 Task: Research Airbnb properties in RincÃÂ³n de la Victoria, Spain from 9th December, 2023 to 16th December, 2023 for 2 adults.2 bedrooms having 2 beds and 1 bathroom. Property type can be flat. Look for 4 properties as per requirement.
Action: Mouse moved to (583, 126)
Screenshot: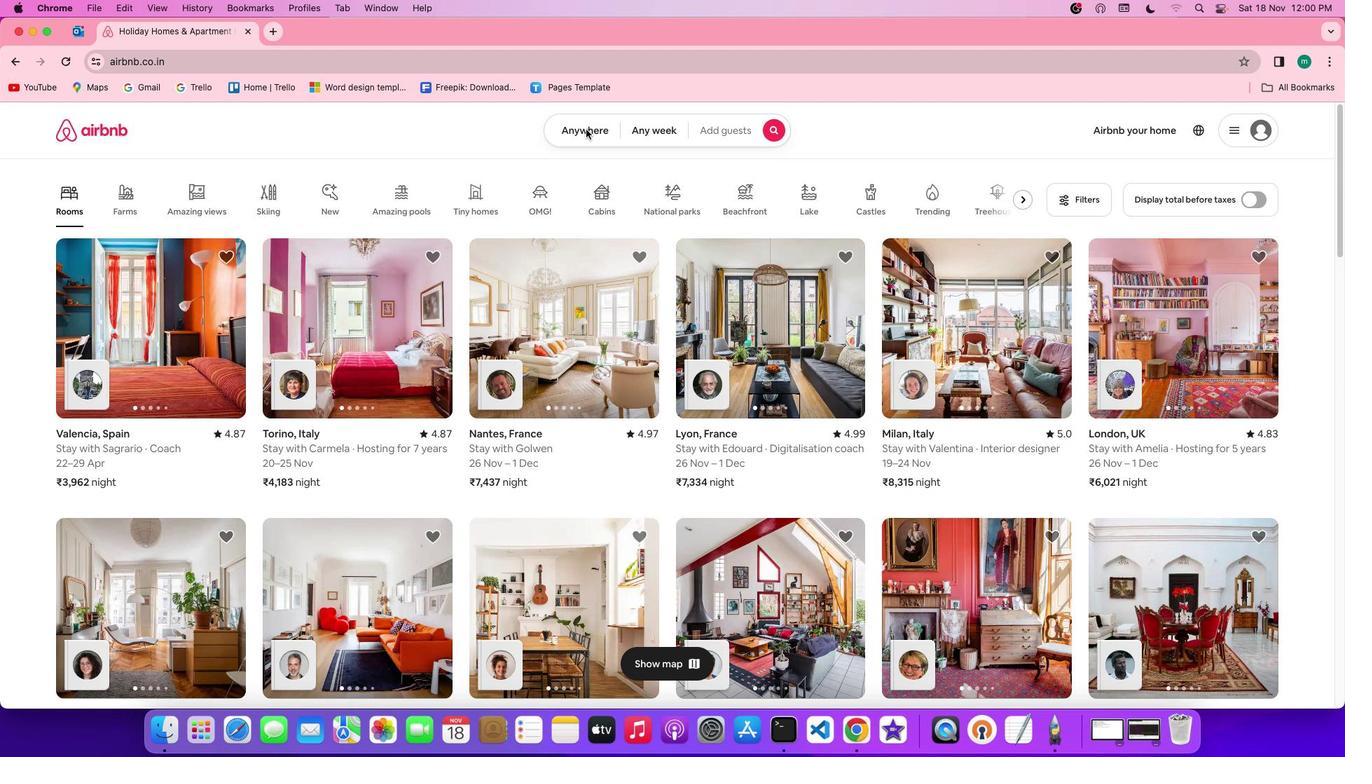 
Action: Mouse pressed left at (583, 126)
Screenshot: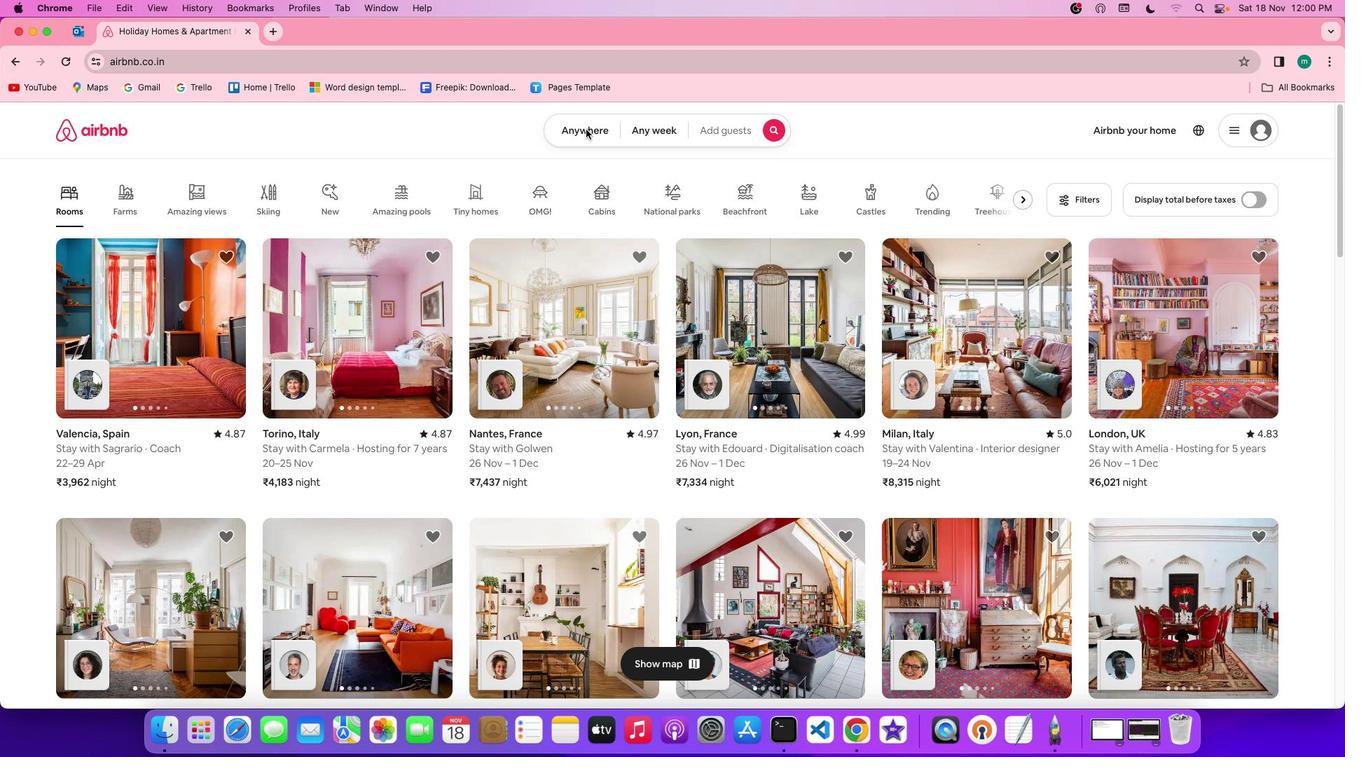 
Action: Mouse pressed left at (583, 126)
Screenshot: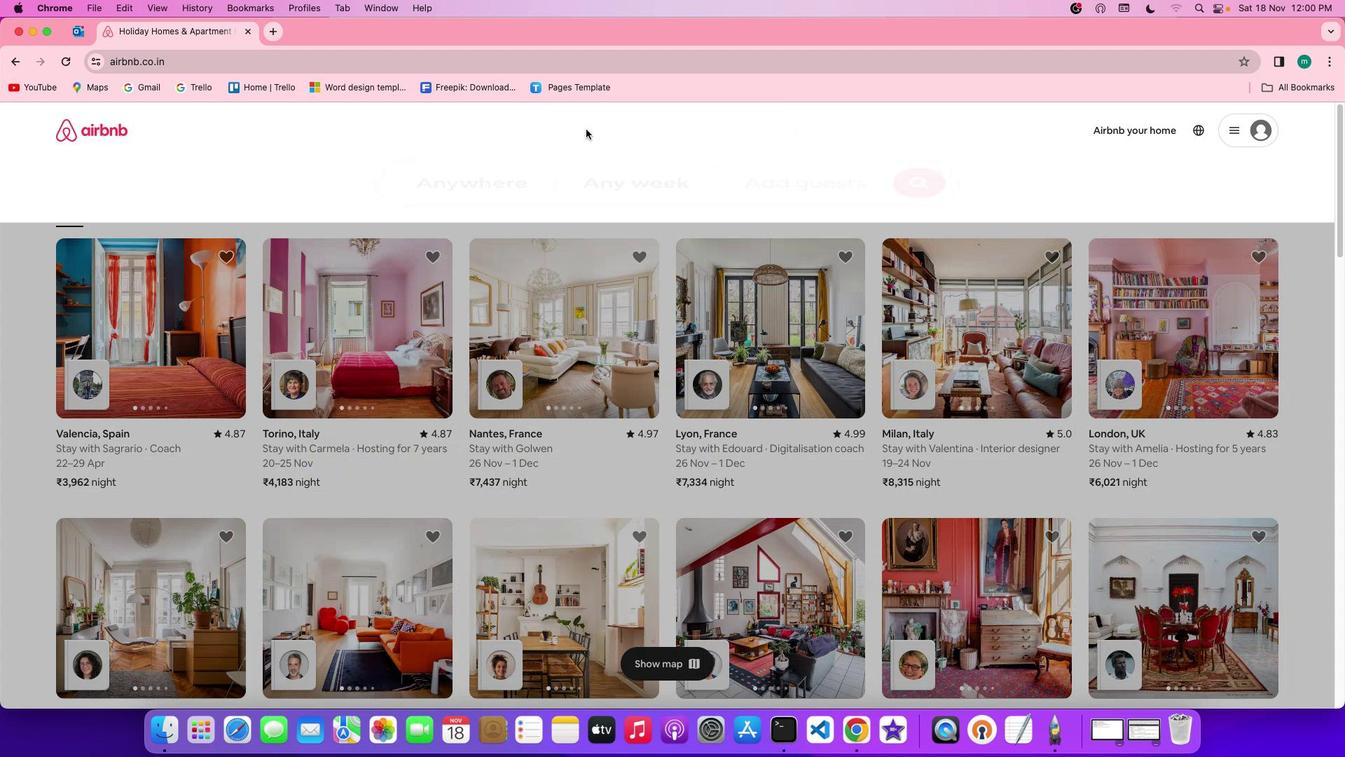 
Action: Mouse moved to (518, 181)
Screenshot: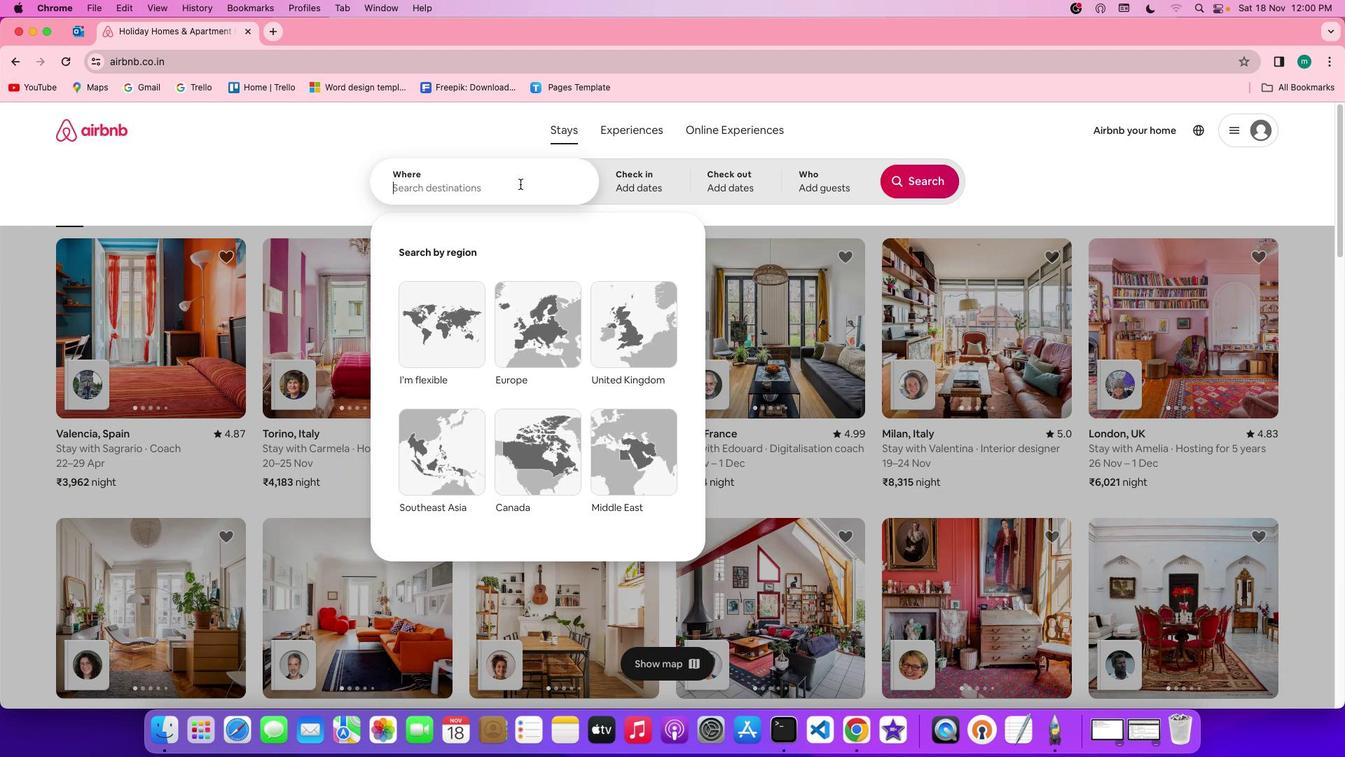 
Action: Mouse pressed left at (518, 181)
Screenshot: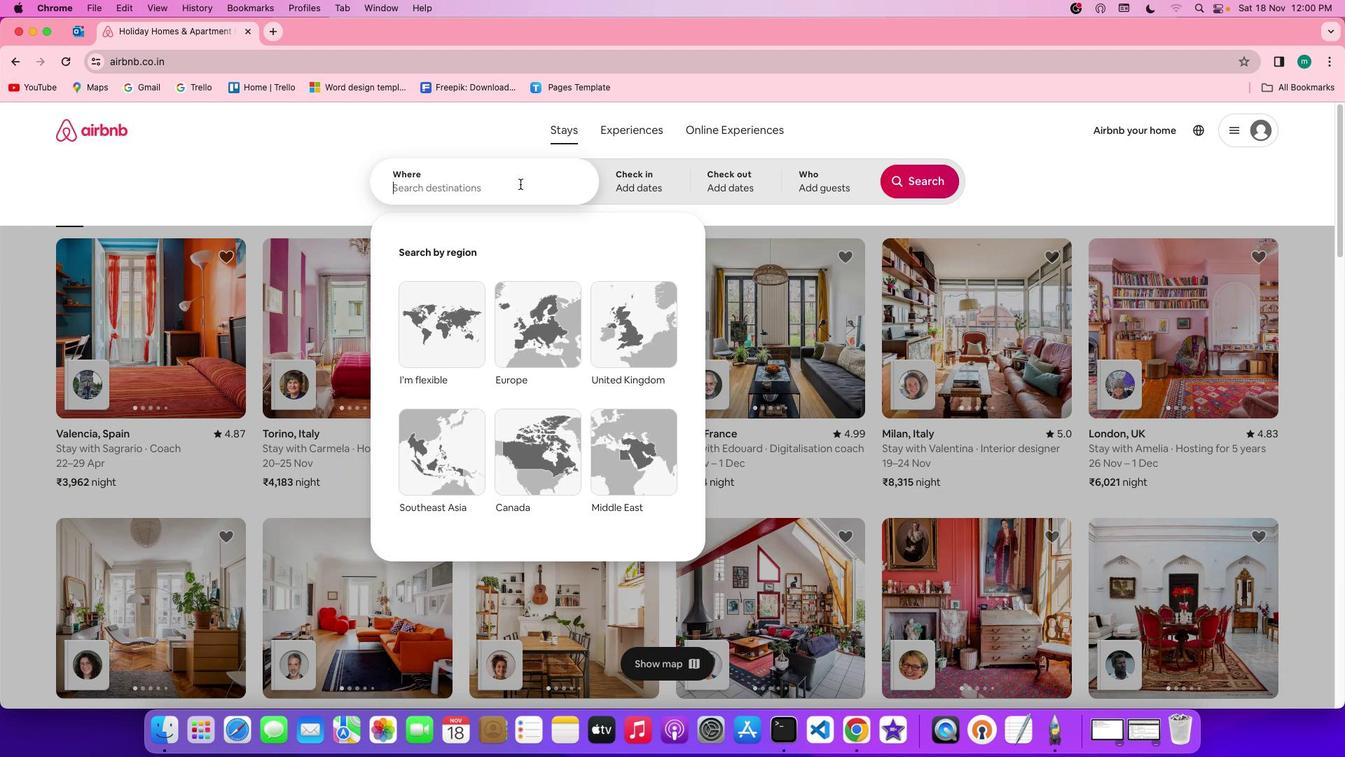 
Action: Key pressed Key.shift'R''i''n''c''a''n'Key.space'd''e'Key.space'l''a'Key.spaceKey.shift'V''i''c''t''o''r''i''a'','Key.spaceKey.shift's''p''a''i''n'
Screenshot: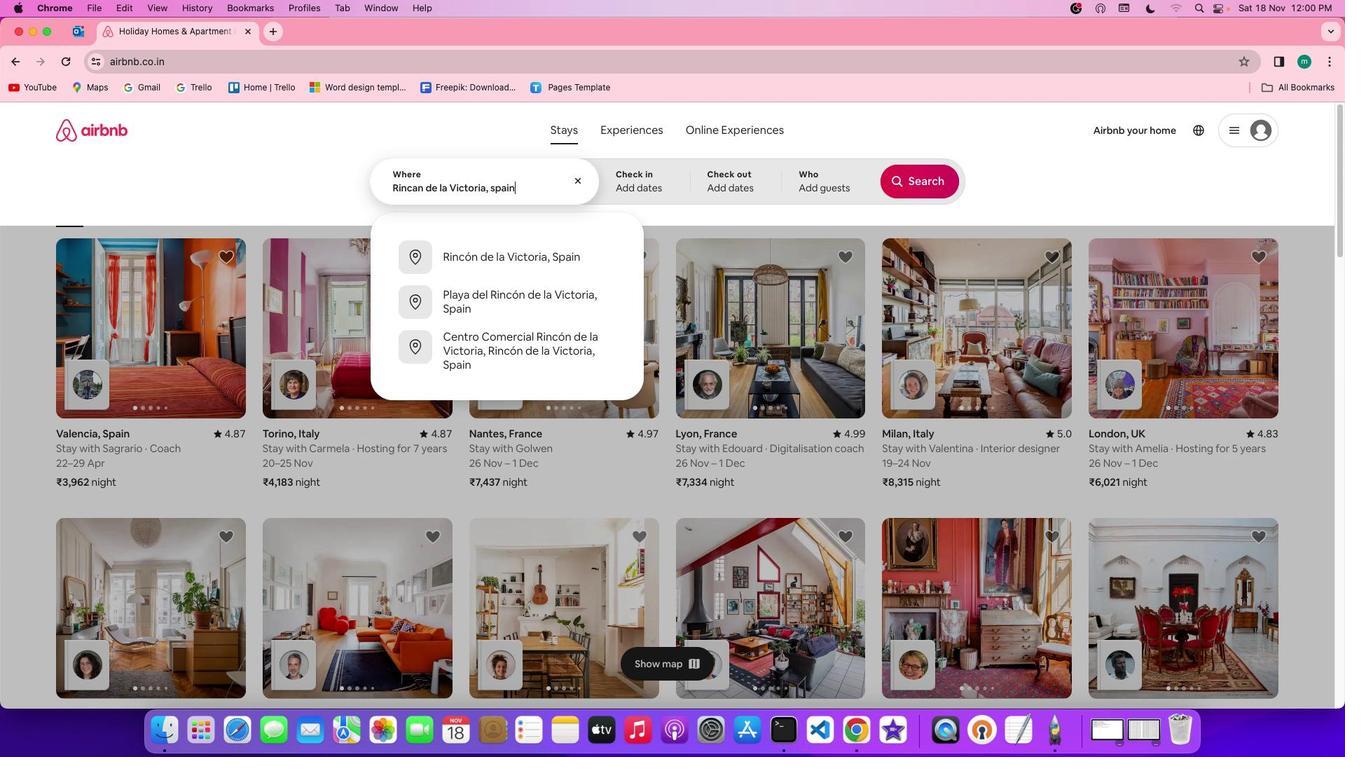 
Action: Mouse moved to (621, 171)
Screenshot: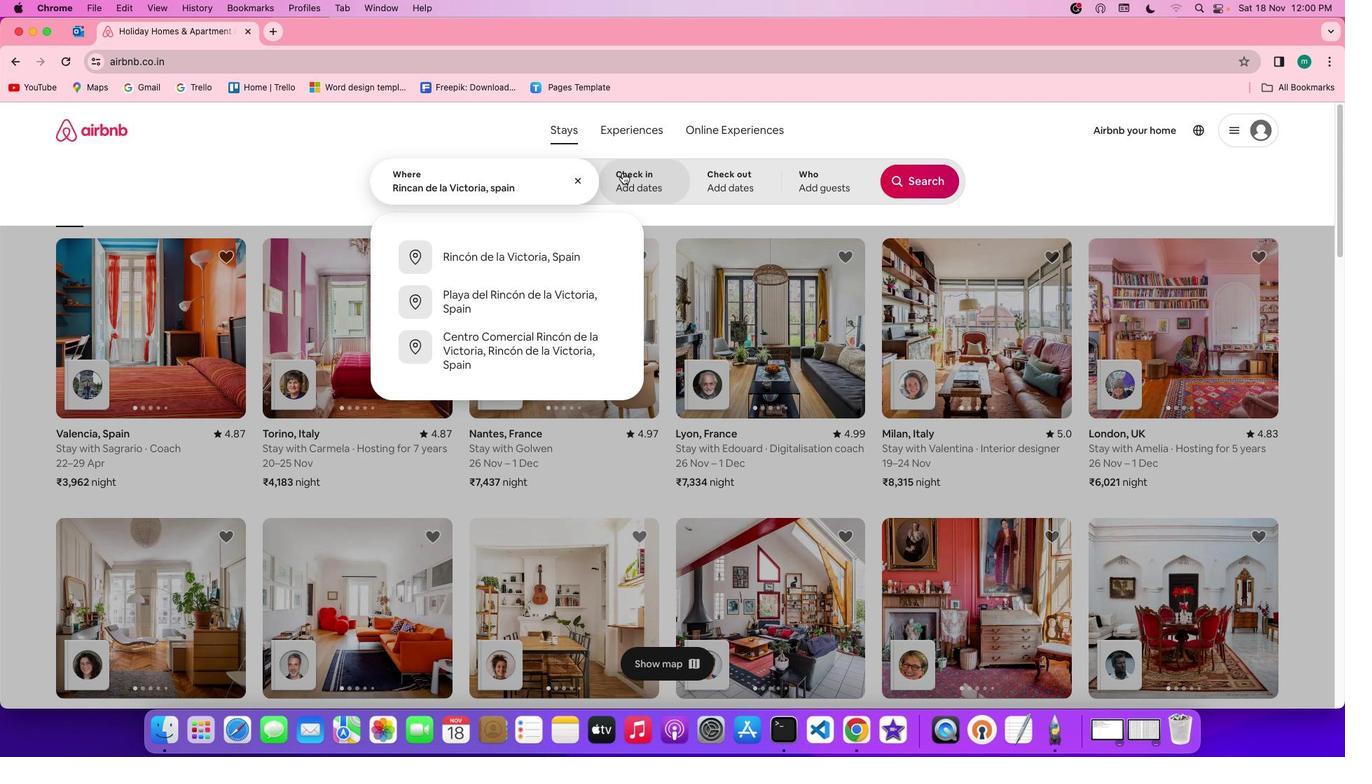 
Action: Mouse pressed left at (621, 171)
Screenshot: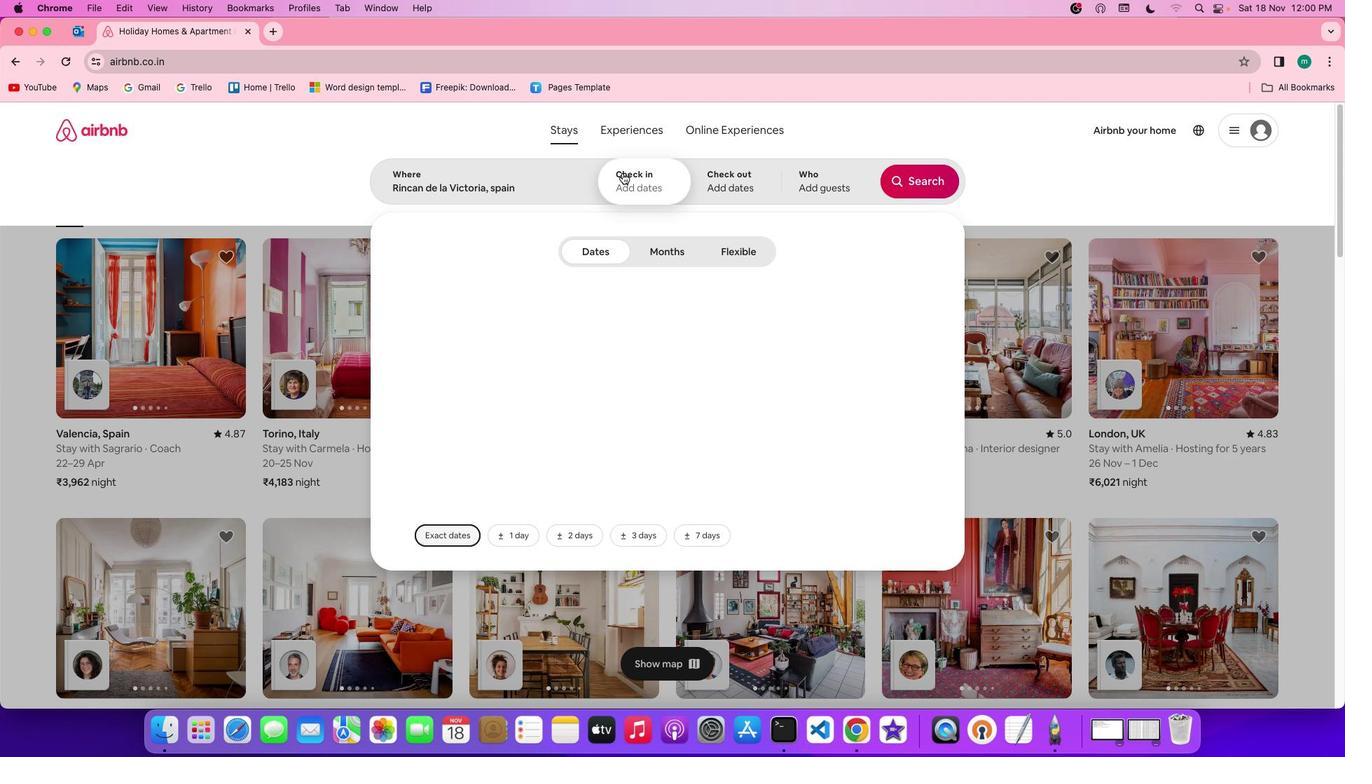 
Action: Mouse moved to (895, 385)
Screenshot: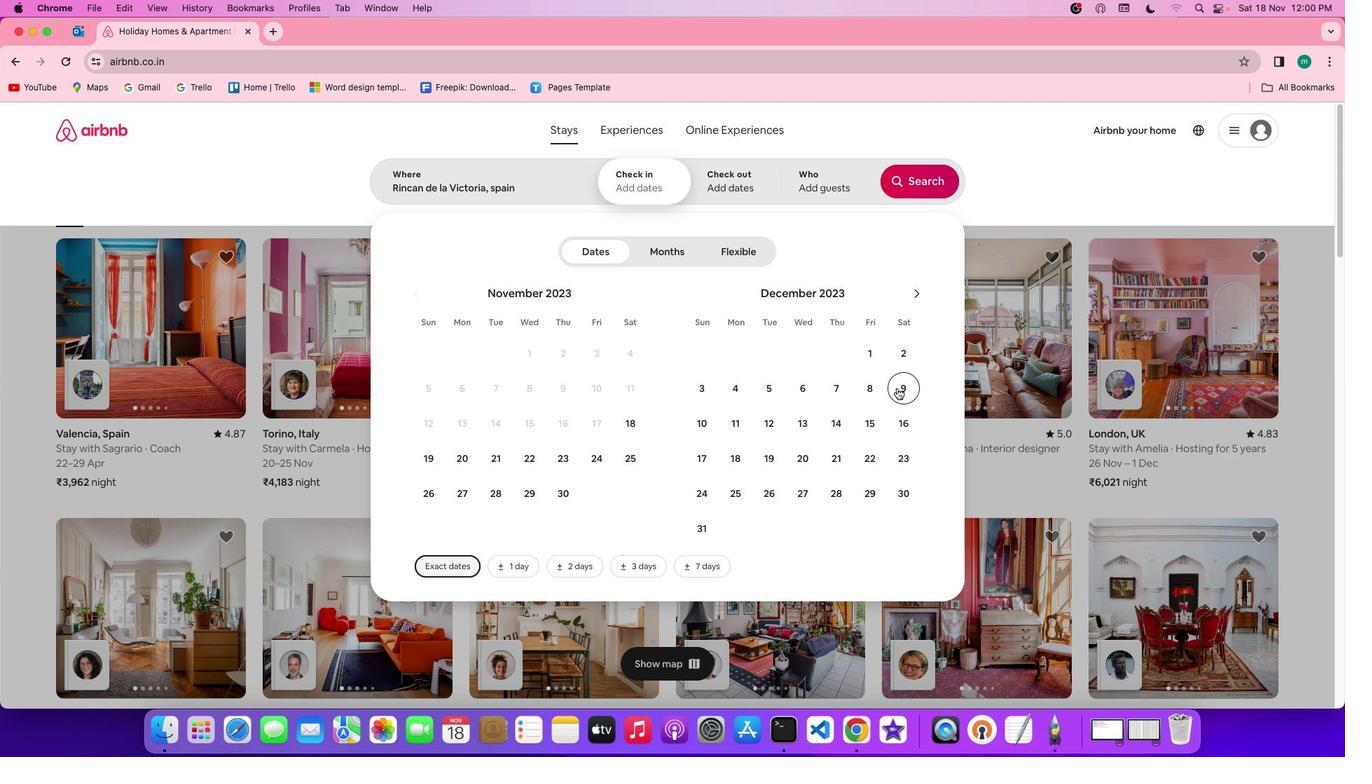 
Action: Mouse pressed left at (895, 385)
Screenshot: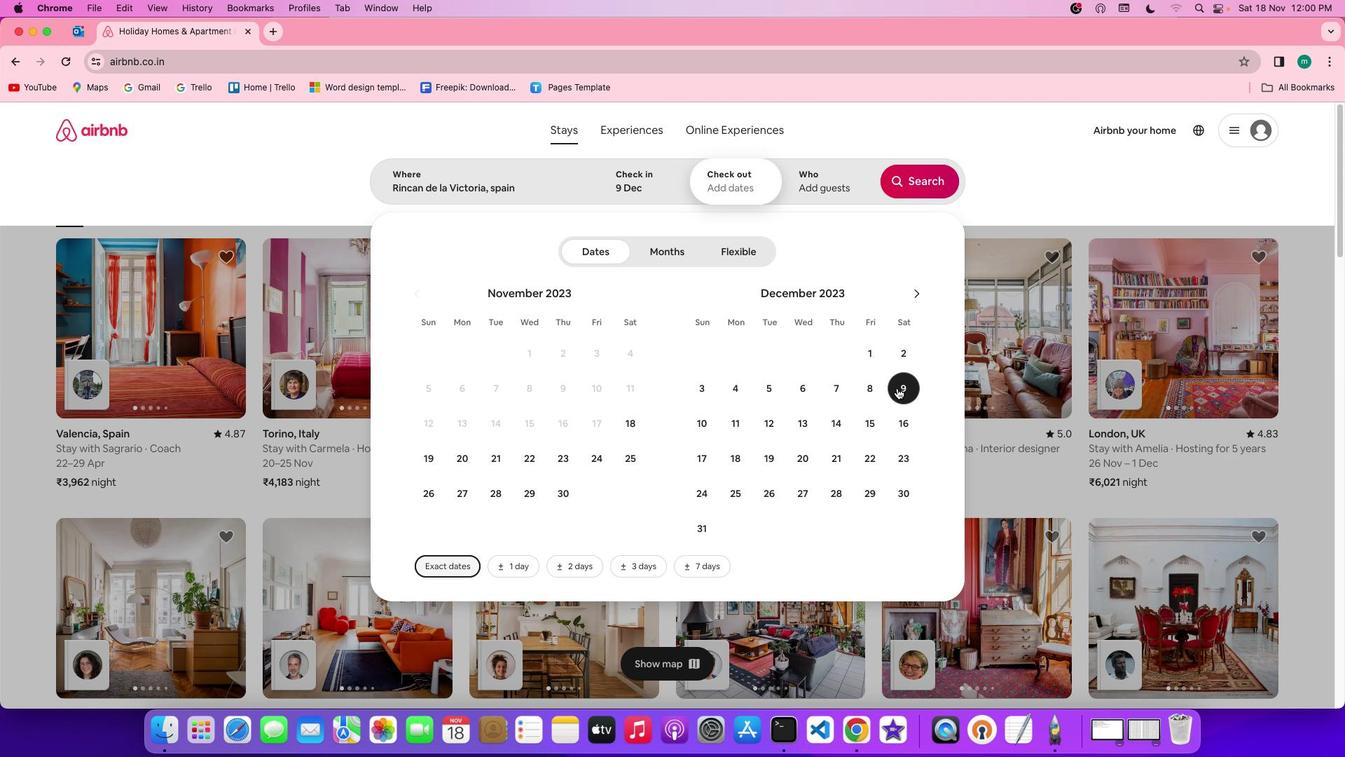 
Action: Mouse moved to (906, 429)
Screenshot: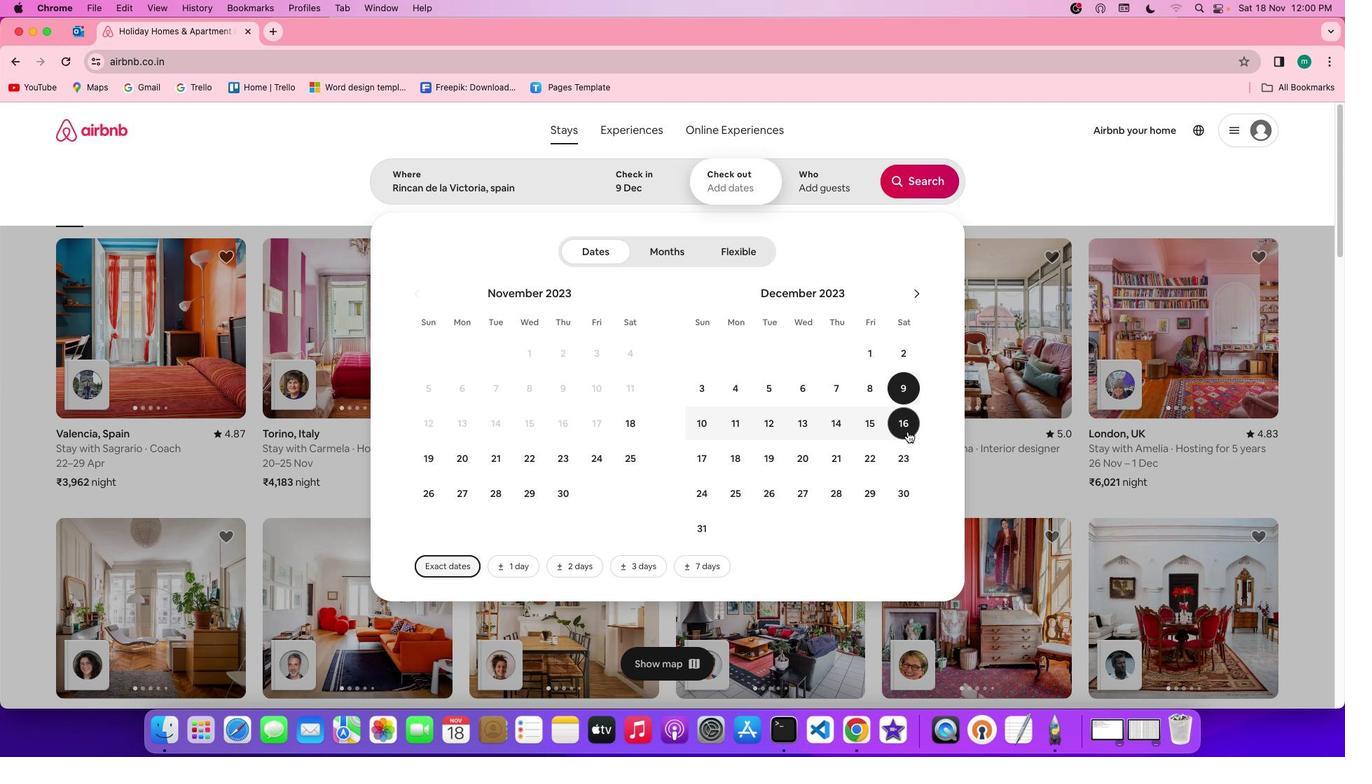 
Action: Mouse pressed left at (906, 429)
Screenshot: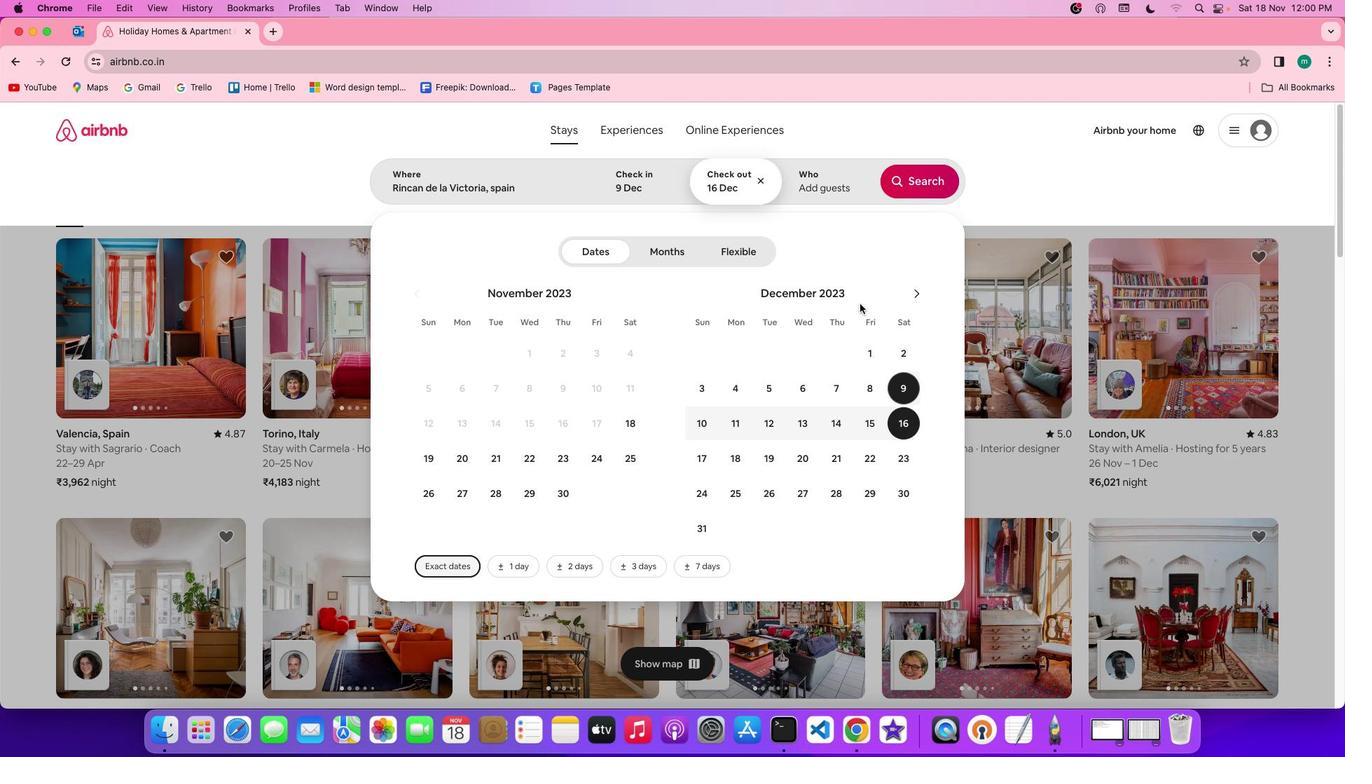 
Action: Mouse moved to (817, 171)
Screenshot: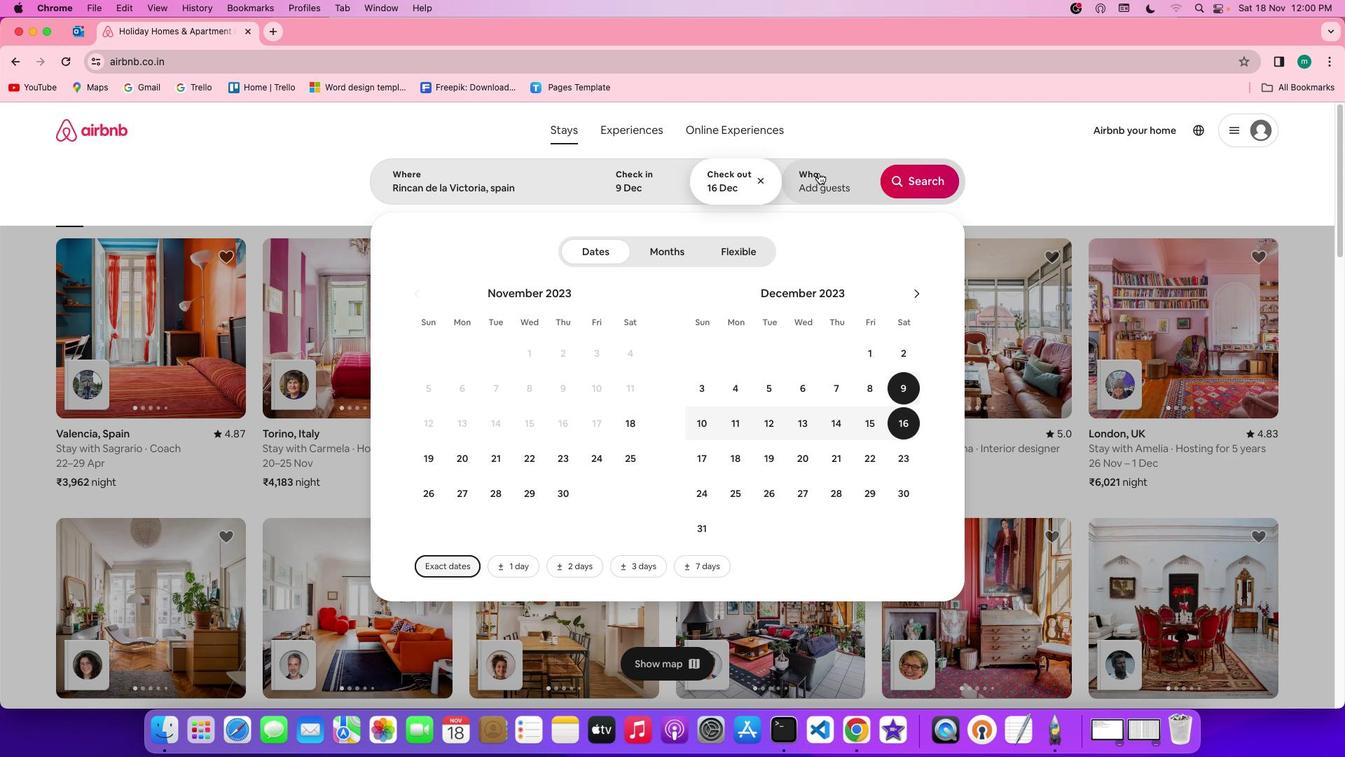 
Action: Mouse pressed left at (817, 171)
Screenshot: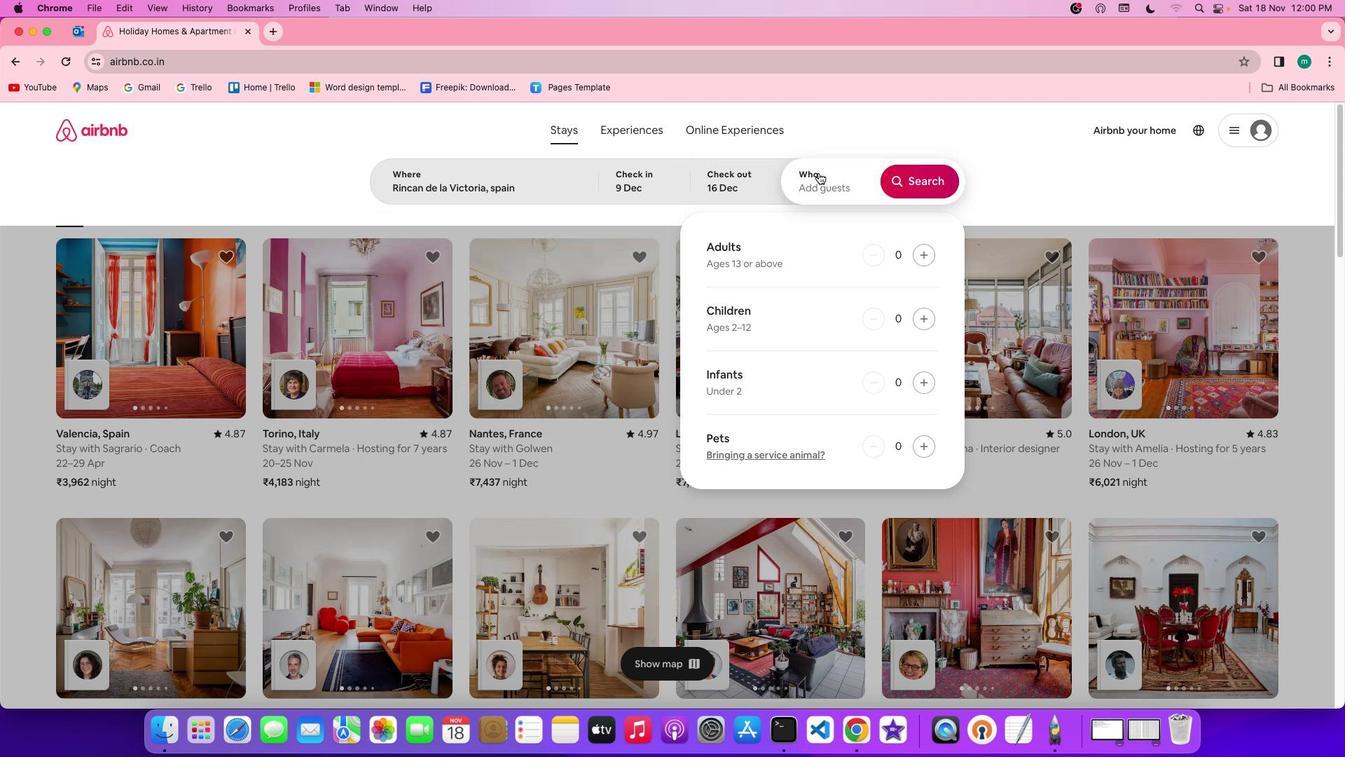 
Action: Mouse moved to (930, 255)
Screenshot: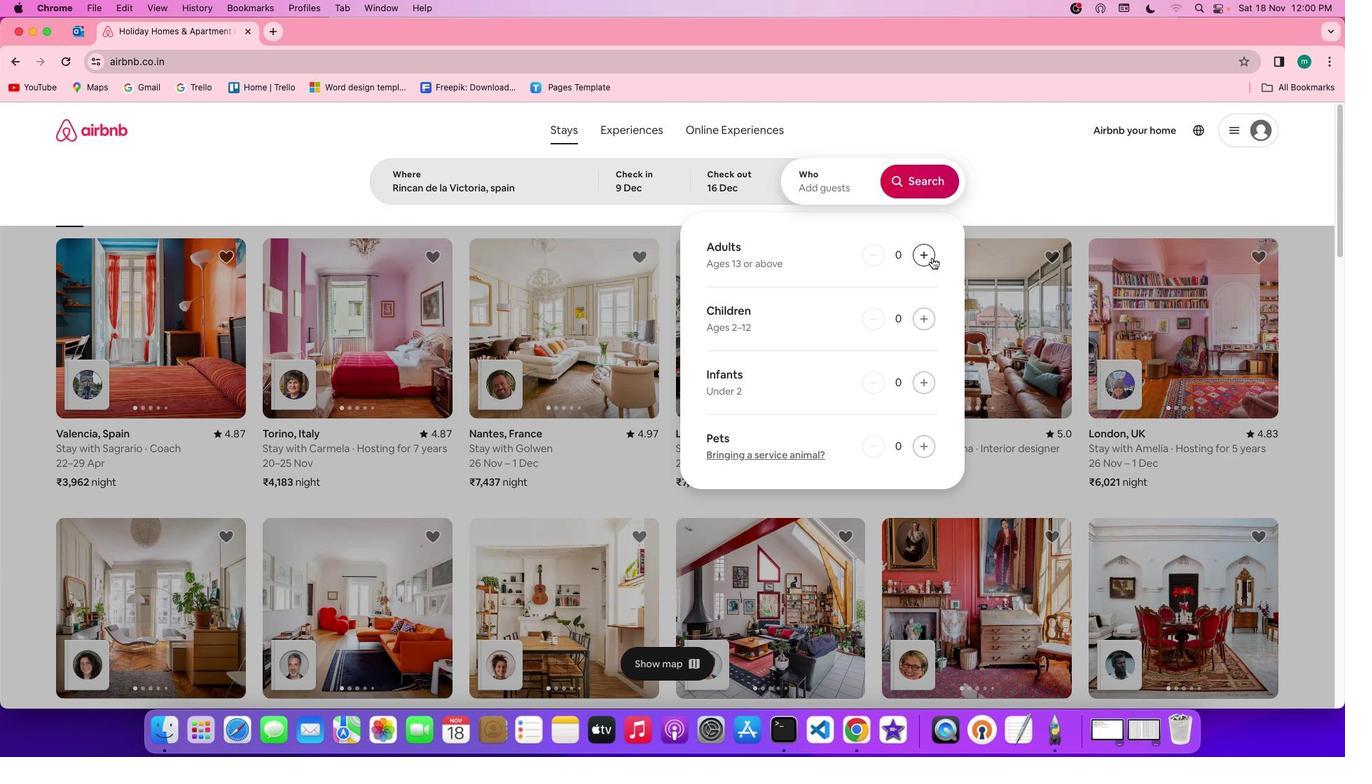 
Action: Mouse pressed left at (930, 255)
Screenshot: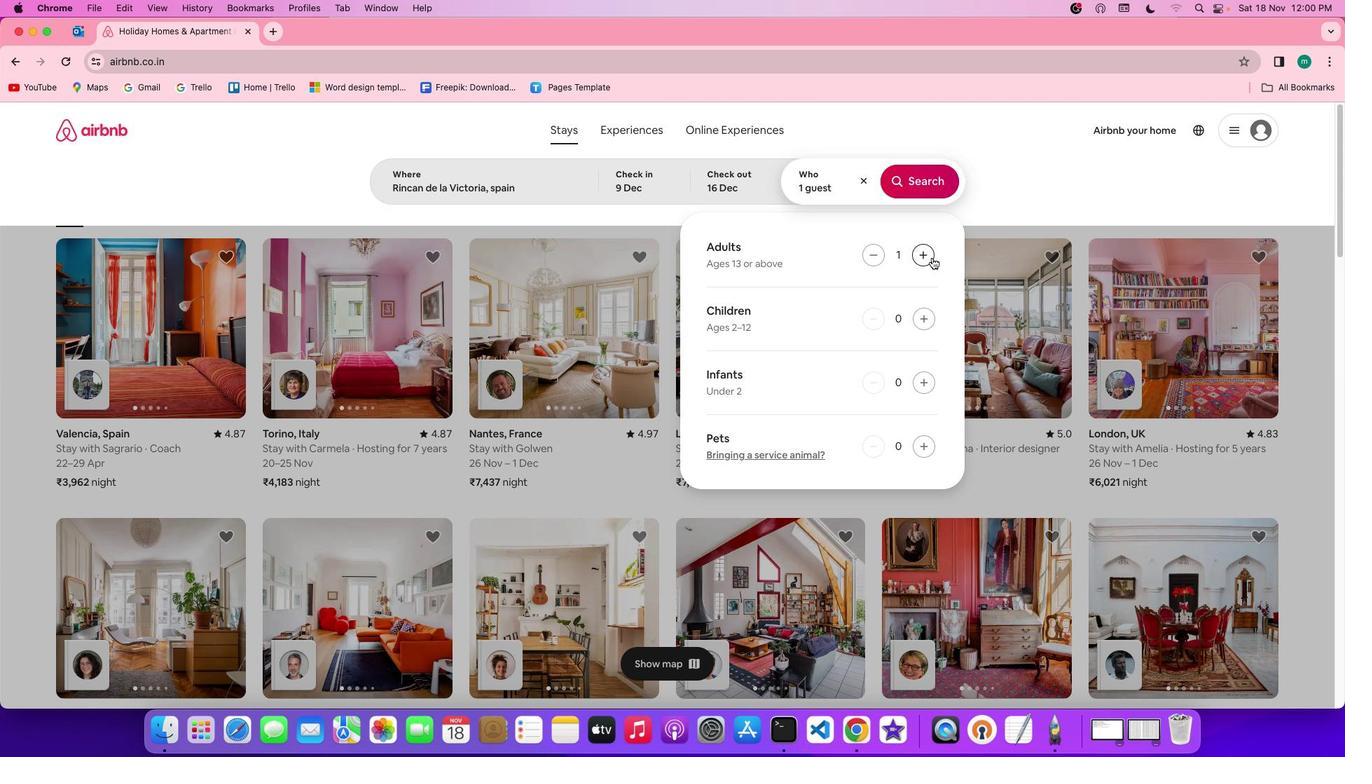 
Action: Mouse pressed left at (930, 255)
Screenshot: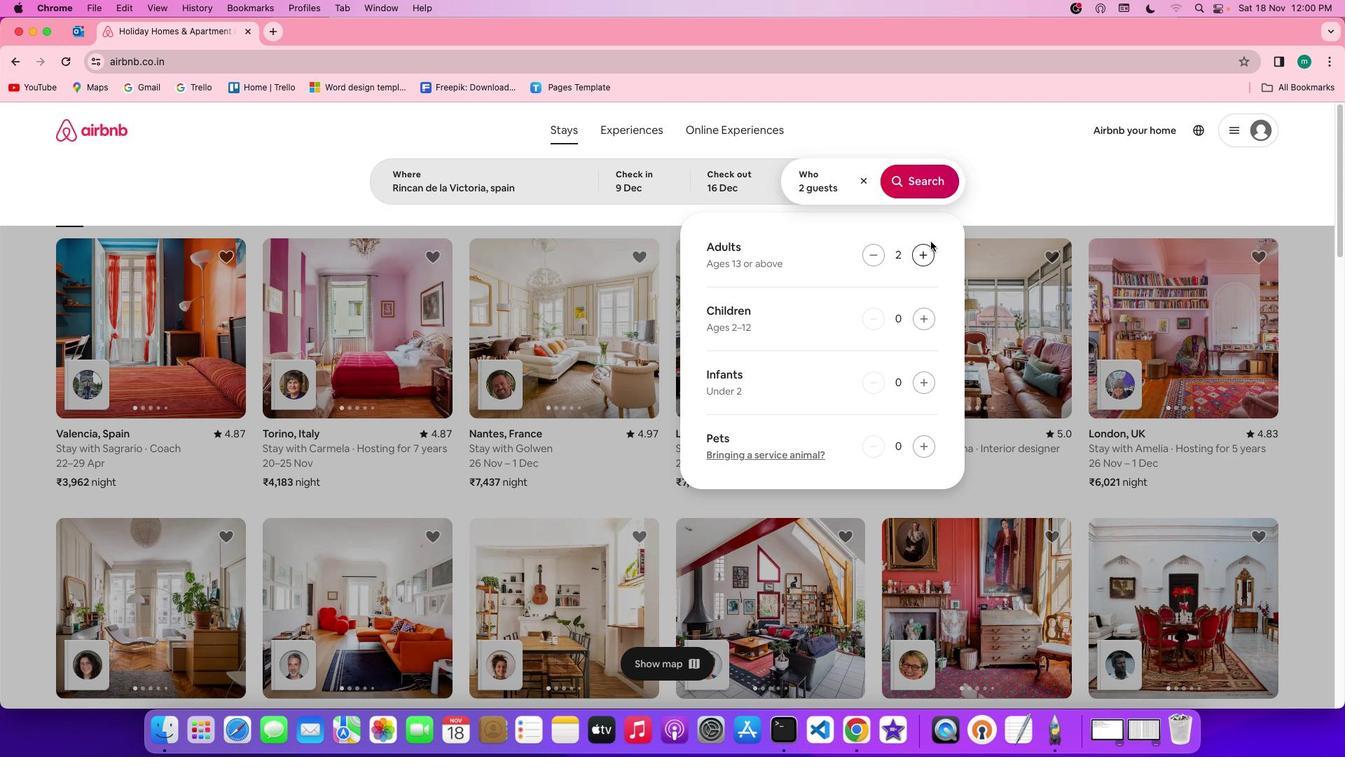 
Action: Mouse moved to (913, 178)
Screenshot: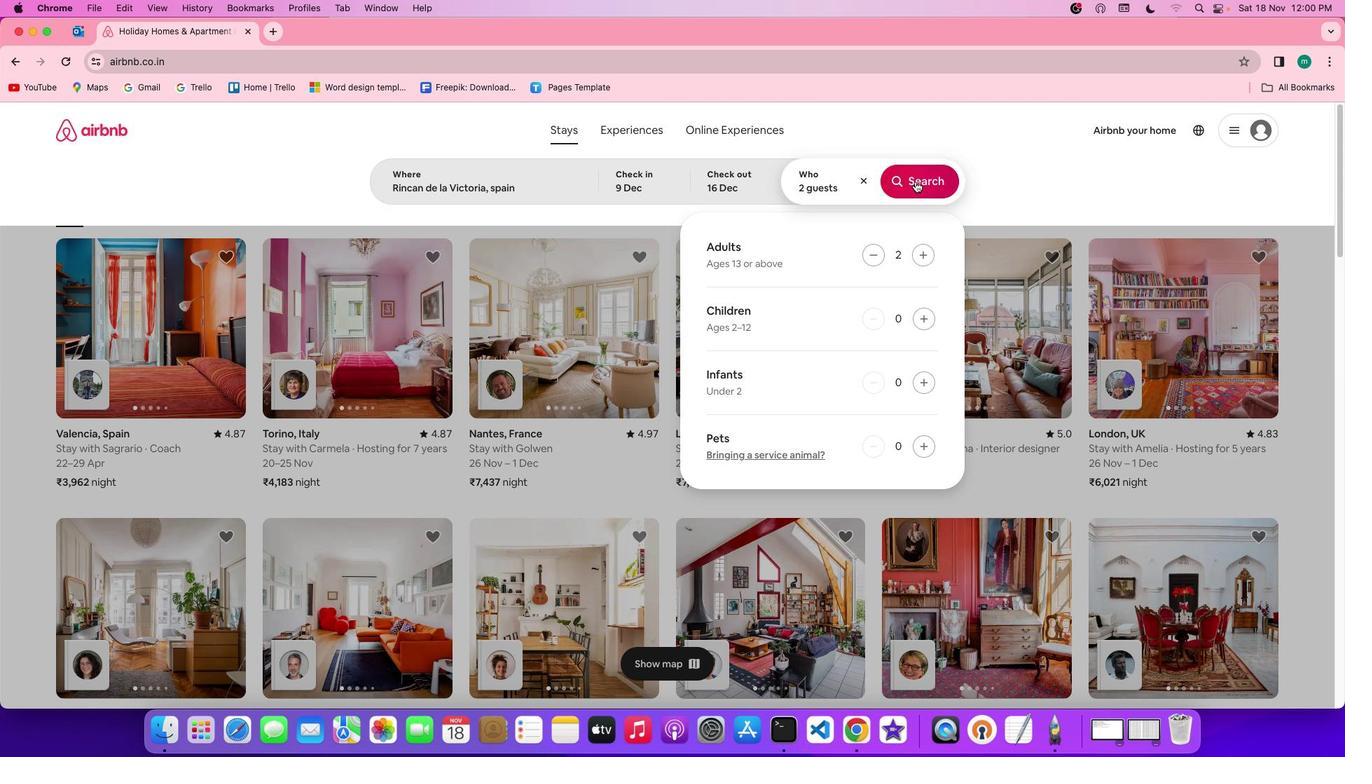 
Action: Mouse pressed left at (913, 178)
Screenshot: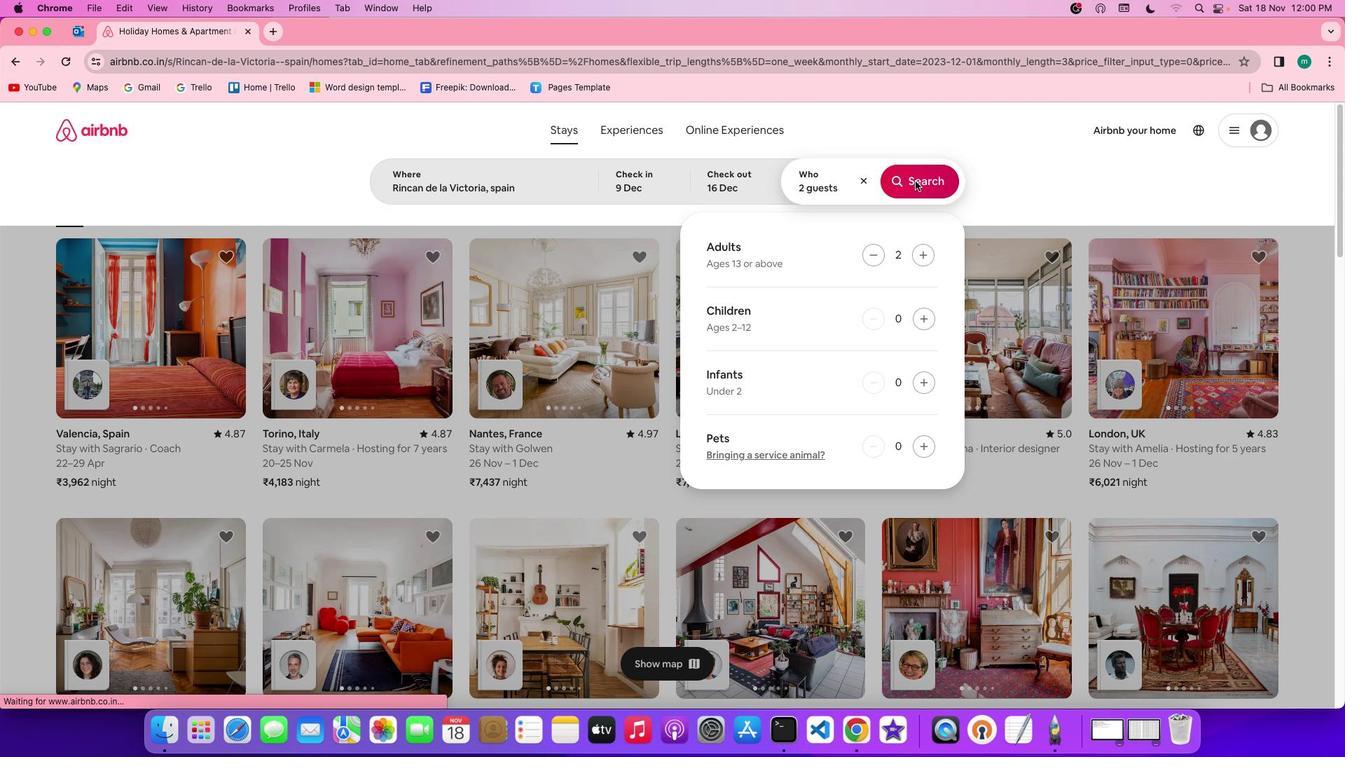 
Action: Mouse moved to (1126, 188)
Screenshot: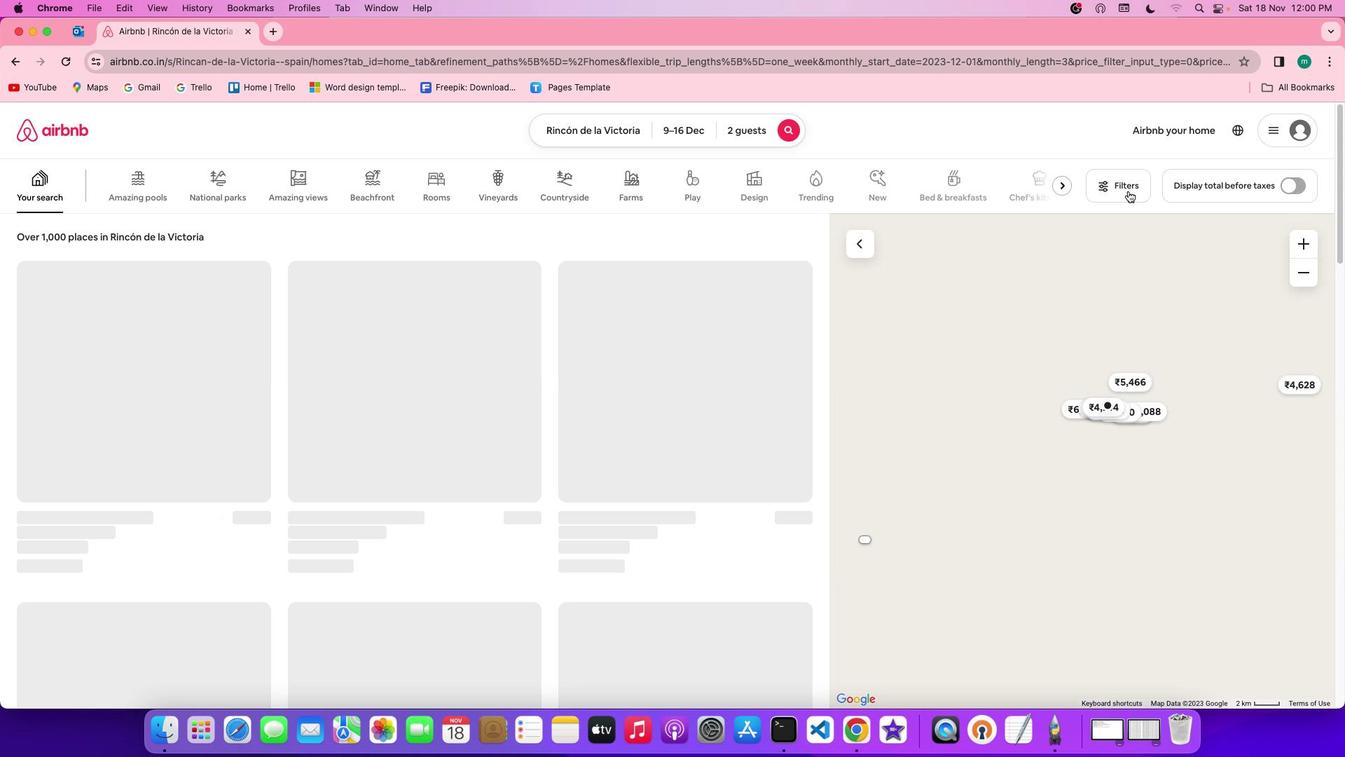 
Action: Mouse pressed left at (1126, 188)
Screenshot: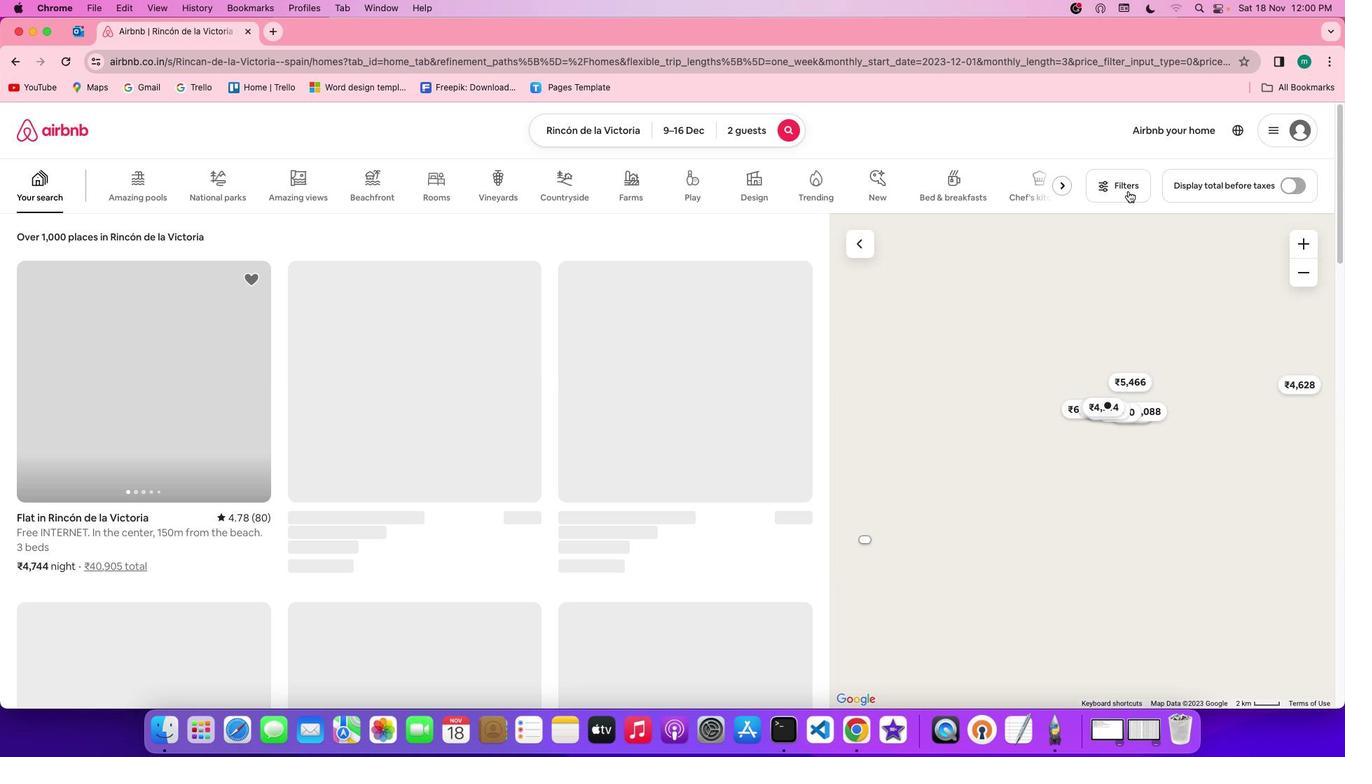 
Action: Mouse moved to (698, 391)
Screenshot: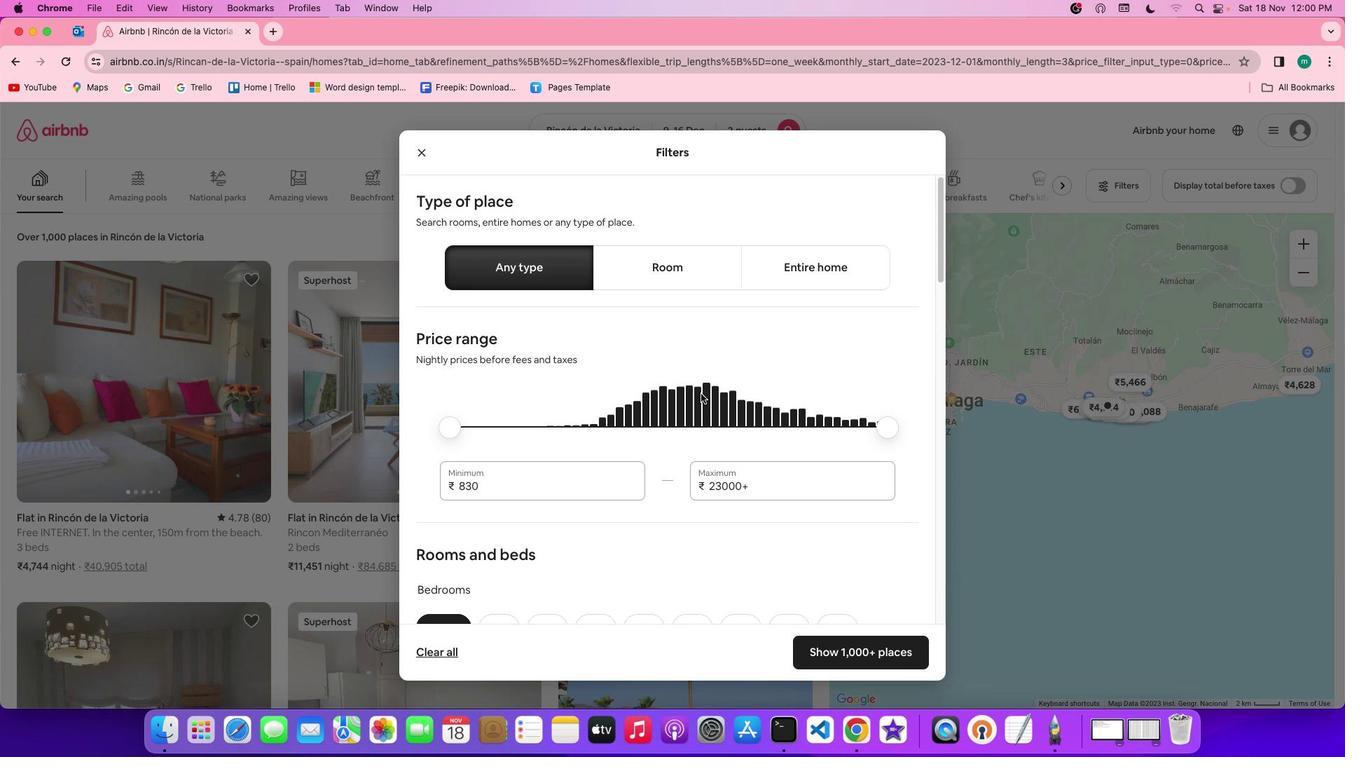 
Action: Mouse scrolled (698, 391) with delta (-1, -2)
Screenshot: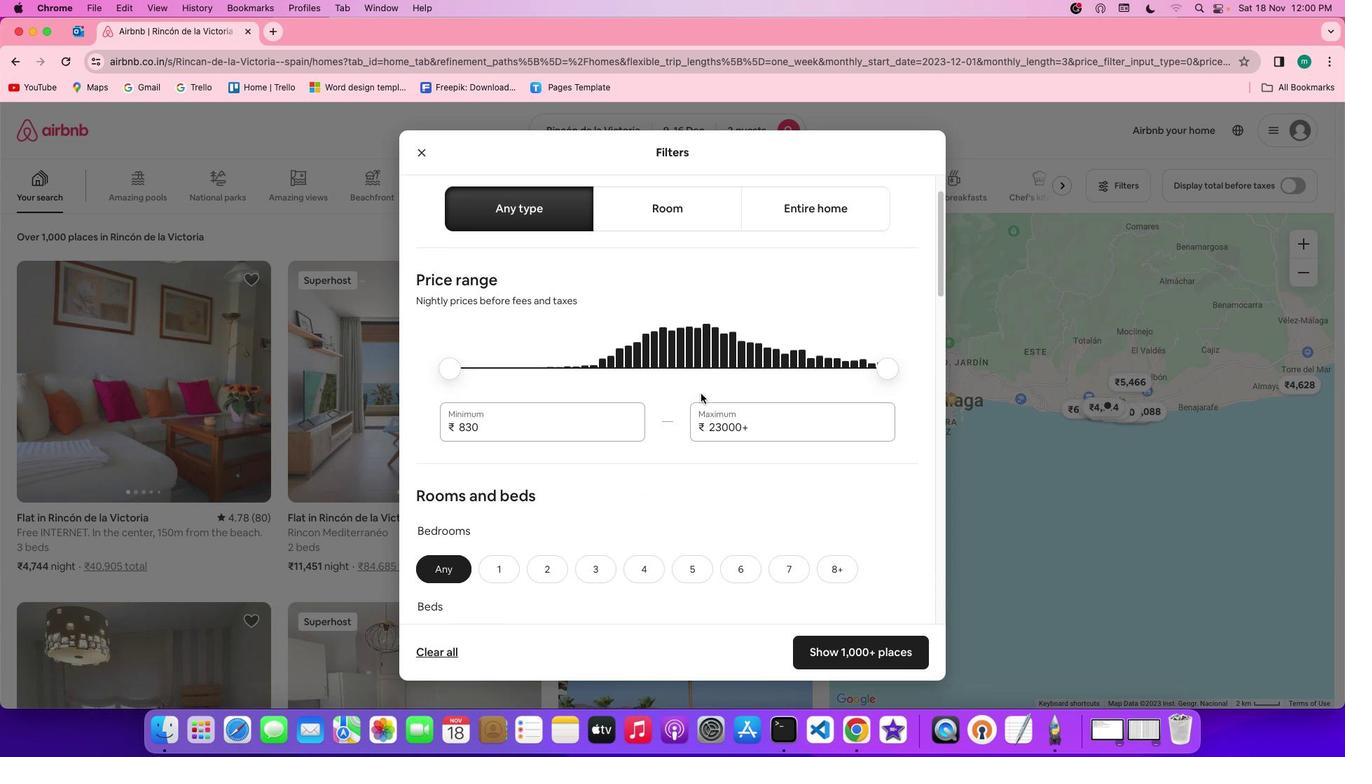 
Action: Mouse scrolled (698, 391) with delta (-1, -2)
Screenshot: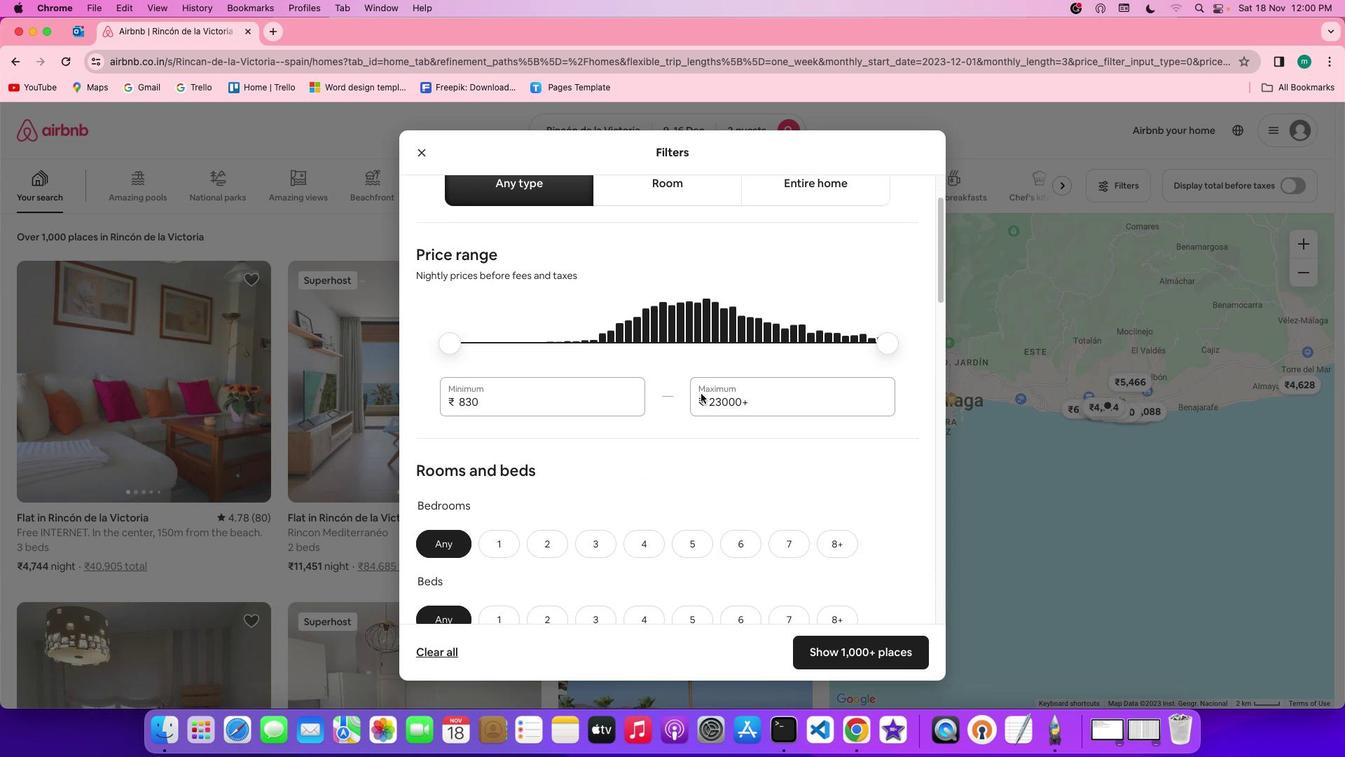 
Action: Mouse scrolled (698, 391) with delta (-1, -2)
Screenshot: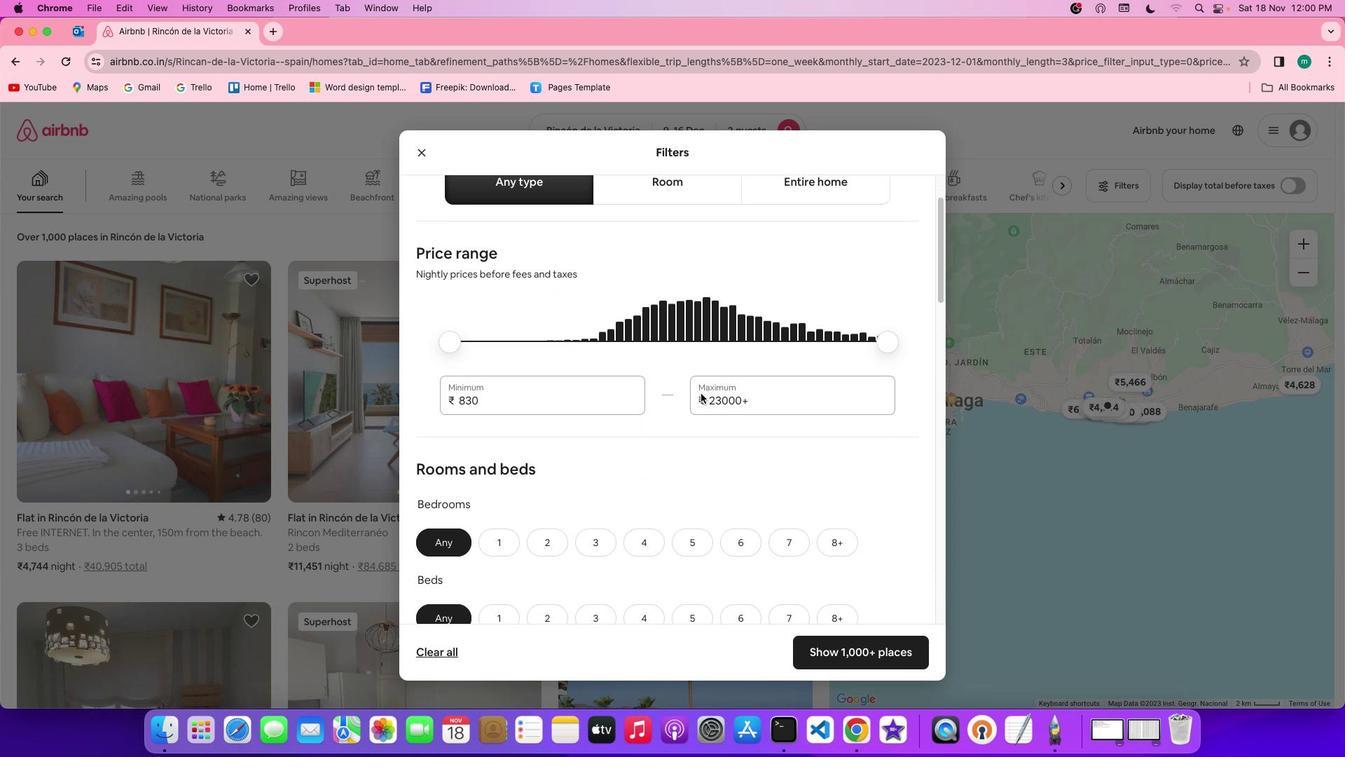 
Action: Mouse moved to (698, 390)
Screenshot: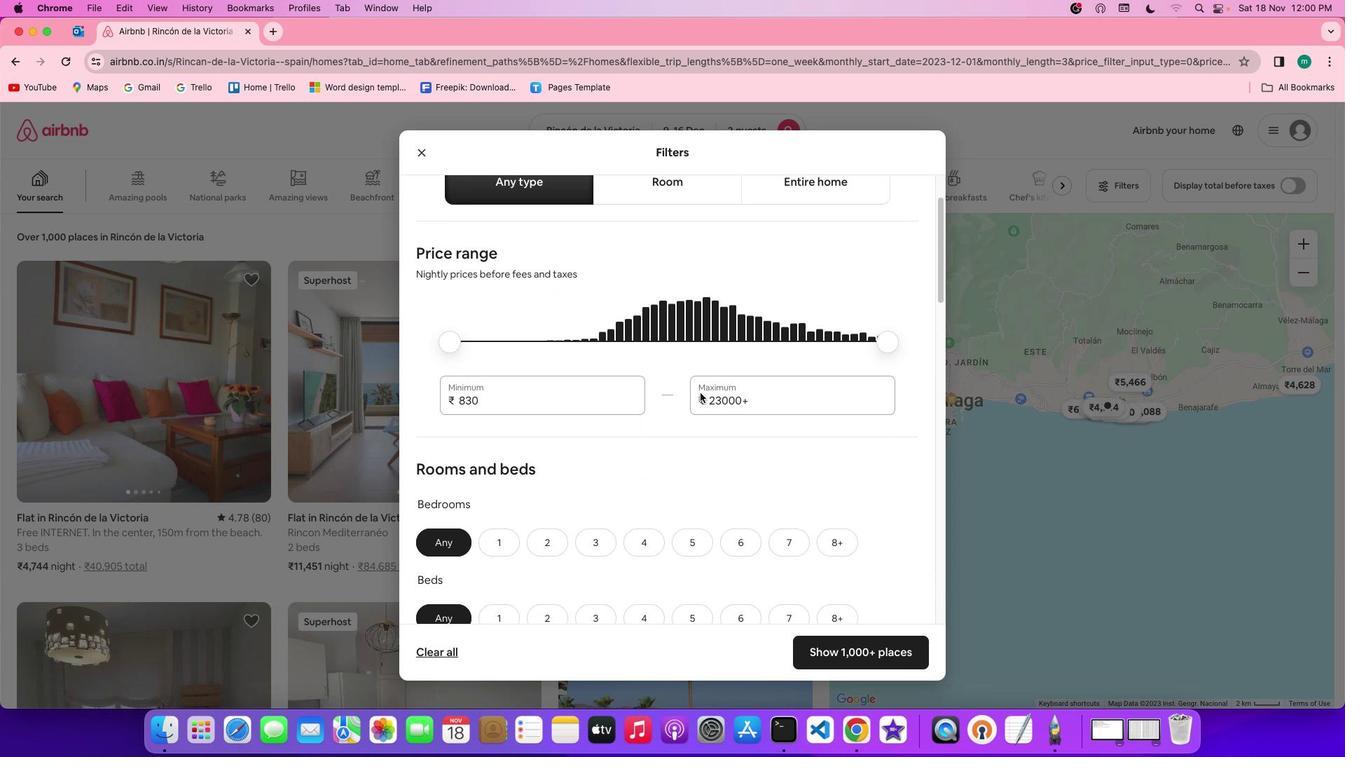 
Action: Mouse scrolled (698, 390) with delta (-1, -2)
Screenshot: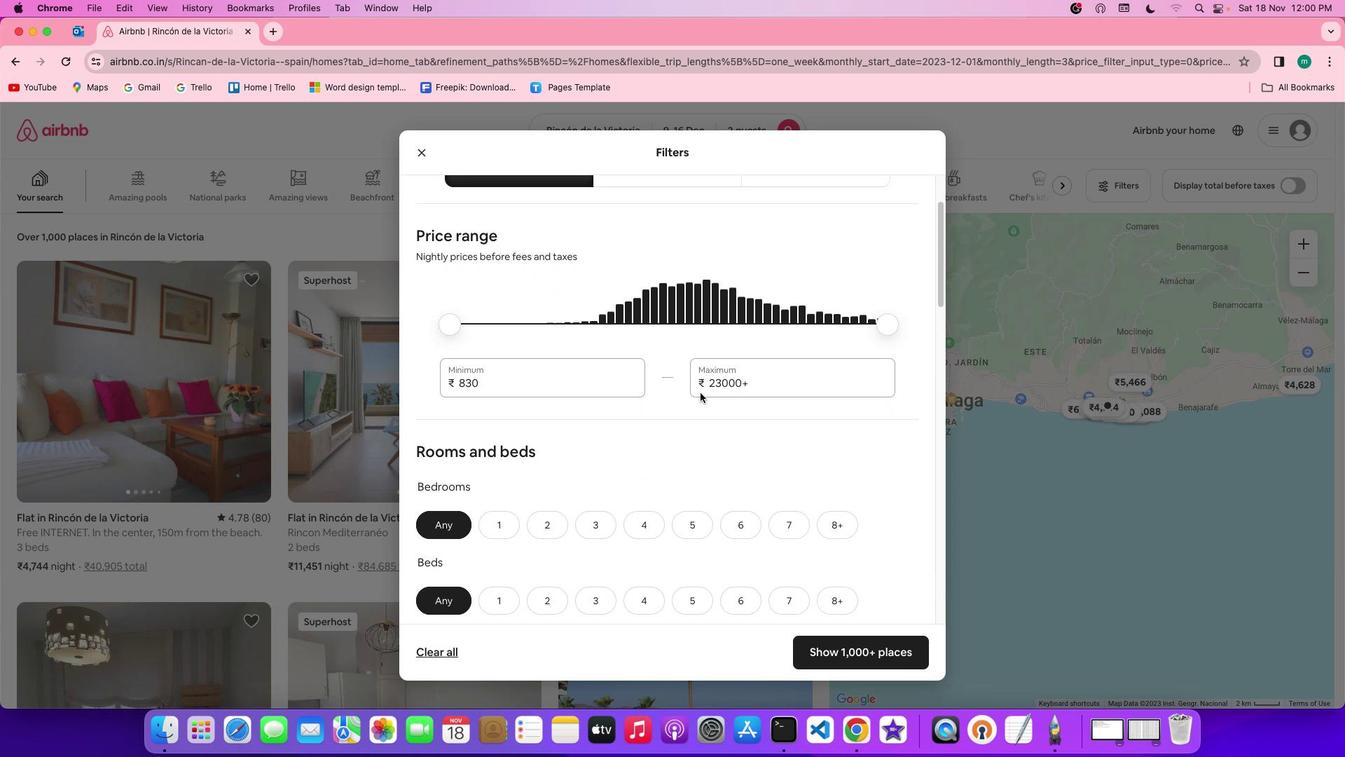 
Action: Mouse scrolled (698, 390) with delta (-1, -2)
Screenshot: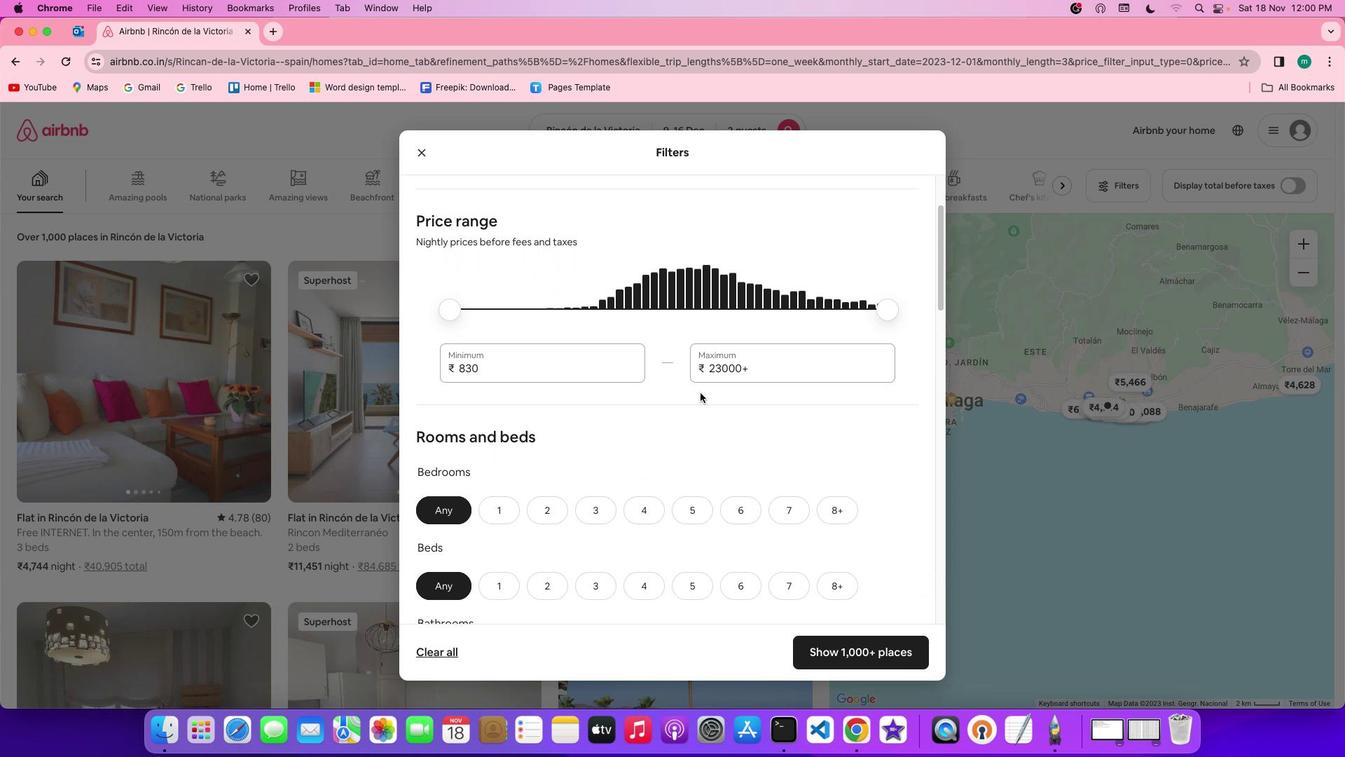 
Action: Mouse scrolled (698, 390) with delta (-1, -2)
Screenshot: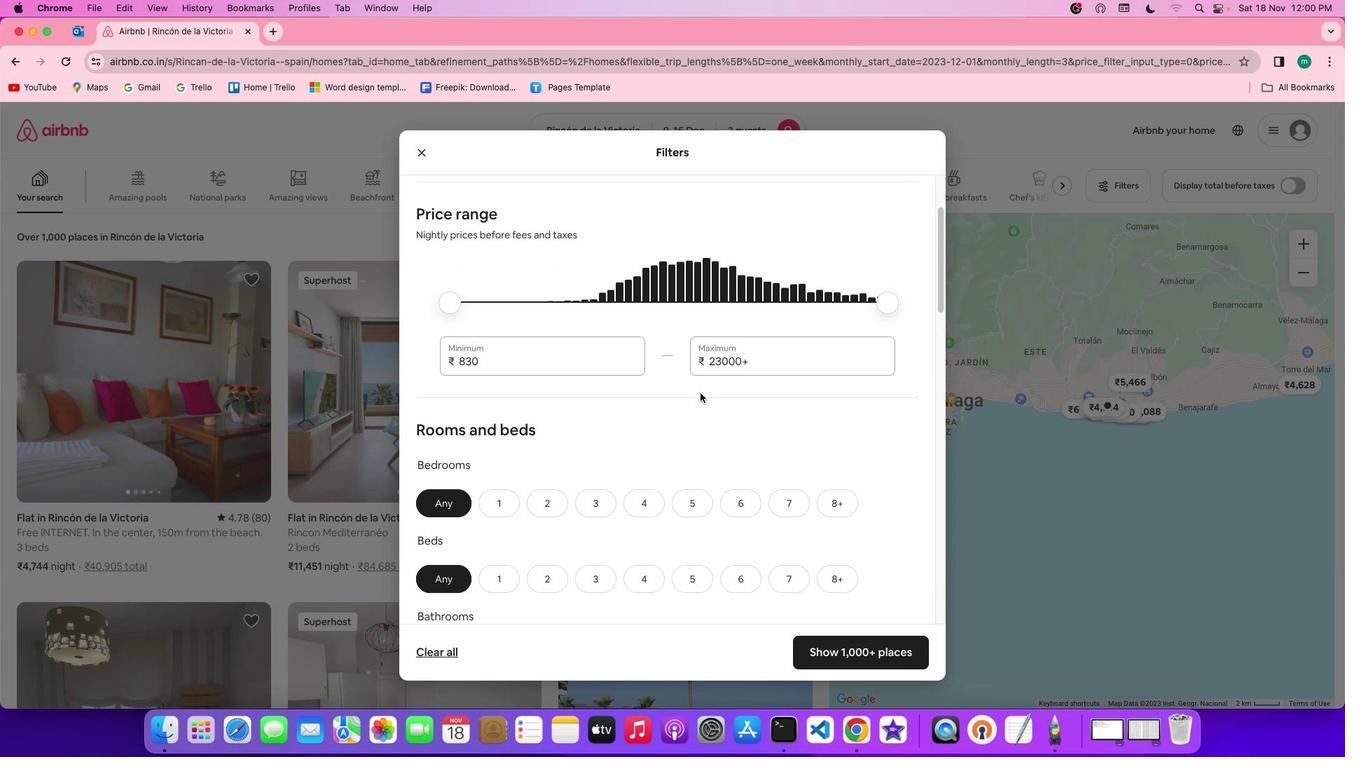 
Action: Mouse scrolled (698, 390) with delta (-1, -2)
Screenshot: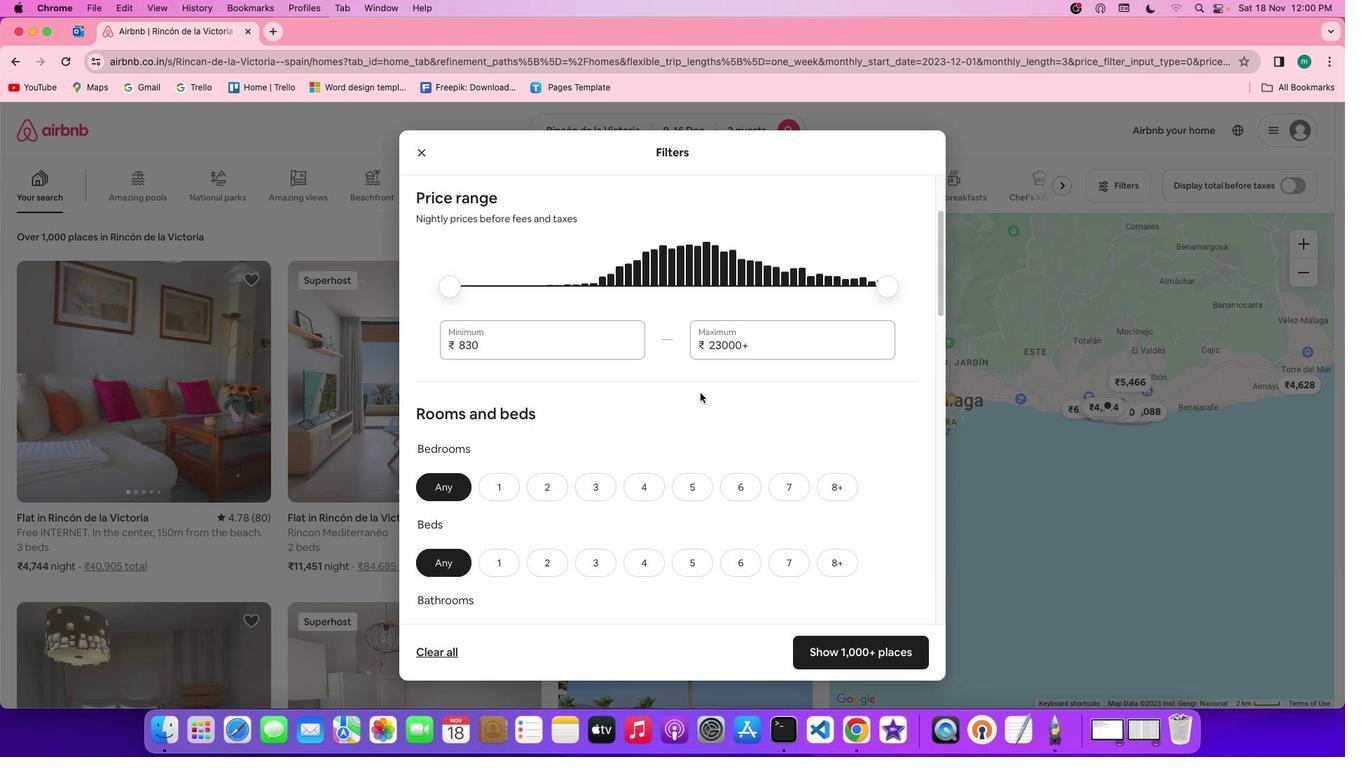 
Action: Mouse scrolled (698, 390) with delta (-1, -2)
Screenshot: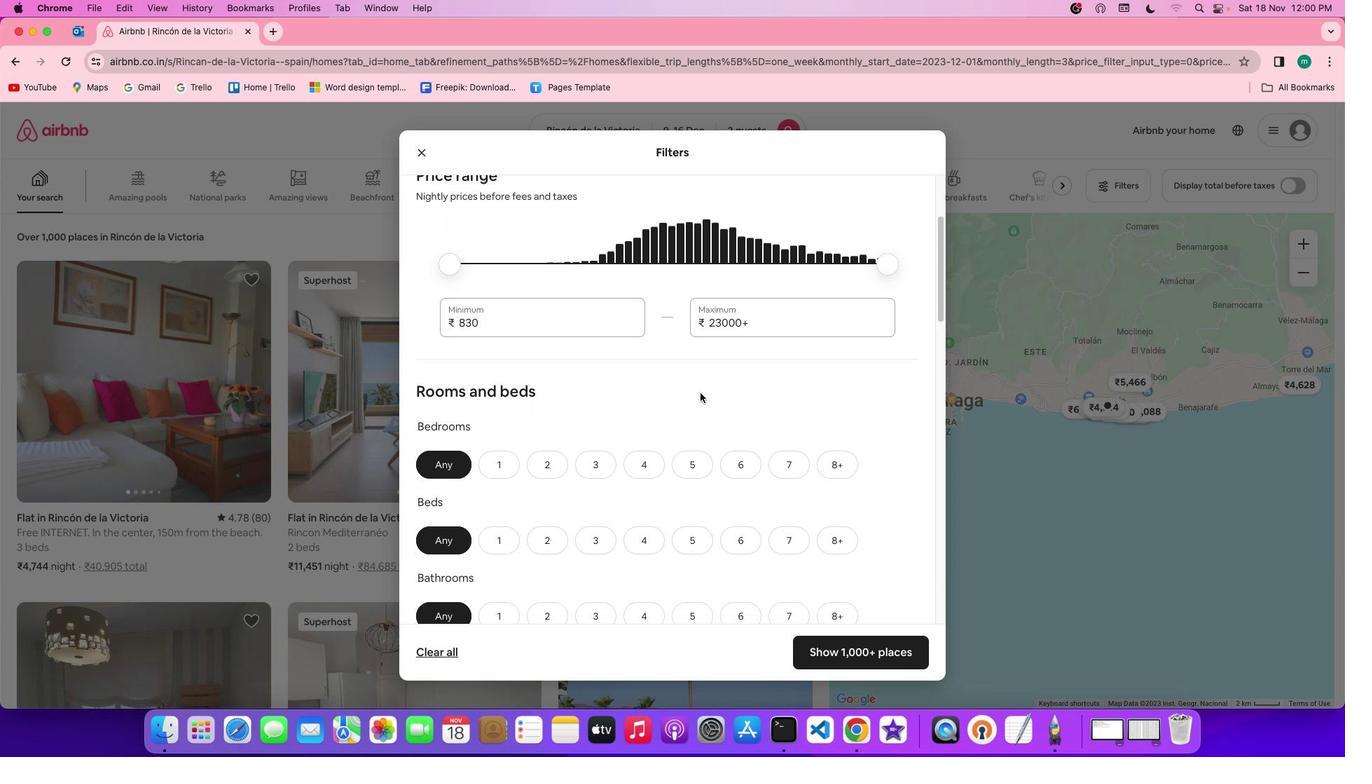 
Action: Mouse scrolled (698, 390) with delta (-1, -2)
Screenshot: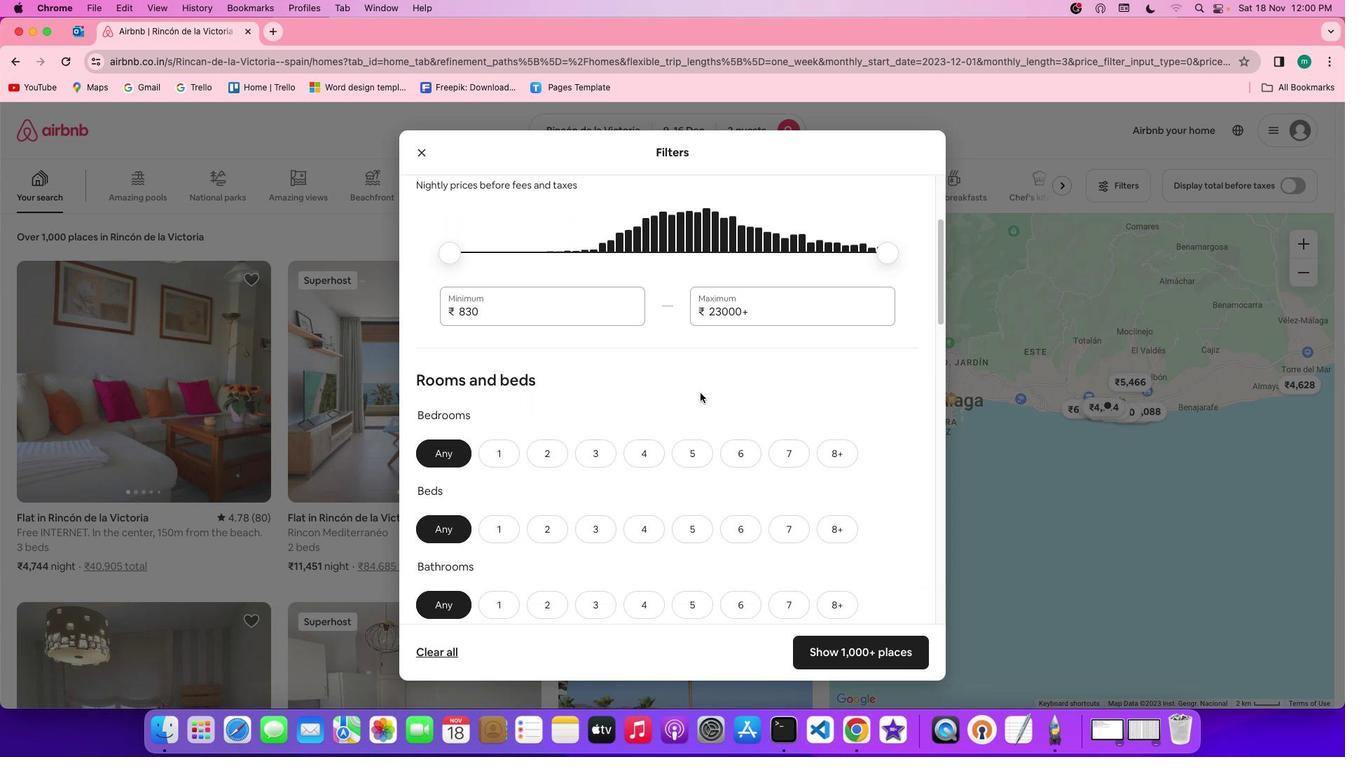 
Action: Mouse moved to (541, 440)
Screenshot: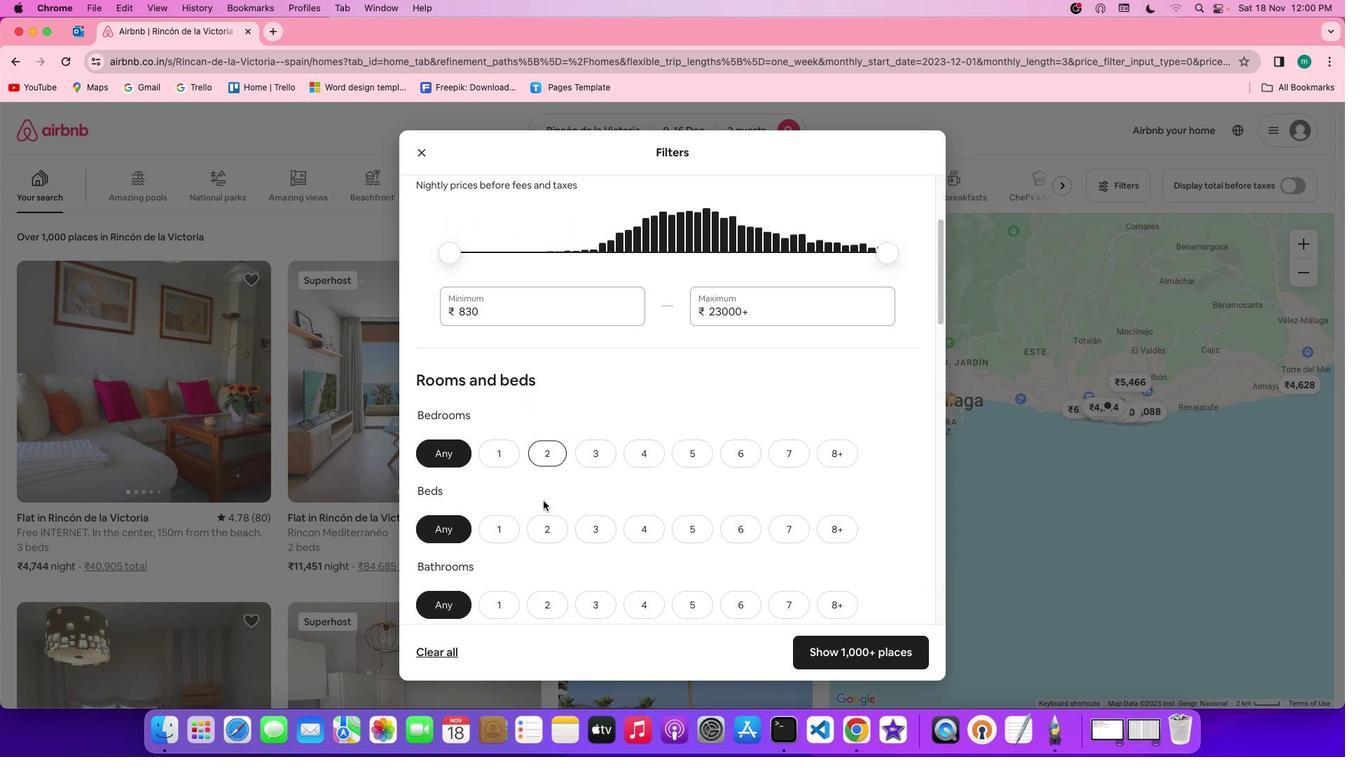 
Action: Mouse pressed left at (541, 440)
Screenshot: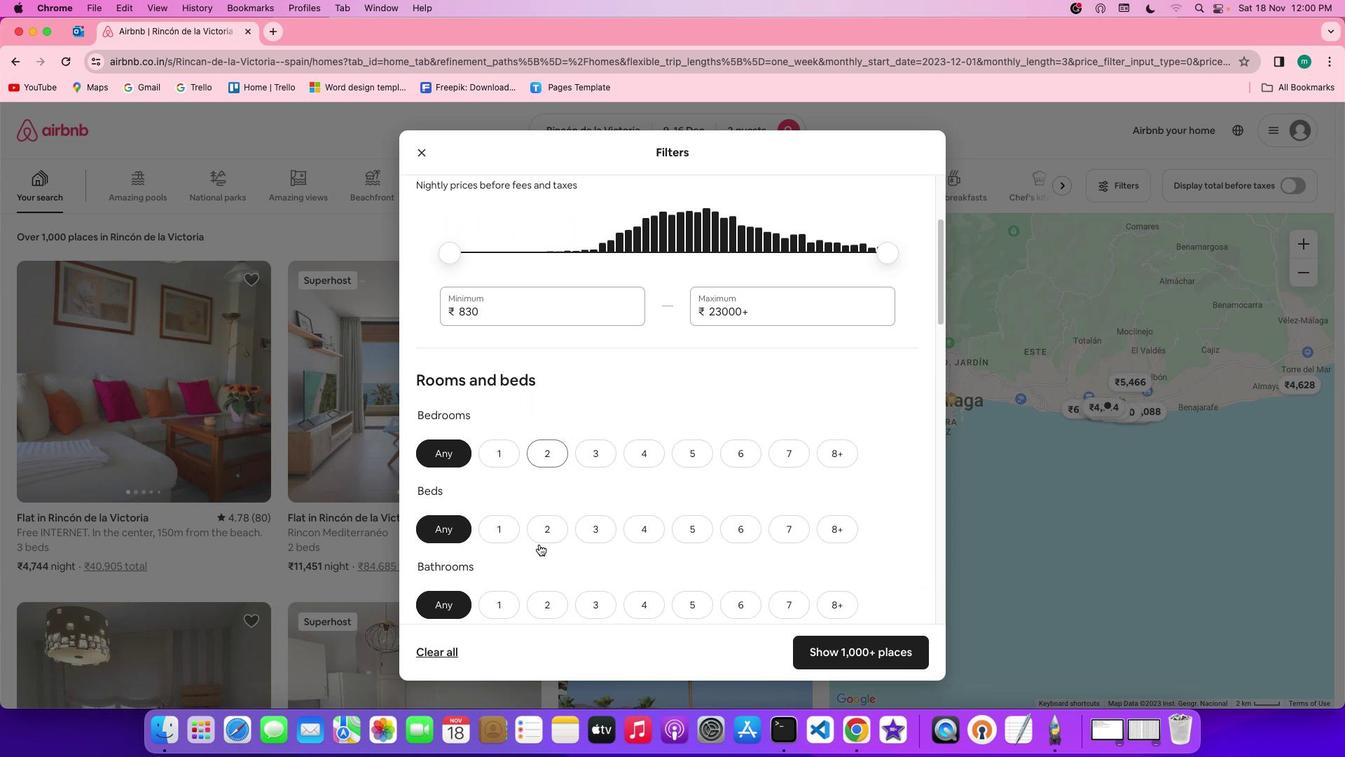 
Action: Mouse moved to (540, 532)
Screenshot: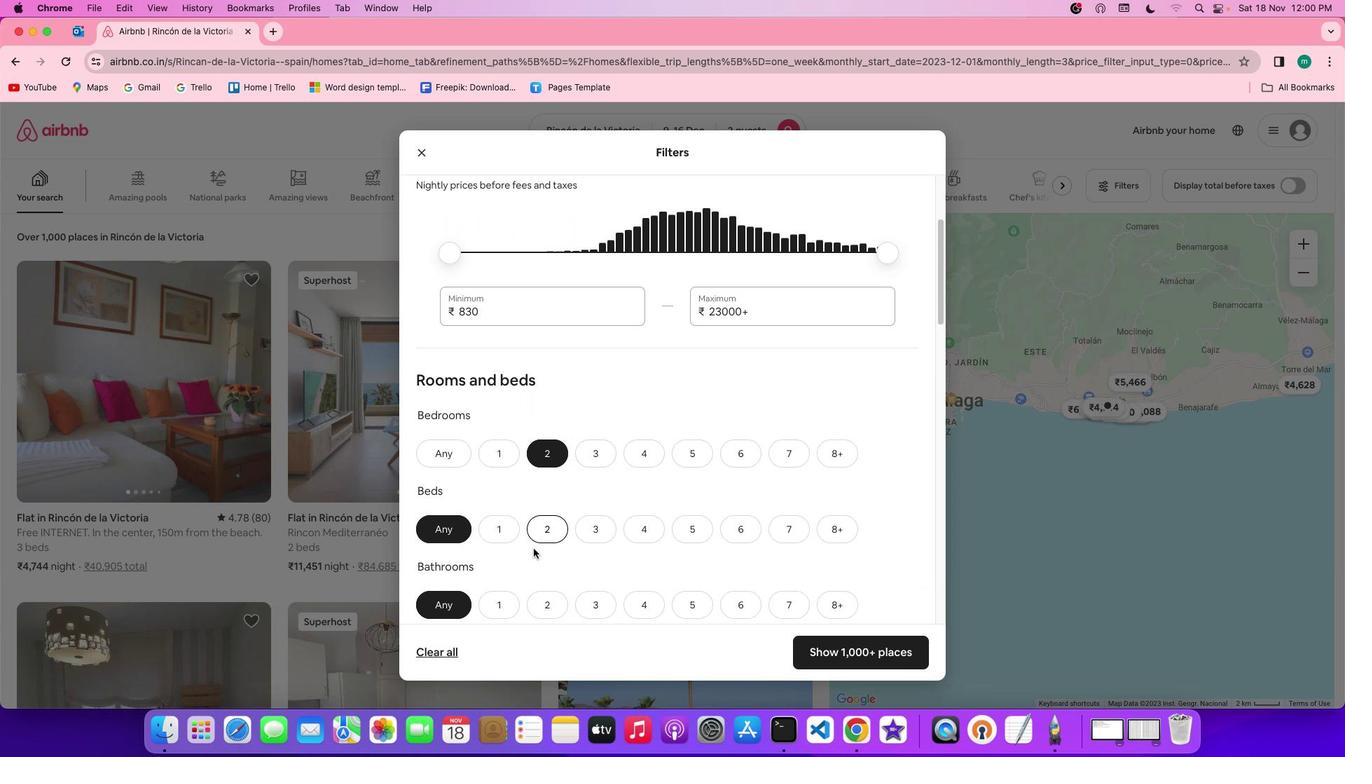 
Action: Mouse pressed left at (540, 532)
Screenshot: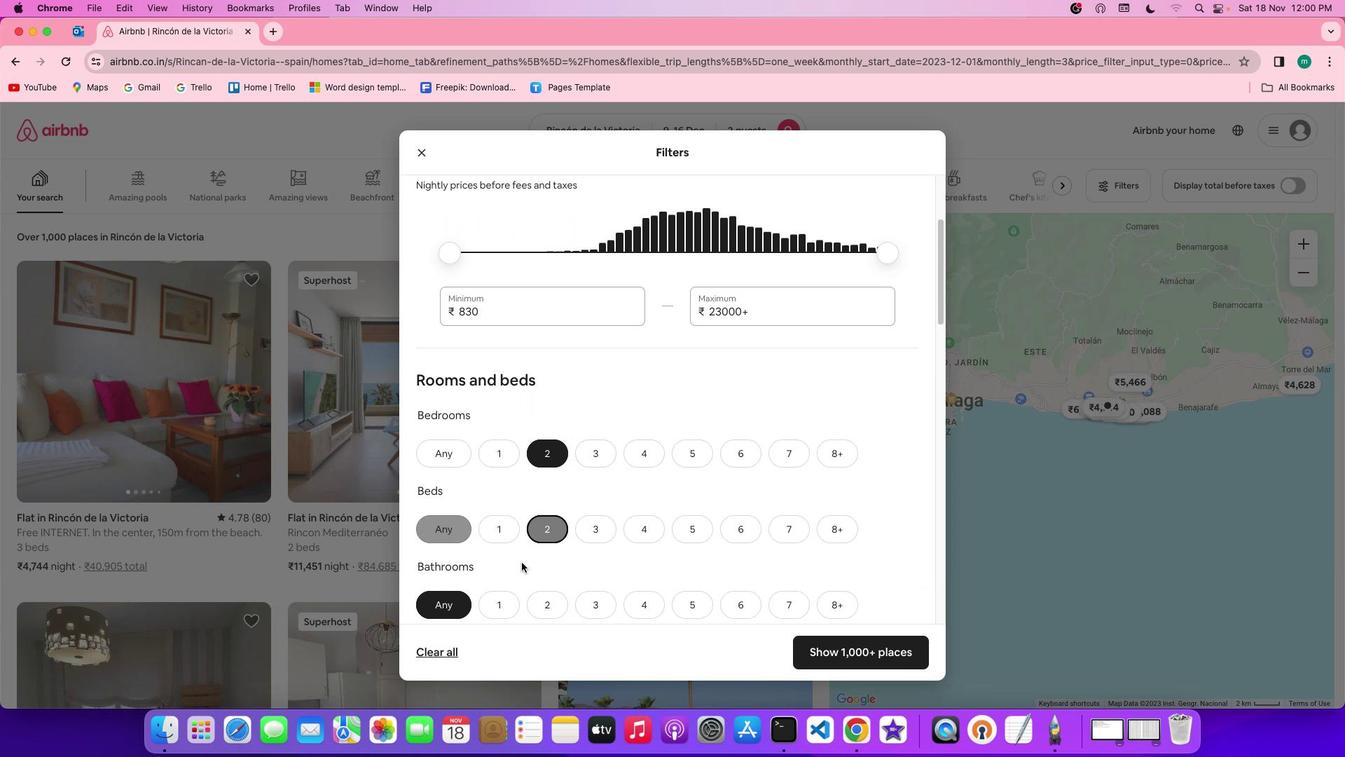 
Action: Mouse moved to (497, 597)
Screenshot: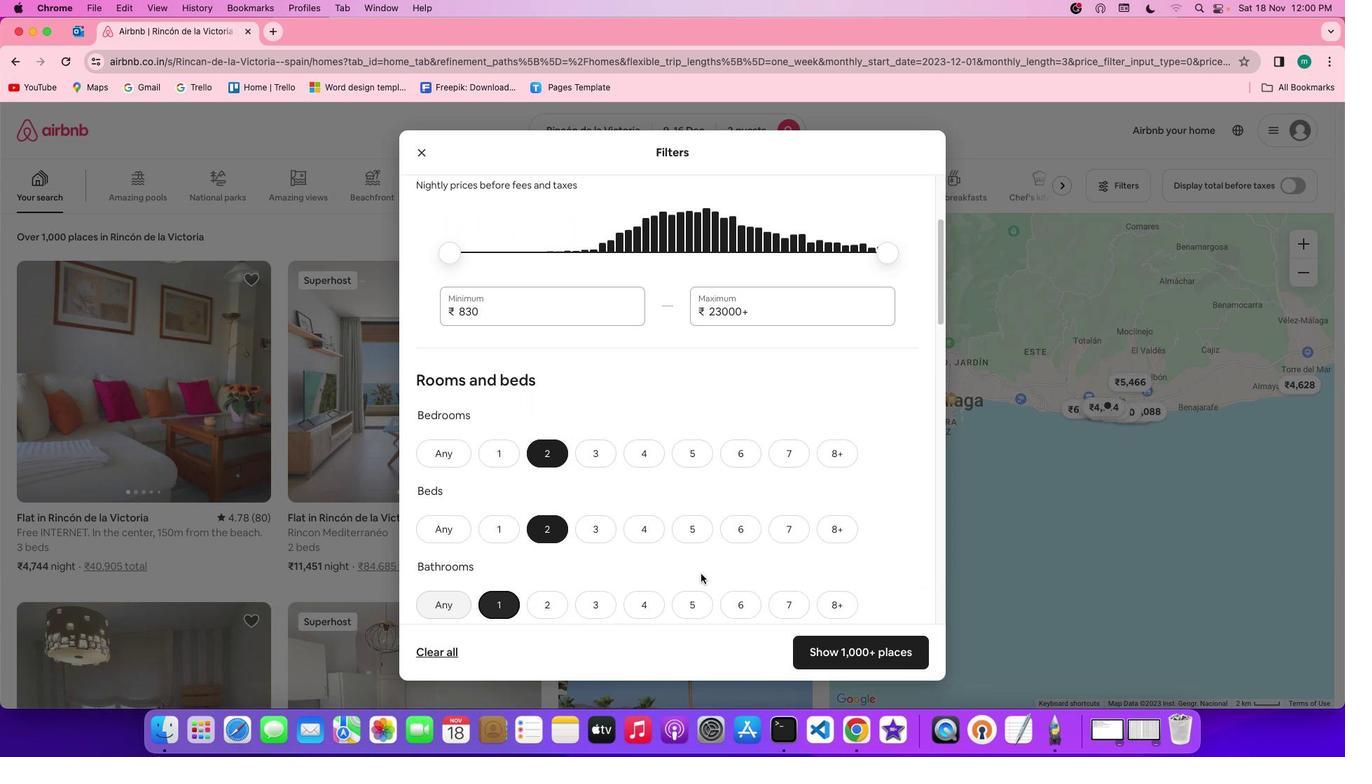 
Action: Mouse pressed left at (497, 597)
Screenshot: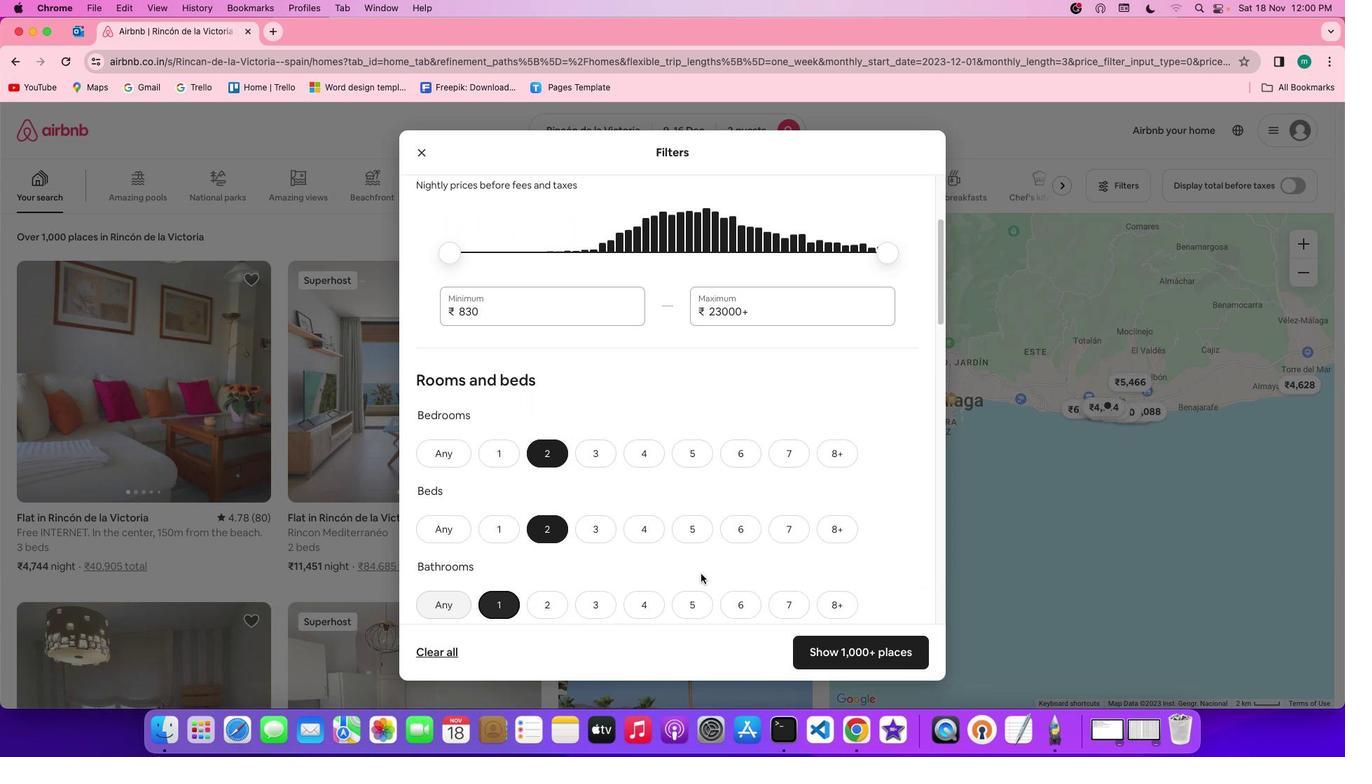 
Action: Mouse moved to (759, 557)
Screenshot: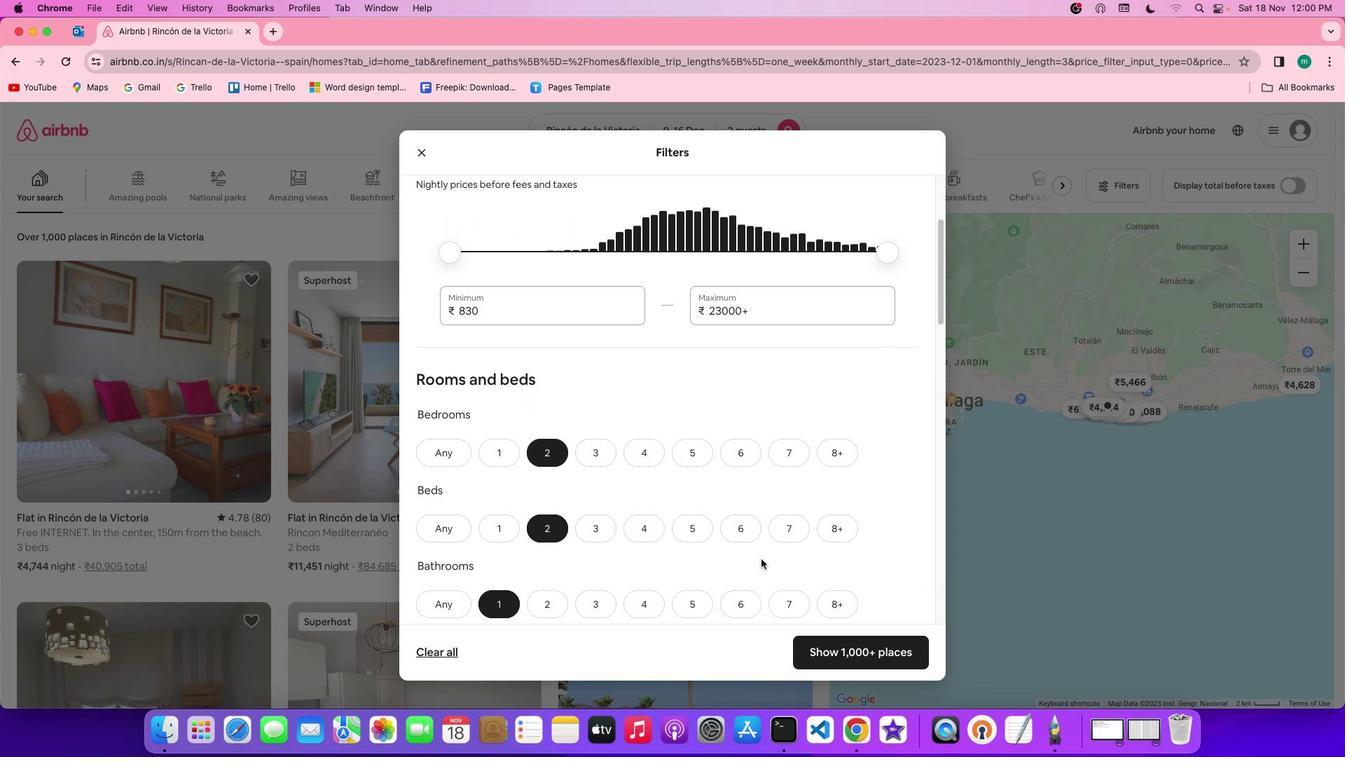 
Action: Mouse scrolled (759, 557) with delta (-1, -2)
Screenshot: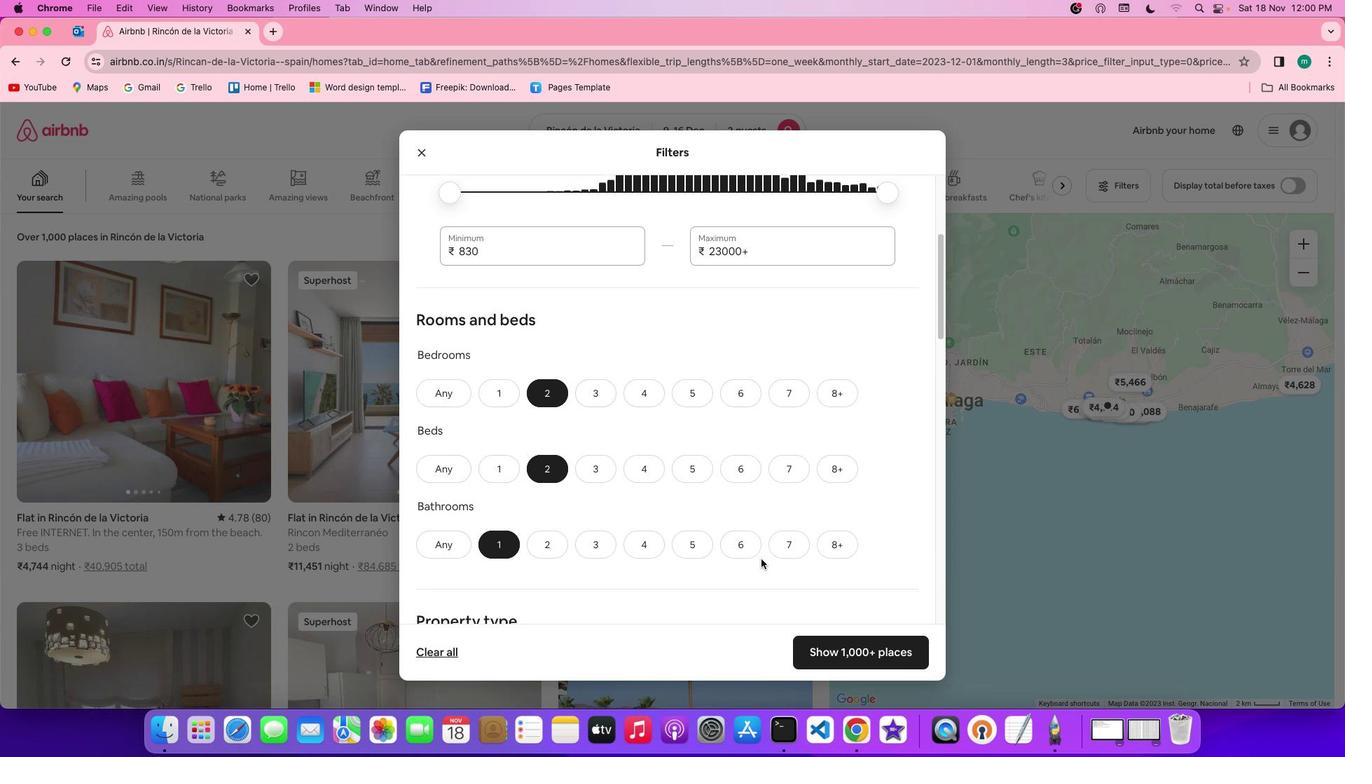 
Action: Mouse scrolled (759, 557) with delta (-1, -2)
Screenshot: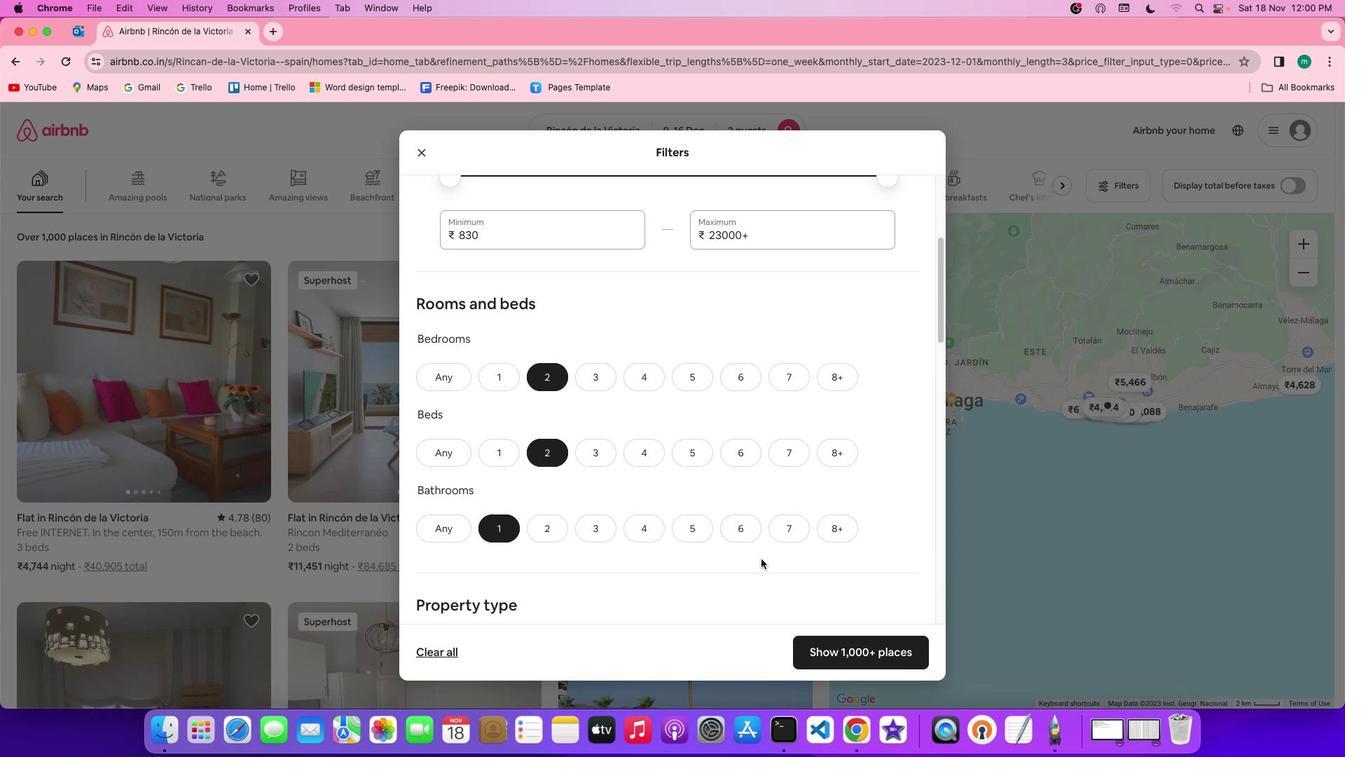 
Action: Mouse scrolled (759, 557) with delta (-1, -2)
Screenshot: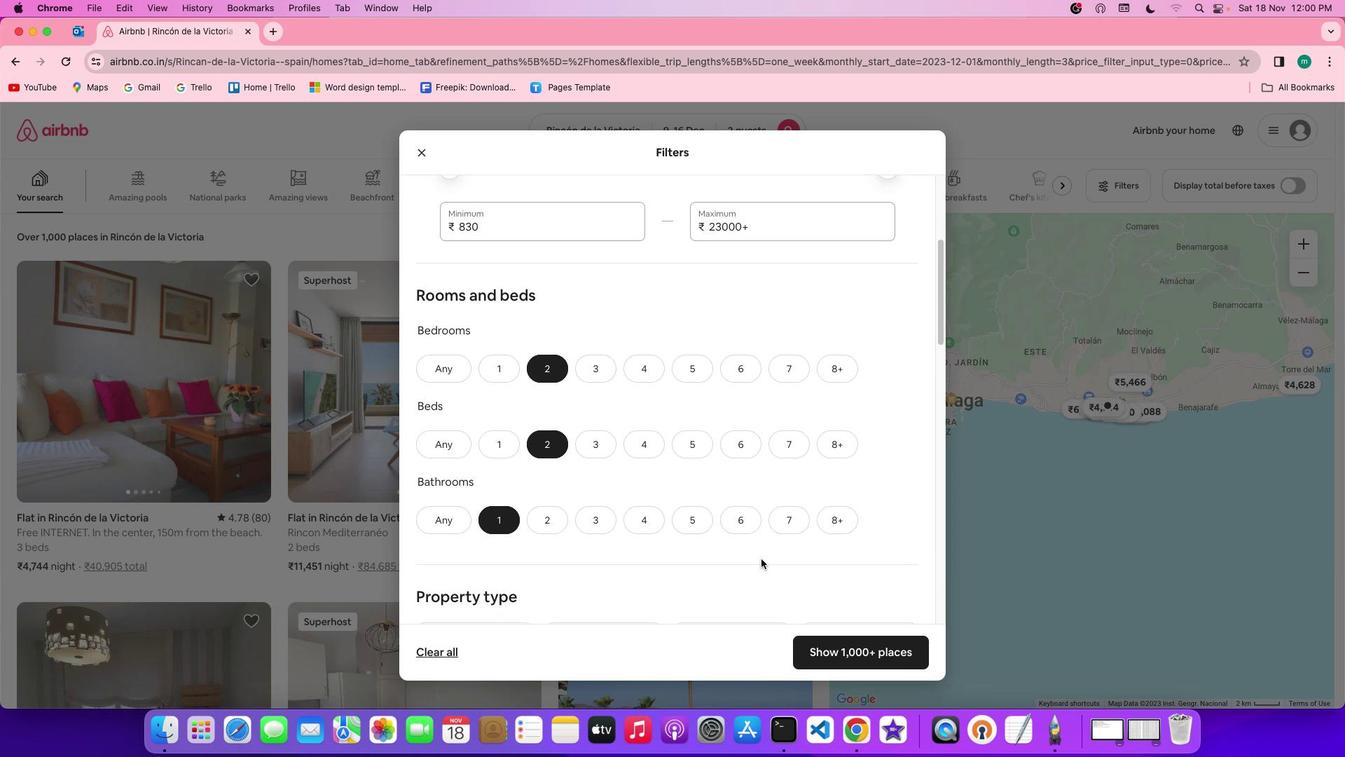 
Action: Mouse scrolled (759, 557) with delta (-1, -2)
Screenshot: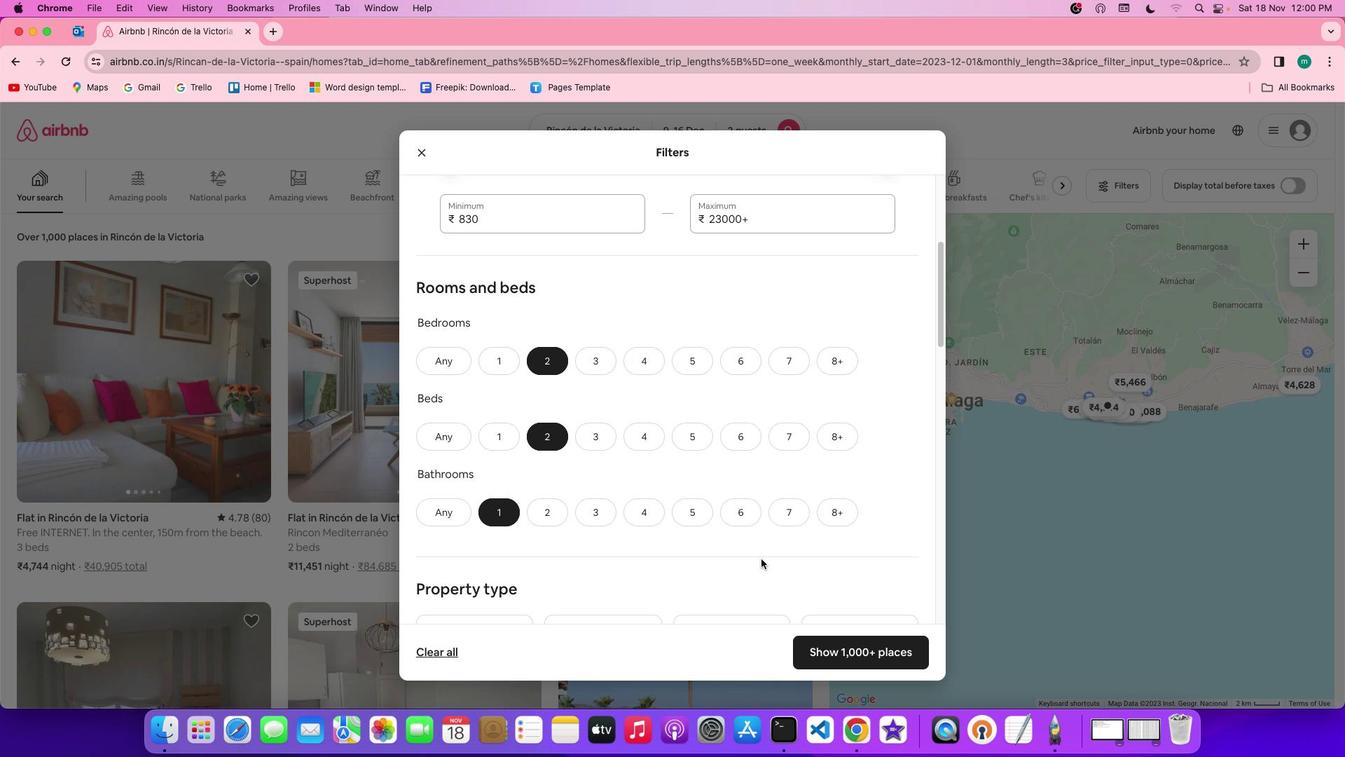 
Action: Mouse scrolled (759, 557) with delta (-1, -2)
Screenshot: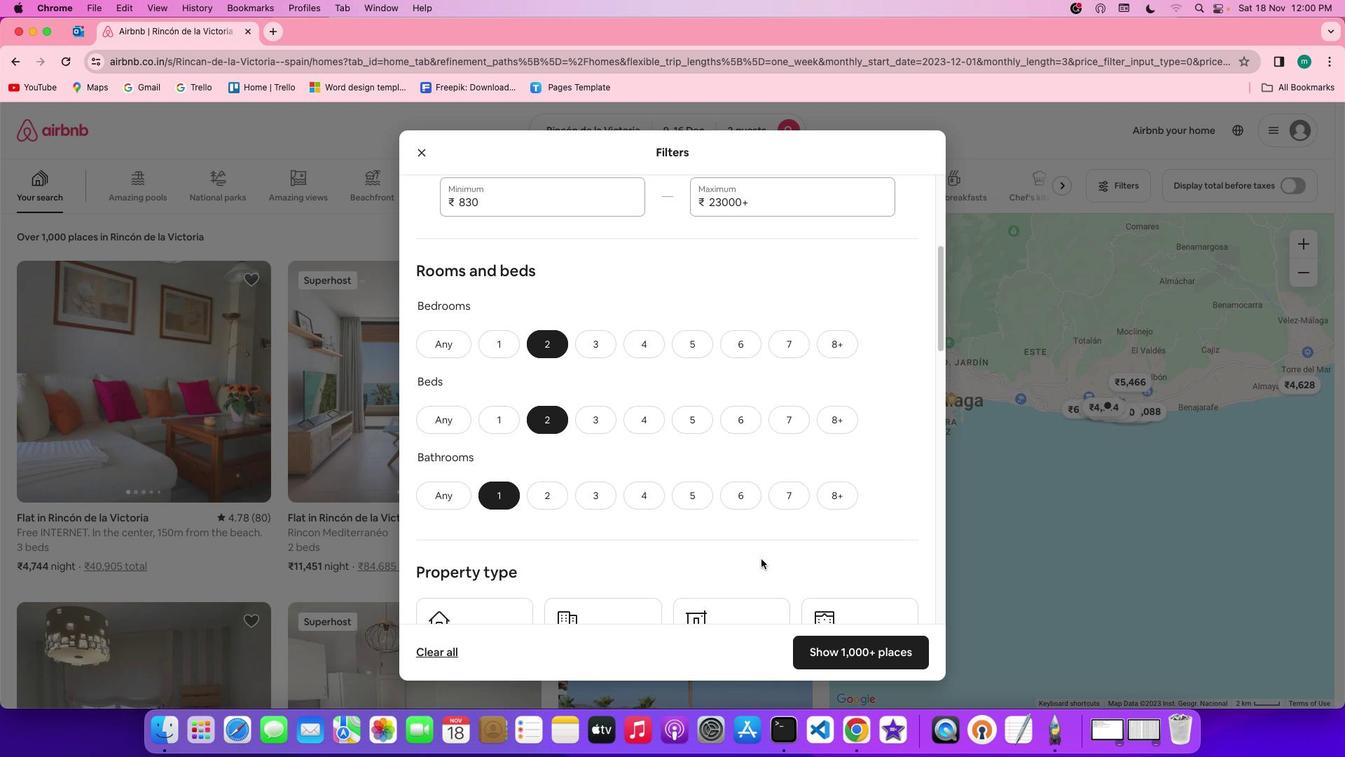 
Action: Mouse scrolled (759, 557) with delta (-1, -2)
Screenshot: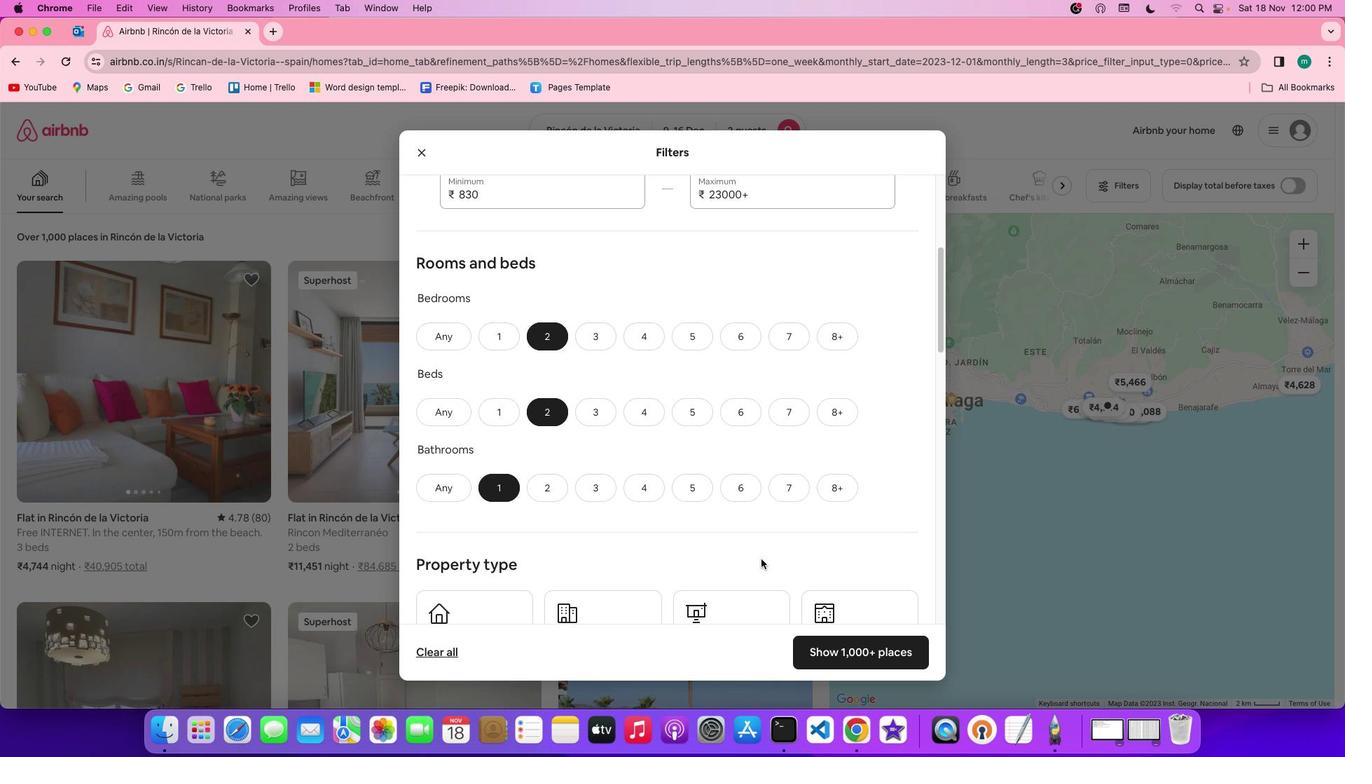 
Action: Mouse scrolled (759, 557) with delta (-1, -2)
Screenshot: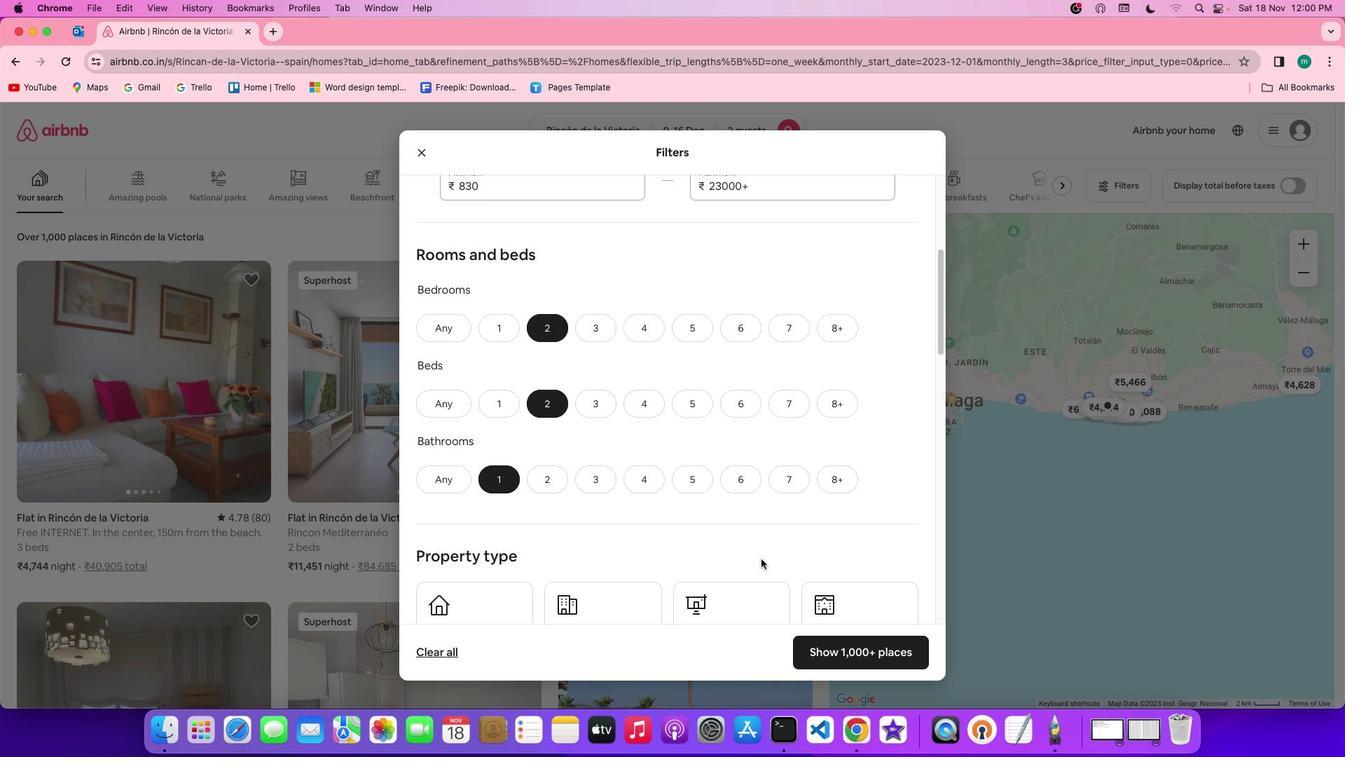 
Action: Mouse scrolled (759, 557) with delta (-1, -2)
Screenshot: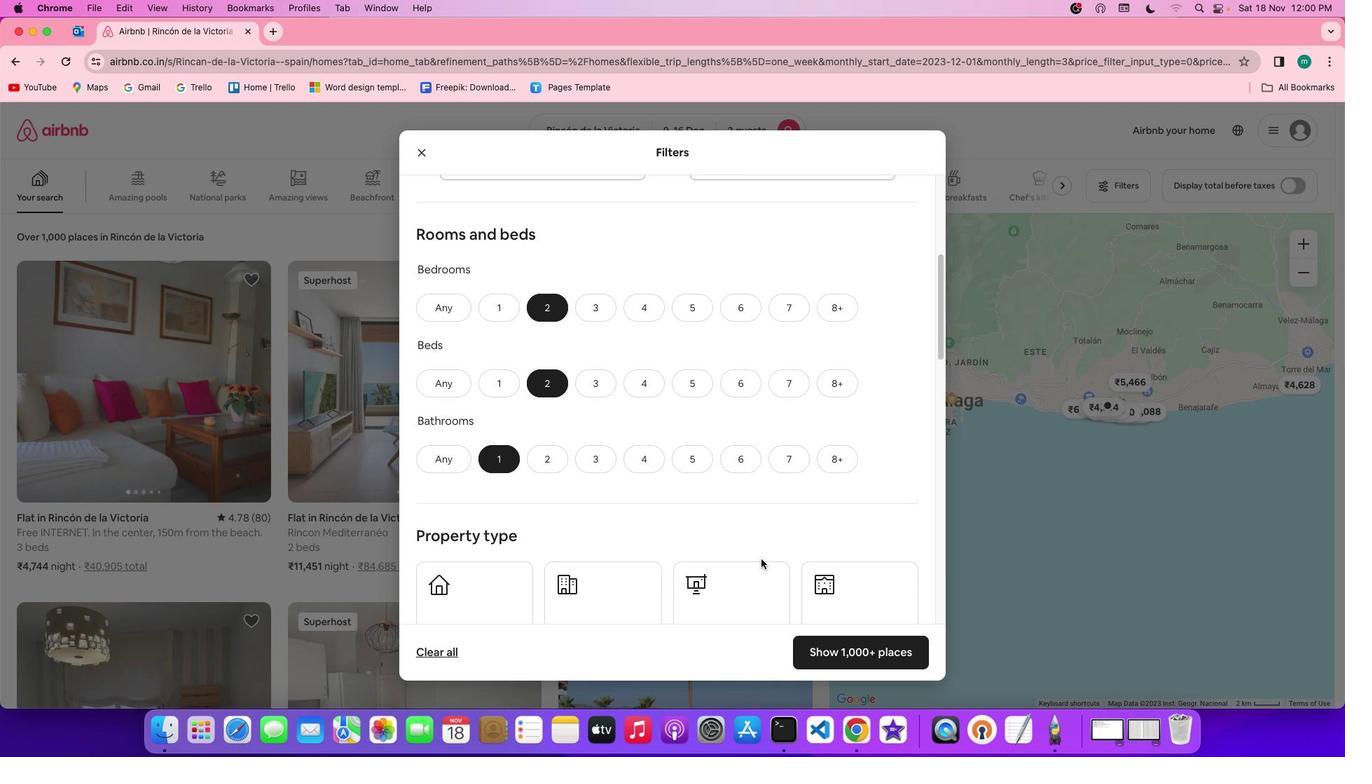 
Action: Mouse scrolled (759, 557) with delta (-1, -2)
Screenshot: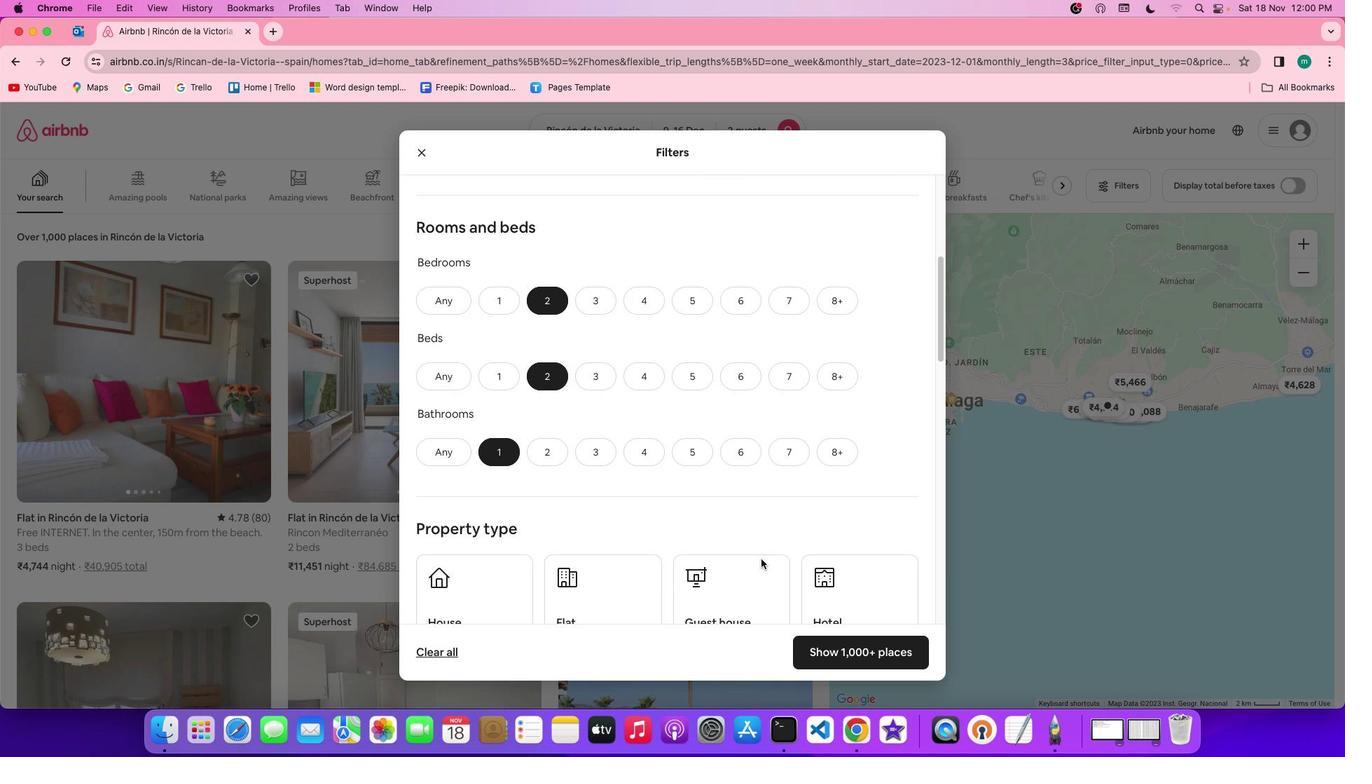
Action: Mouse scrolled (759, 557) with delta (-1, -2)
Screenshot: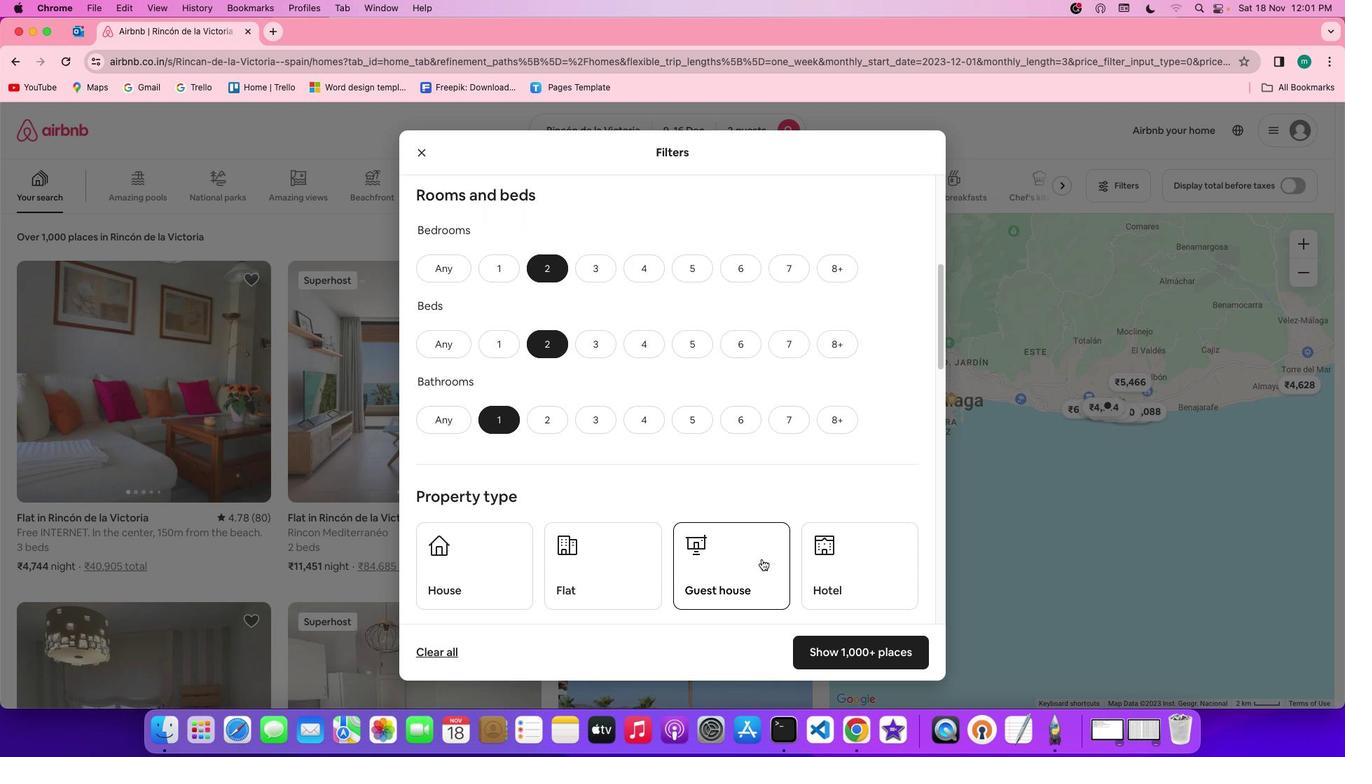 
Action: Mouse scrolled (759, 557) with delta (-1, -2)
Screenshot: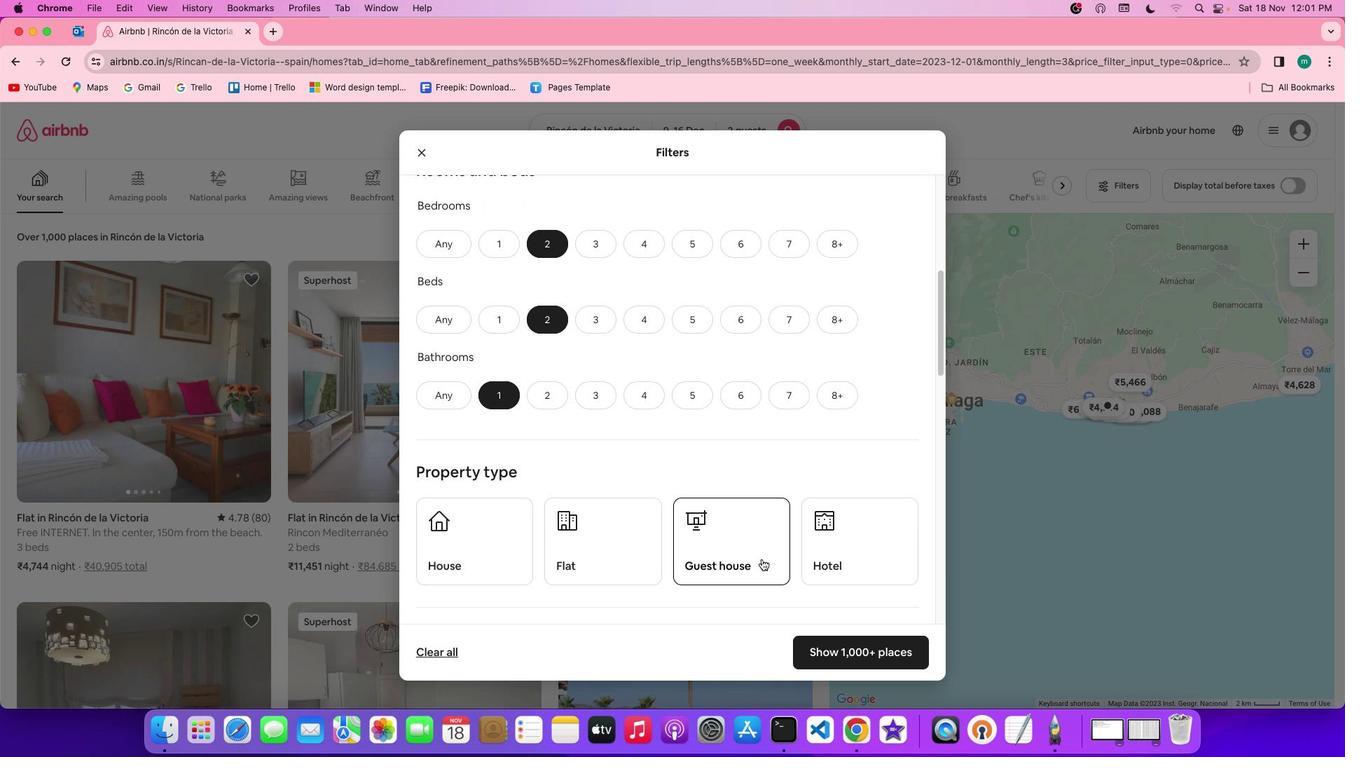 
Action: Mouse scrolled (759, 557) with delta (-1, -2)
Screenshot: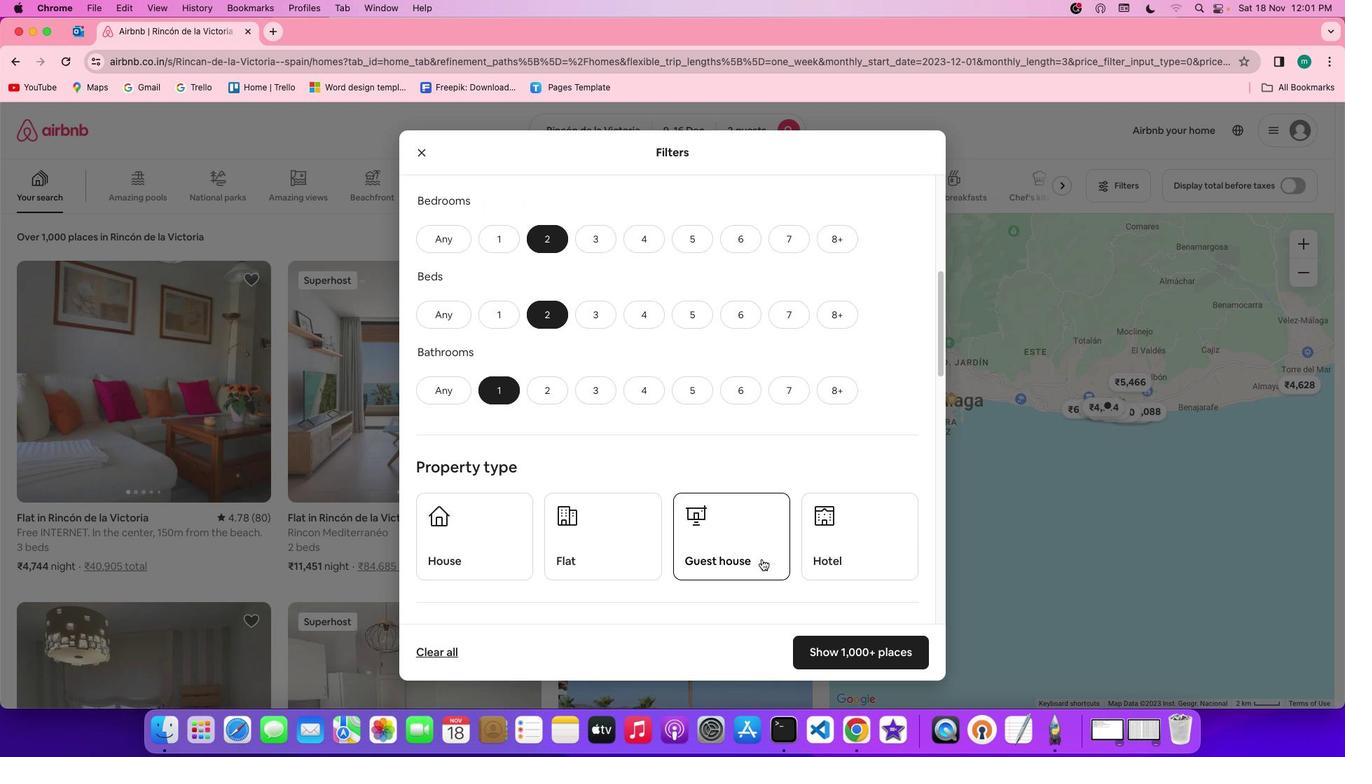 
Action: Mouse moved to (614, 537)
Screenshot: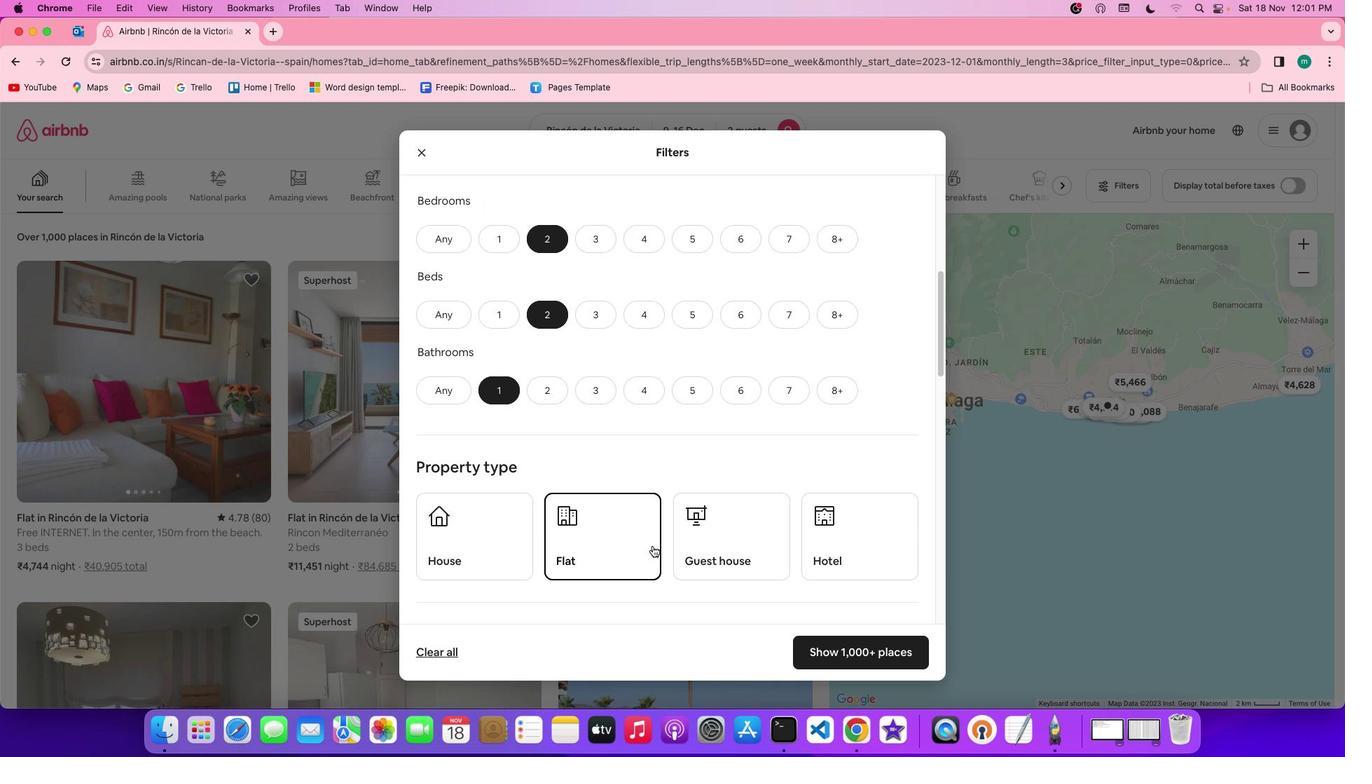 
Action: Mouse pressed left at (614, 537)
Screenshot: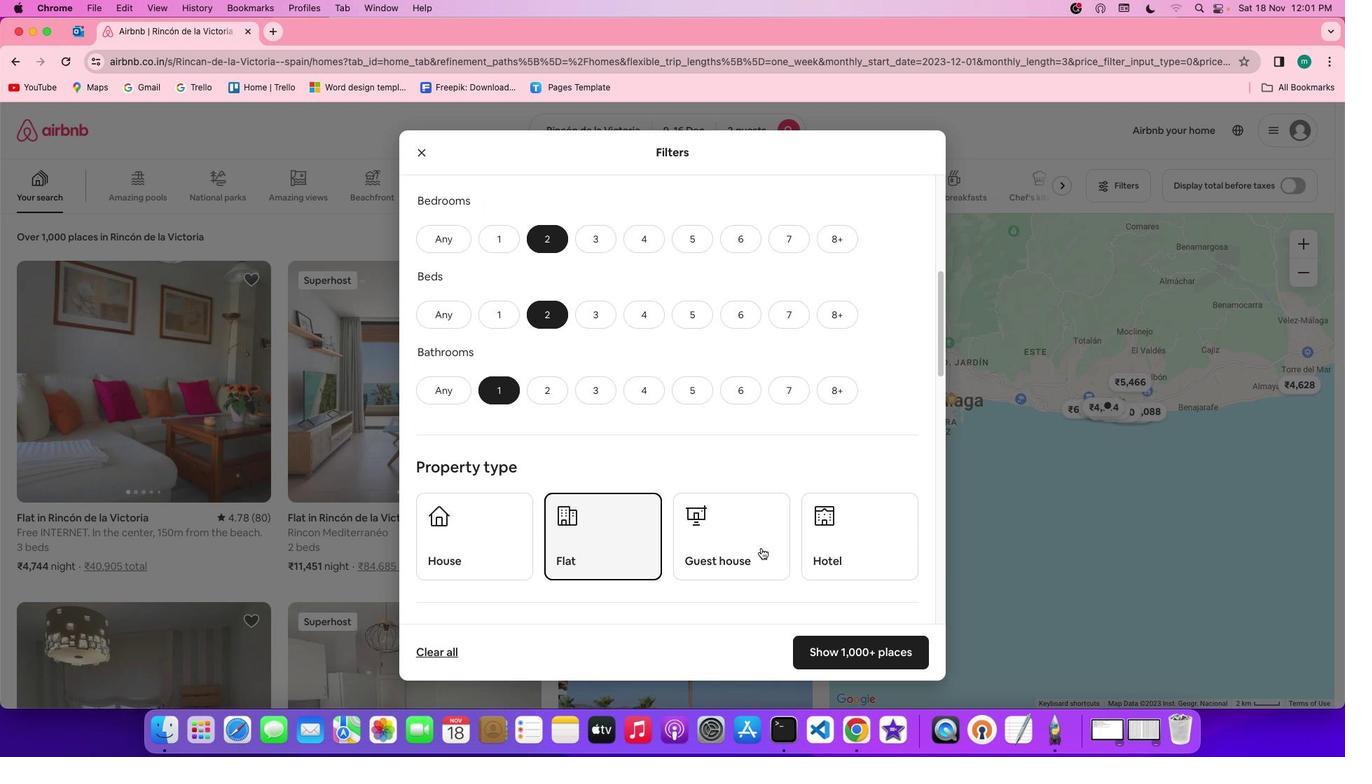 
Action: Mouse moved to (783, 545)
Screenshot: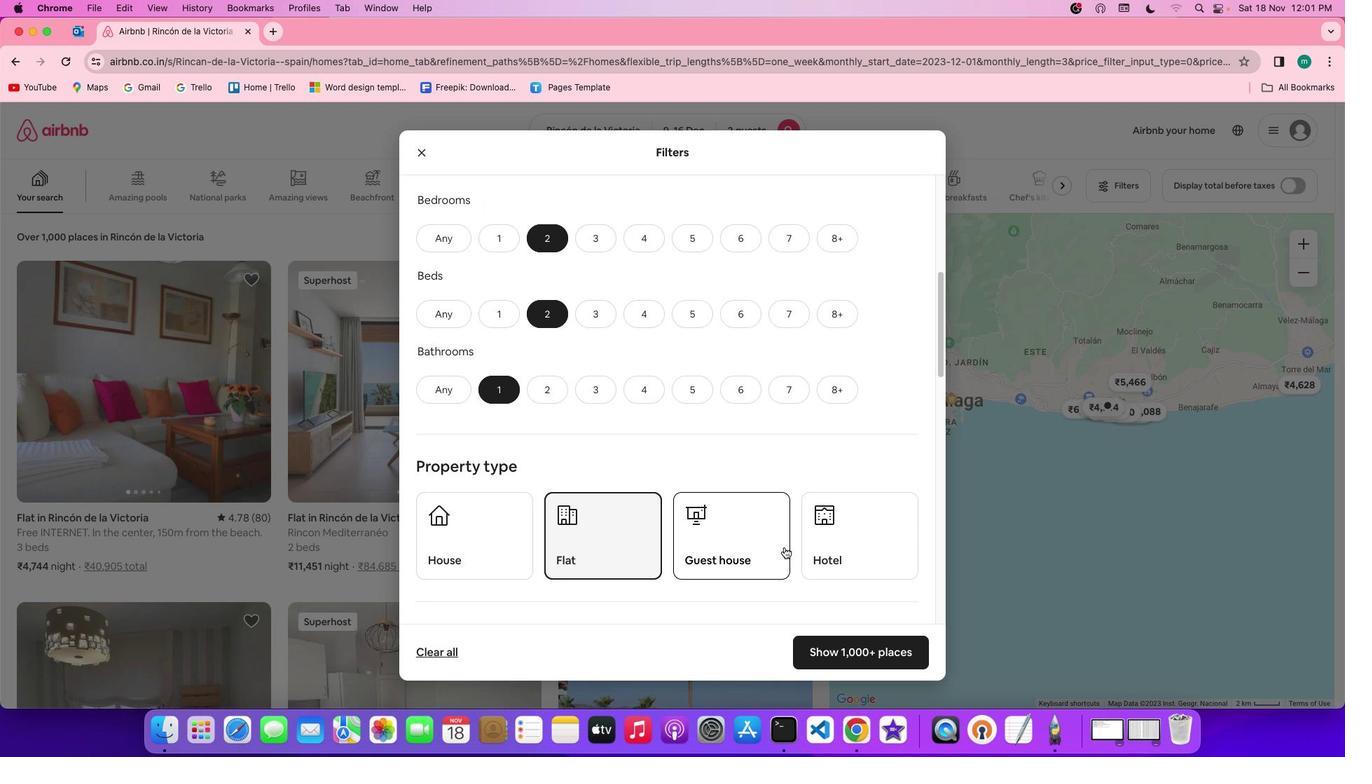 
Action: Mouse scrolled (783, 545) with delta (-1, -2)
Screenshot: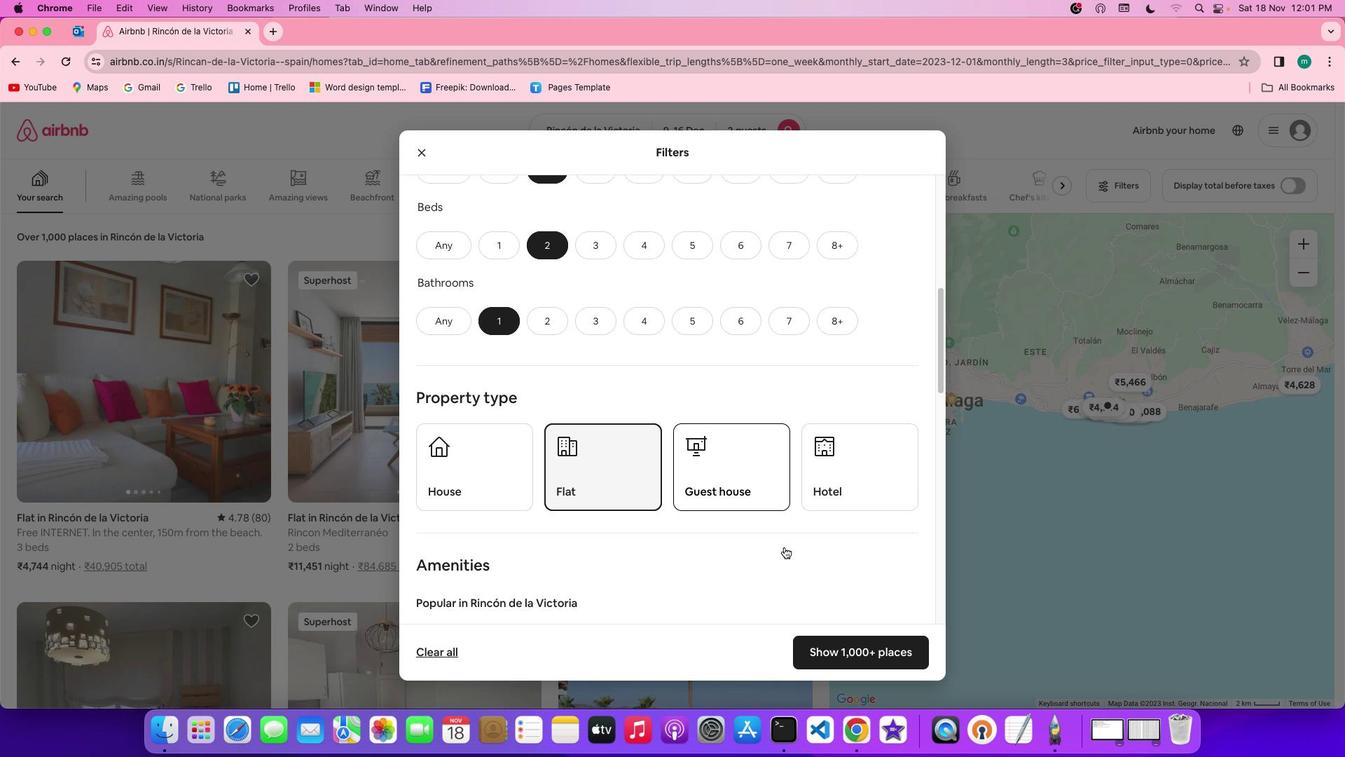 
Action: Mouse scrolled (783, 545) with delta (-1, -2)
Screenshot: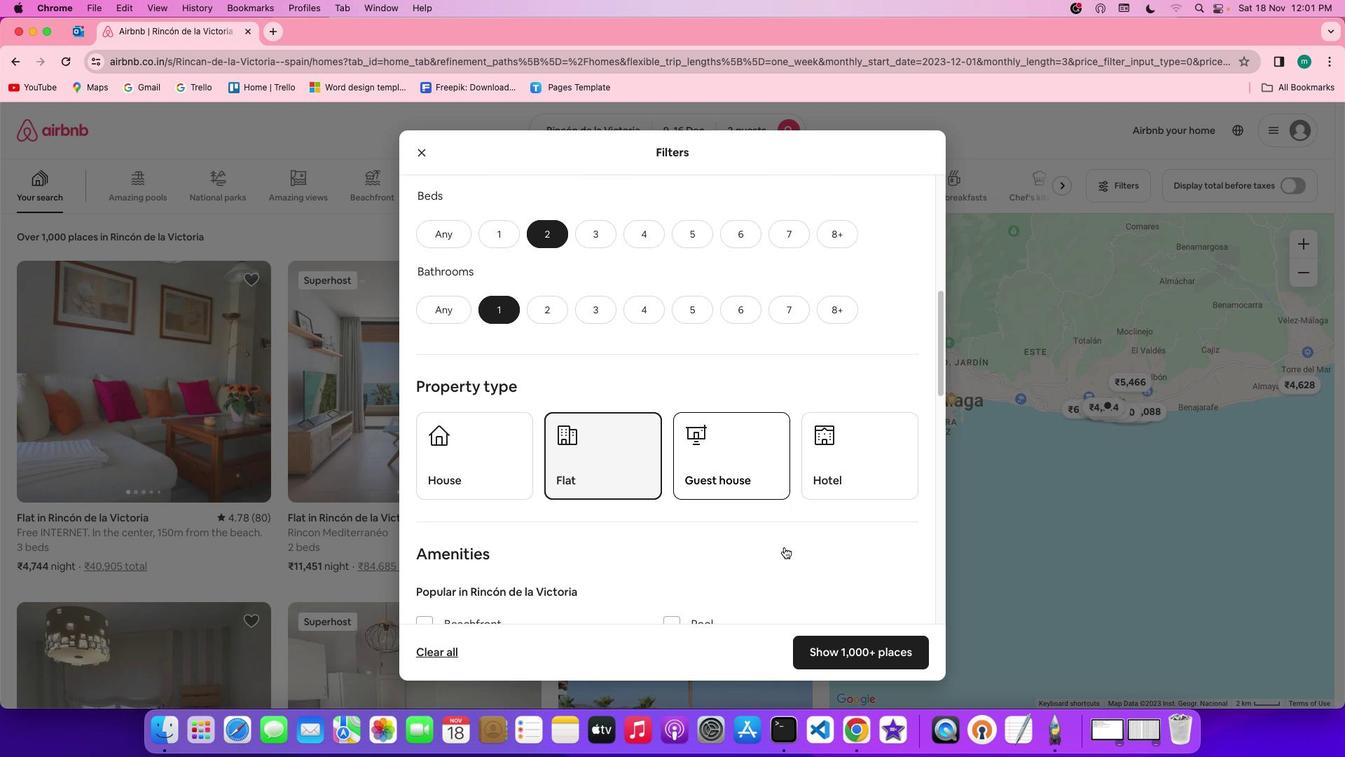 
Action: Mouse scrolled (783, 545) with delta (-1, -2)
Screenshot: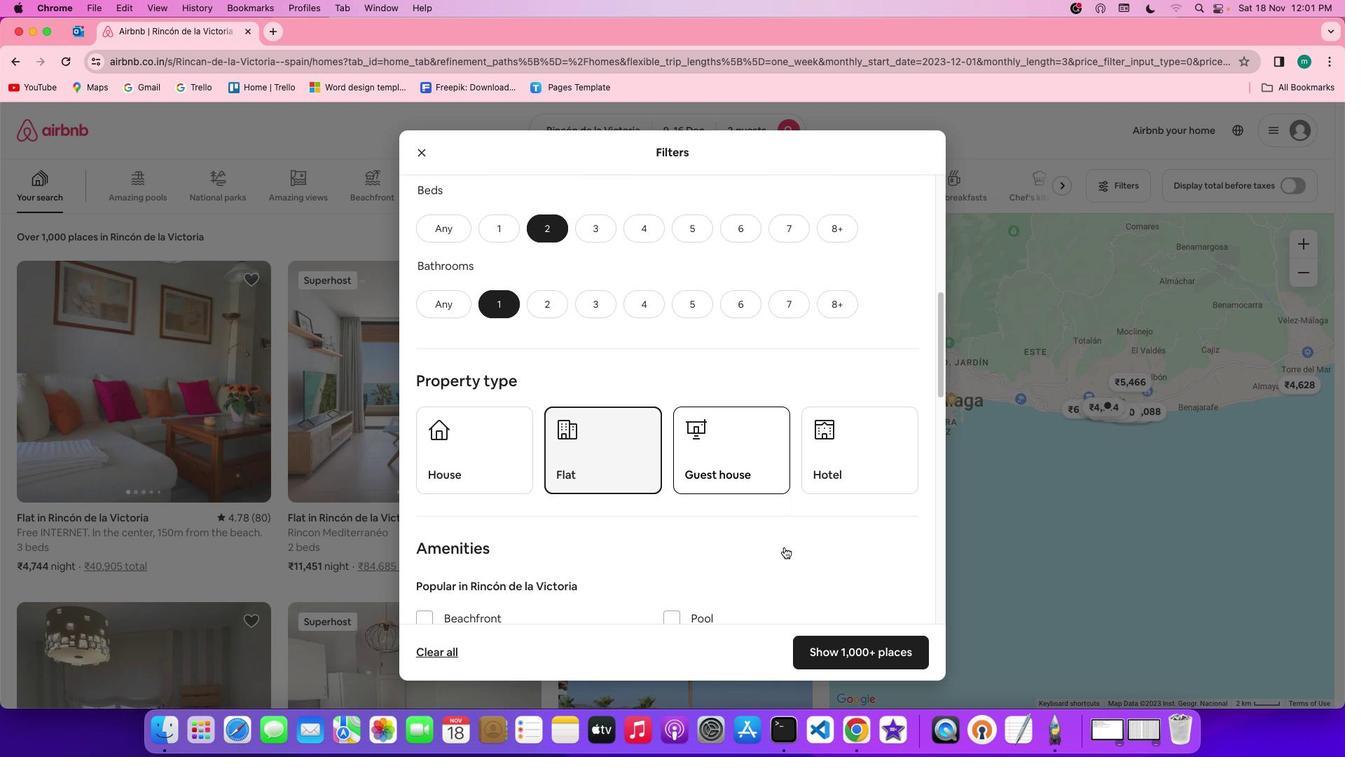 
Action: Mouse scrolled (783, 545) with delta (-1, -2)
Screenshot: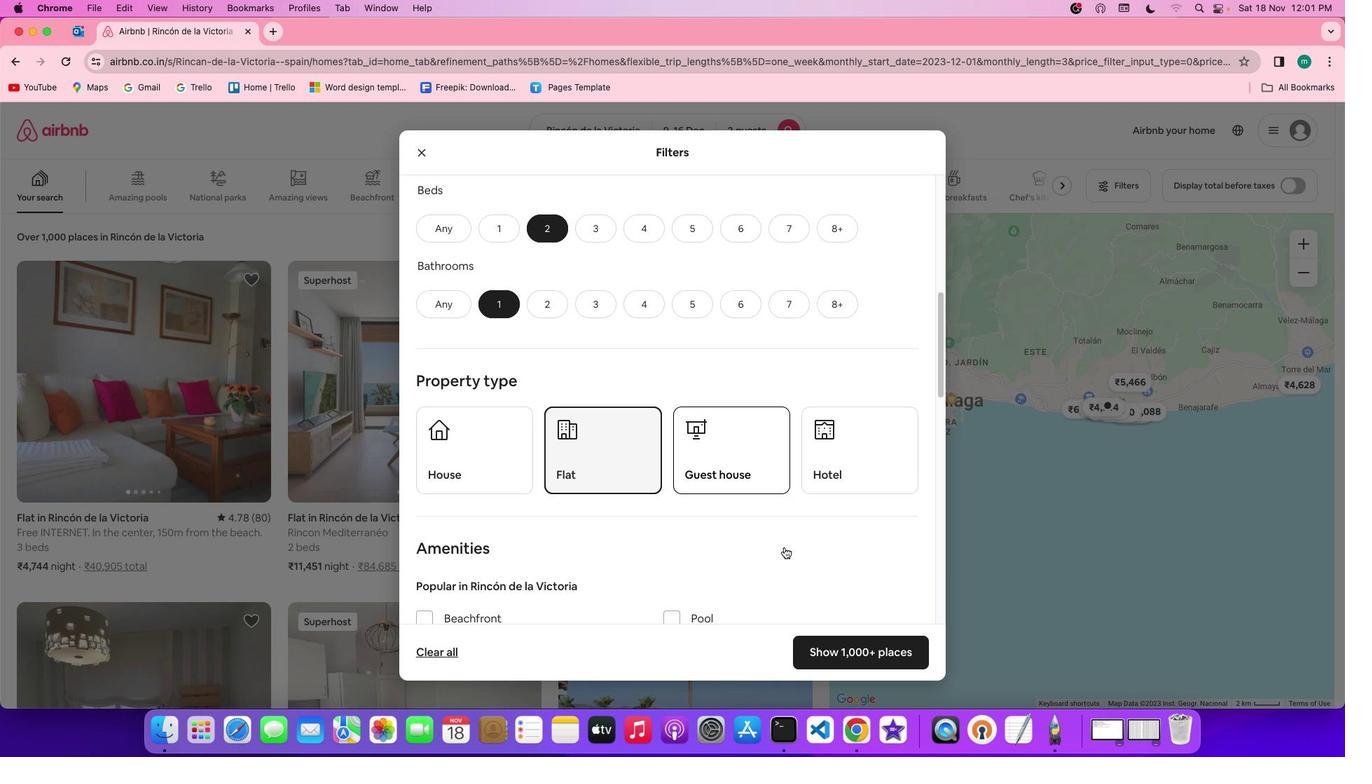 
Action: Mouse scrolled (783, 545) with delta (-1, -2)
Screenshot: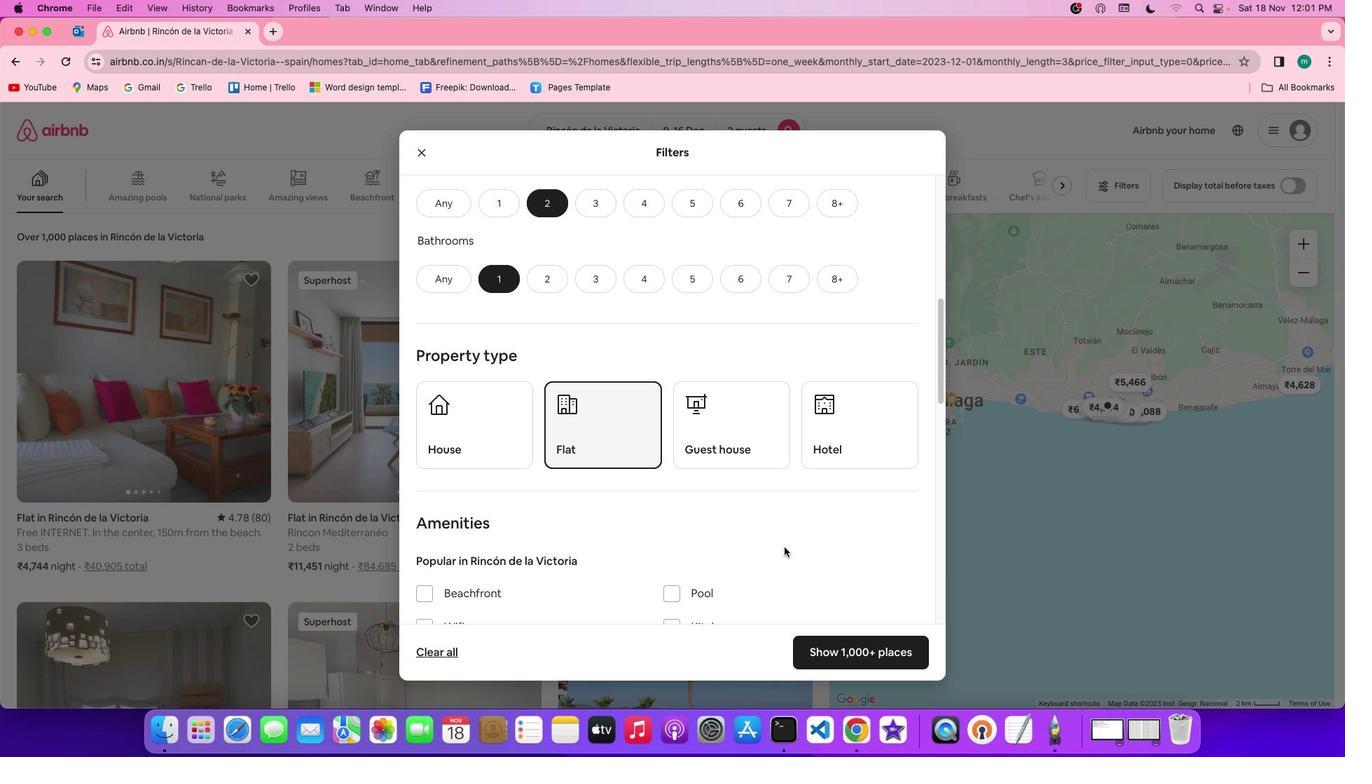 
Action: Mouse scrolled (783, 545) with delta (-1, -2)
Screenshot: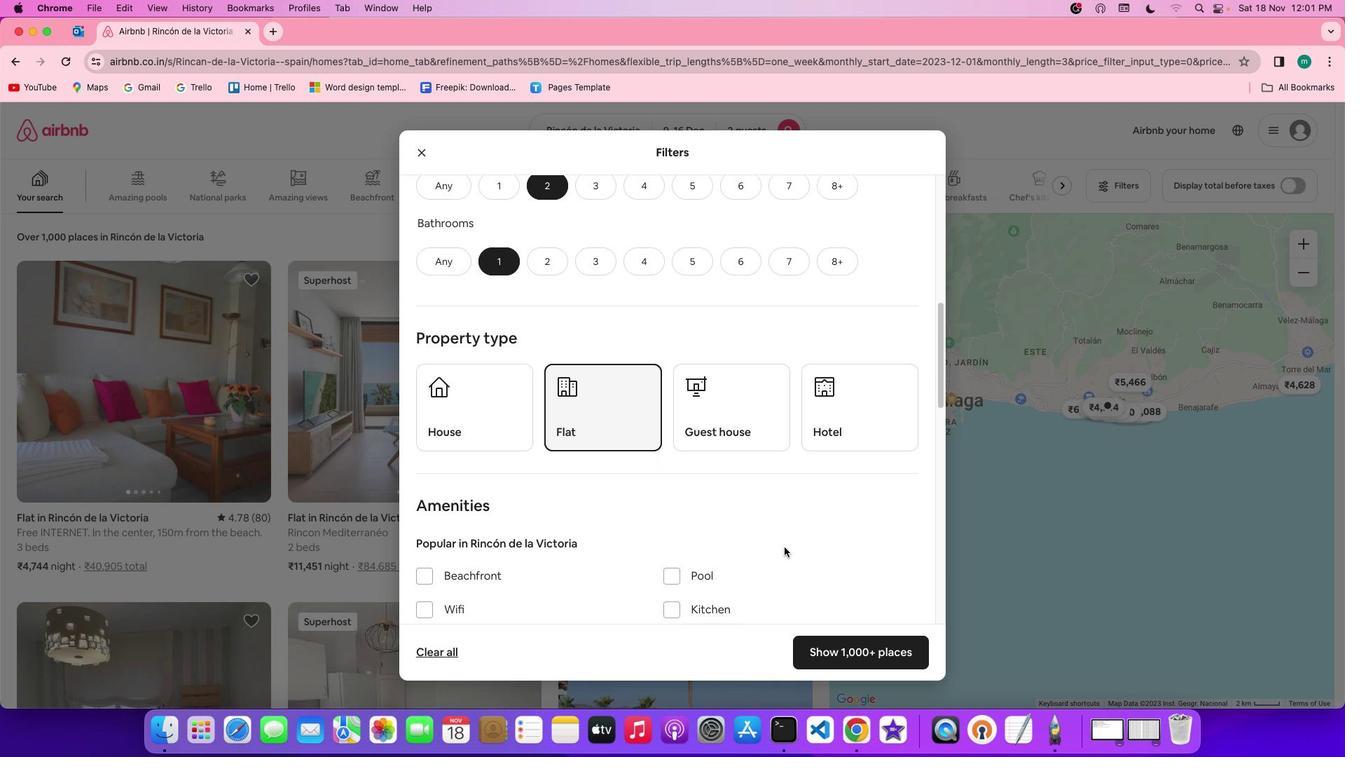 
Action: Mouse scrolled (783, 545) with delta (-1, -2)
Screenshot: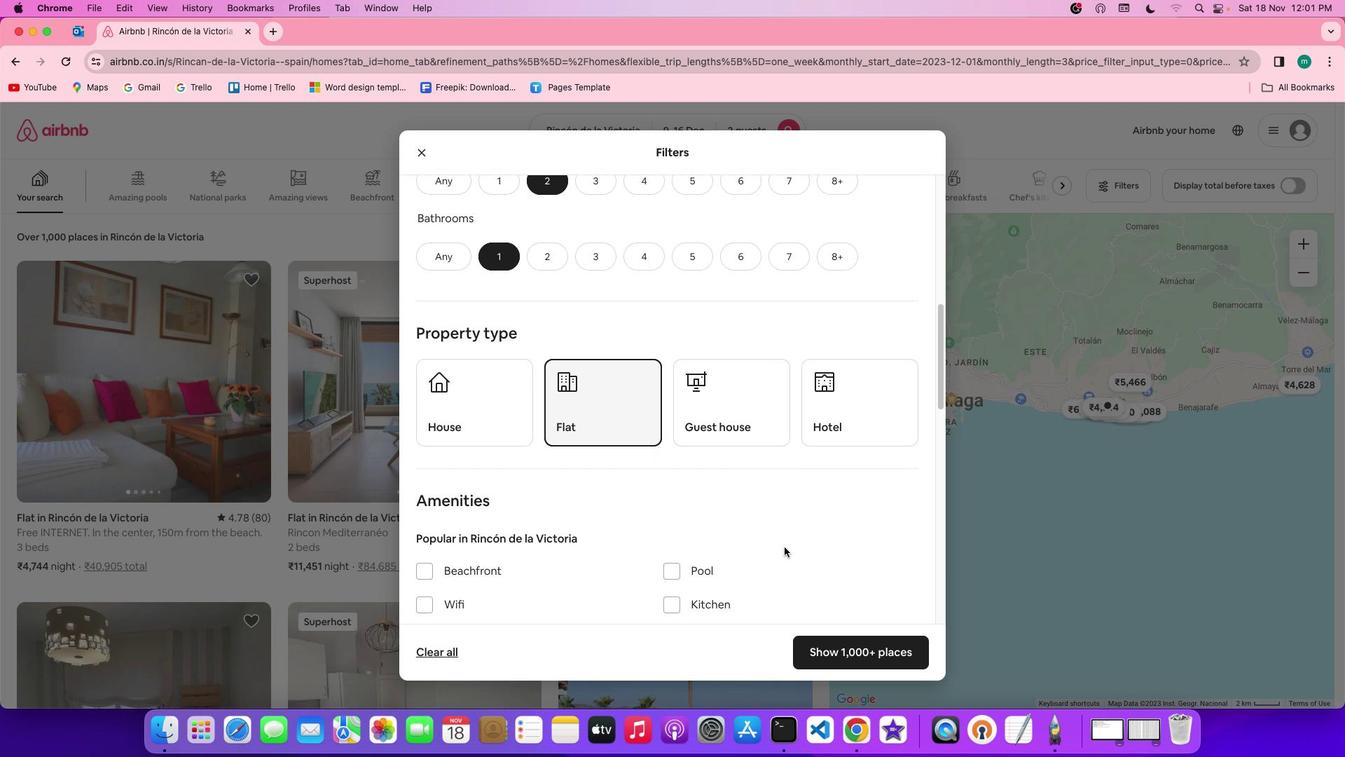 
Action: Mouse scrolled (783, 545) with delta (-1, -2)
Screenshot: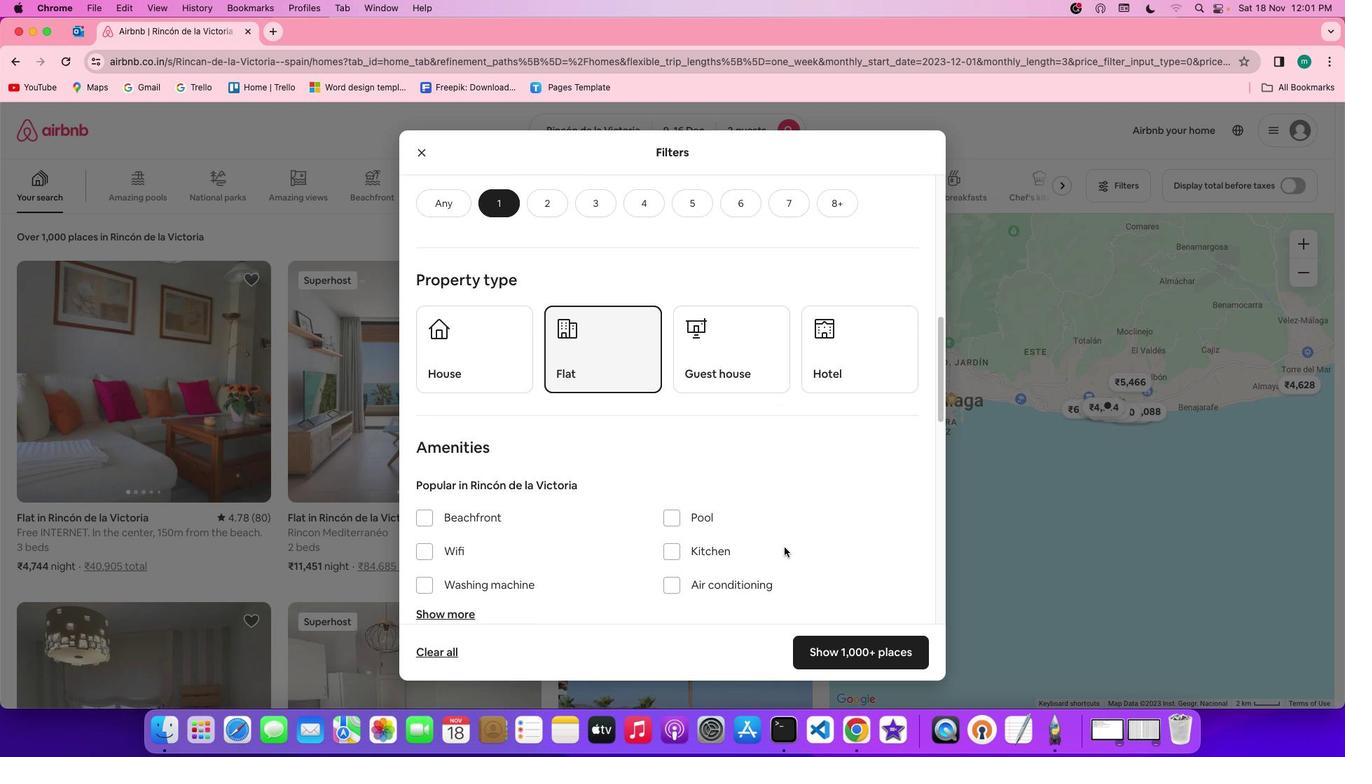 
Action: Mouse scrolled (783, 545) with delta (-1, -2)
Screenshot: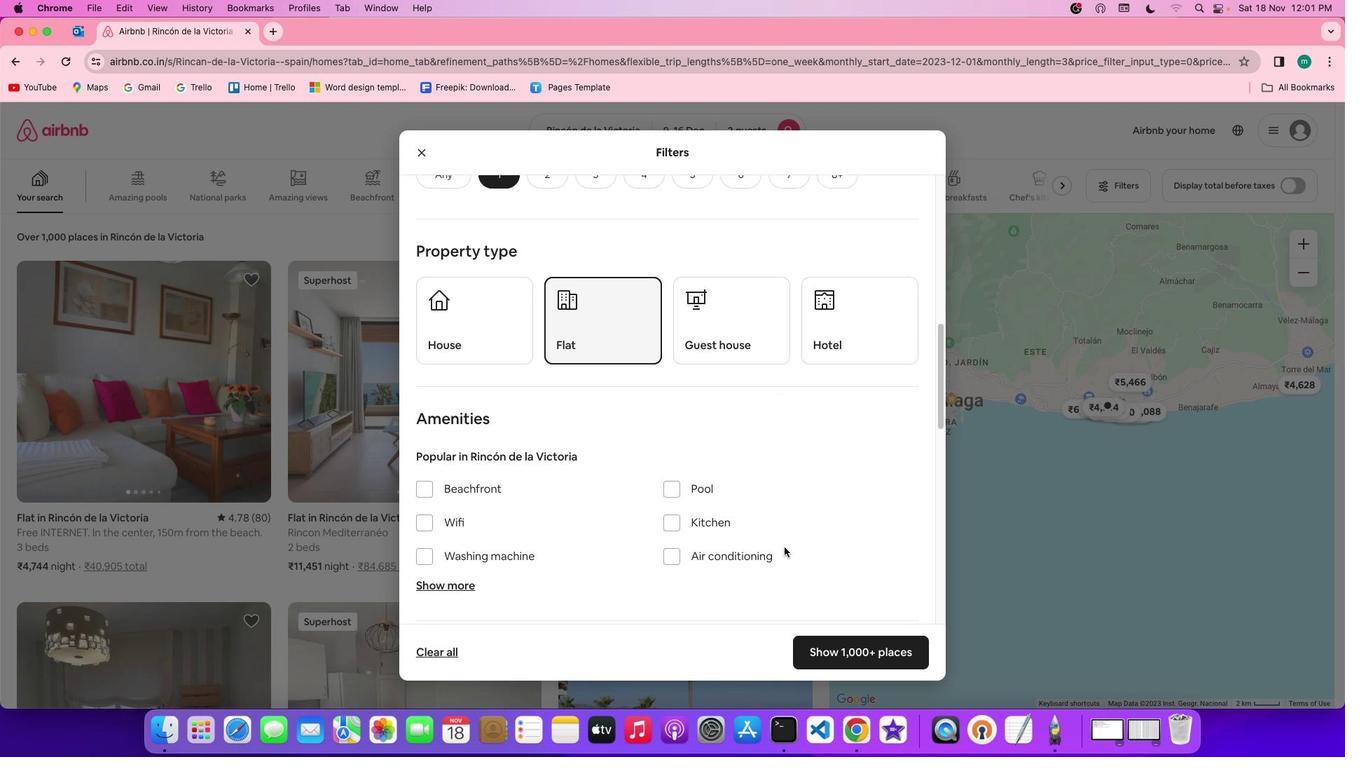
Action: Mouse scrolled (783, 545) with delta (-1, -2)
Screenshot: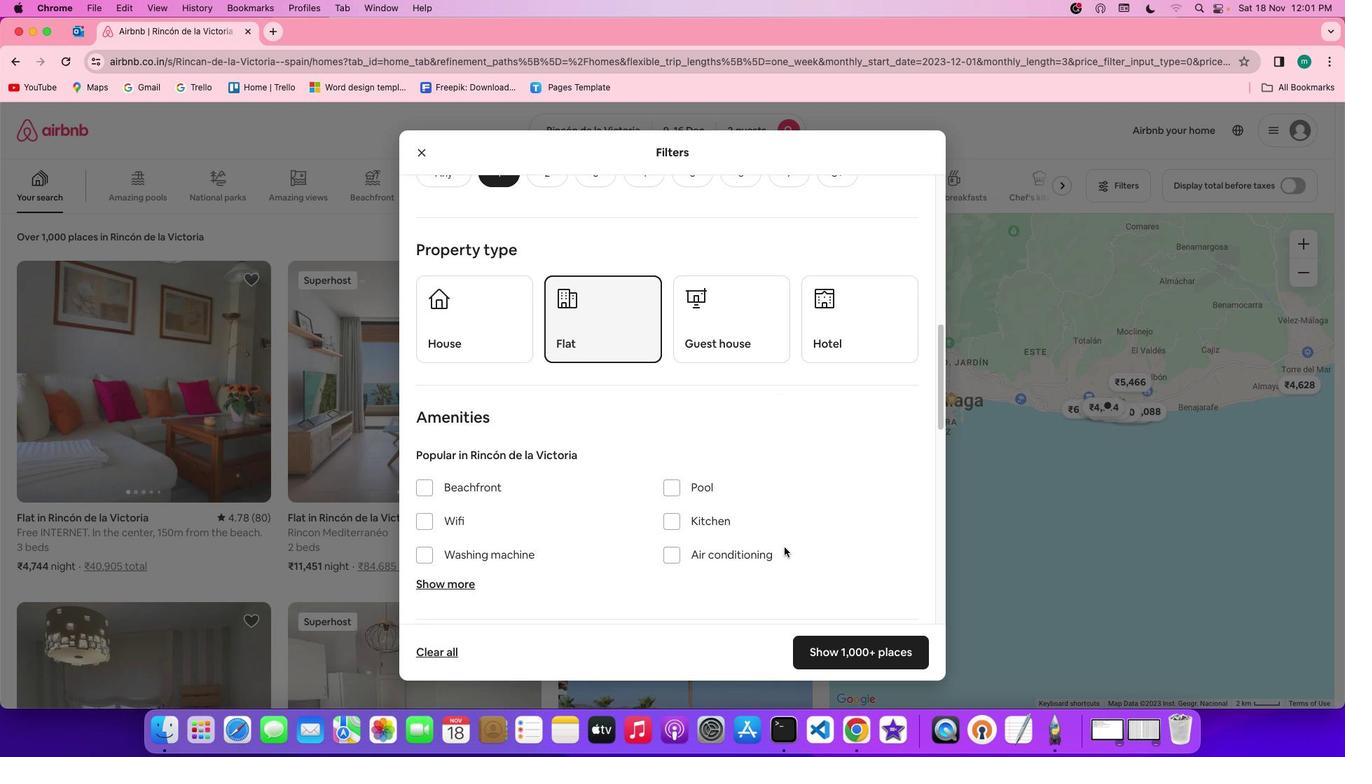 
Action: Mouse scrolled (783, 545) with delta (-1, -2)
Screenshot: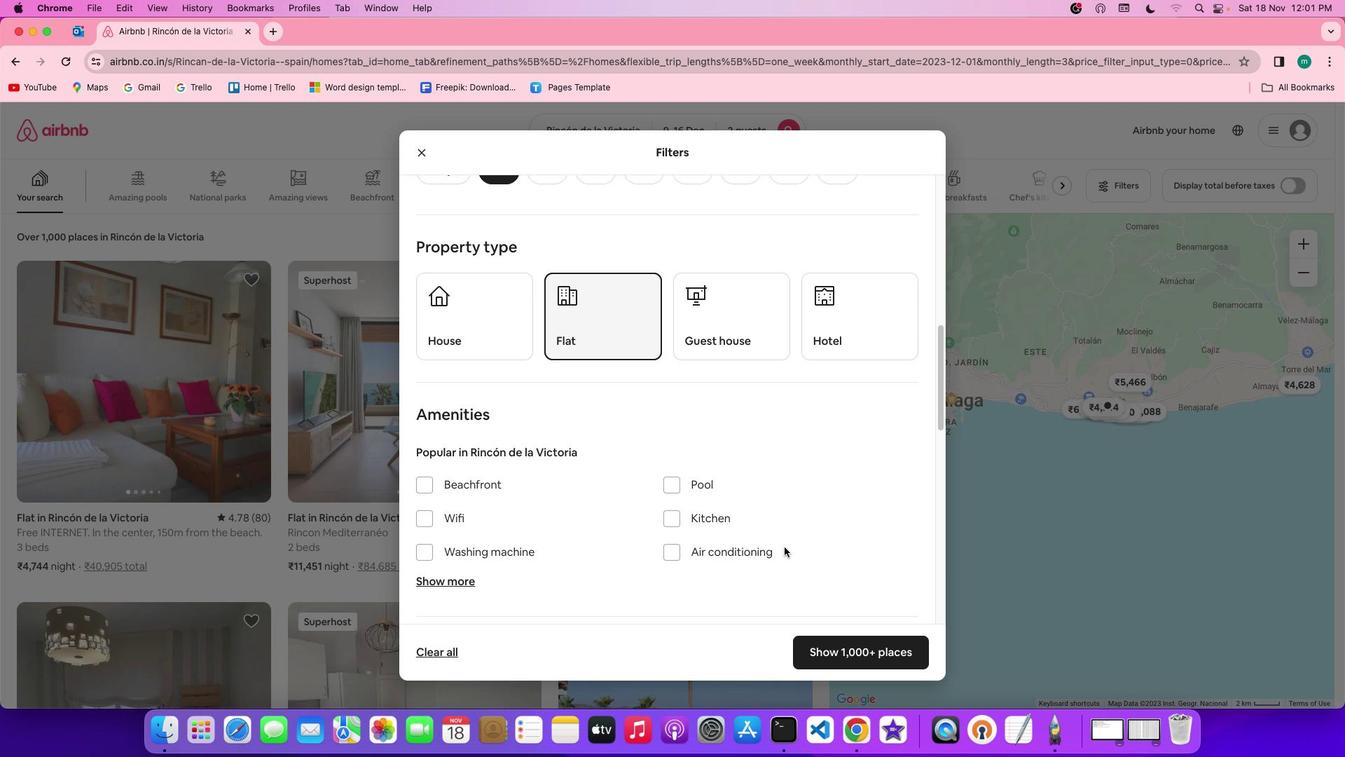 
Action: Mouse scrolled (783, 545) with delta (-1, -2)
Screenshot: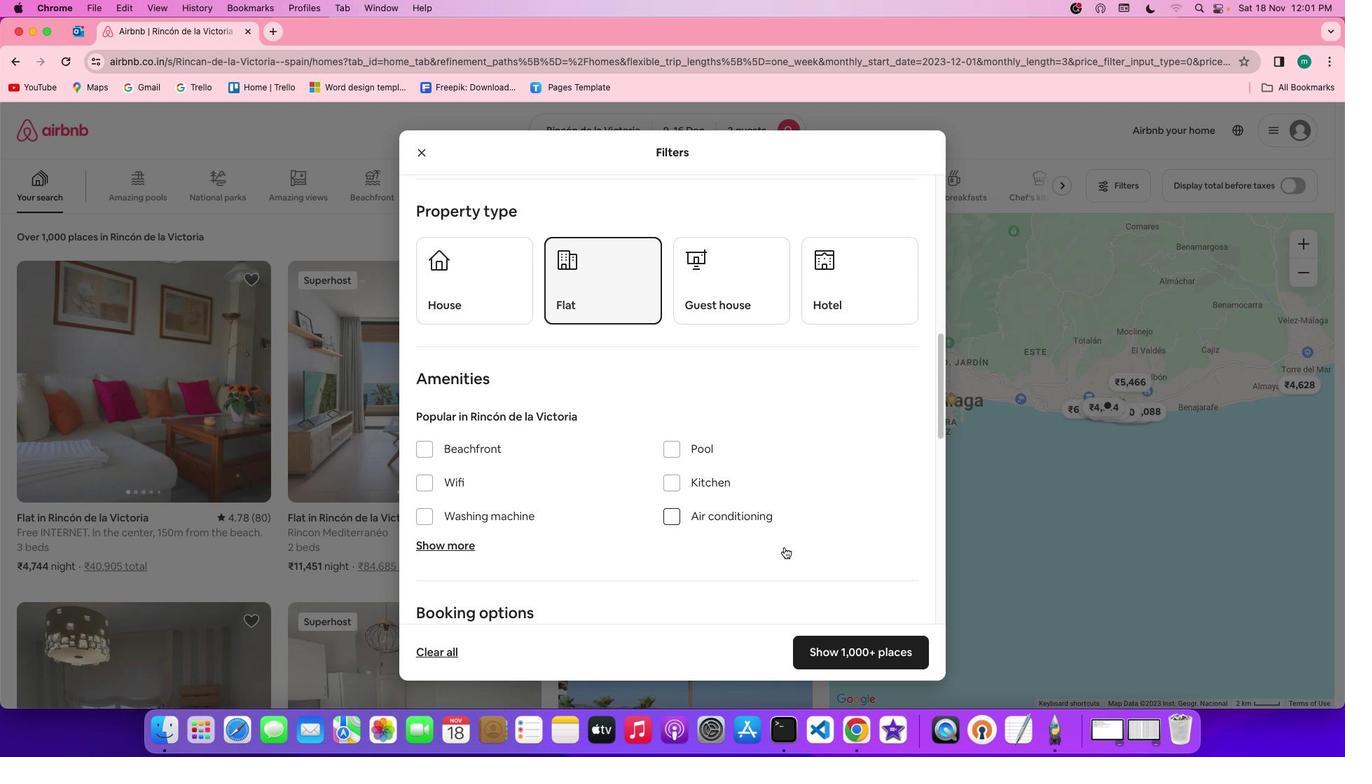 
Action: Mouse scrolled (783, 545) with delta (-1, -2)
Screenshot: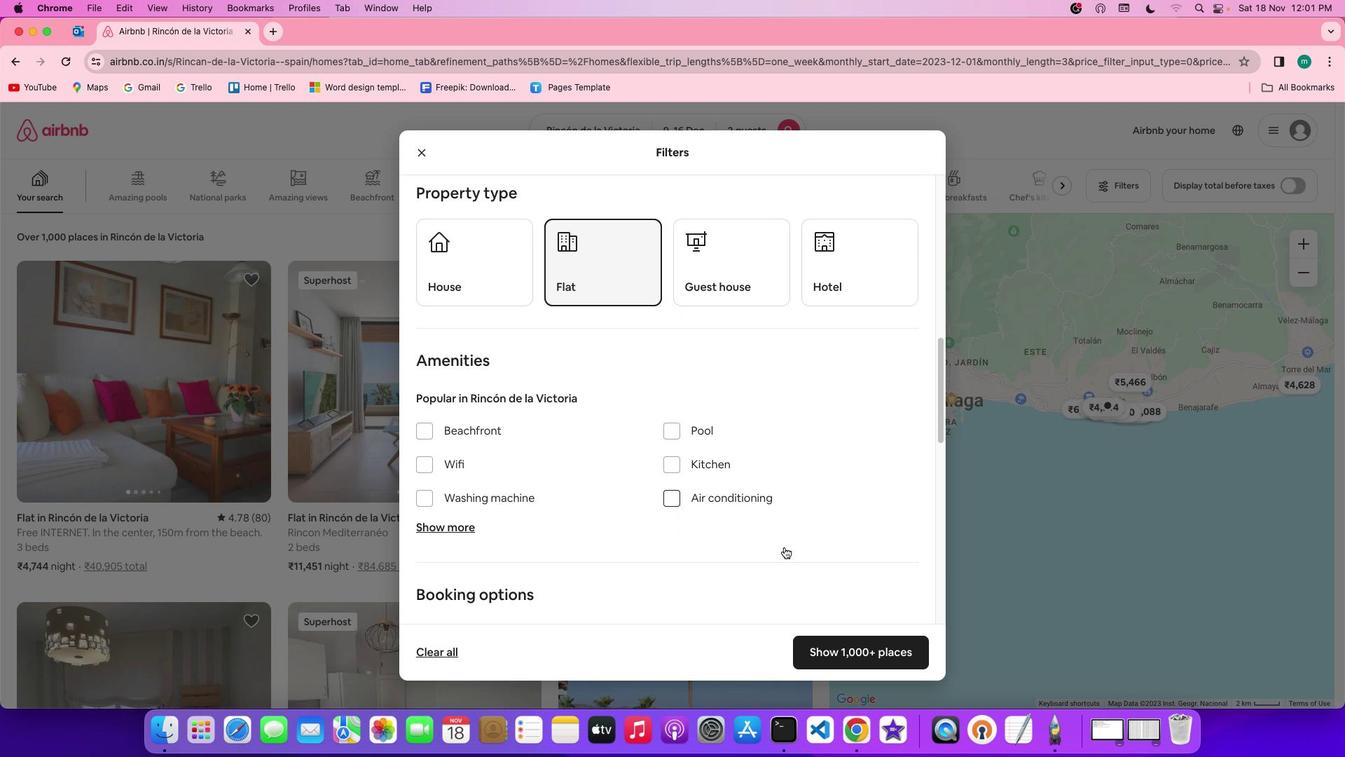 
Action: Mouse scrolled (783, 545) with delta (-1, -2)
Screenshot: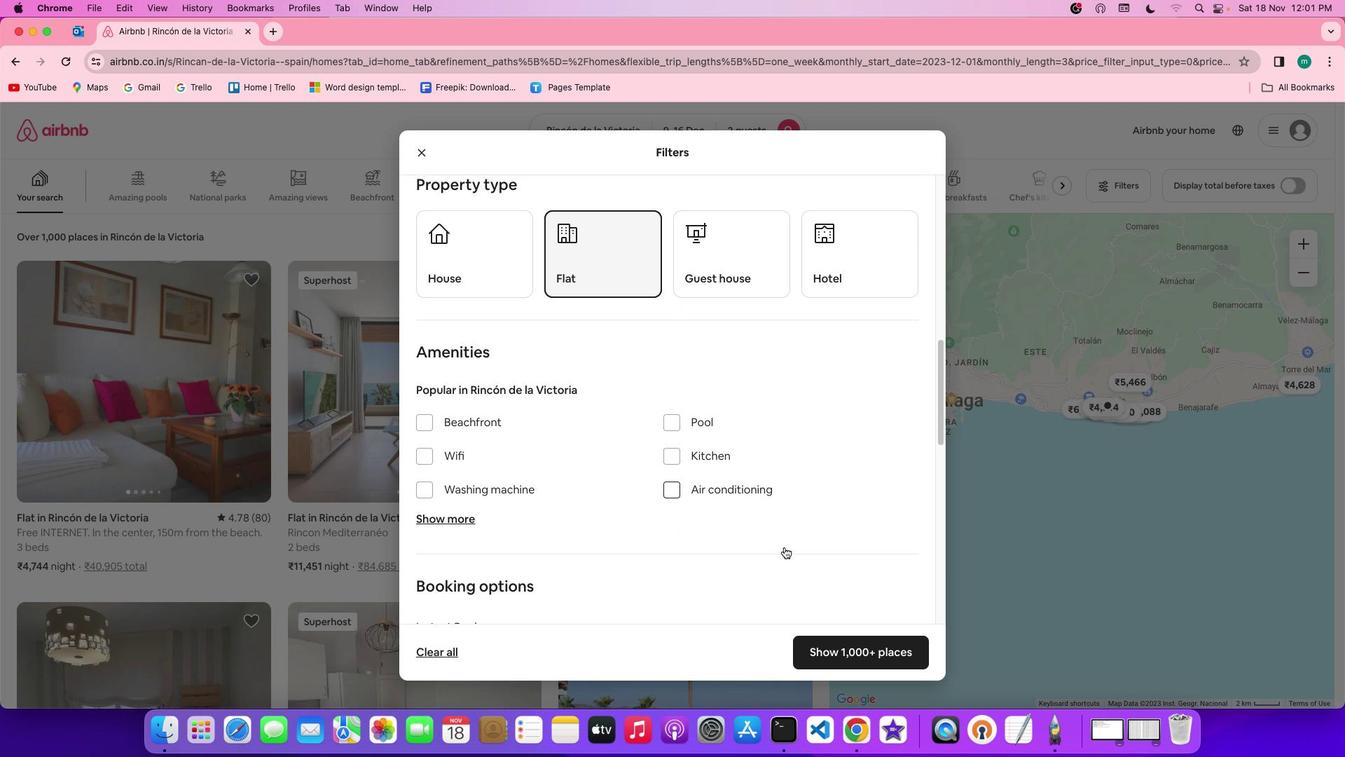 
Action: Mouse scrolled (783, 545) with delta (-1, -2)
Screenshot: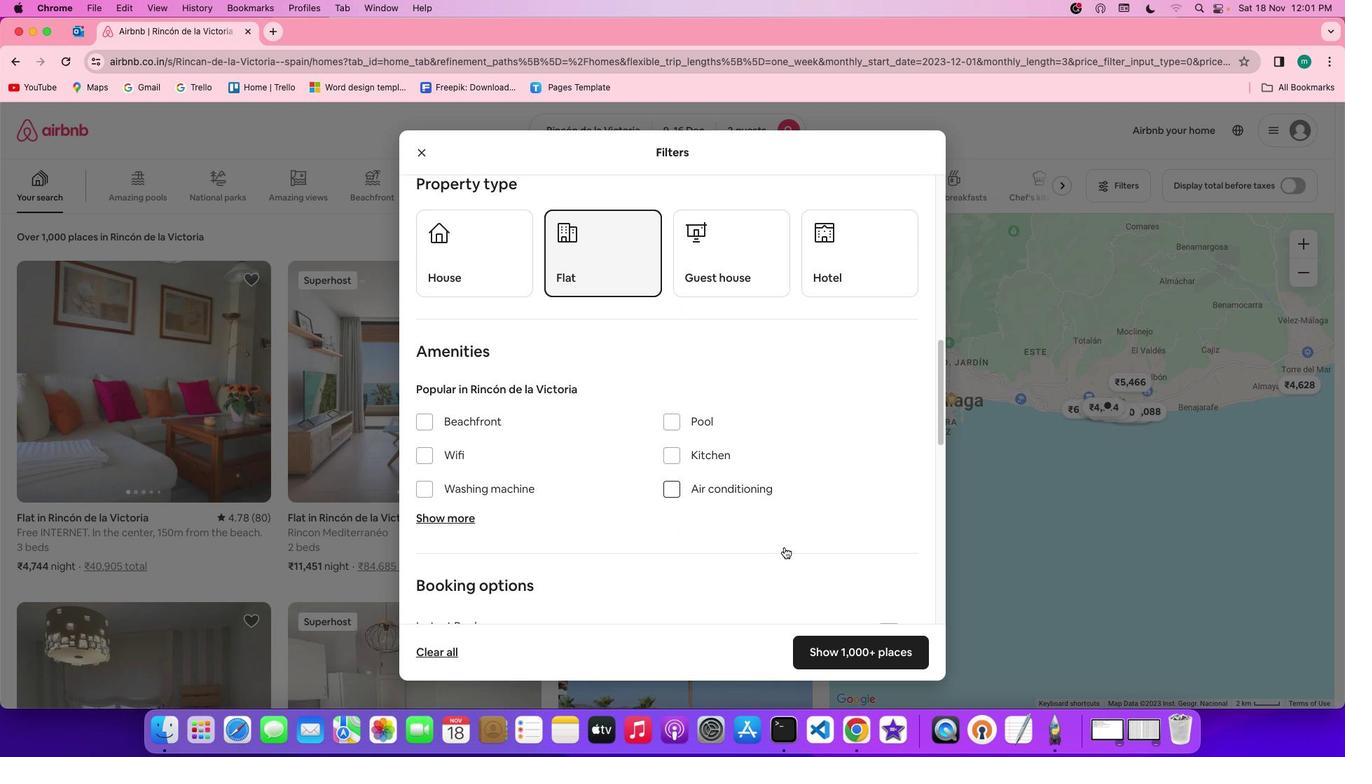 
Action: Mouse scrolled (783, 545) with delta (-1, -2)
Screenshot: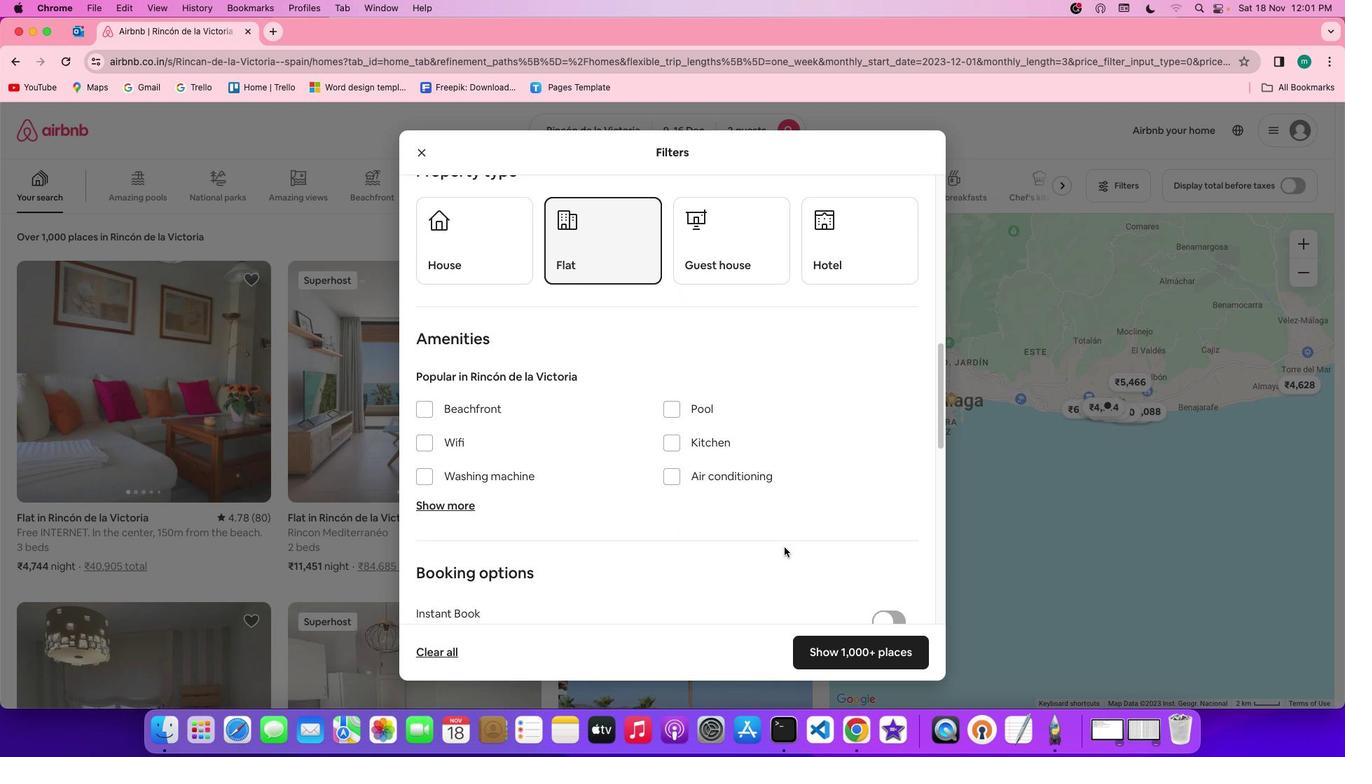 
Action: Mouse scrolled (783, 545) with delta (-1, -2)
Screenshot: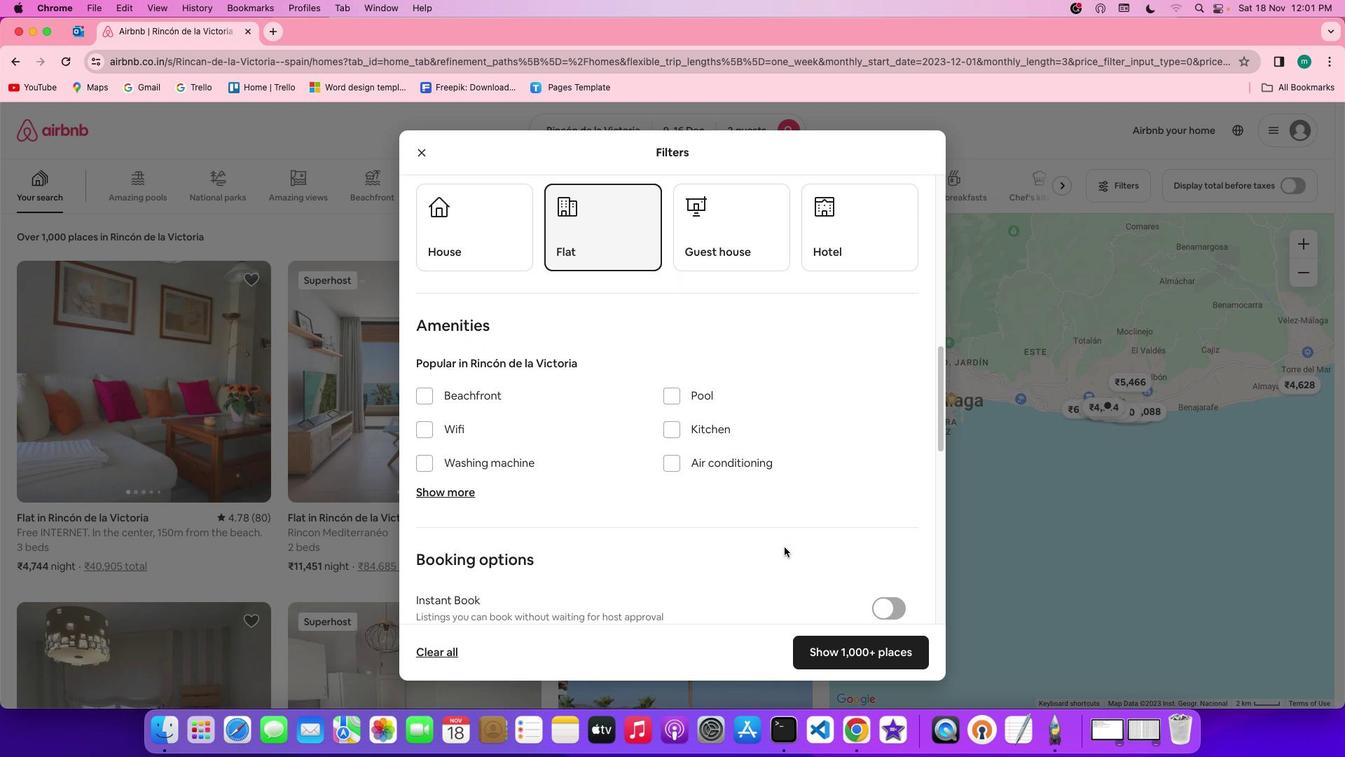 
Action: Mouse scrolled (783, 545) with delta (-1, -2)
Screenshot: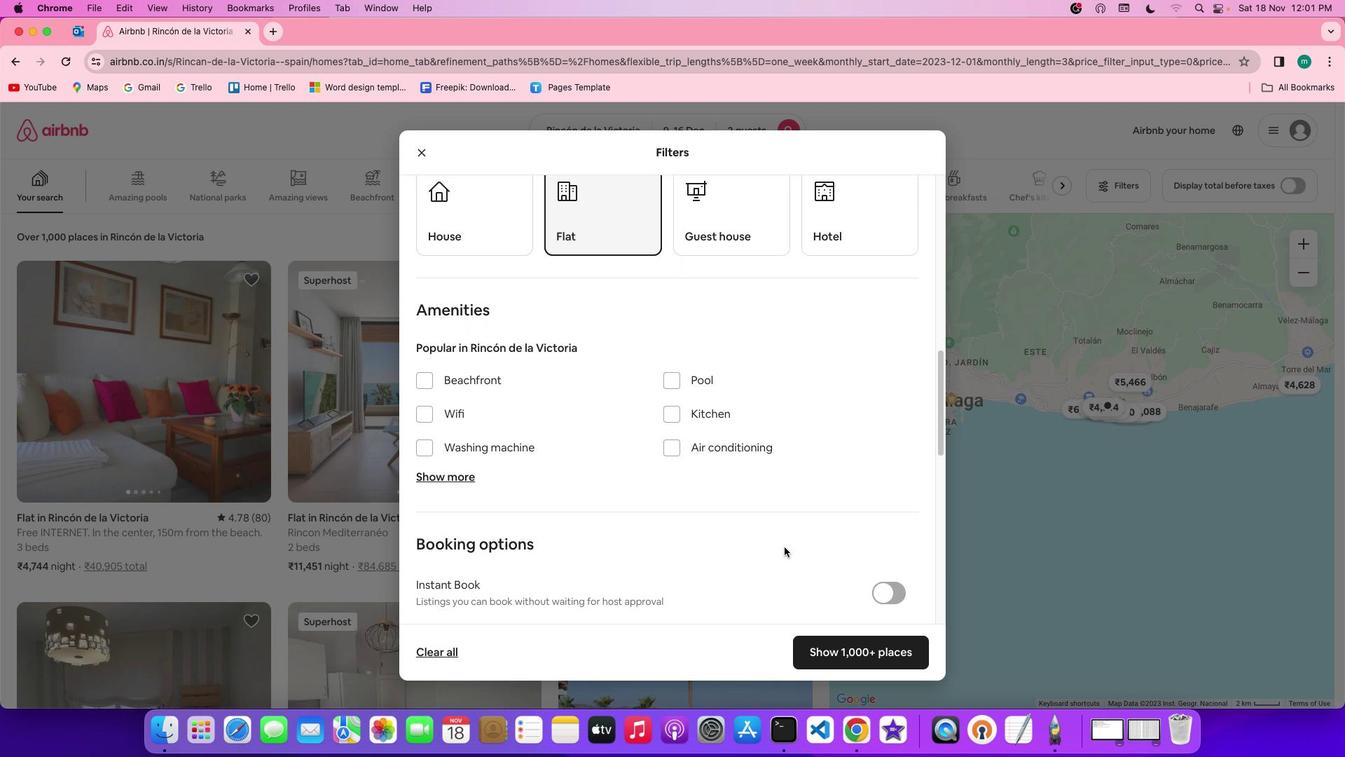 
Action: Mouse scrolled (783, 545) with delta (-1, -2)
Screenshot: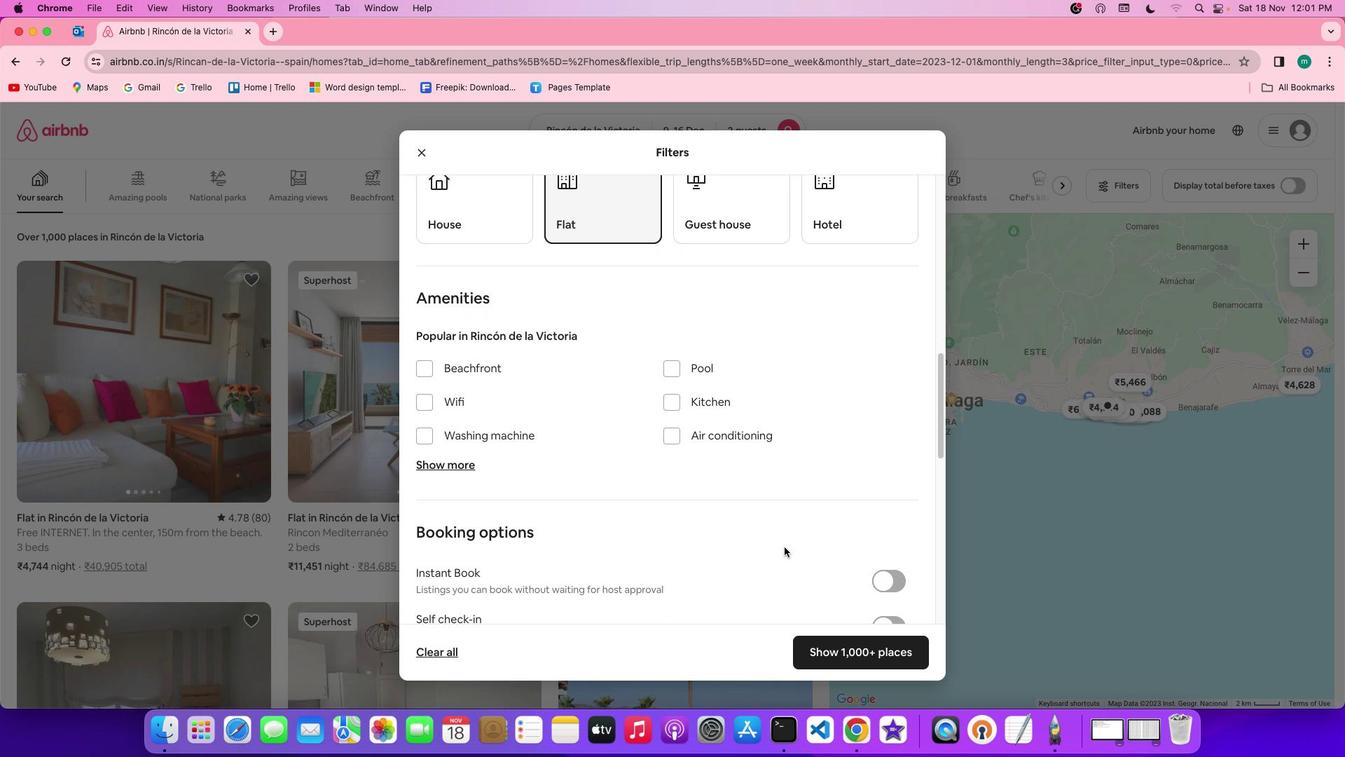 
Action: Mouse scrolled (783, 545) with delta (-1, -2)
Screenshot: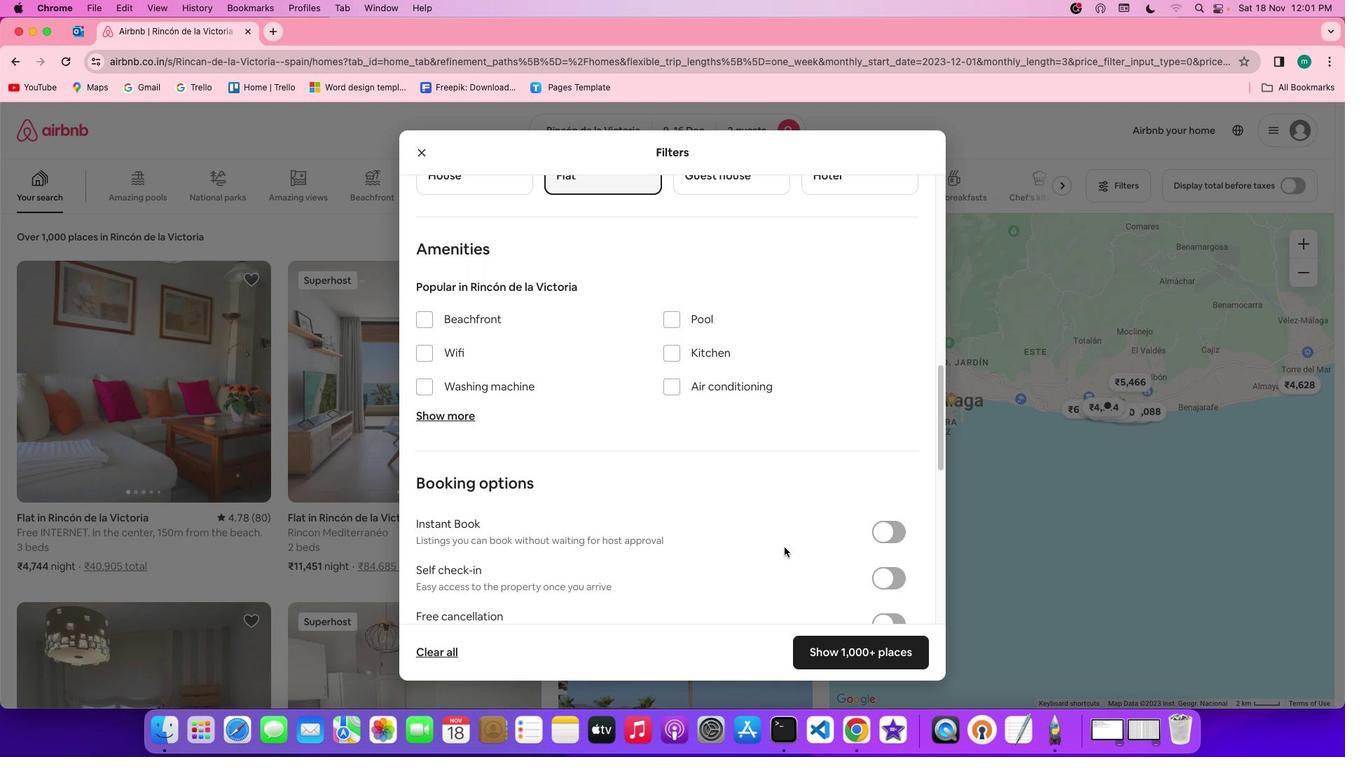 
Action: Mouse scrolled (783, 545) with delta (-1, -2)
Screenshot: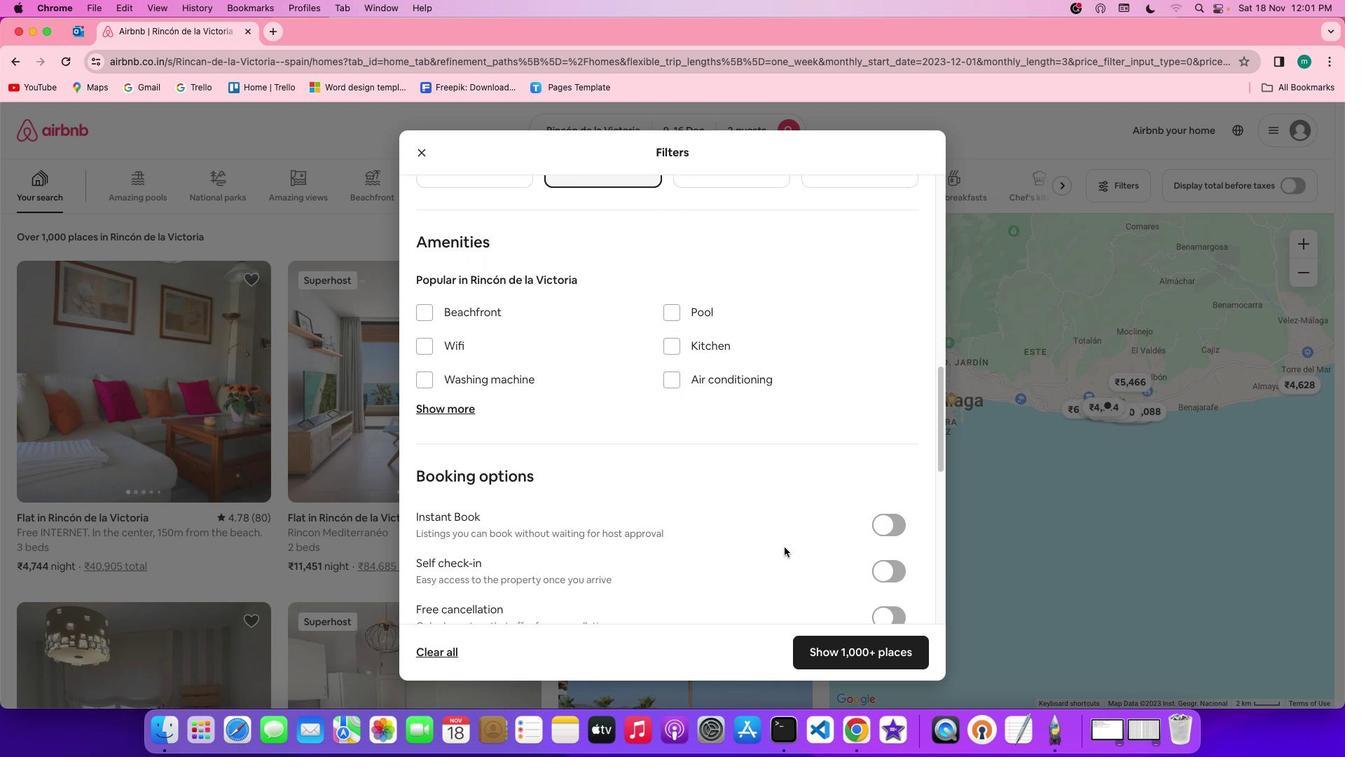 
Action: Mouse scrolled (783, 545) with delta (-1, -2)
Screenshot: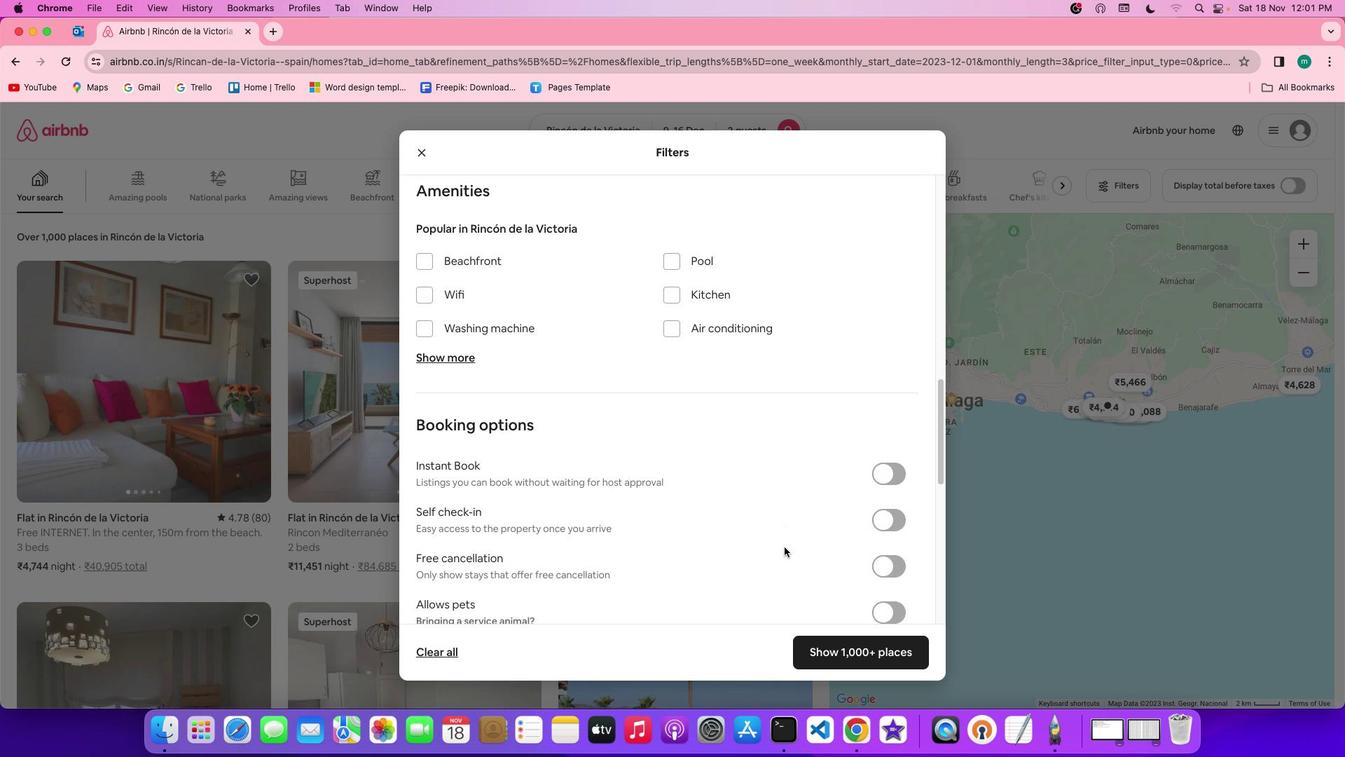
Action: Mouse scrolled (783, 545) with delta (-1, -2)
Screenshot: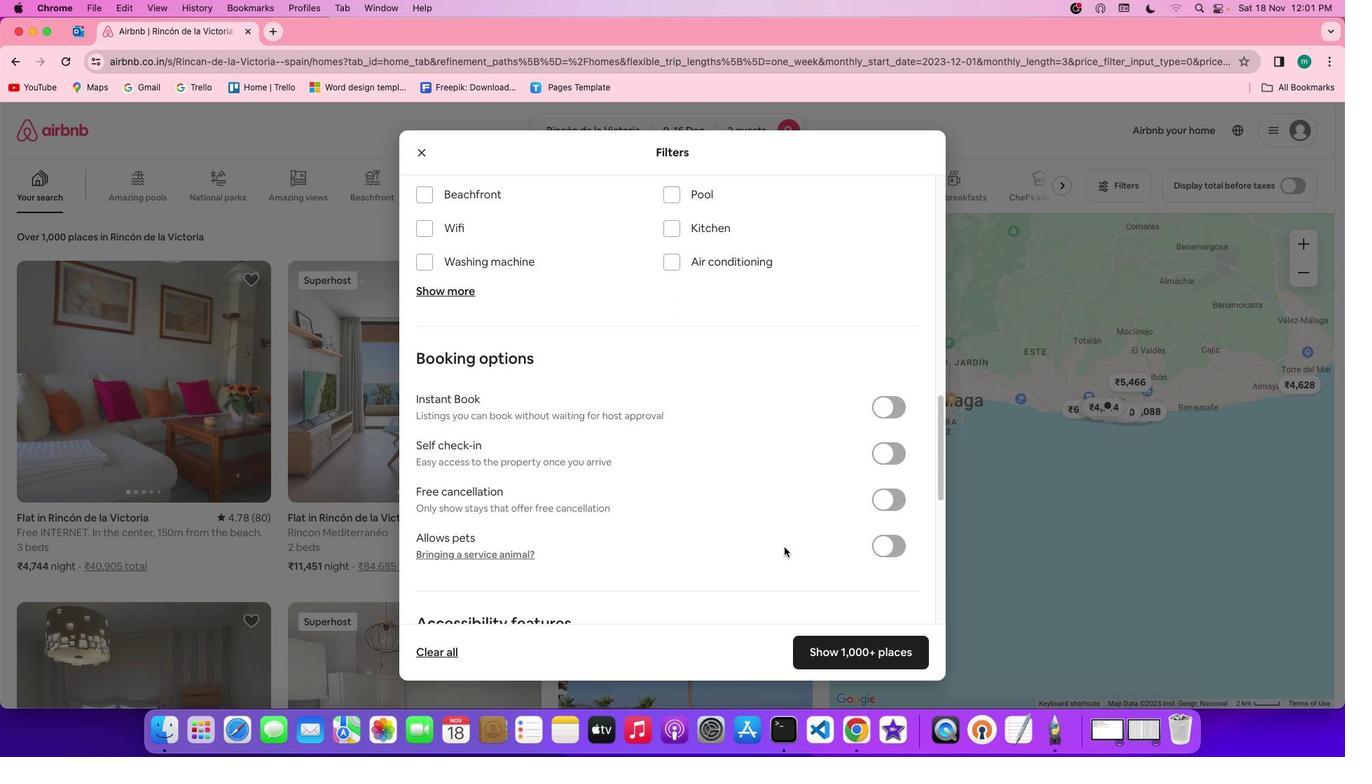 
Action: Mouse scrolled (783, 545) with delta (-1, -2)
Screenshot: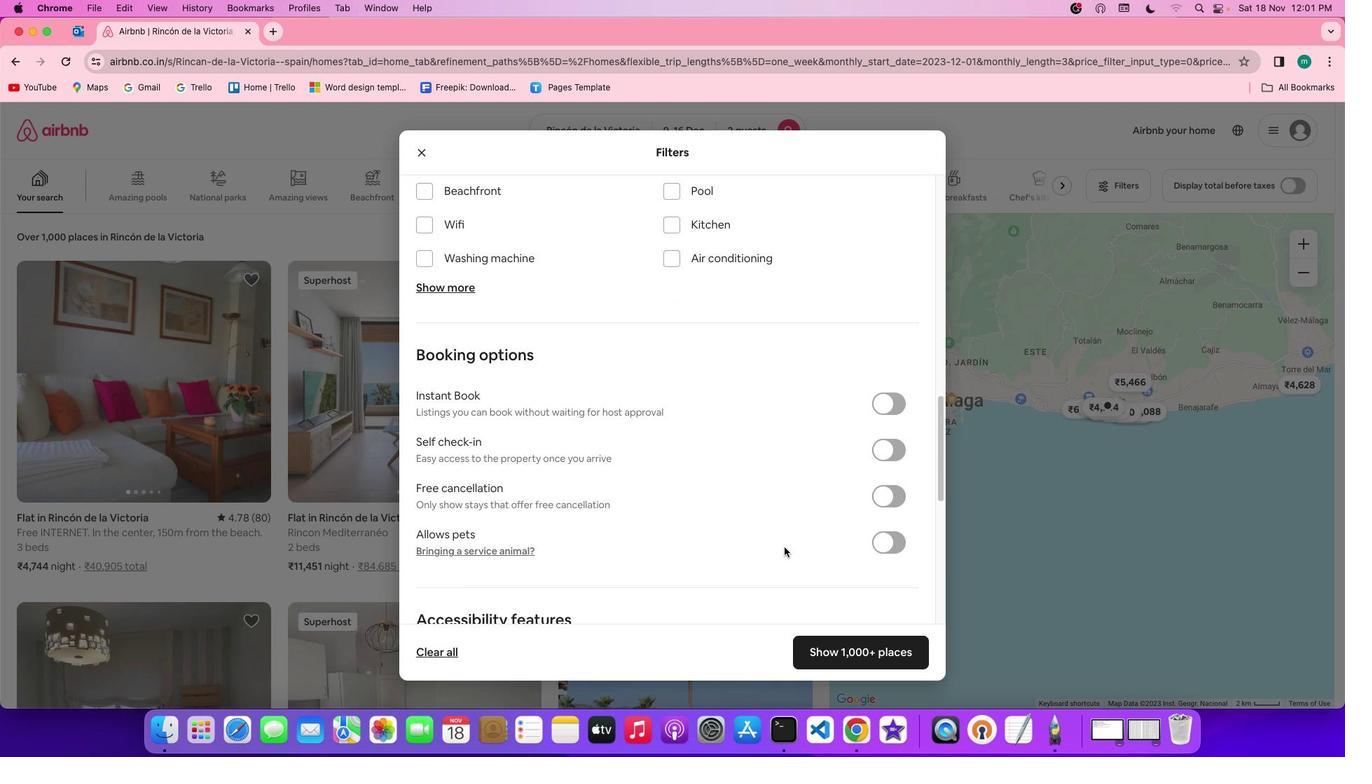 
Action: Mouse scrolled (783, 545) with delta (-1, -2)
Screenshot: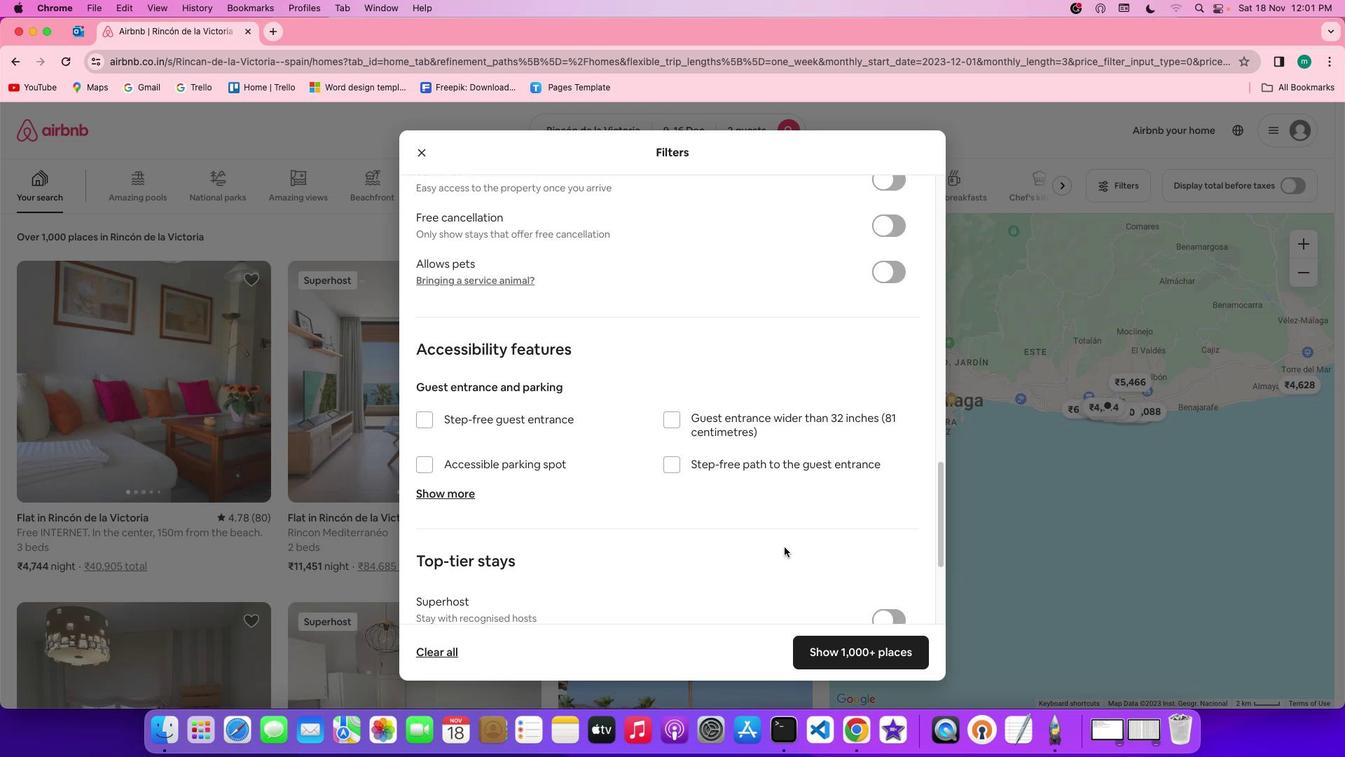 
Action: Mouse scrolled (783, 545) with delta (-1, -2)
Screenshot: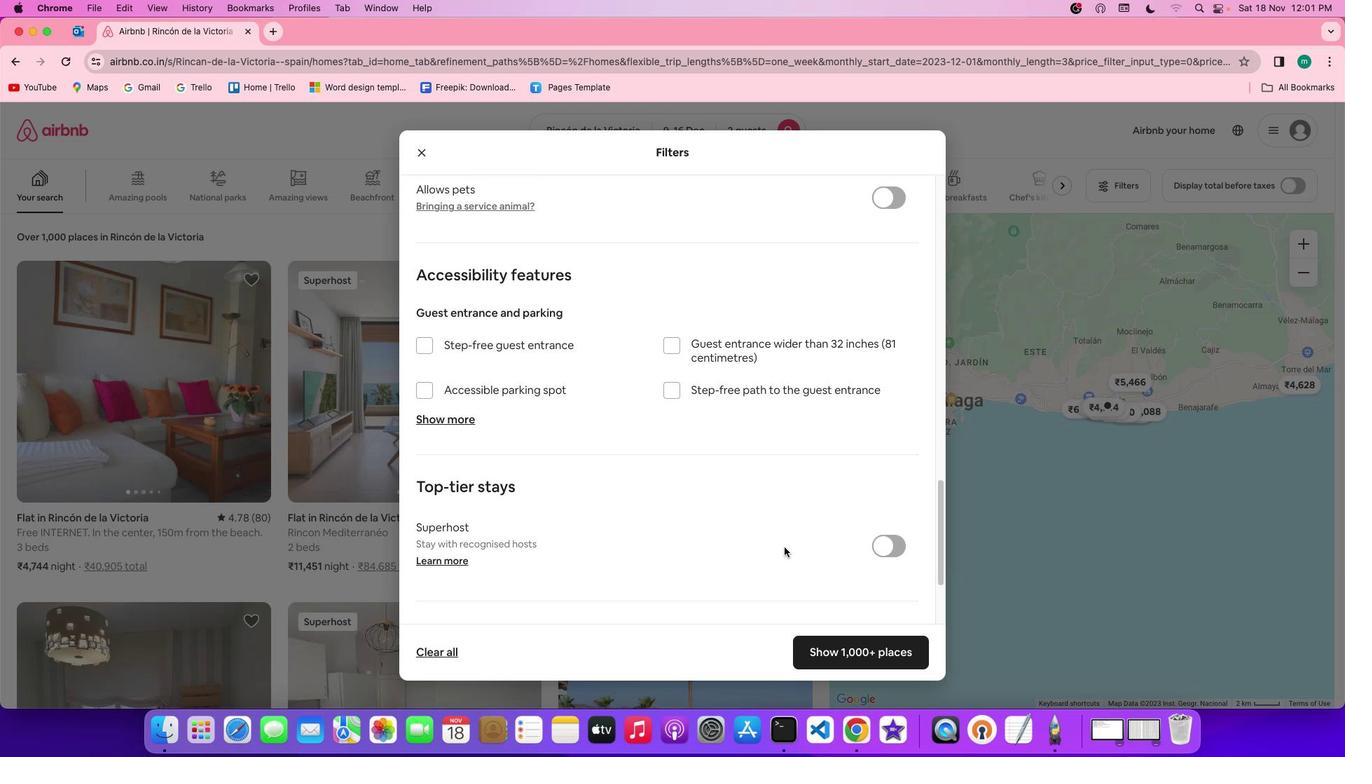 
Action: Mouse scrolled (783, 545) with delta (-1, -2)
Screenshot: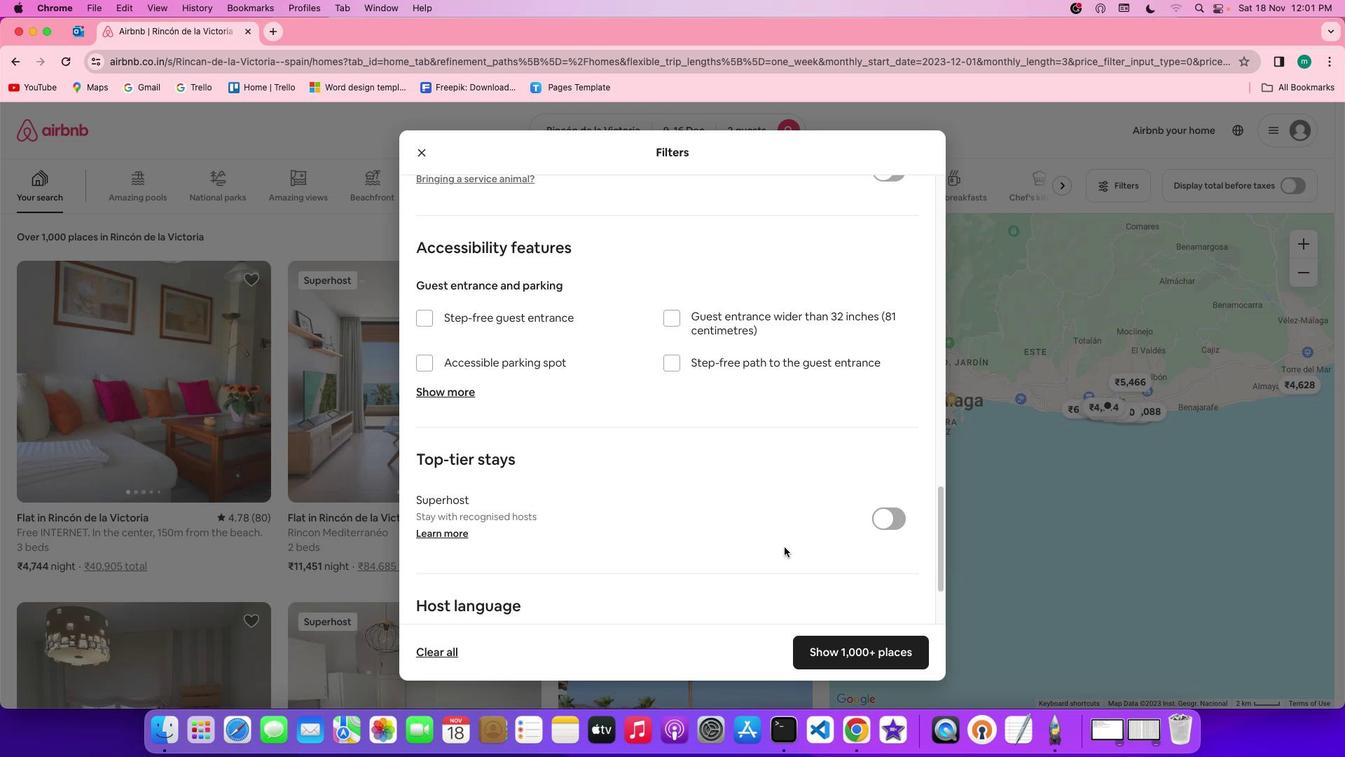 
Action: Mouse scrolled (783, 545) with delta (-1, -4)
Screenshot: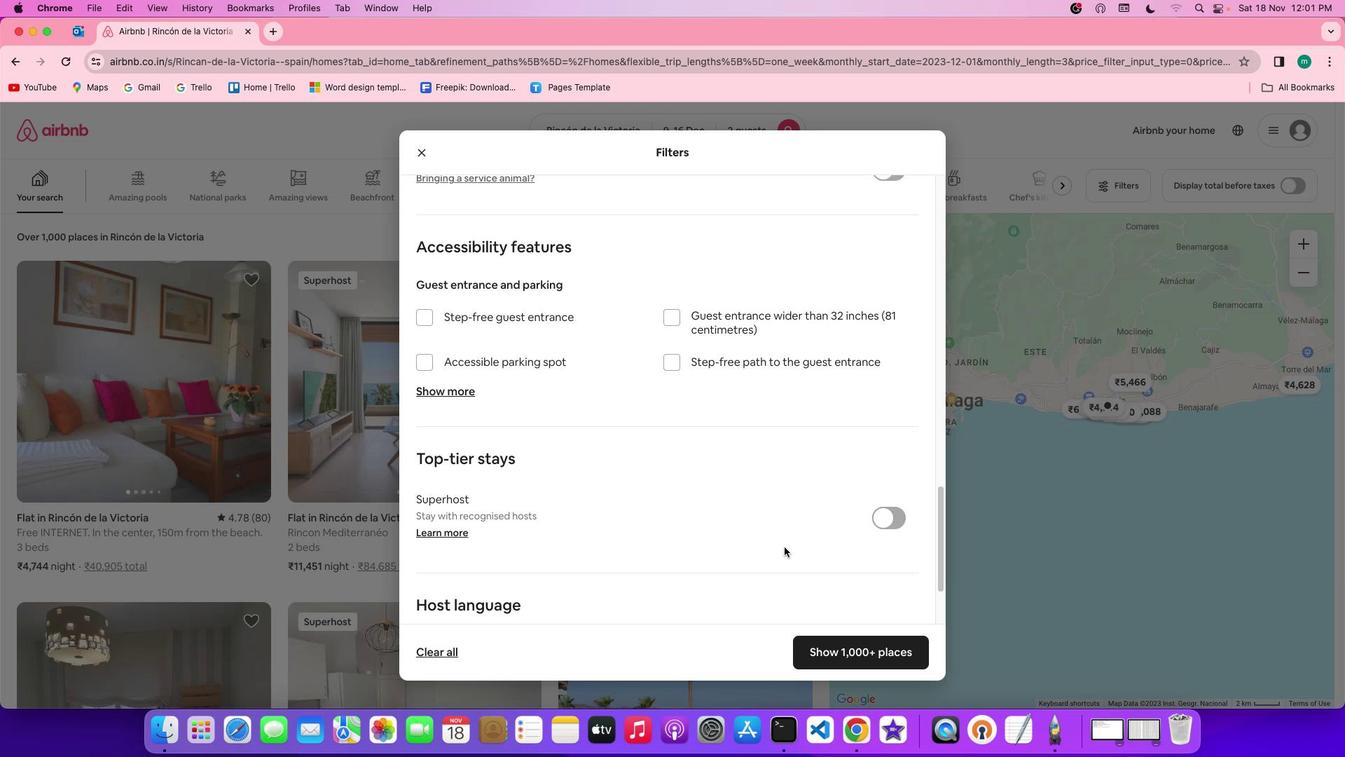 
Action: Mouse scrolled (783, 545) with delta (-1, -4)
Screenshot: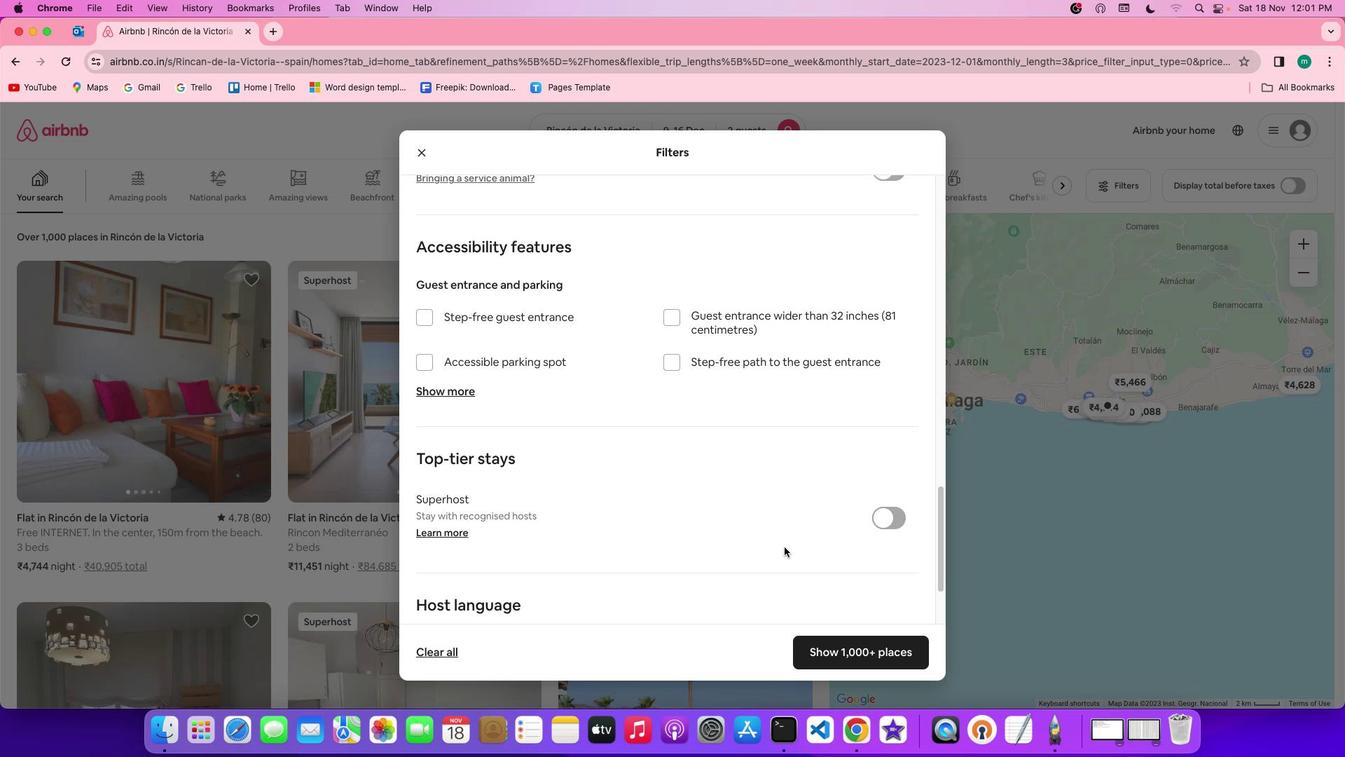 
Action: Mouse scrolled (783, 545) with delta (-1, -2)
Screenshot: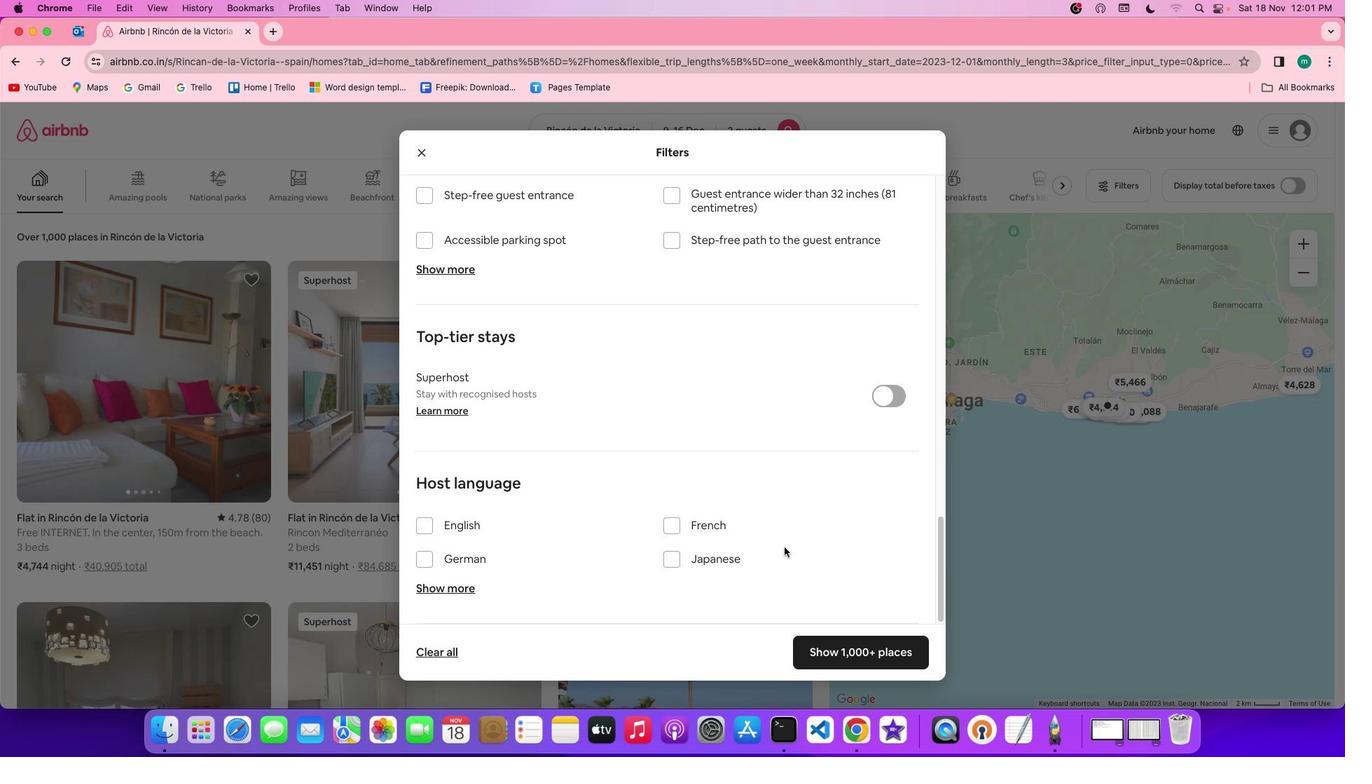 
Action: Mouse scrolled (783, 545) with delta (-1, -2)
Screenshot: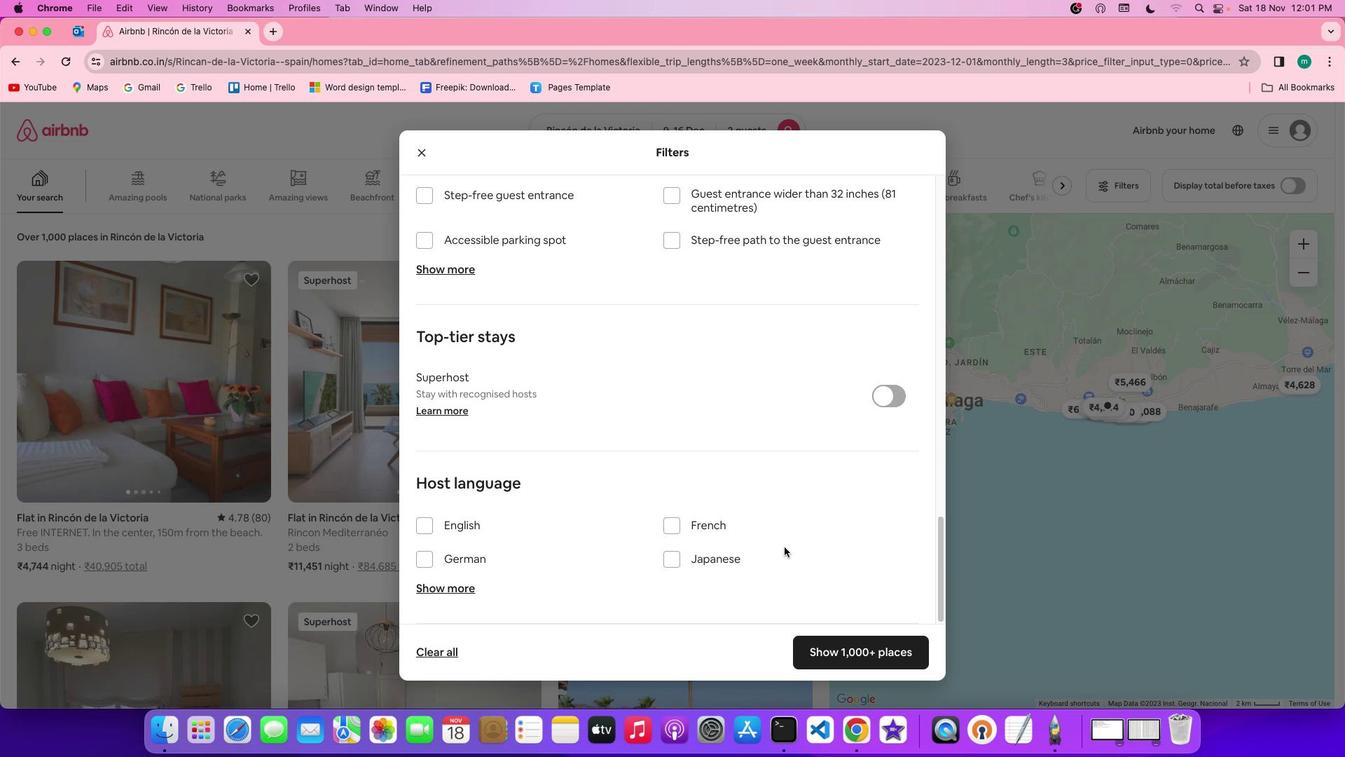 
Action: Mouse scrolled (783, 545) with delta (-1, -3)
Screenshot: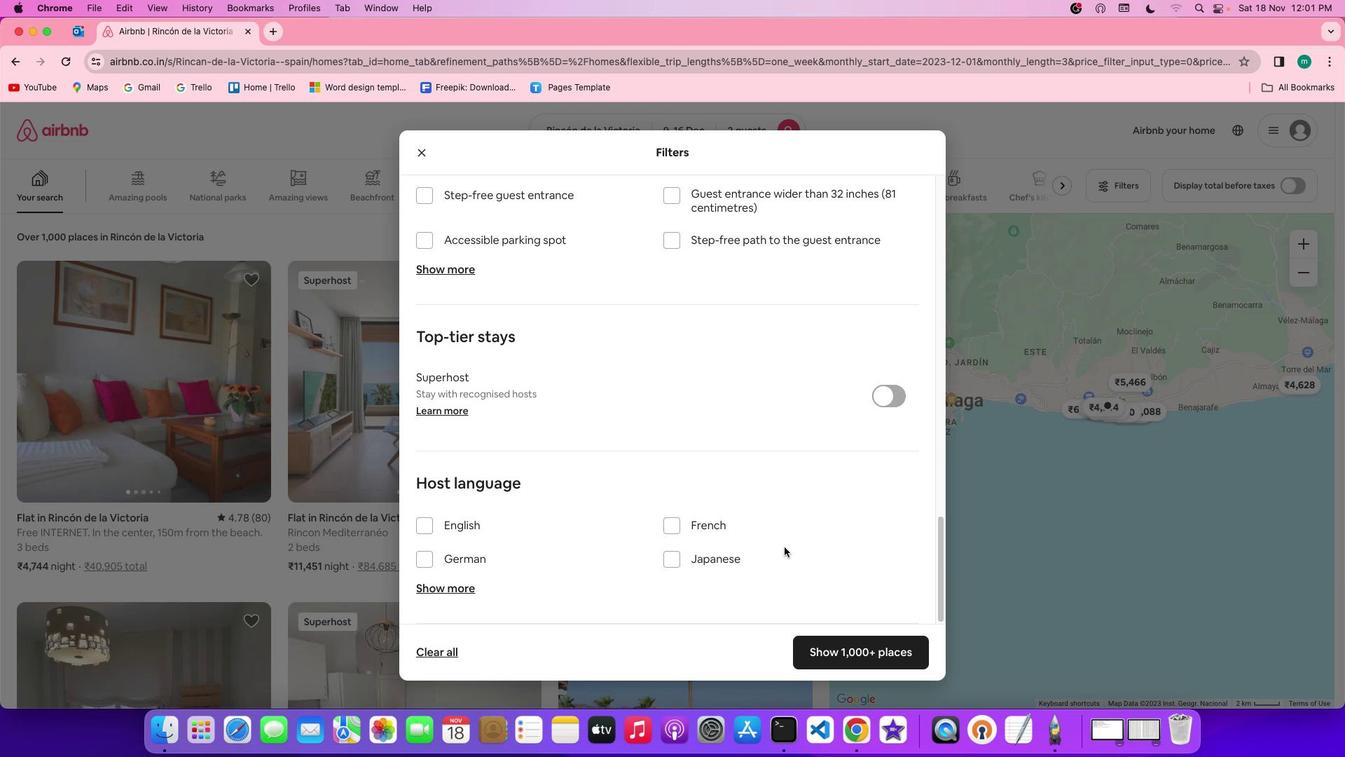 
Action: Mouse scrolled (783, 545) with delta (-1, -4)
Screenshot: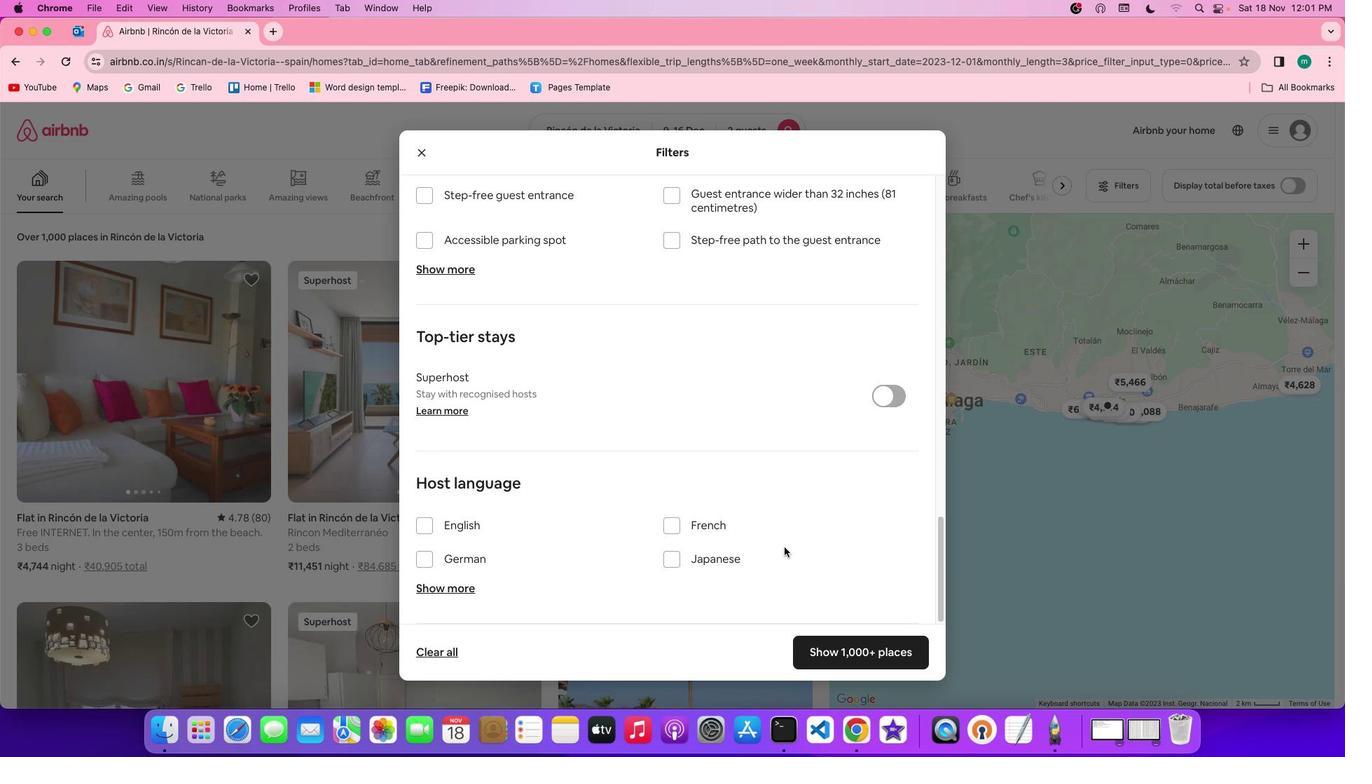 
Action: Mouse scrolled (783, 545) with delta (-1, -5)
Screenshot: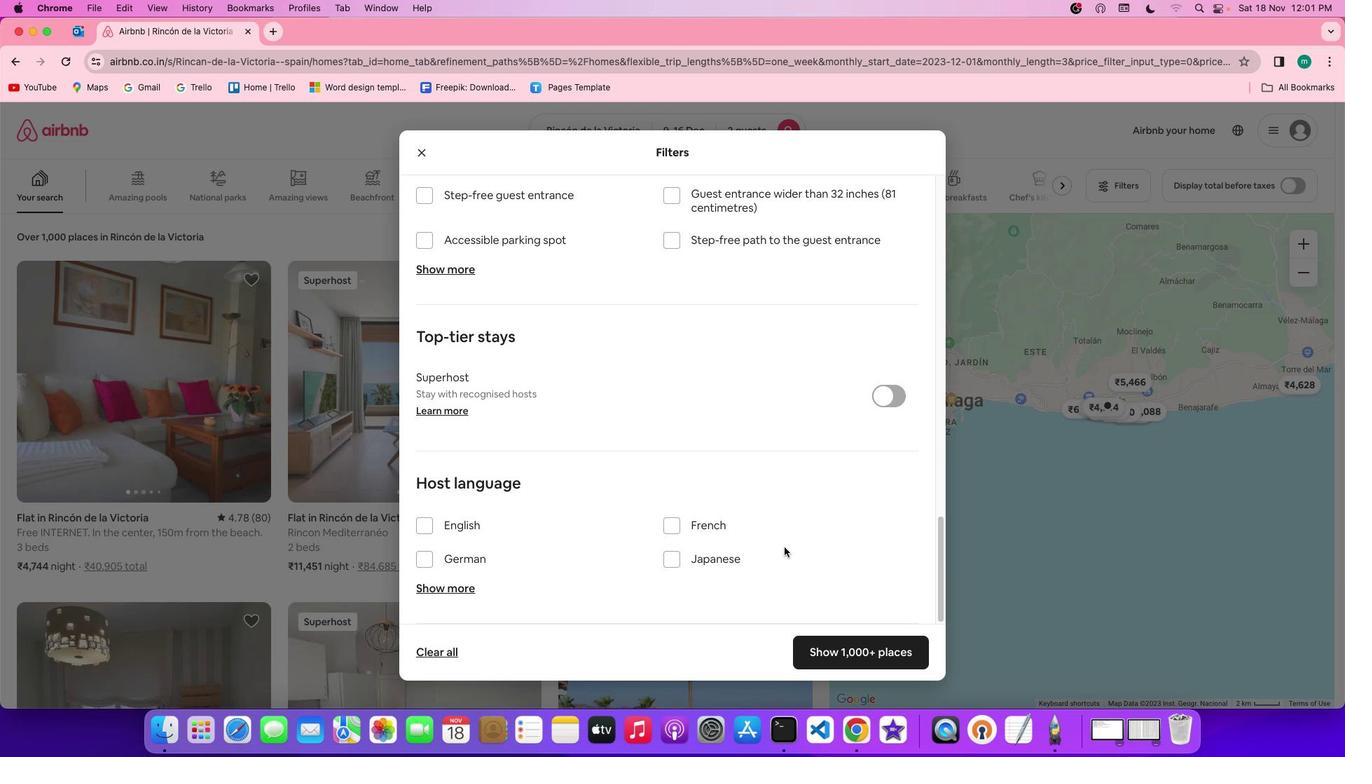 
Action: Mouse scrolled (783, 545) with delta (-1, -2)
Screenshot: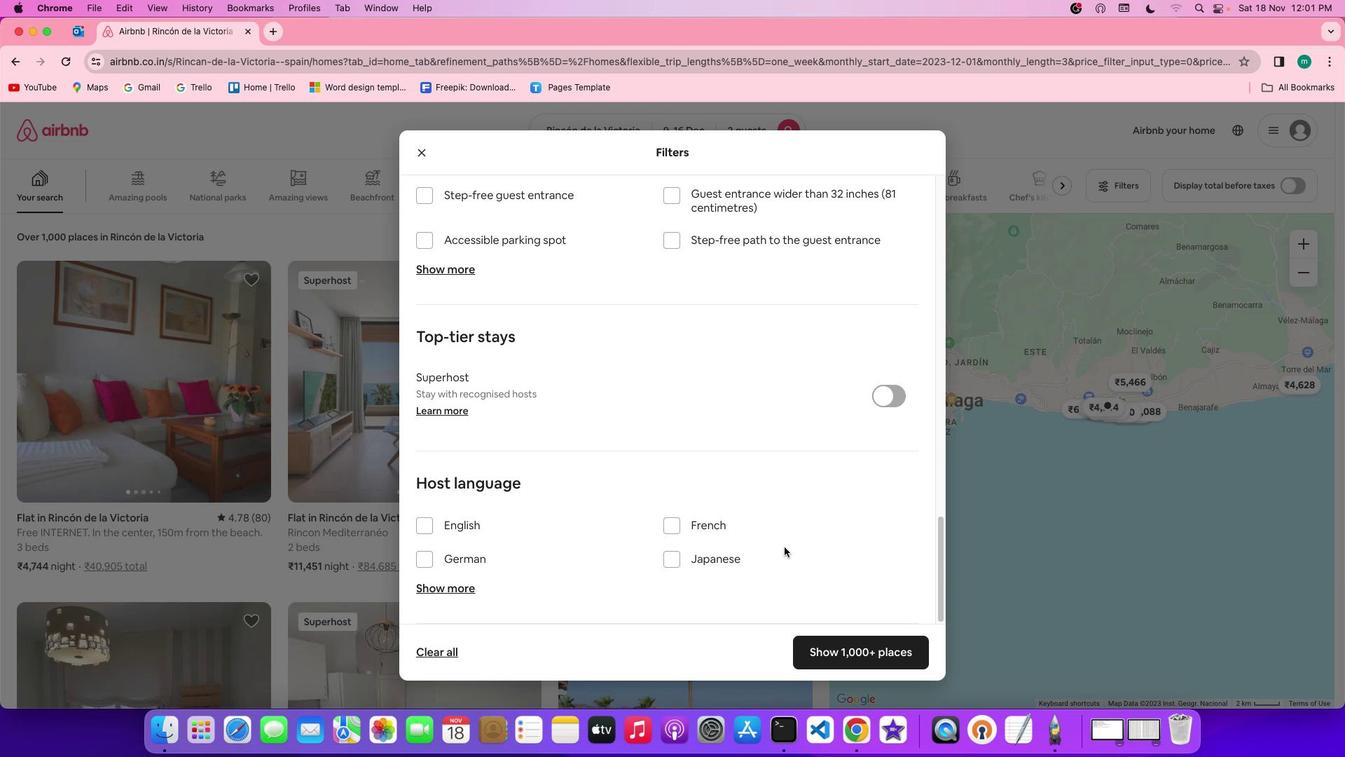
Action: Mouse scrolled (783, 545) with delta (-1, -2)
Screenshot: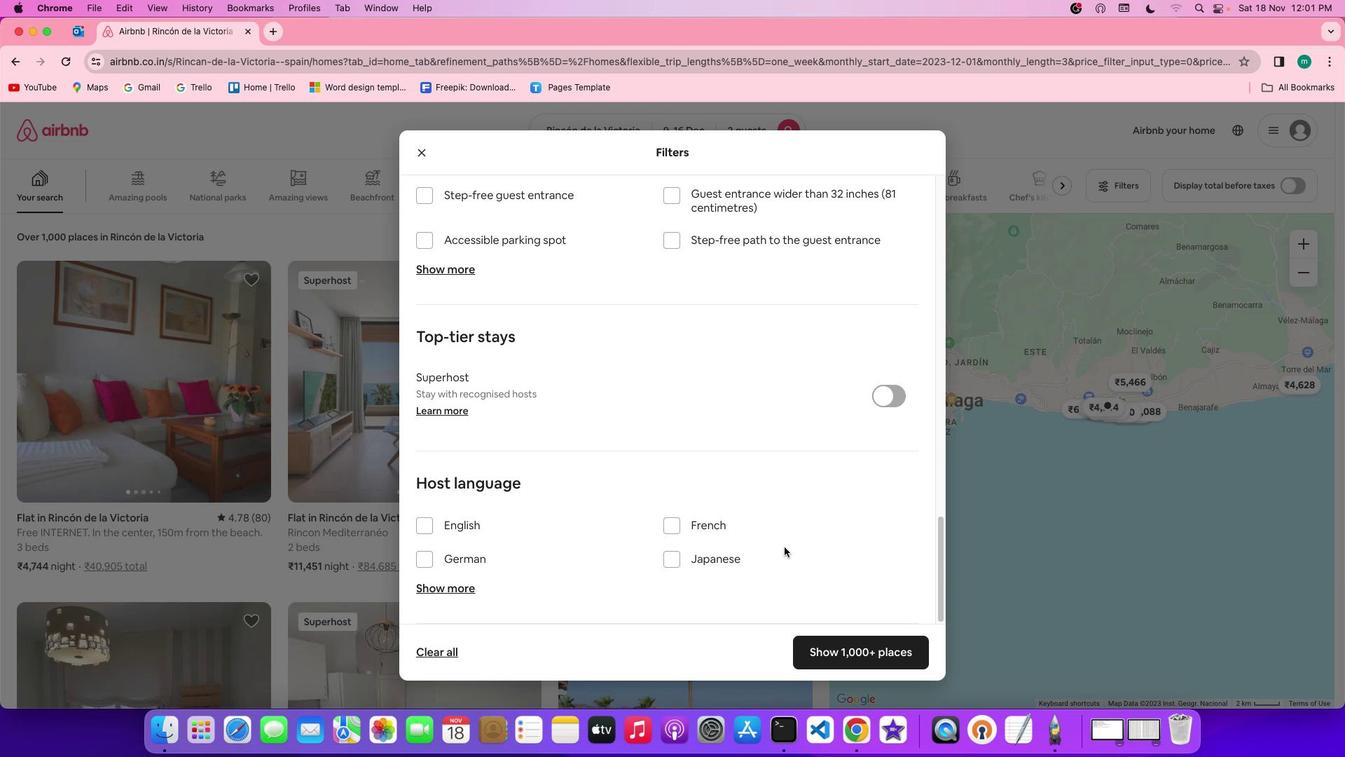 
Action: Mouse scrolled (783, 545) with delta (-1, -3)
Screenshot: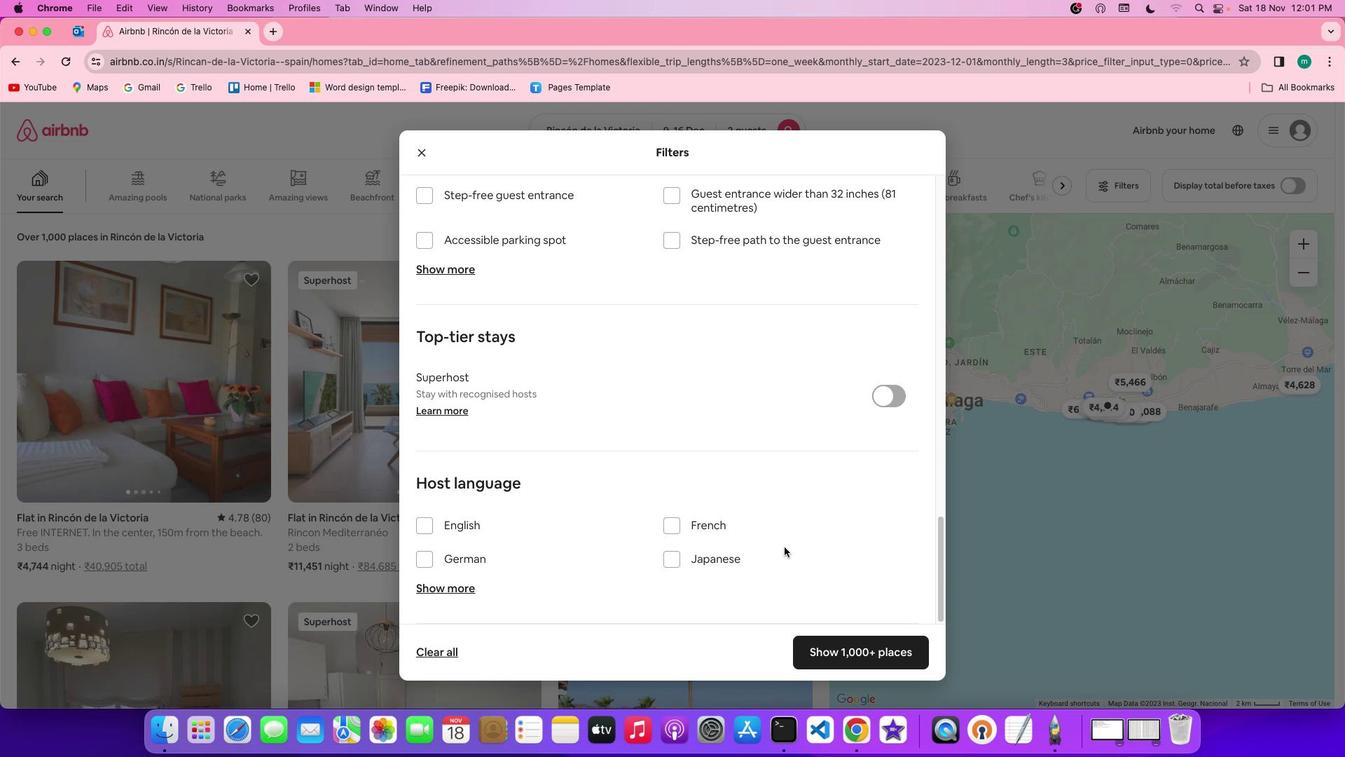 
Action: Mouse scrolled (783, 545) with delta (-1, -4)
Screenshot: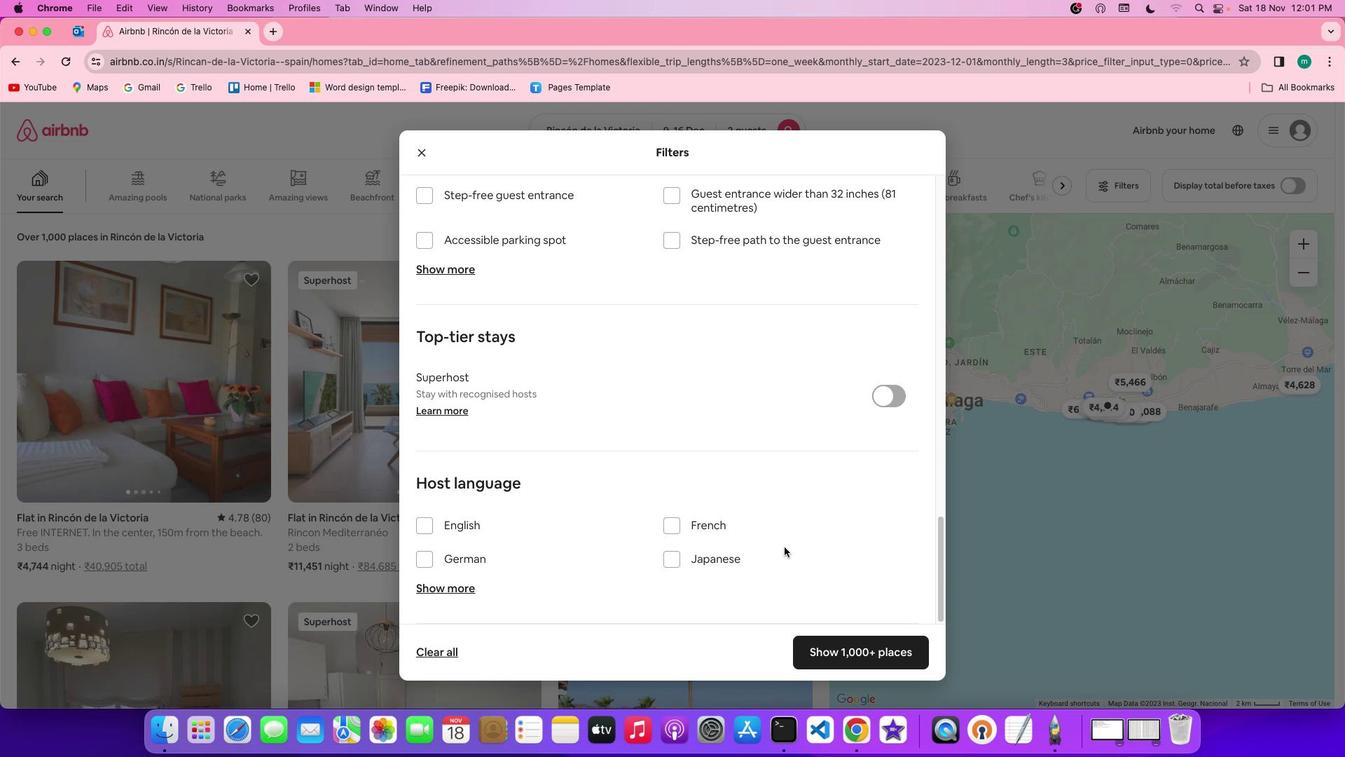 
Action: Mouse scrolled (783, 545) with delta (-1, -5)
Screenshot: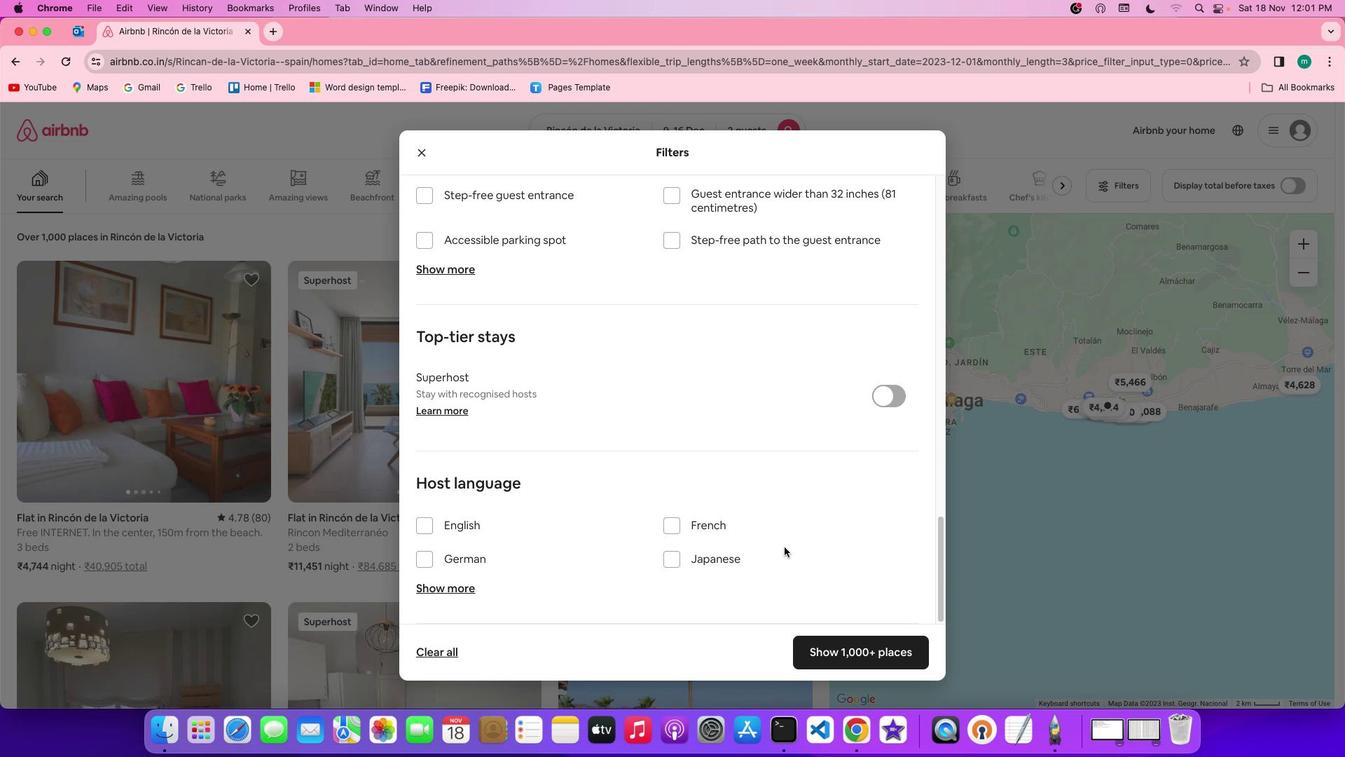 
Action: Mouse scrolled (783, 545) with delta (-1, -5)
Screenshot: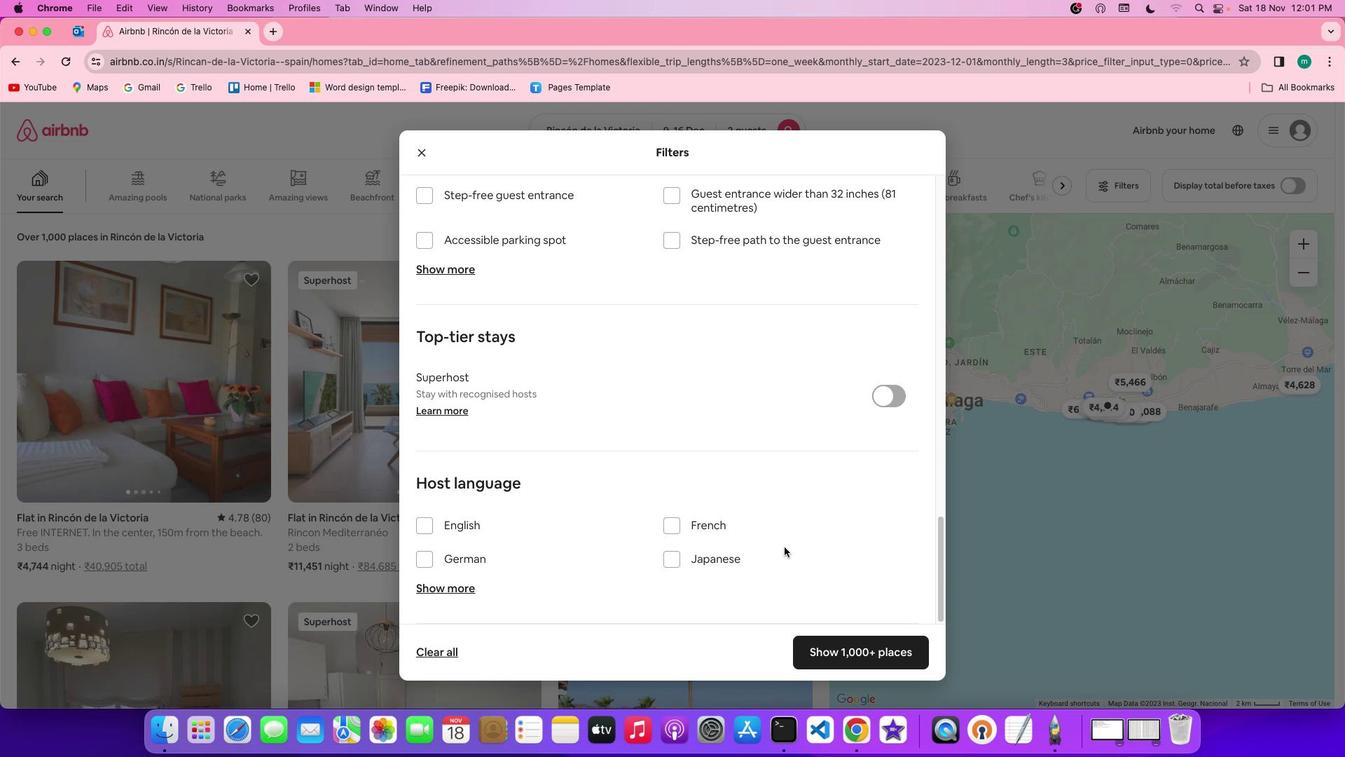 
Action: Mouse moved to (872, 649)
Screenshot: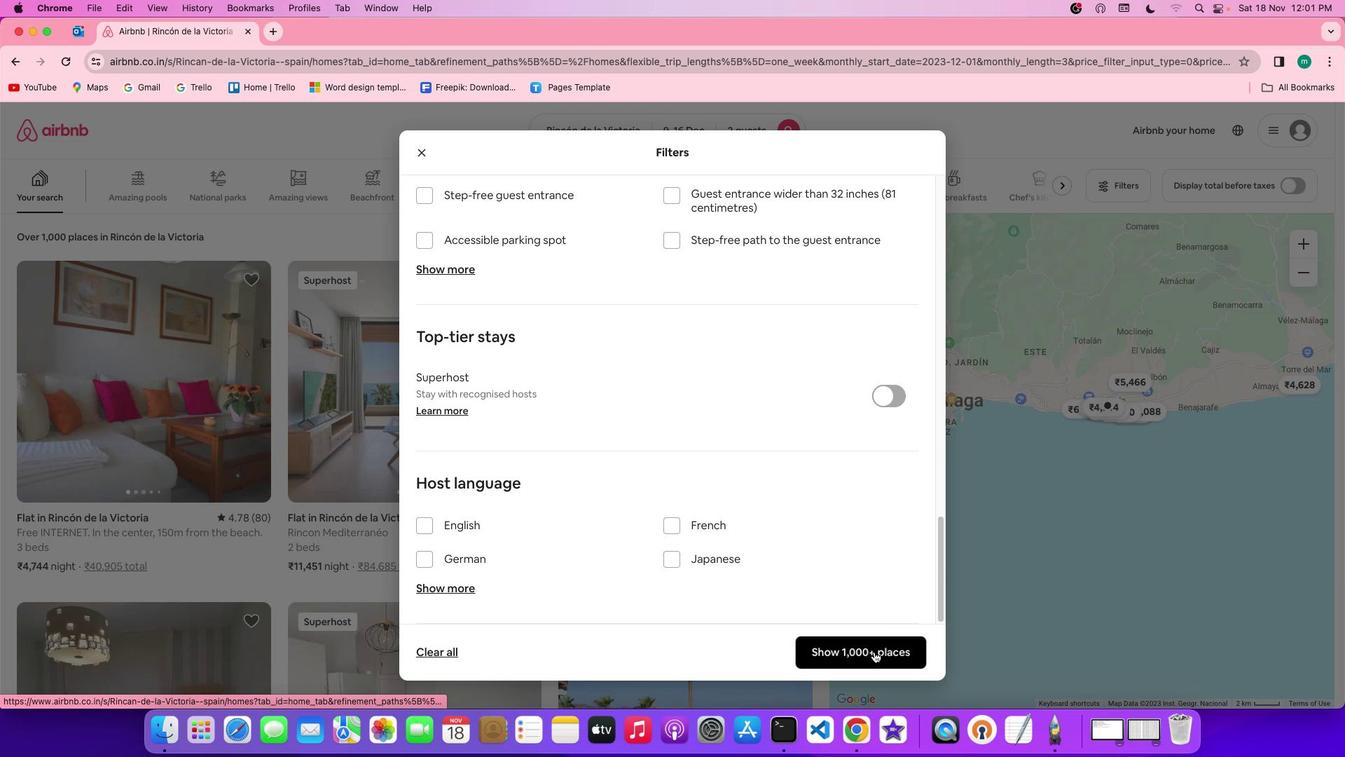 
Action: Mouse pressed left at (872, 649)
Screenshot: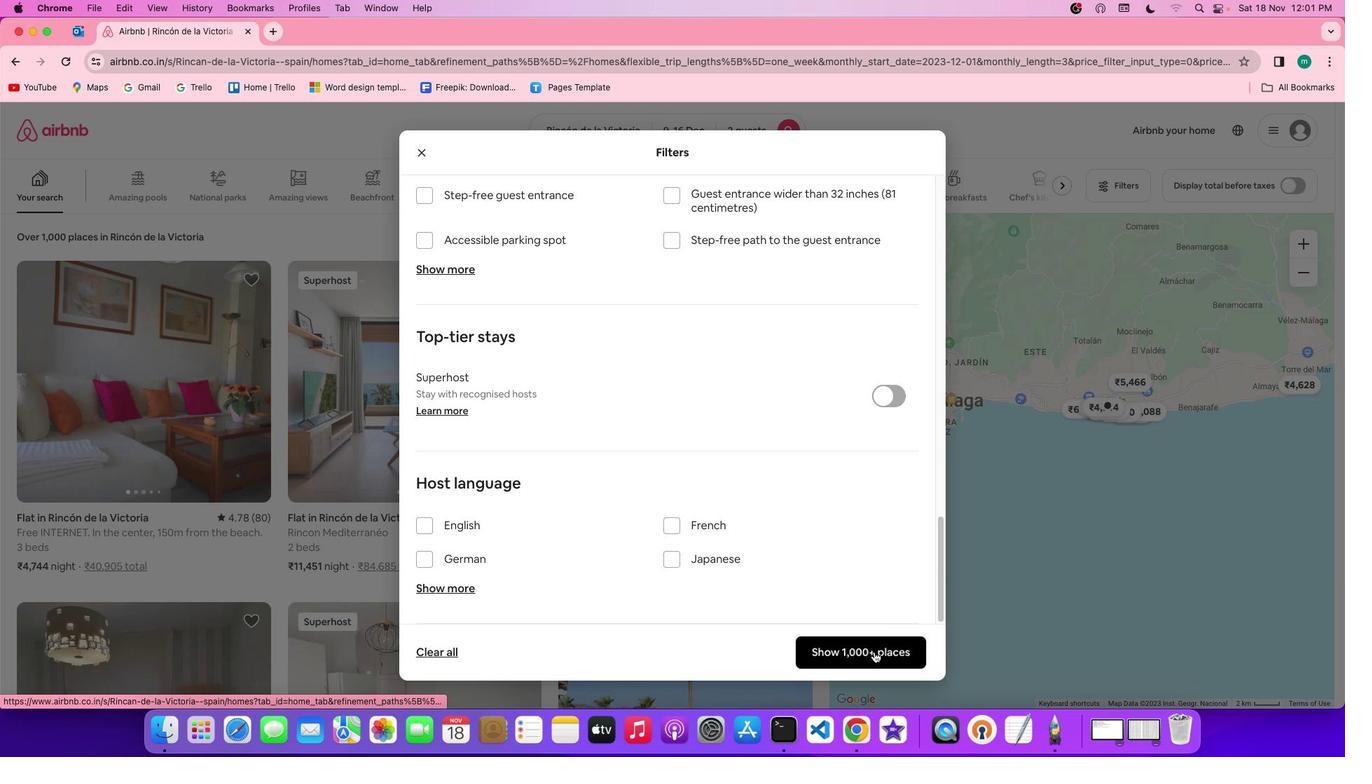 
Action: Mouse moved to (620, 412)
Screenshot: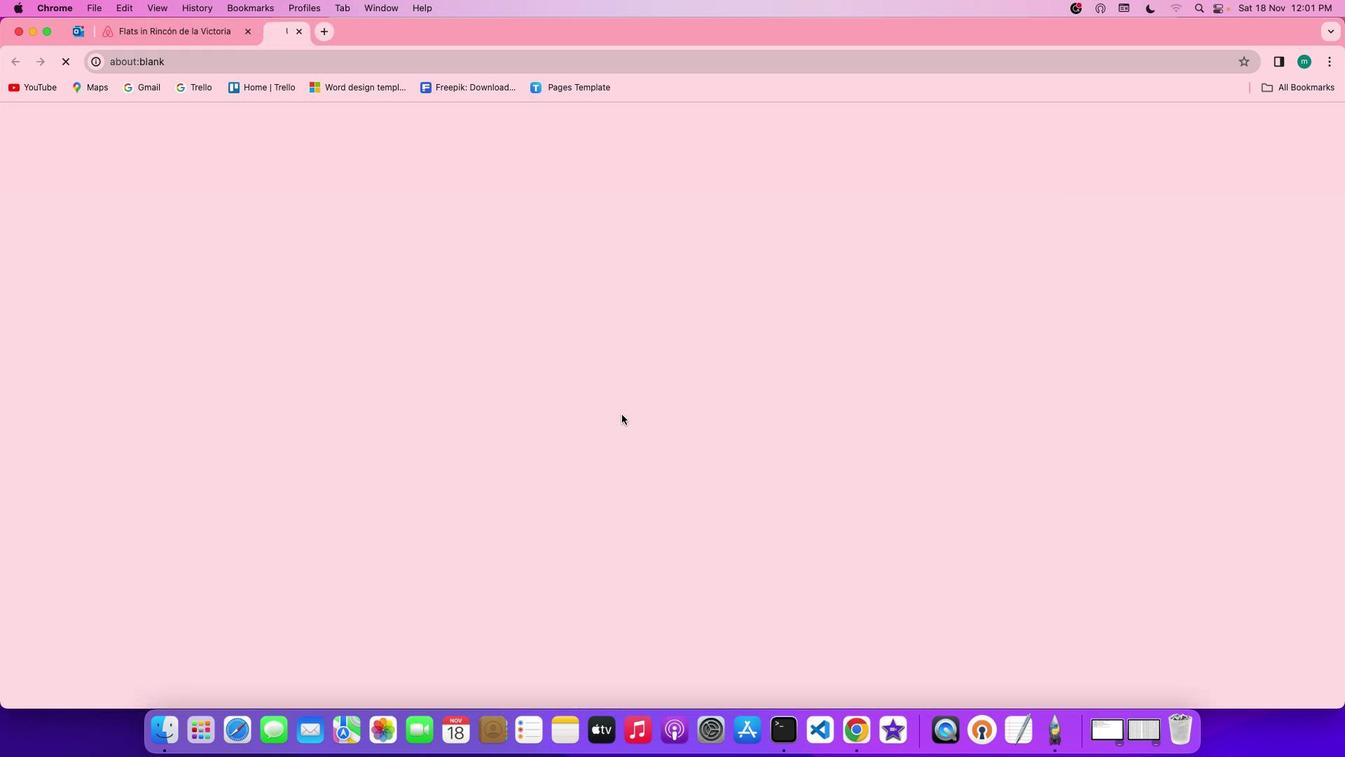 
Action: Mouse pressed left at (620, 412)
Screenshot: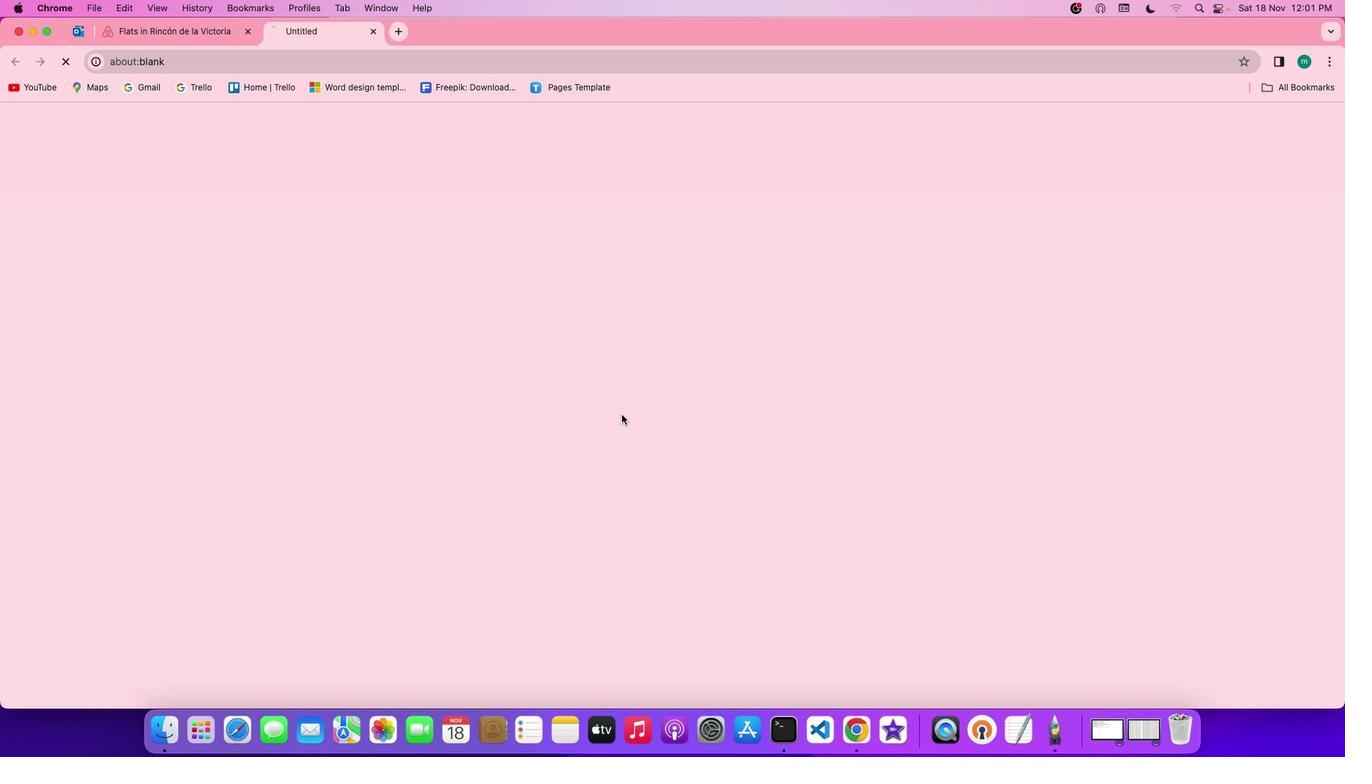 
Action: Mouse moved to (1004, 523)
Screenshot: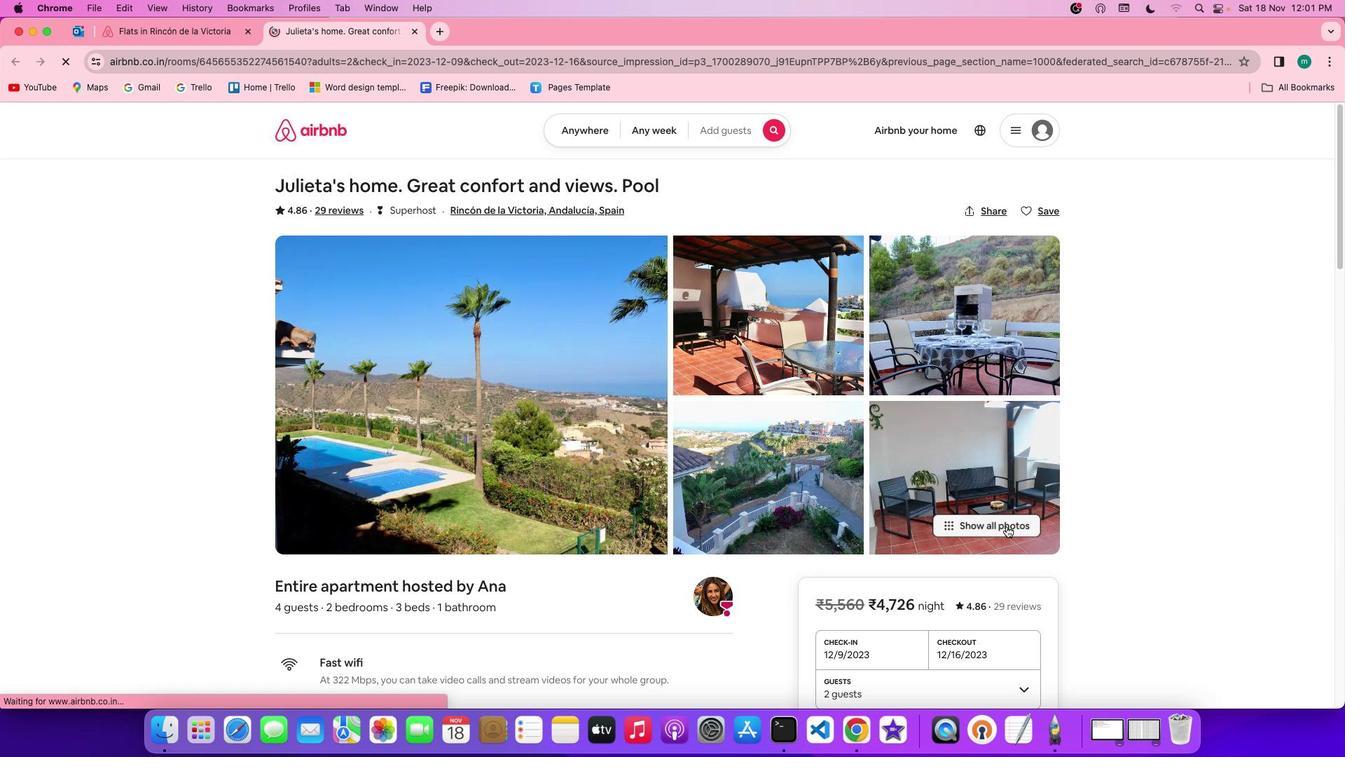 
Action: Mouse pressed left at (1004, 523)
Screenshot: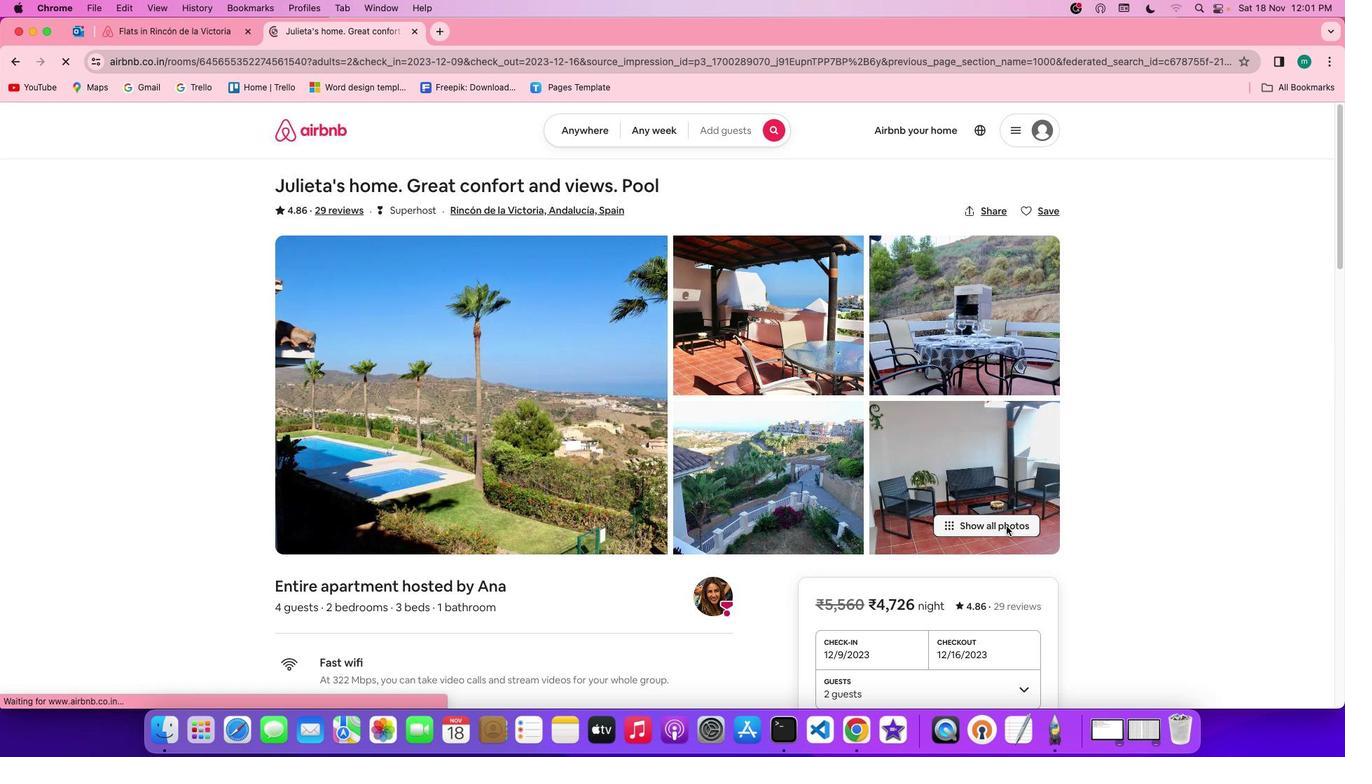 
Action: Mouse moved to (830, 543)
Screenshot: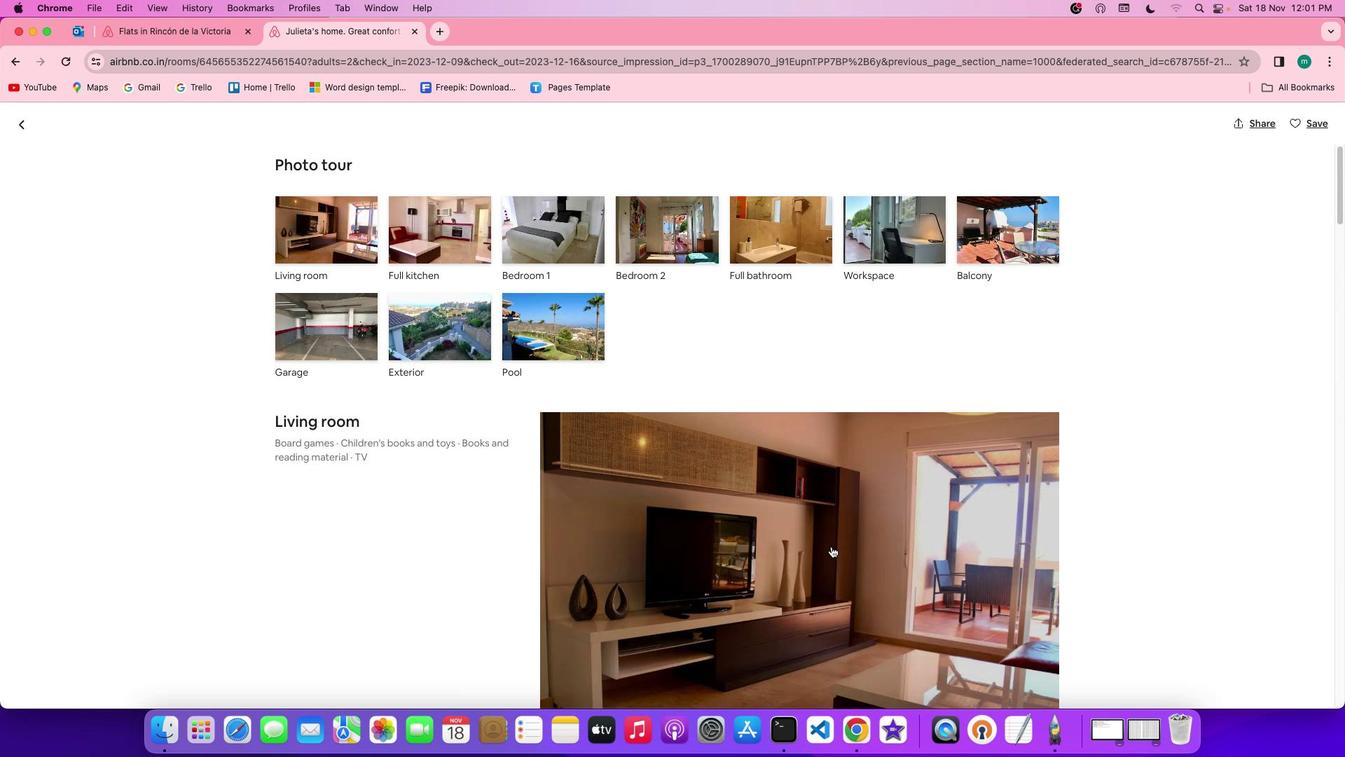 
Action: Mouse scrolled (830, 543) with delta (-1, -2)
Screenshot: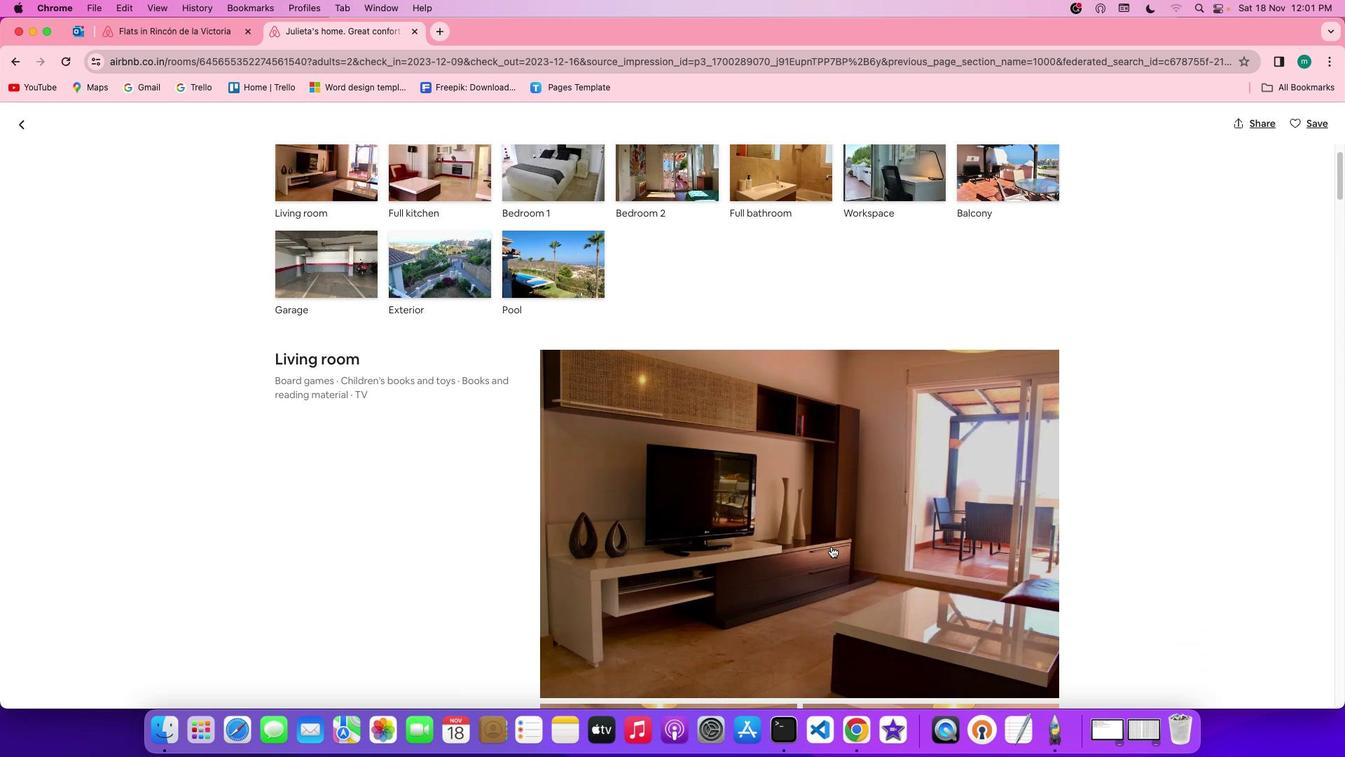 
Action: Mouse scrolled (830, 543) with delta (-1, -2)
Screenshot: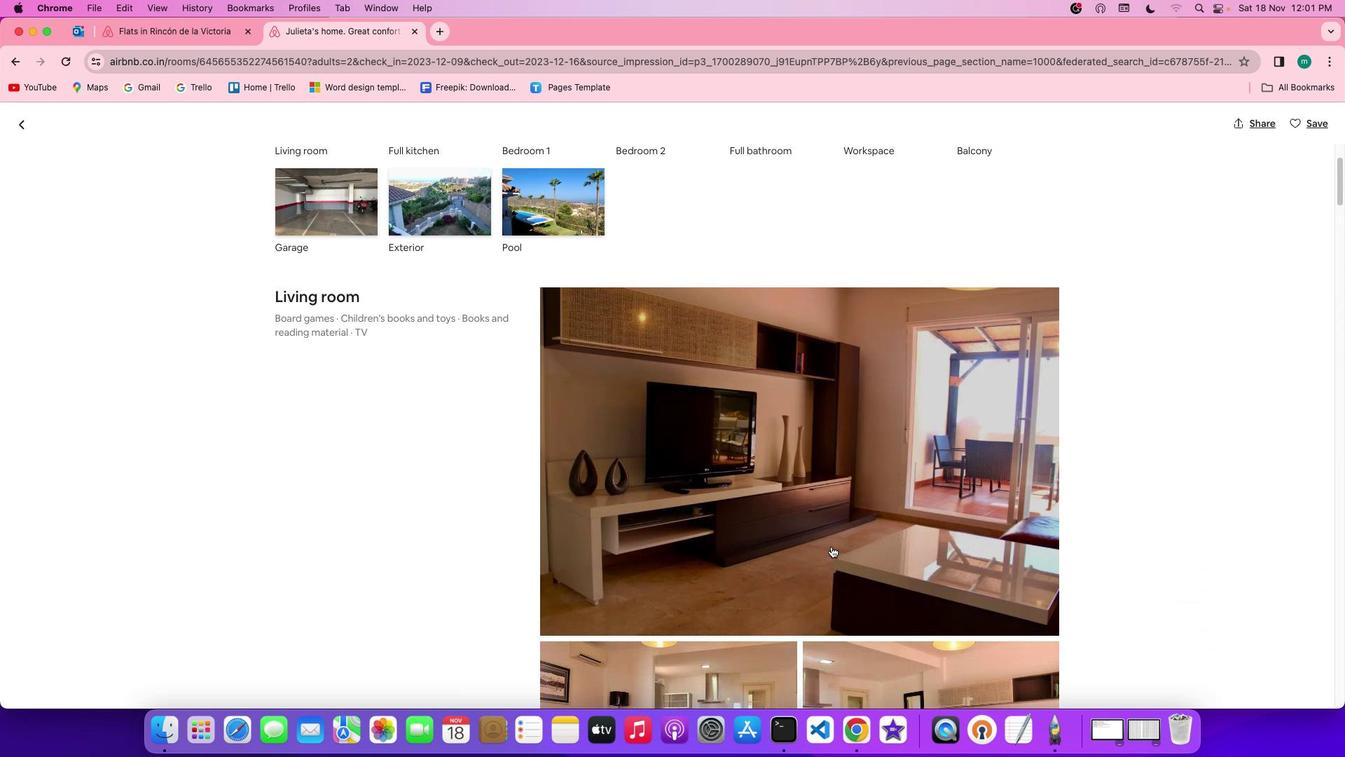 
Action: Mouse scrolled (830, 543) with delta (-1, -2)
Screenshot: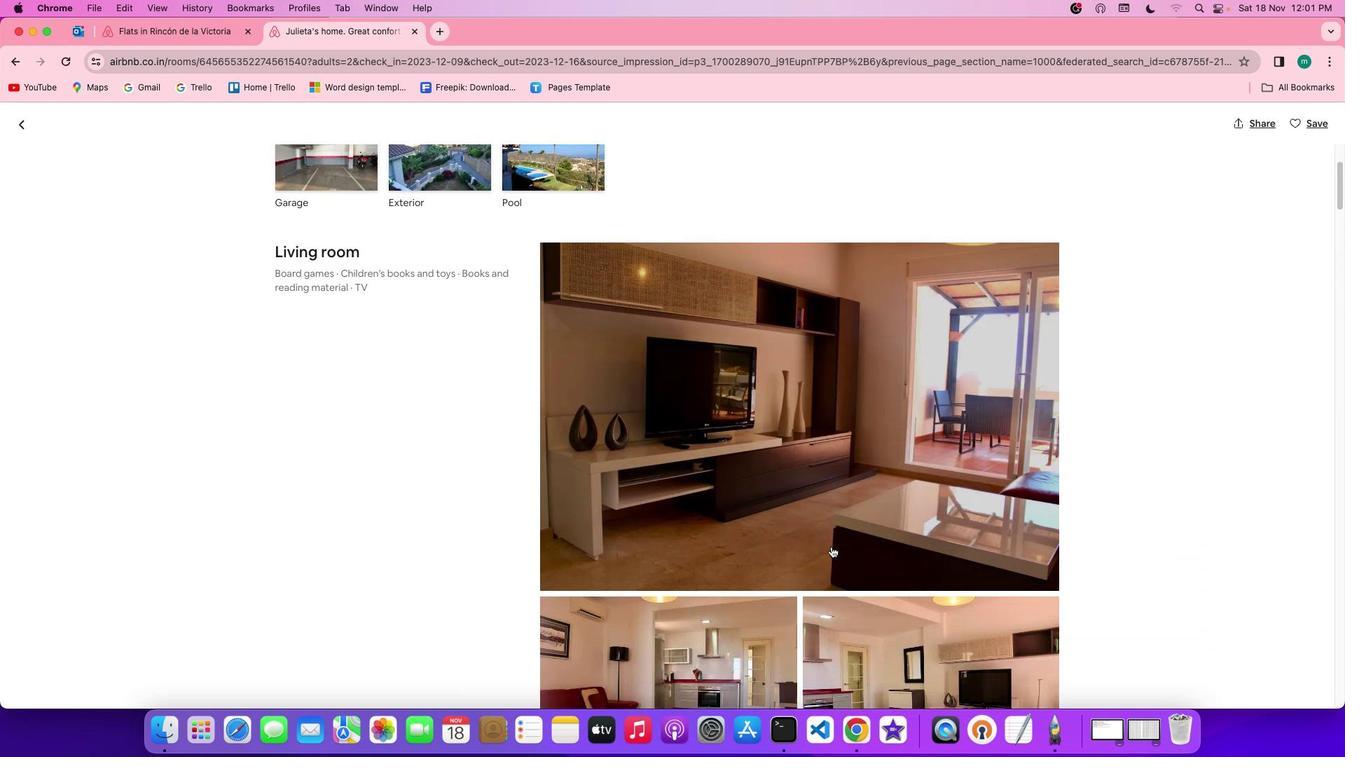 
Action: Mouse scrolled (830, 543) with delta (-1, -3)
Screenshot: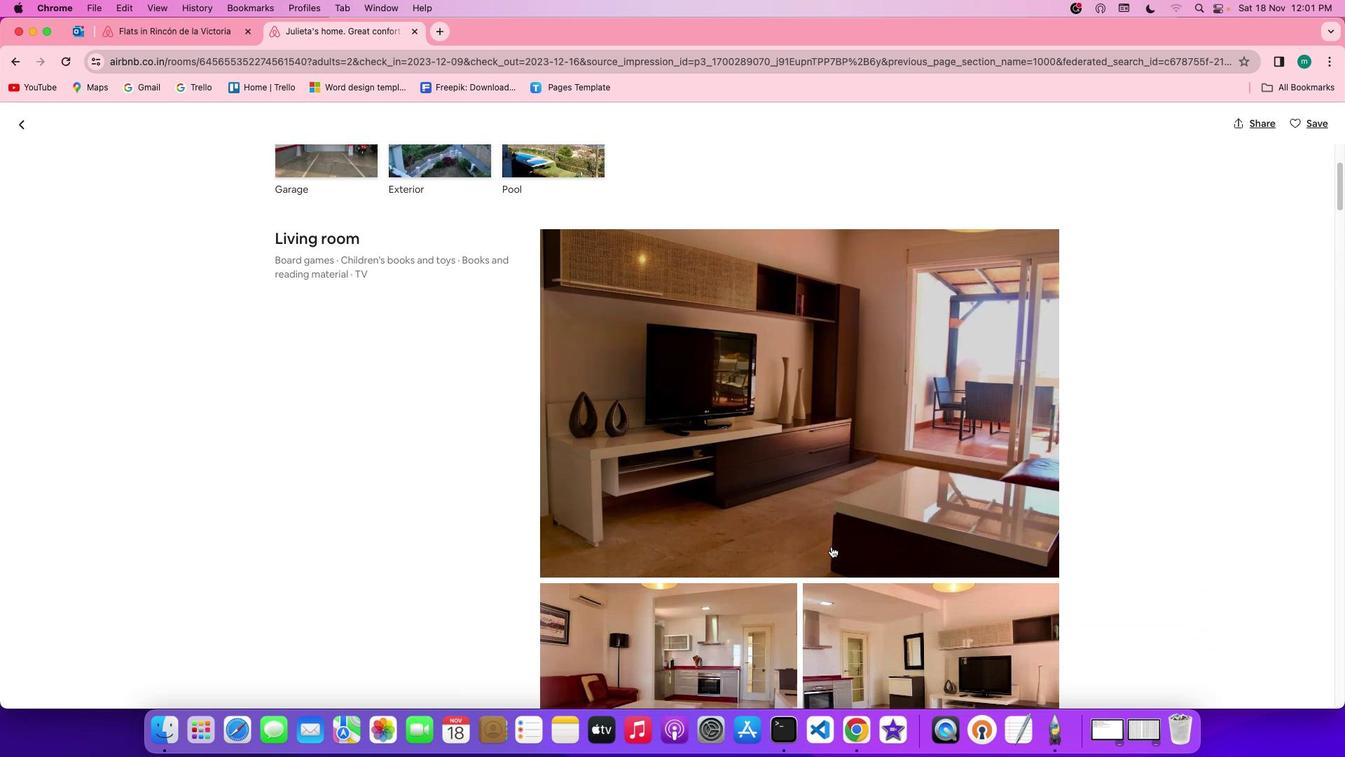 
Action: Mouse scrolled (830, 543) with delta (-1, -2)
Screenshot: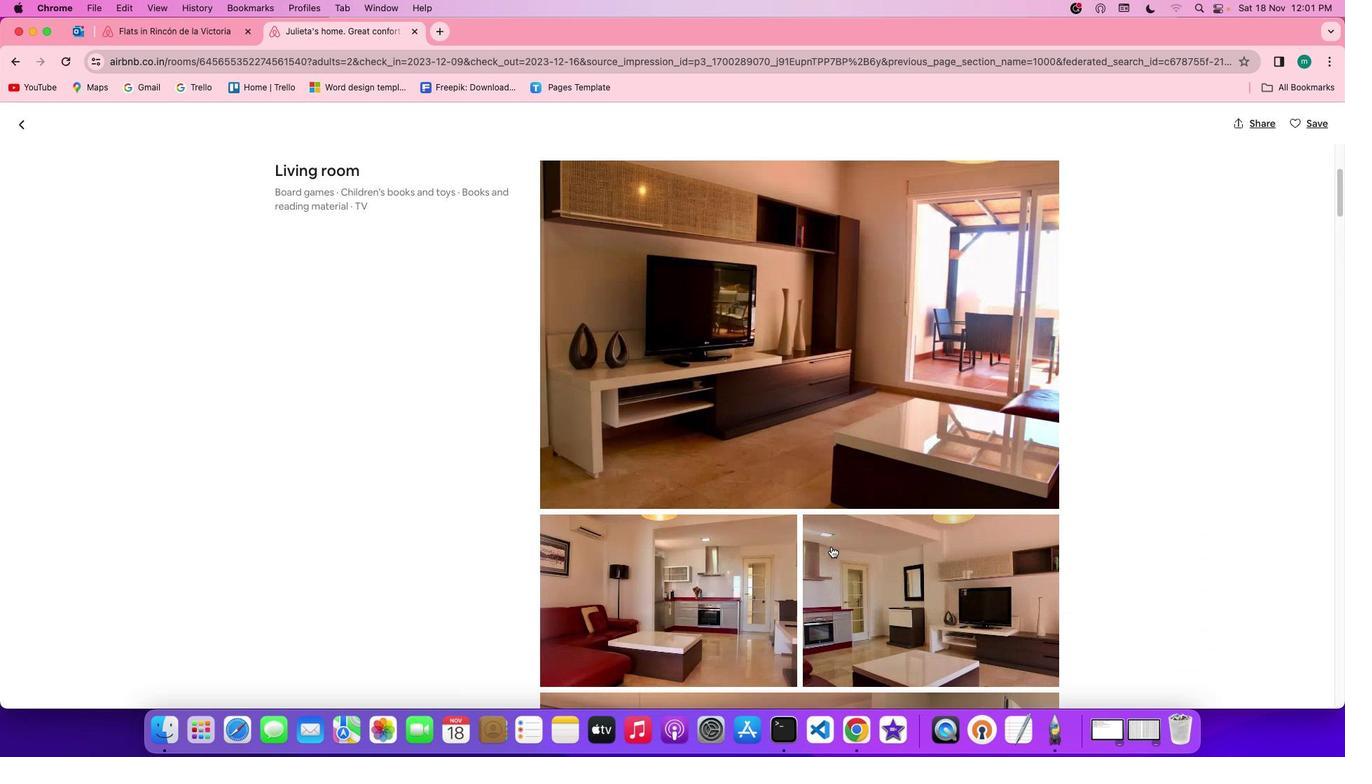 
Action: Mouse scrolled (830, 543) with delta (-1, -2)
Screenshot: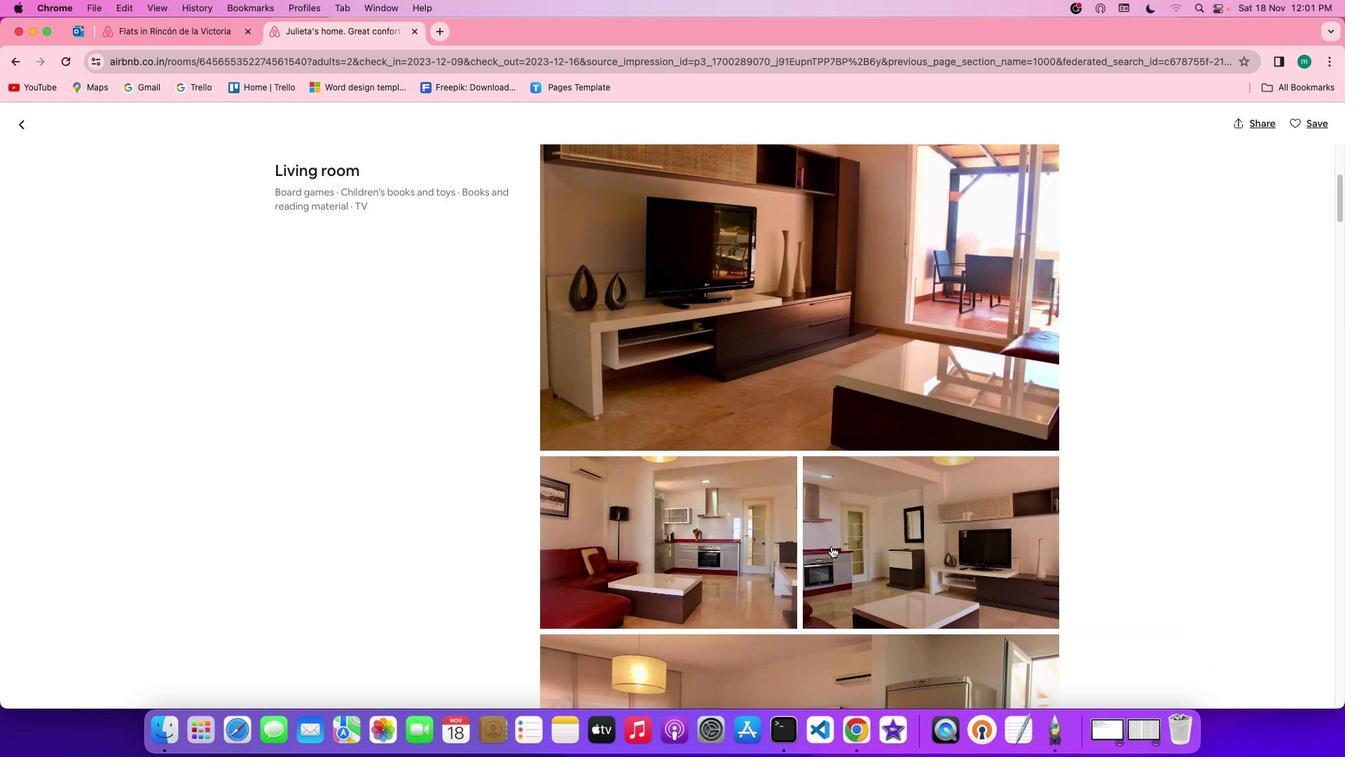 
Action: Mouse scrolled (830, 543) with delta (-1, -2)
Screenshot: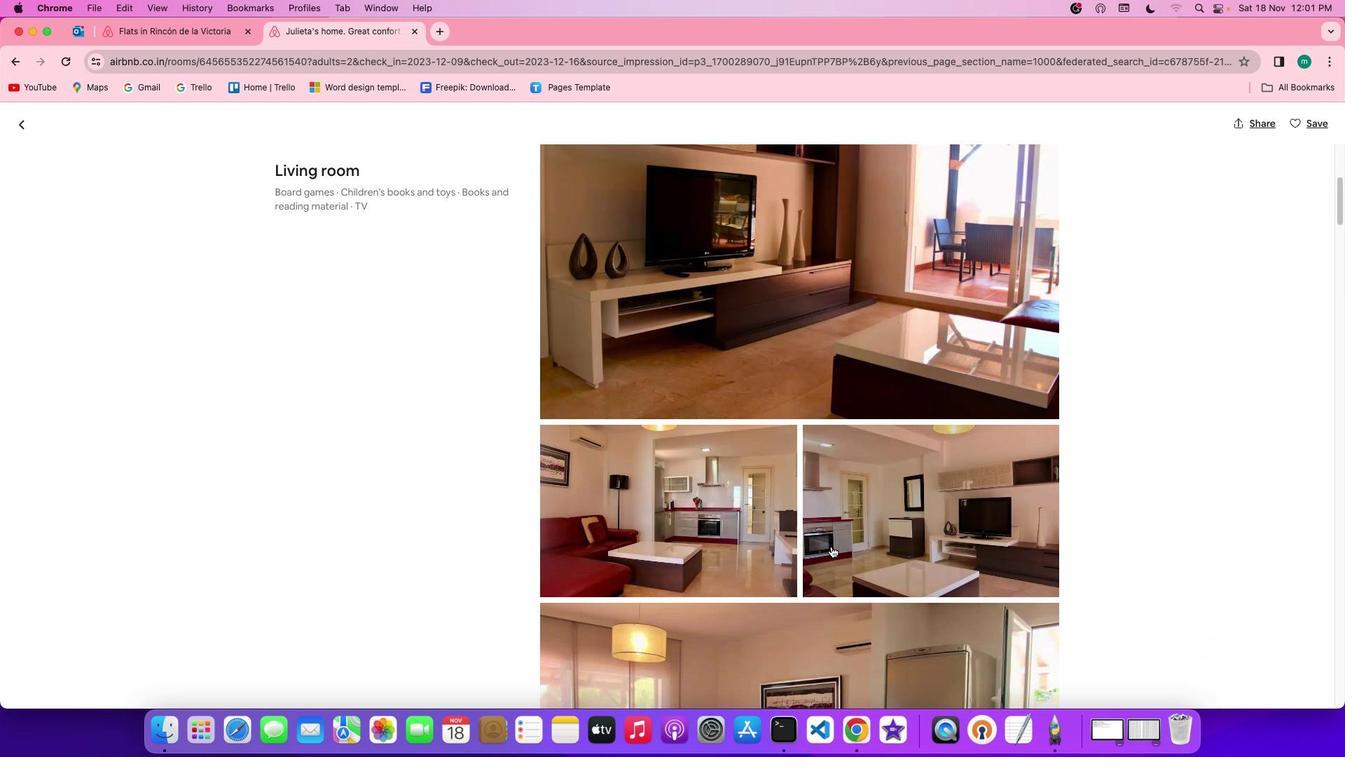 
Action: Mouse scrolled (830, 543) with delta (-1, -2)
Screenshot: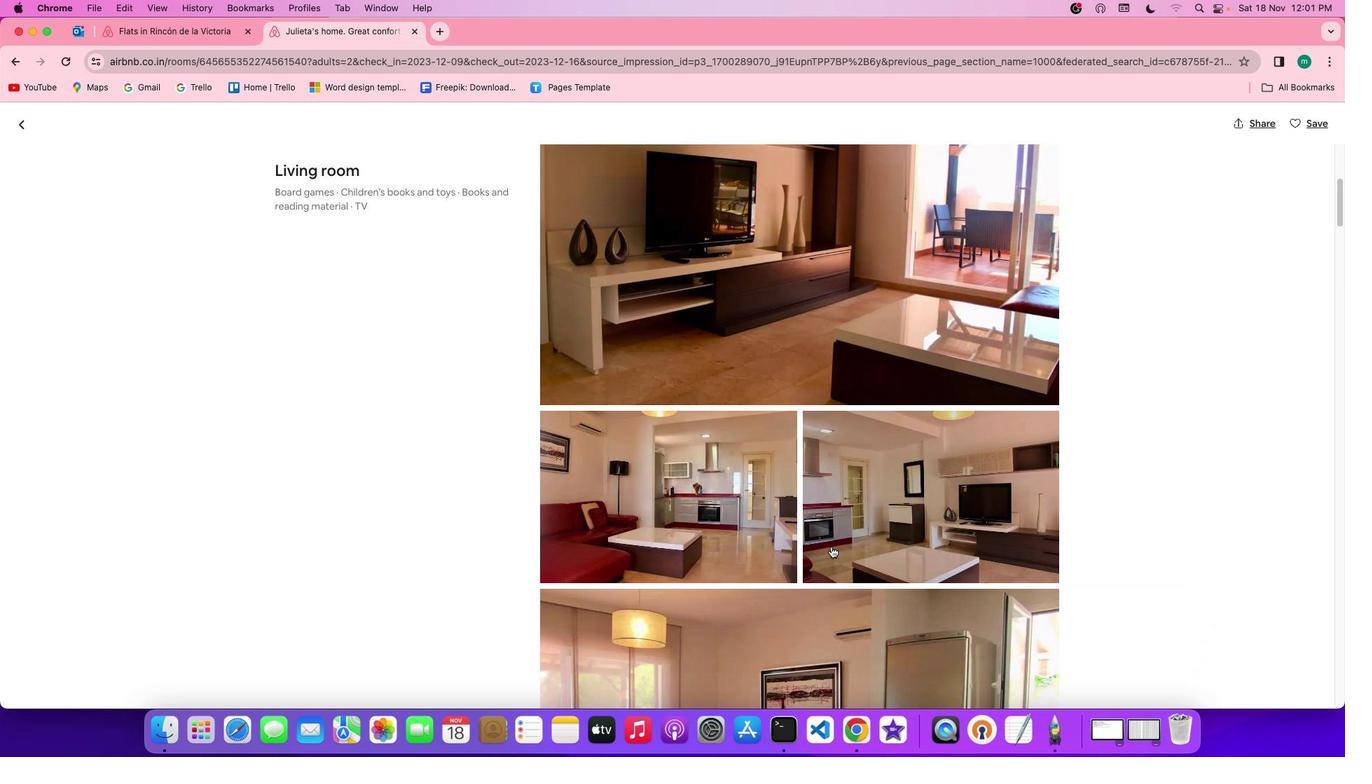 
Action: Mouse scrolled (830, 543) with delta (-1, -2)
Screenshot: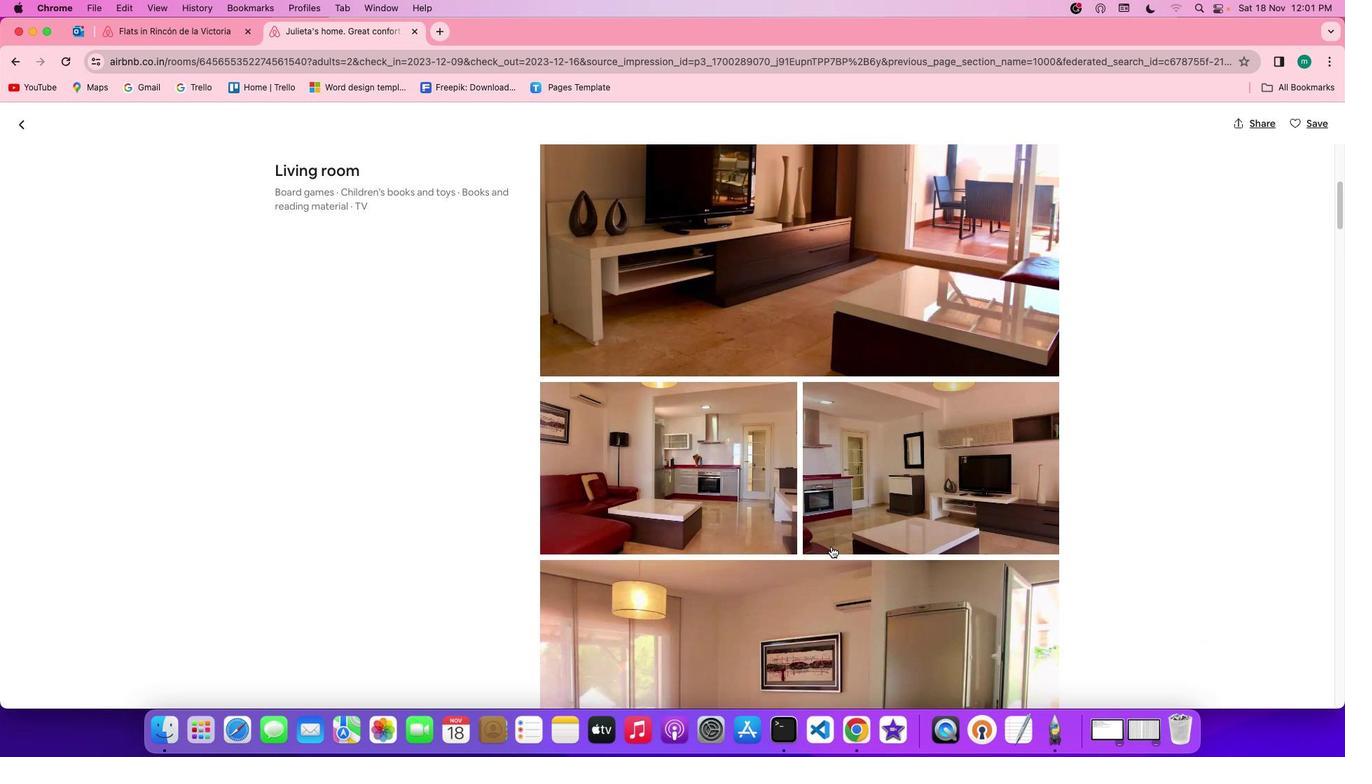 
Action: Mouse scrolled (830, 543) with delta (-1, -2)
Screenshot: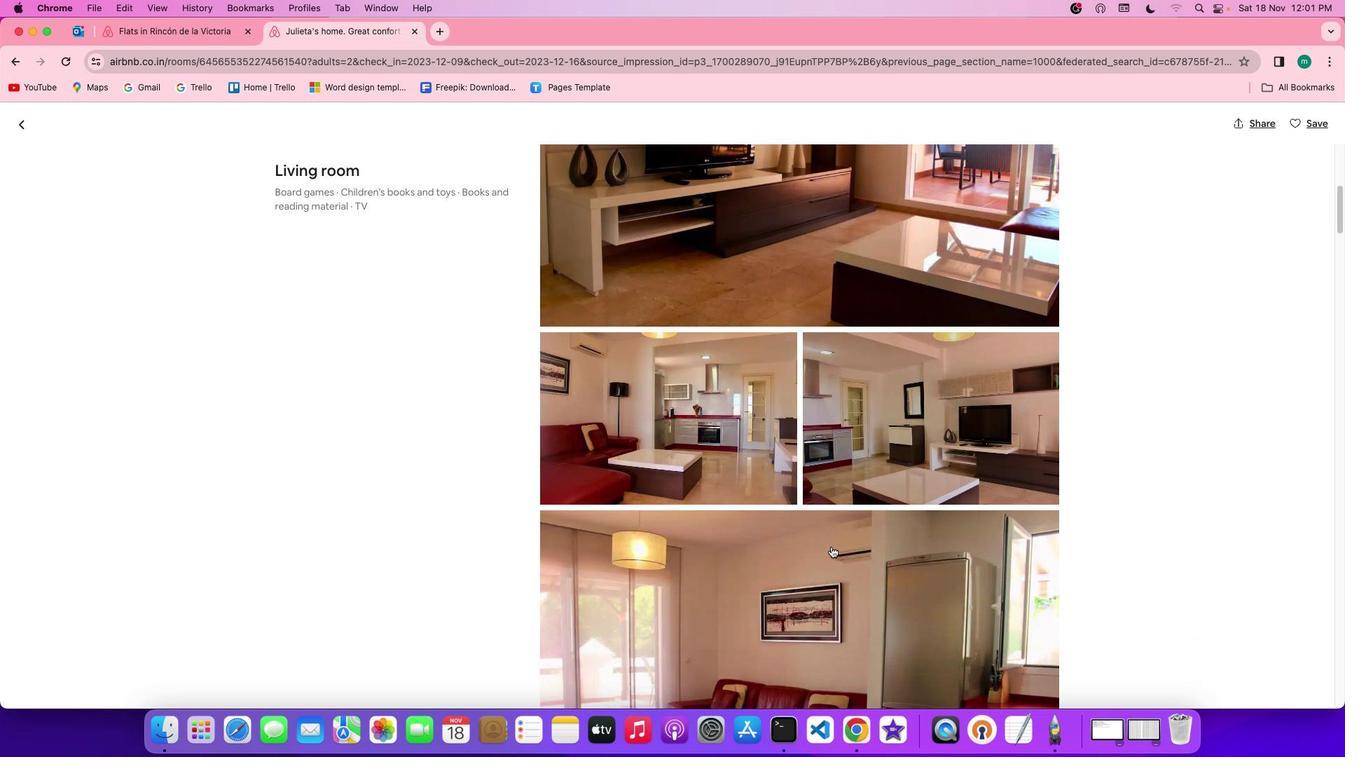 
Action: Mouse scrolled (830, 543) with delta (-1, -2)
Screenshot: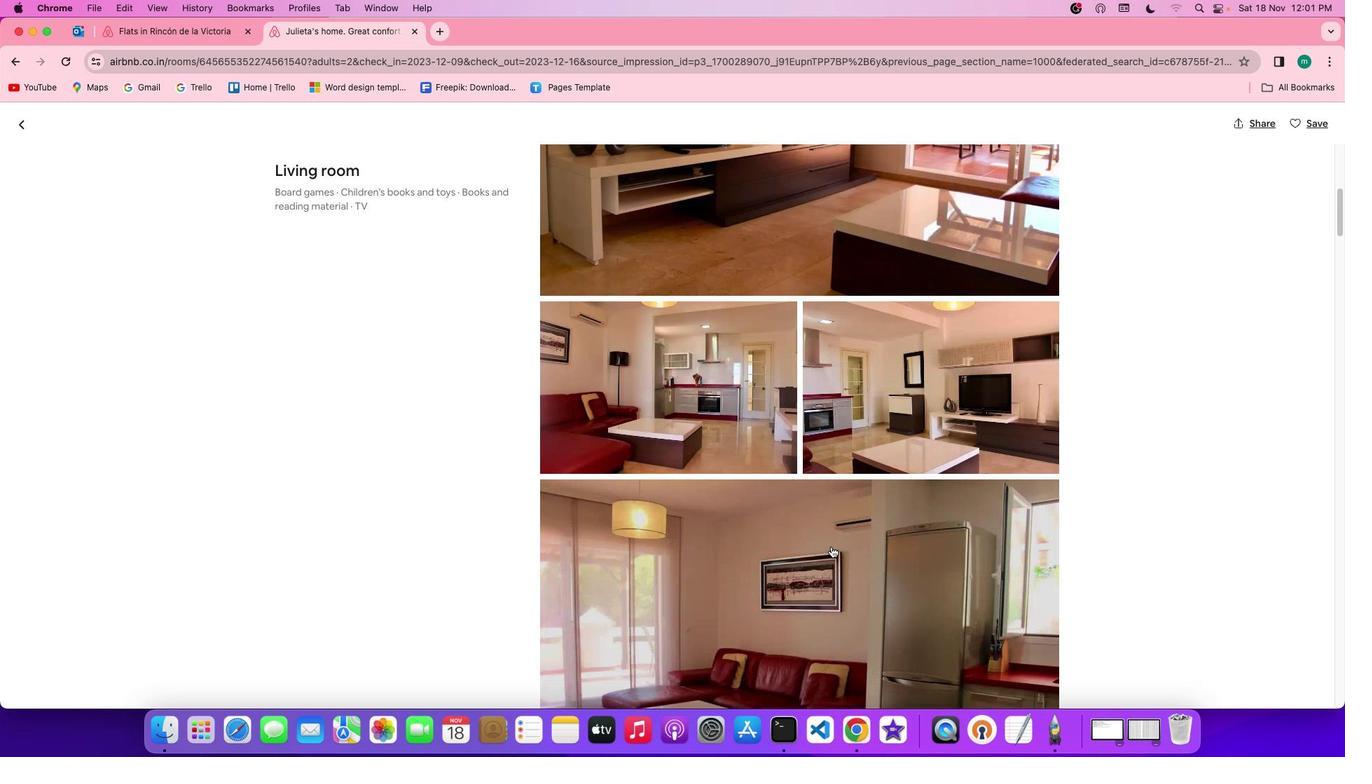 
Action: Mouse scrolled (830, 543) with delta (-1, -2)
Screenshot: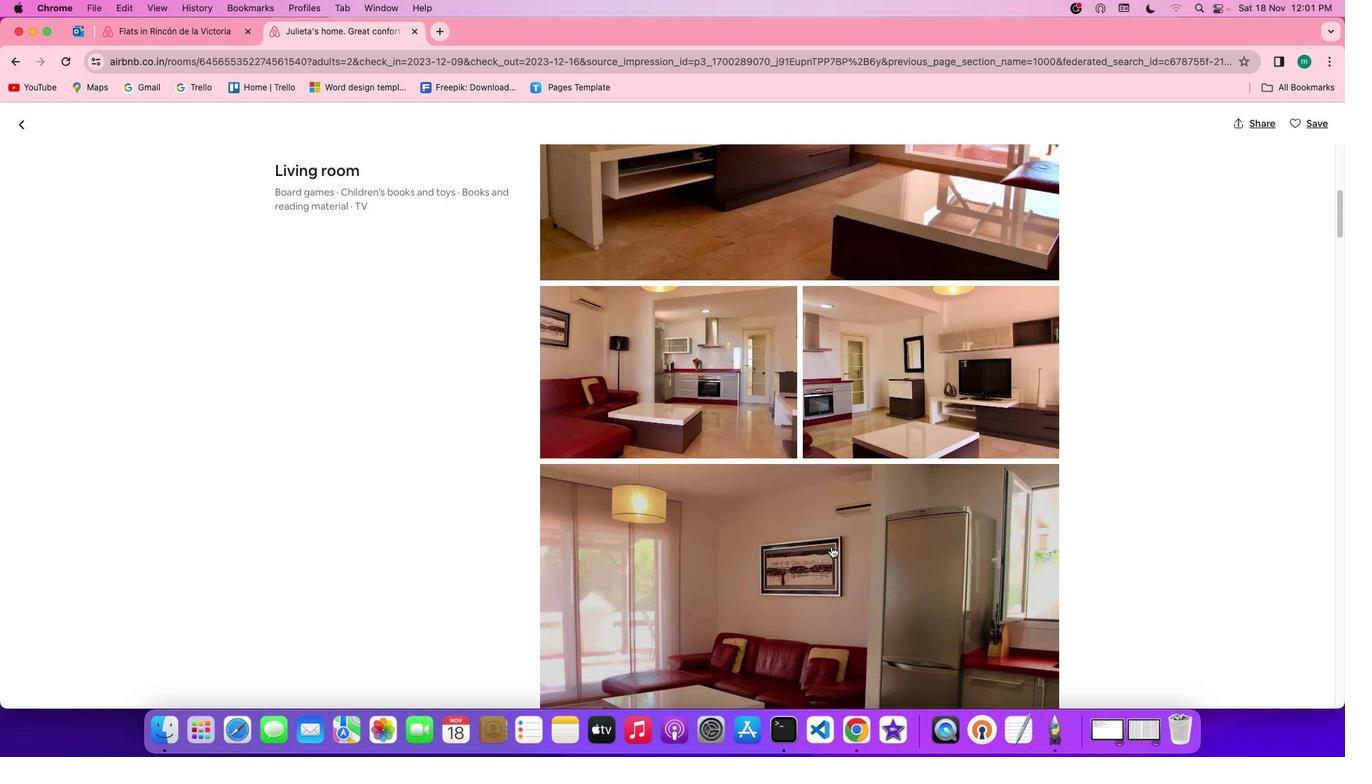 
Action: Mouse scrolled (830, 543) with delta (-1, -2)
Screenshot: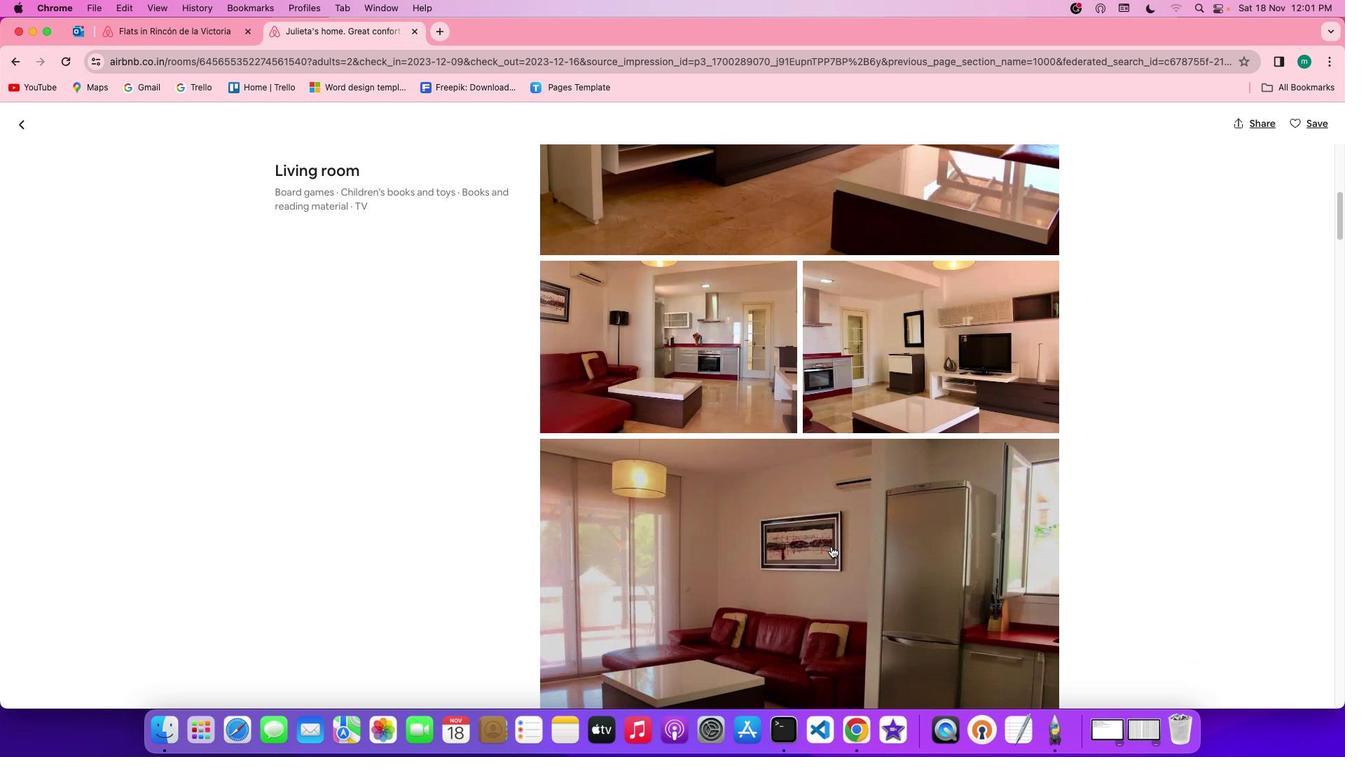 
Action: Mouse scrolled (830, 543) with delta (-1, -2)
Screenshot: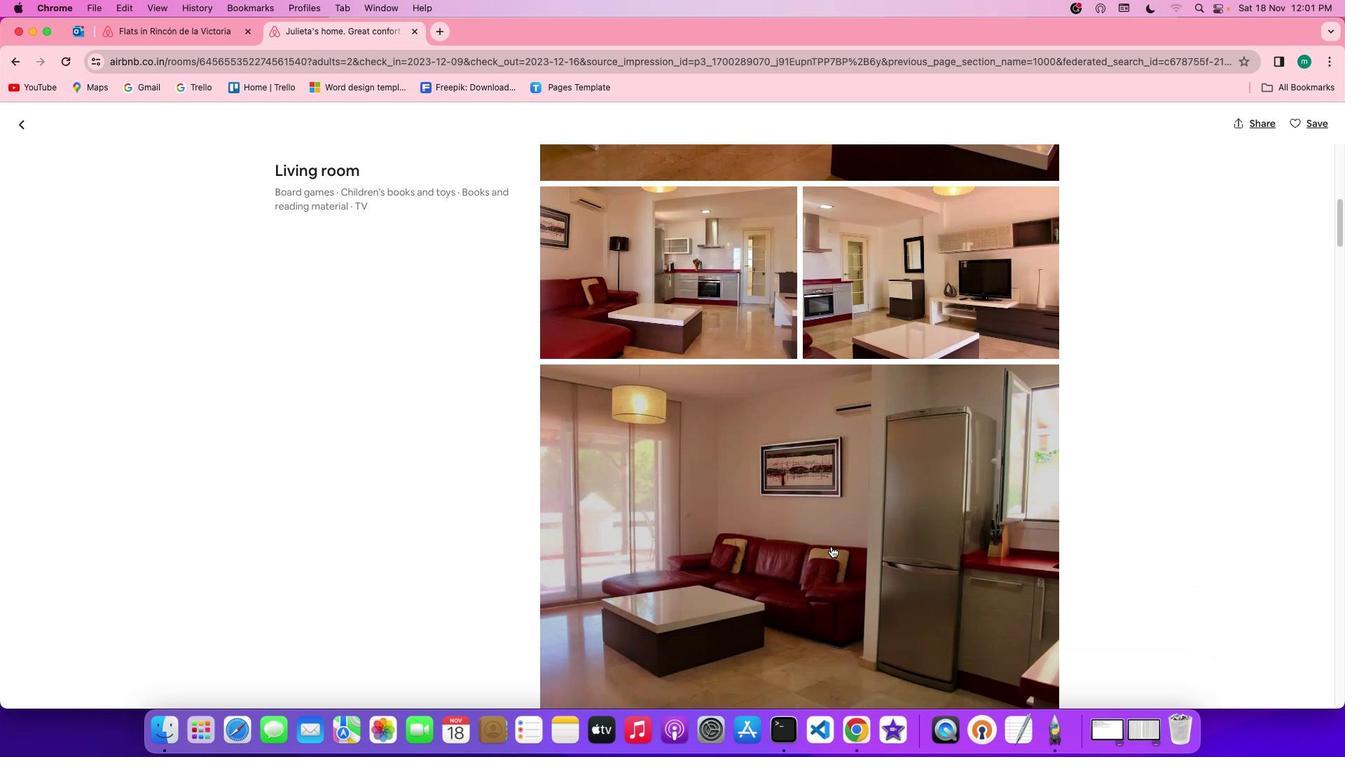 
Action: Mouse scrolled (830, 543) with delta (-1, -2)
Screenshot: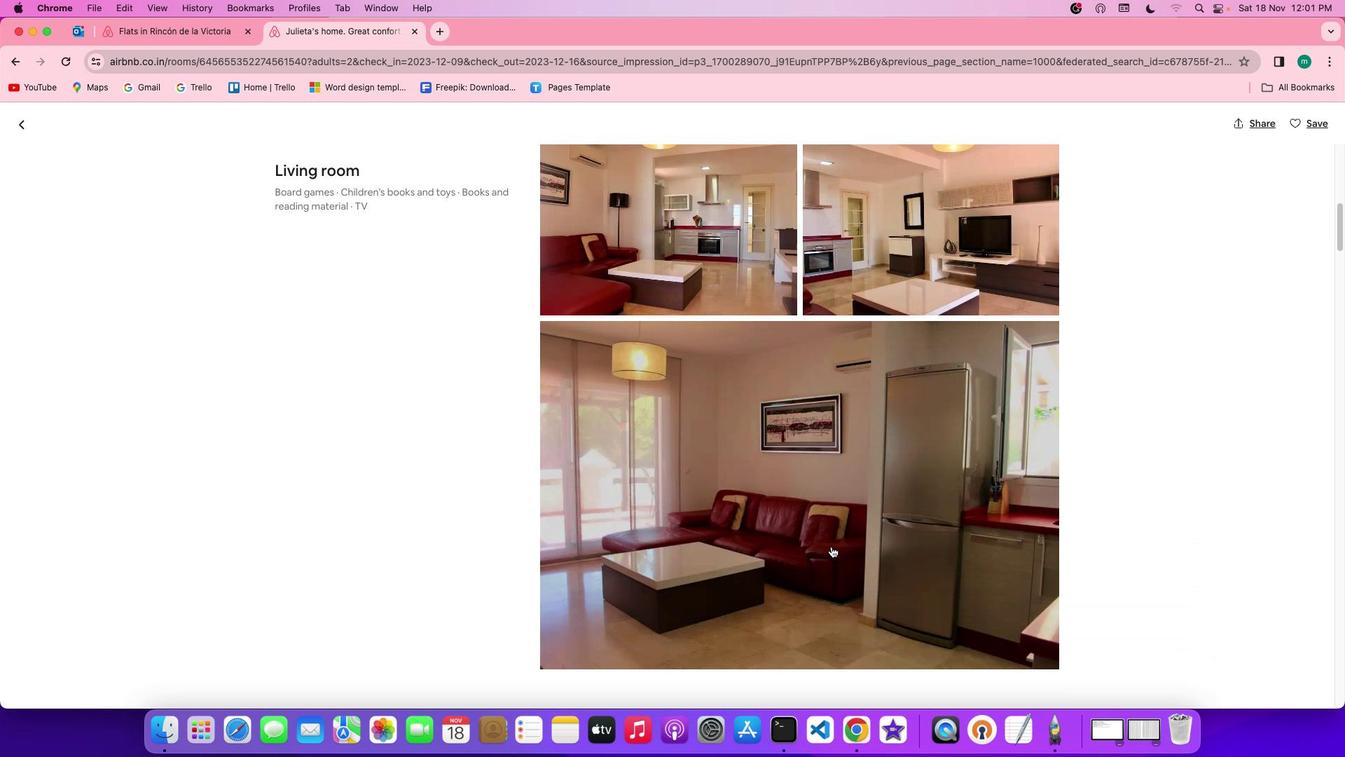 
Action: Mouse scrolled (830, 543) with delta (-1, -2)
Screenshot: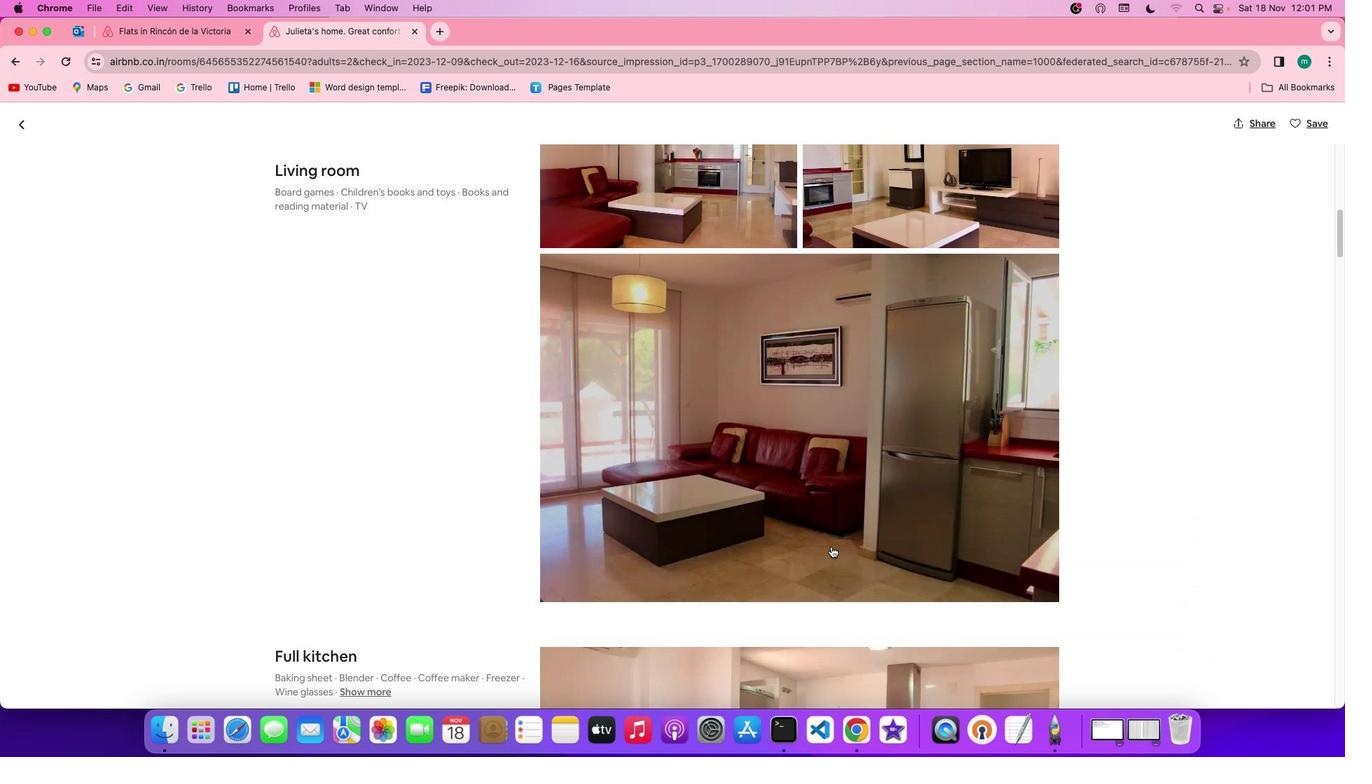
Action: Mouse scrolled (830, 543) with delta (-1, -3)
Screenshot: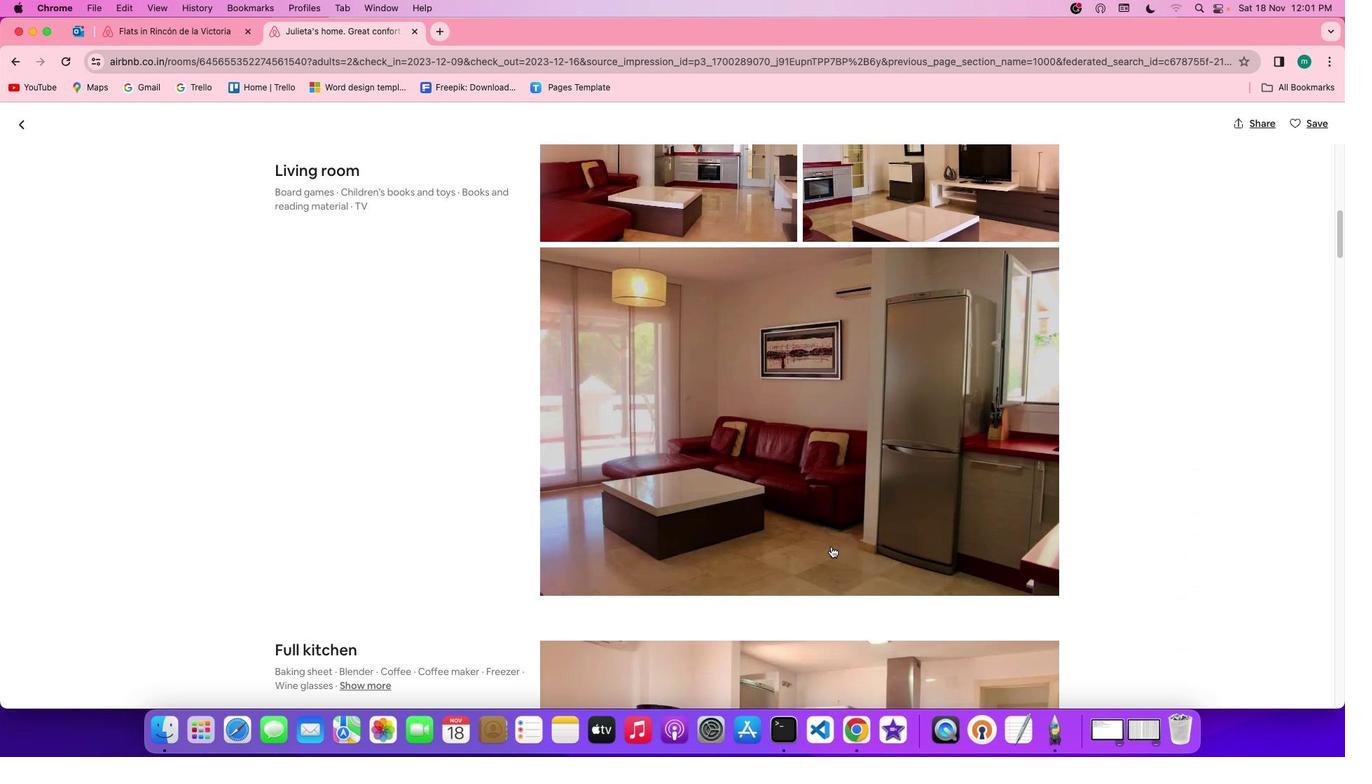 
Action: Mouse scrolled (830, 543) with delta (-1, -2)
Screenshot: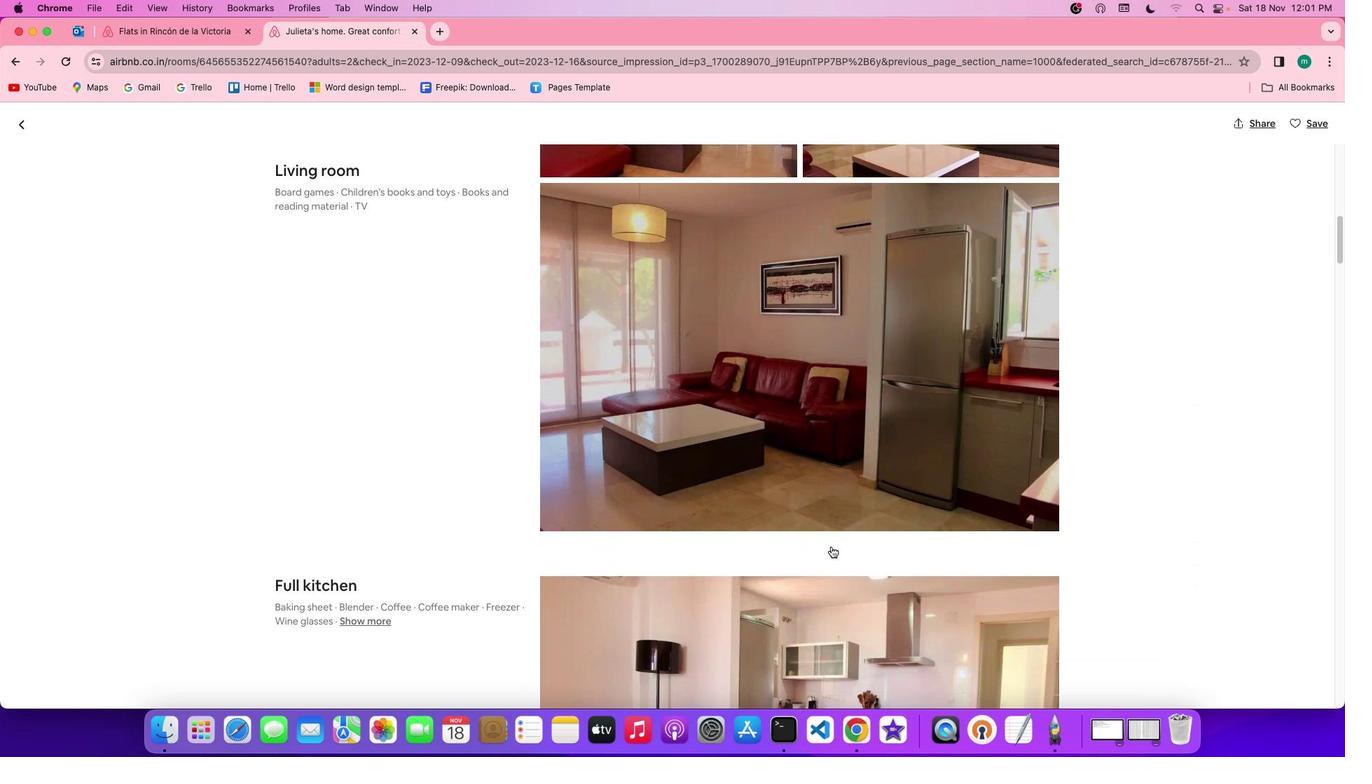 
Action: Mouse scrolled (830, 543) with delta (-1, -2)
Screenshot: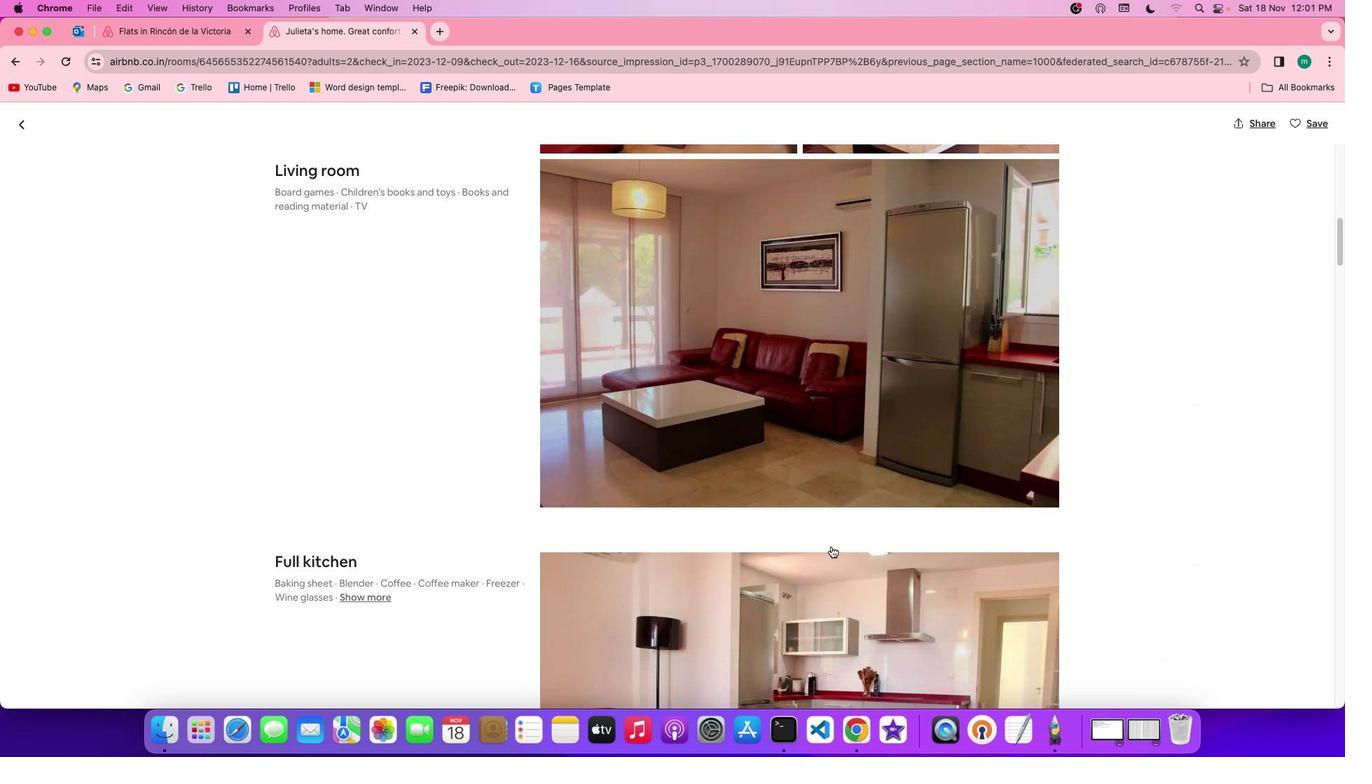 
Action: Mouse scrolled (830, 543) with delta (-1, -2)
Screenshot: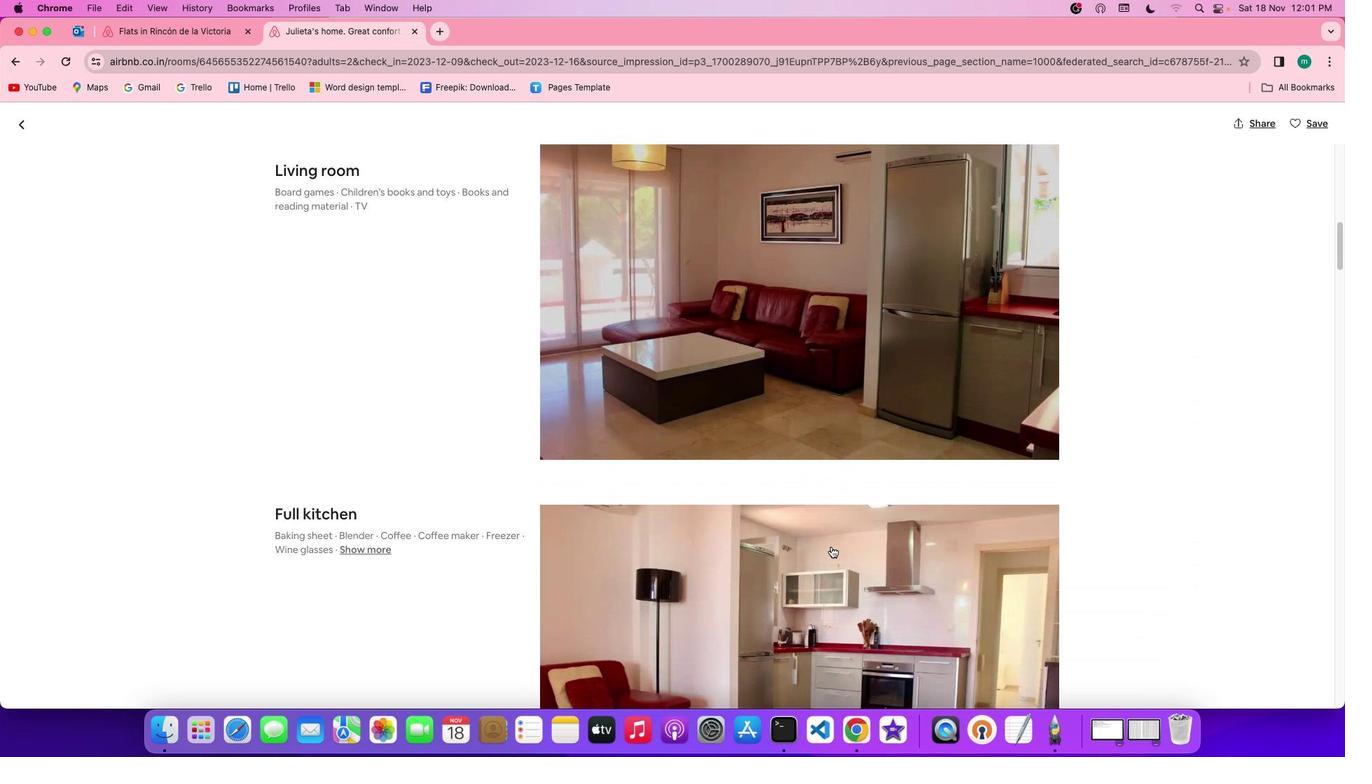 
Action: Mouse scrolled (830, 543) with delta (-1, -2)
Screenshot: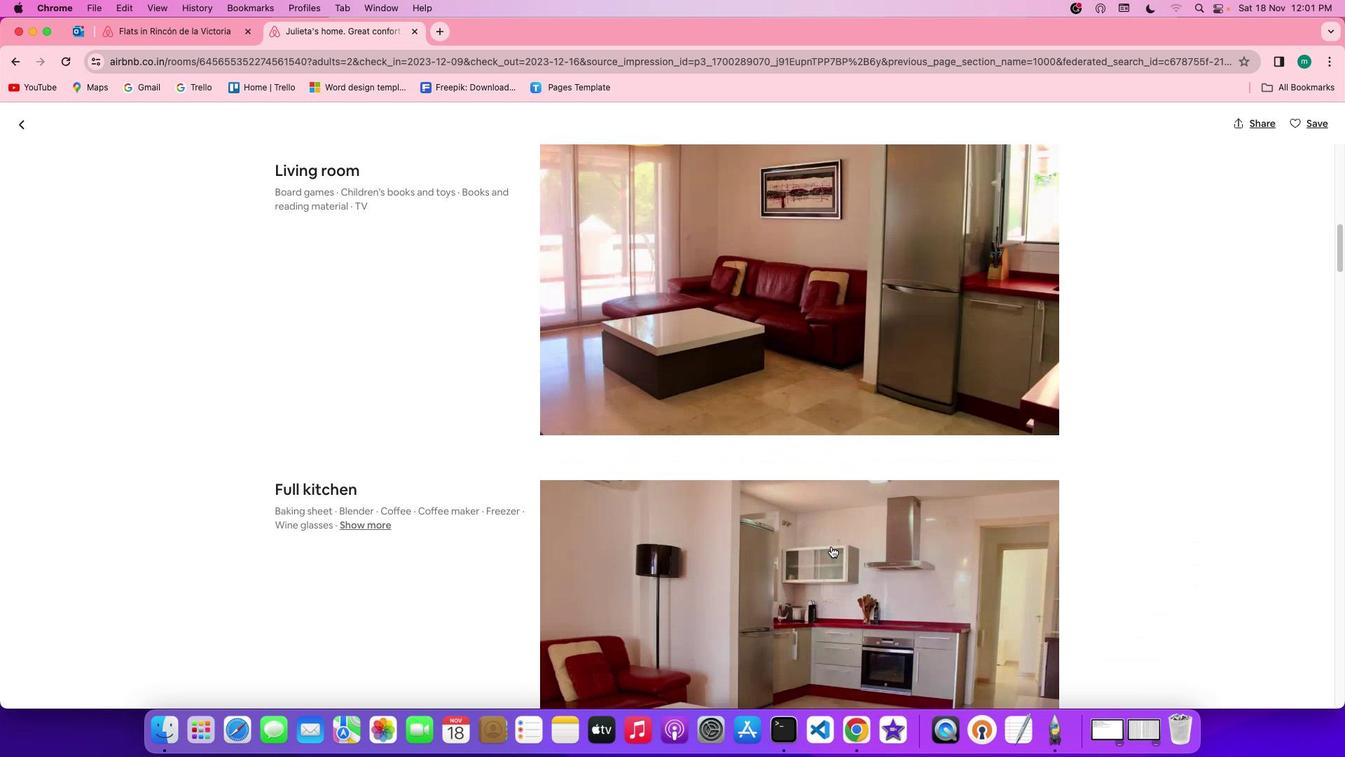 
Action: Mouse scrolled (830, 543) with delta (-1, -2)
Screenshot: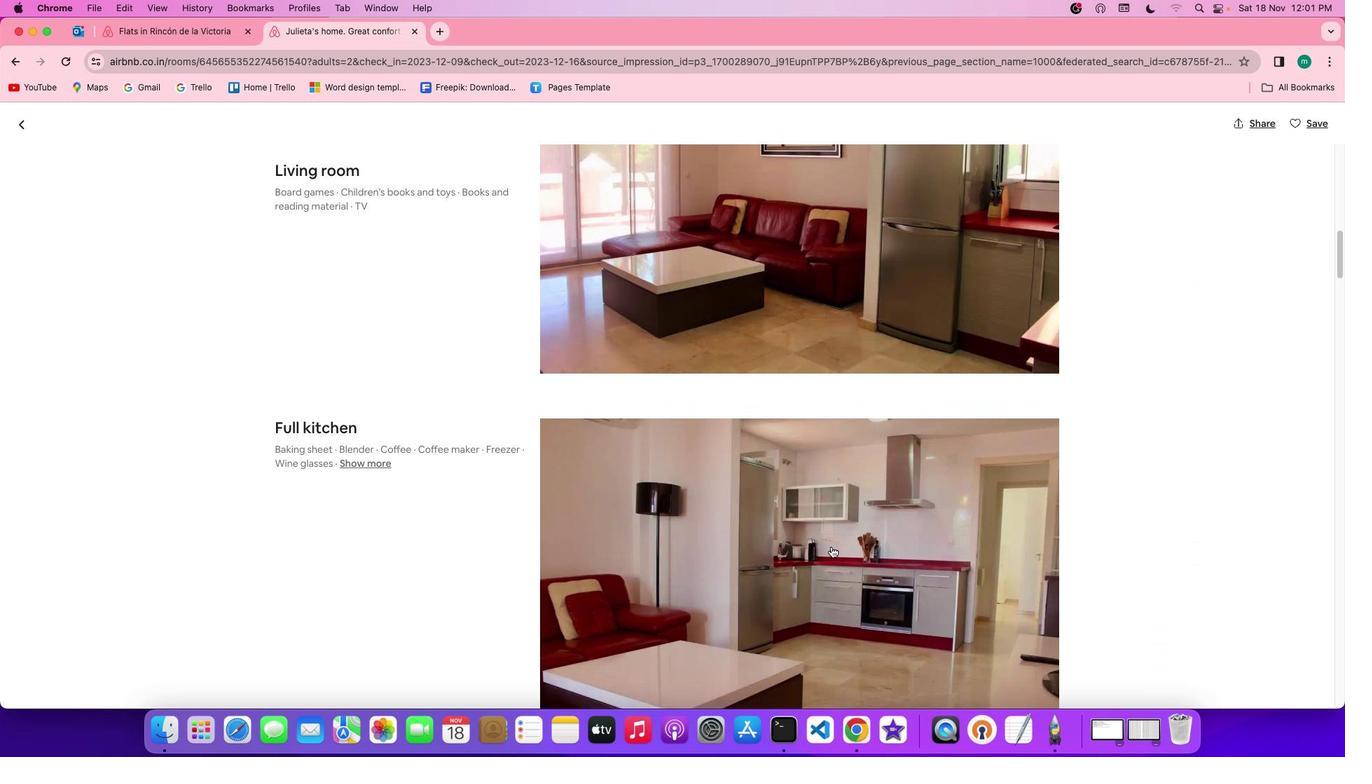 
Action: Mouse scrolled (830, 543) with delta (-1, -2)
Screenshot: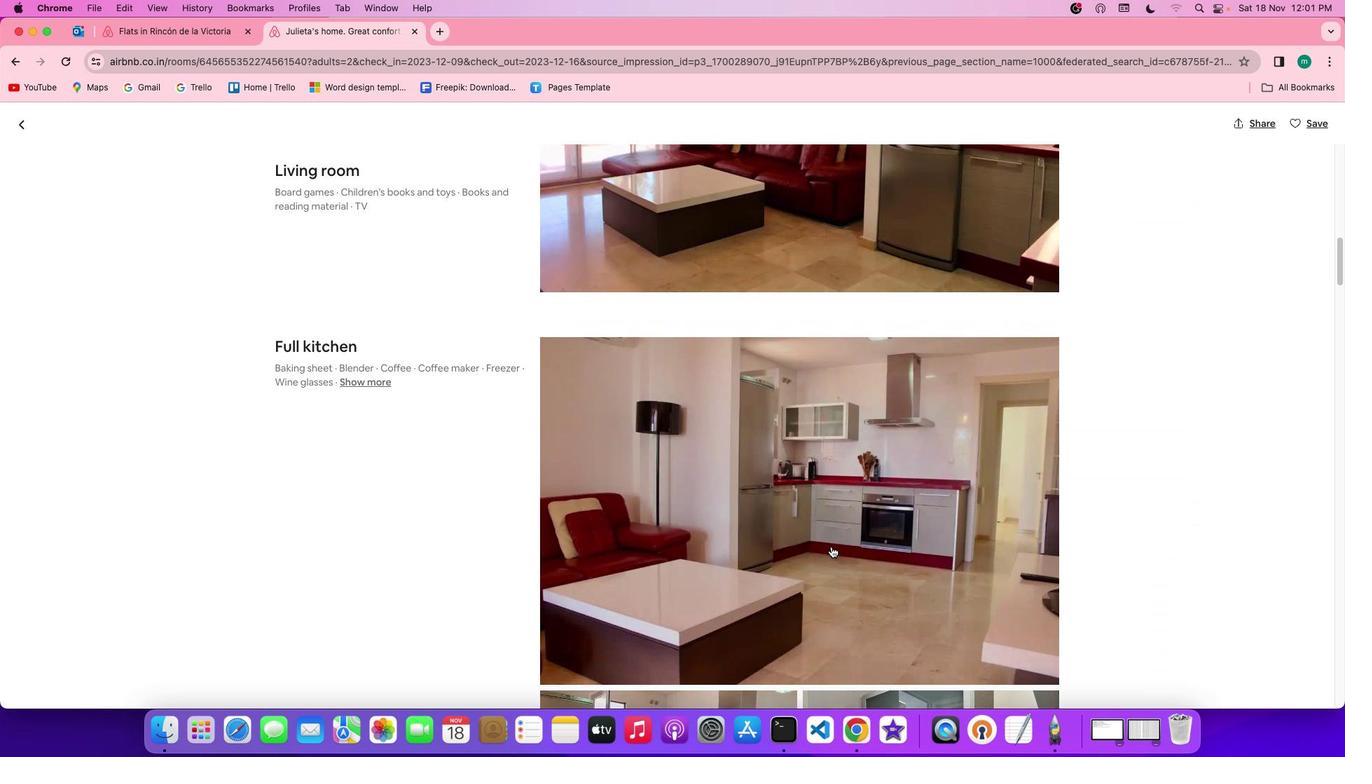 
Action: Mouse scrolled (830, 543) with delta (-1, -2)
Screenshot: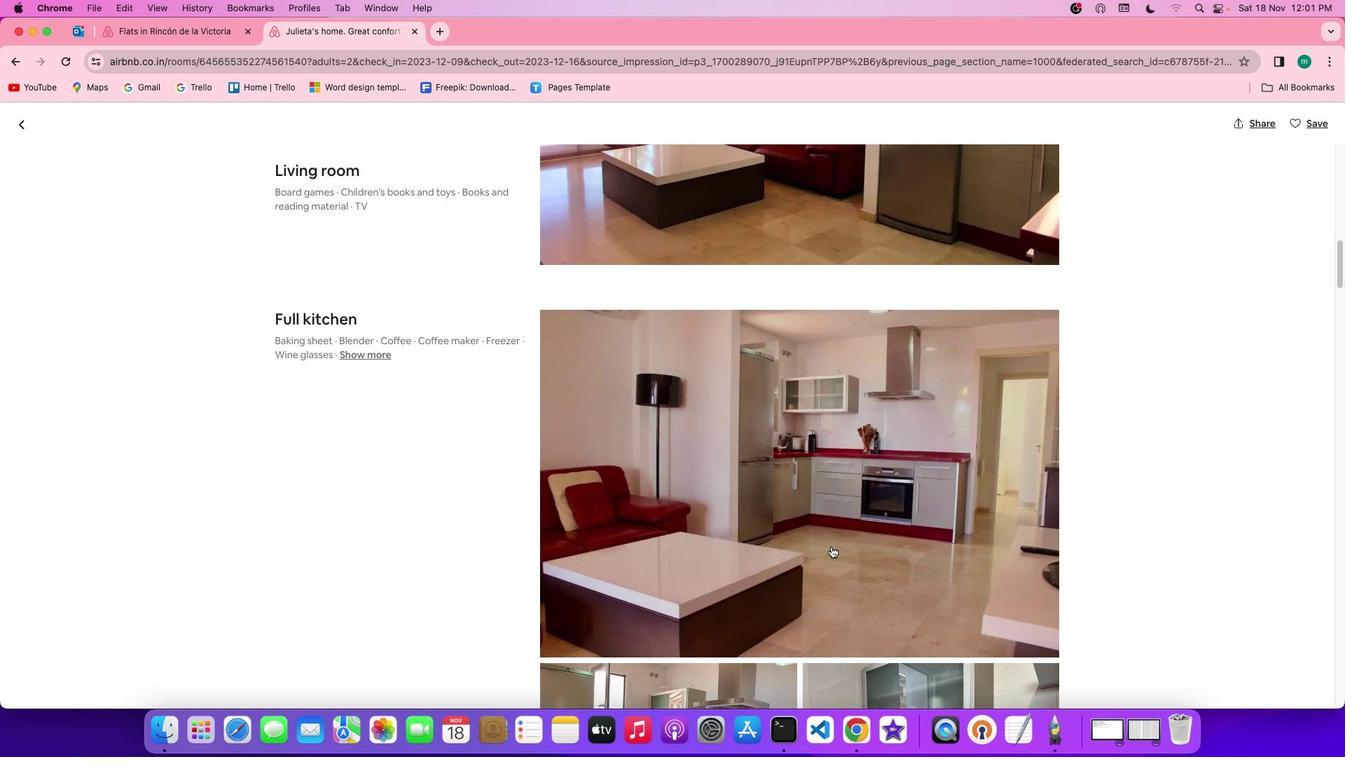 
Action: Mouse scrolled (830, 543) with delta (-1, -3)
Screenshot: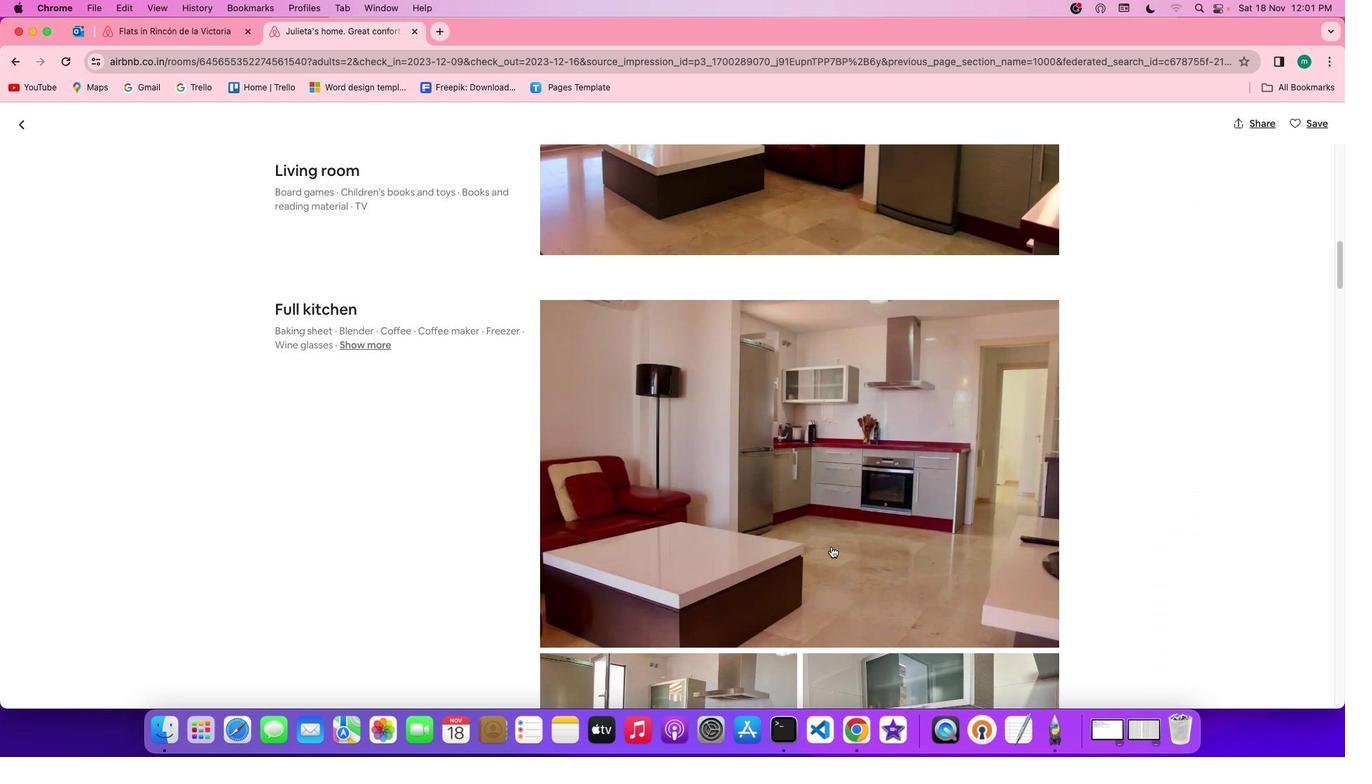 
Action: Mouse scrolled (830, 543) with delta (-1, -2)
Screenshot: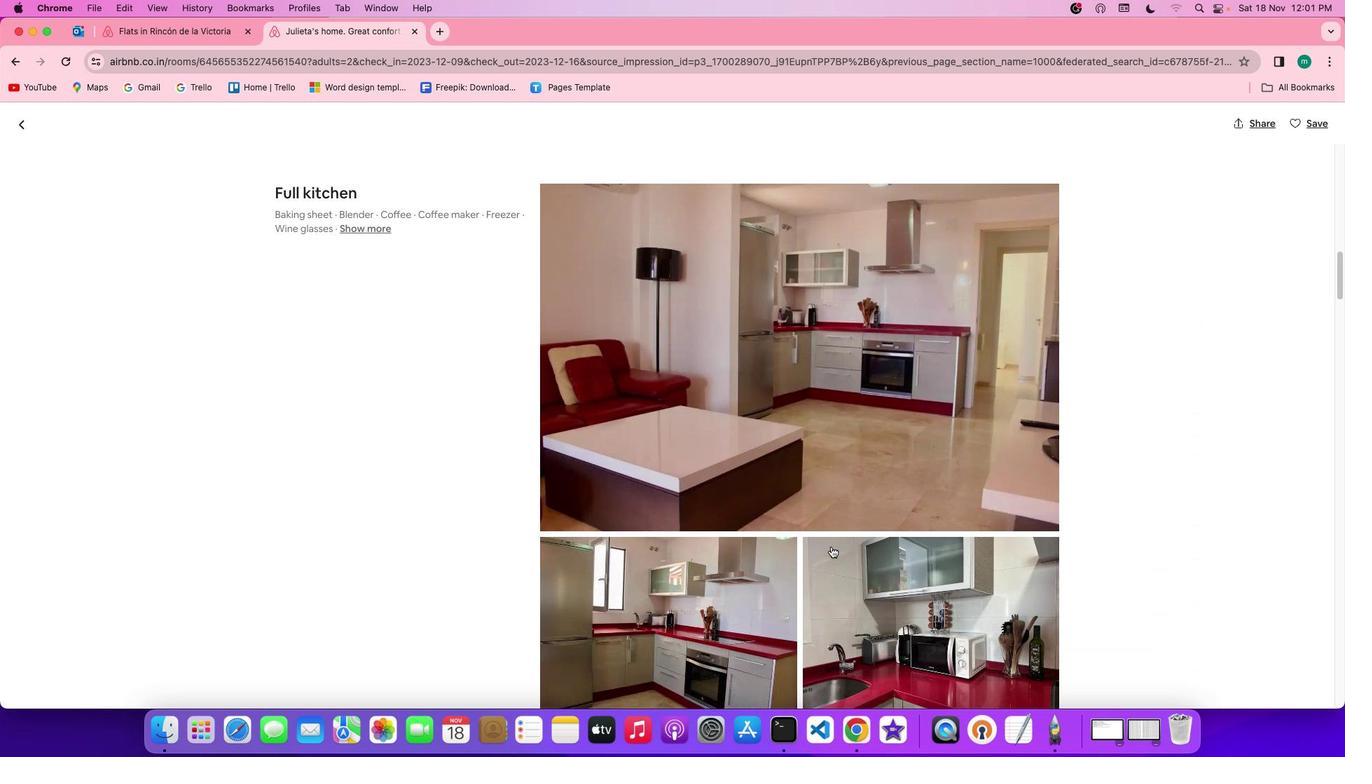 
Action: Mouse scrolled (830, 543) with delta (-1, -2)
Screenshot: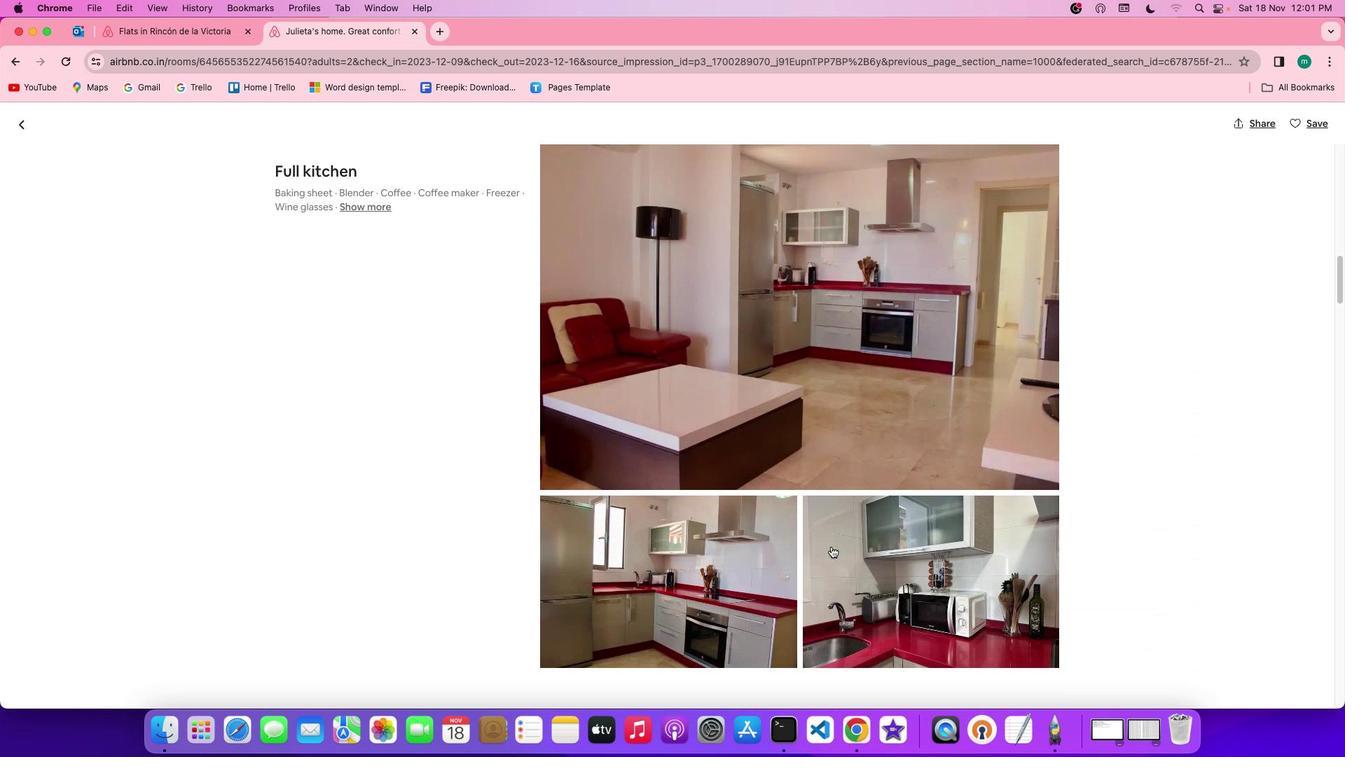 
Action: Mouse scrolled (830, 543) with delta (-1, -2)
Screenshot: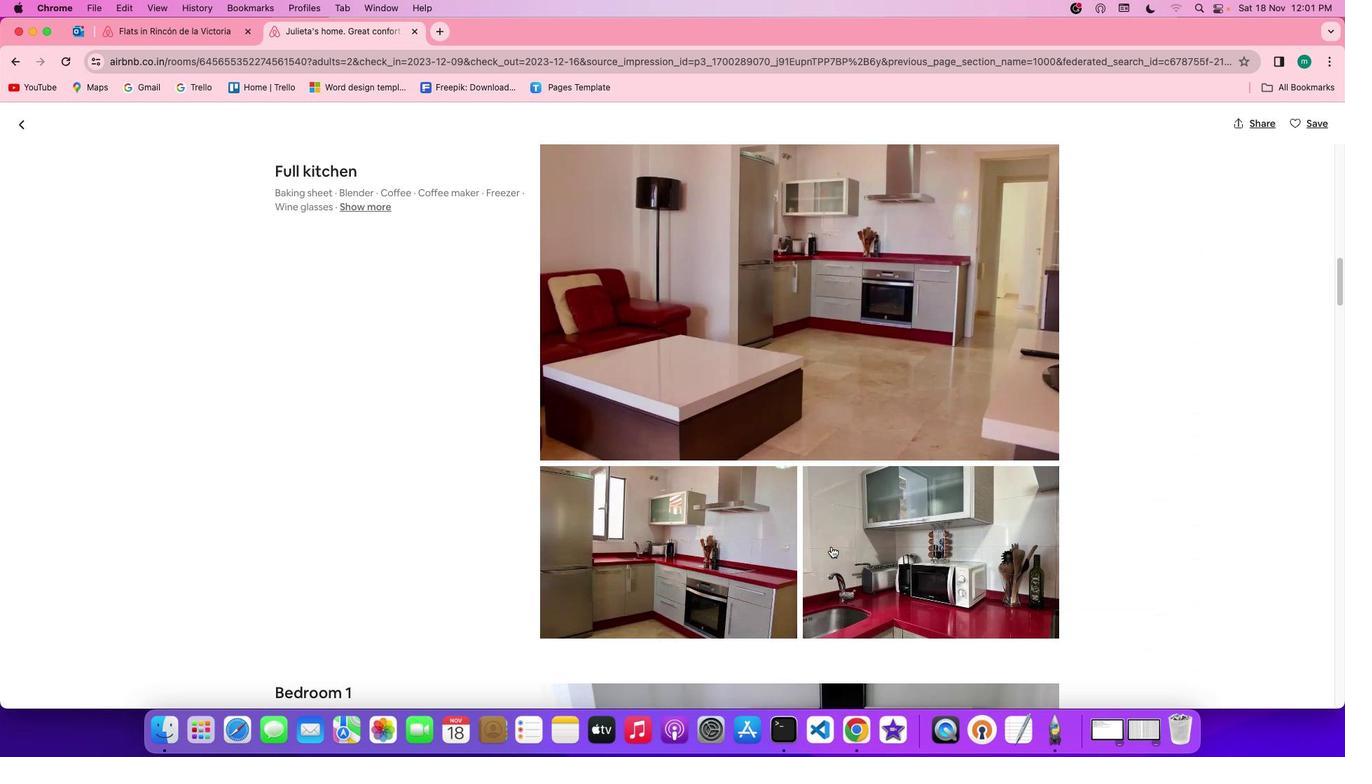 
Action: Mouse scrolled (830, 543) with delta (-1, -3)
Screenshot: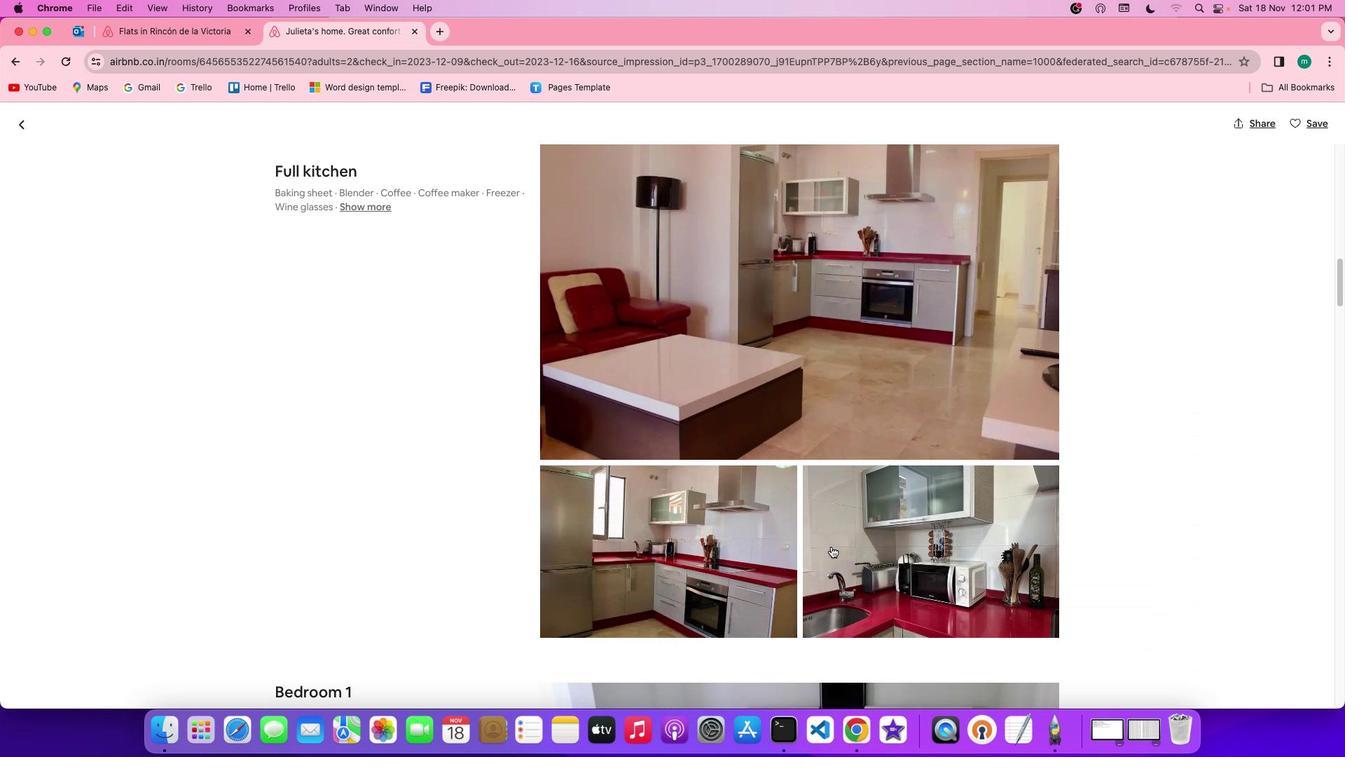 
Action: Mouse scrolled (830, 543) with delta (-1, -2)
Screenshot: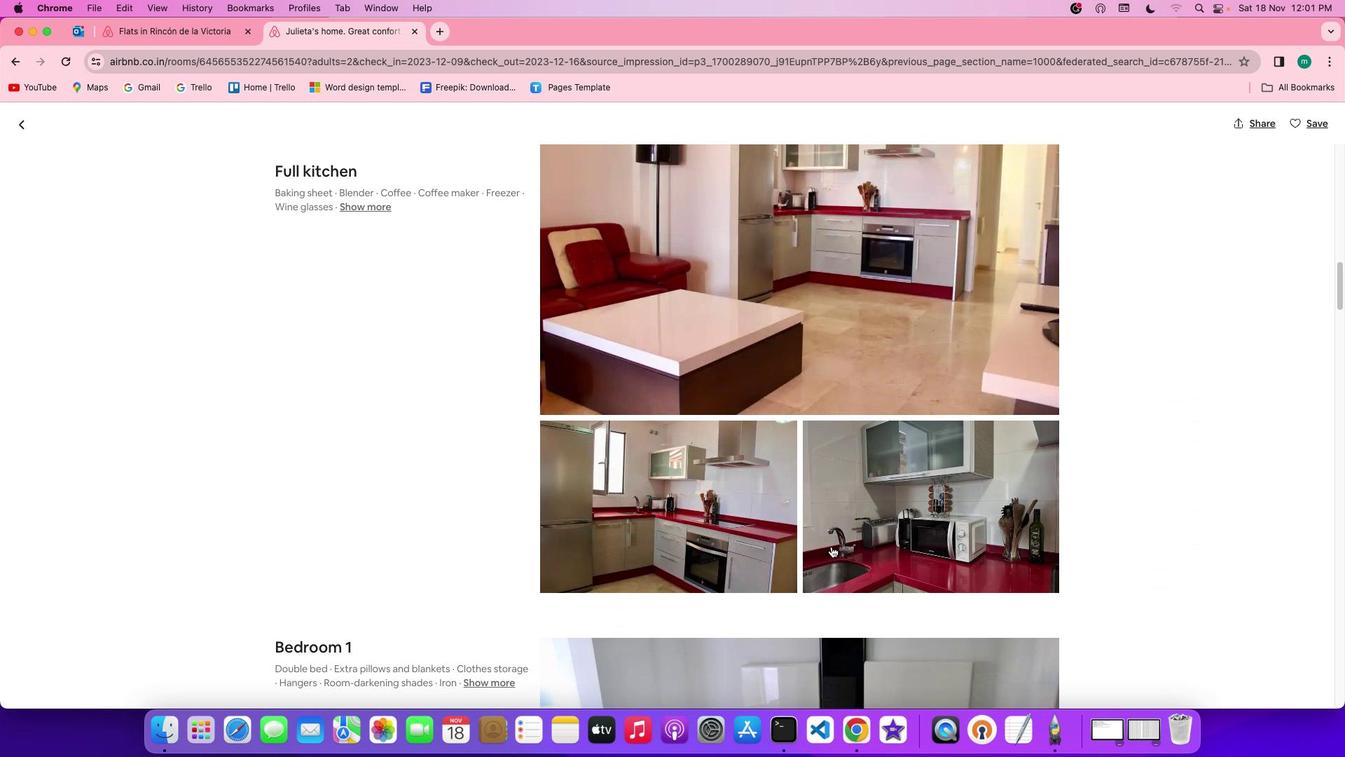 
Action: Mouse scrolled (830, 543) with delta (-1, -2)
Screenshot: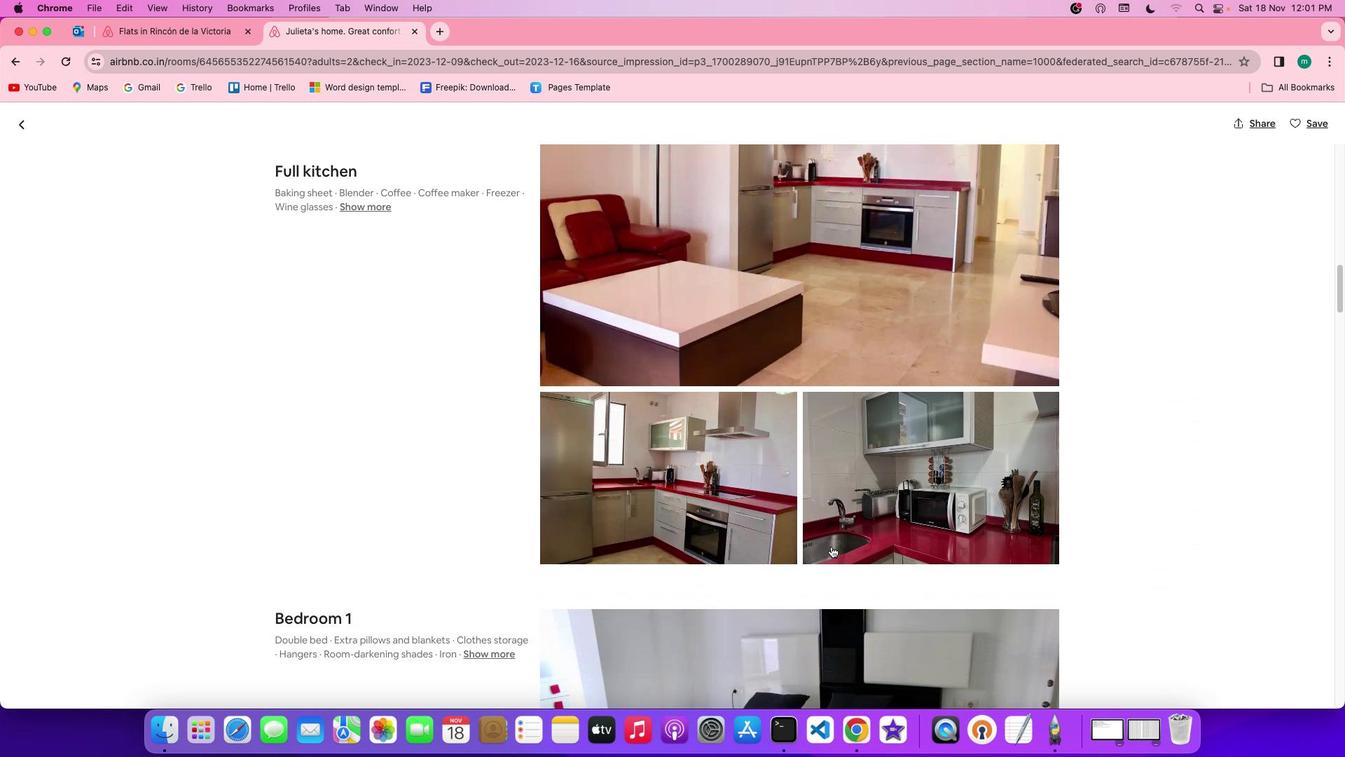
Action: Mouse scrolled (830, 543) with delta (-1, -2)
Screenshot: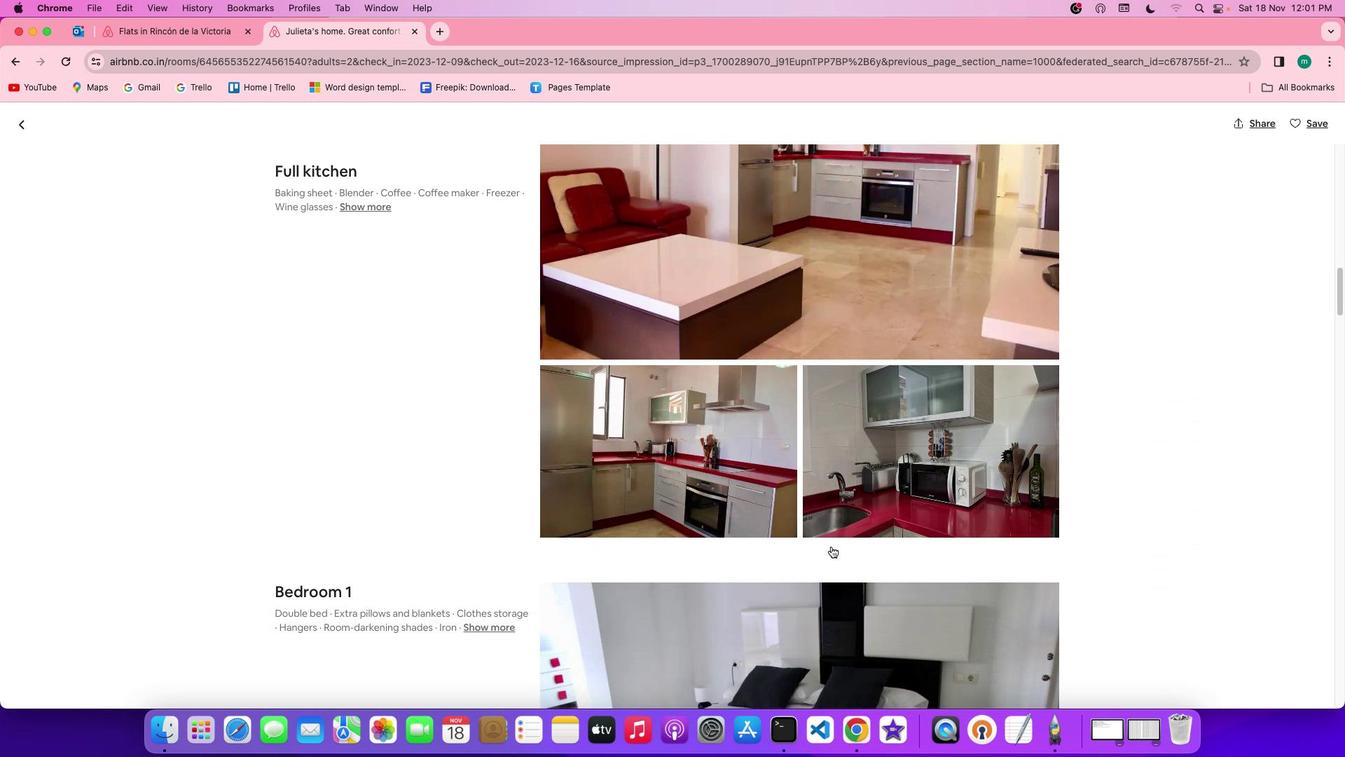 
Action: Mouse scrolled (830, 543) with delta (-1, -2)
Screenshot: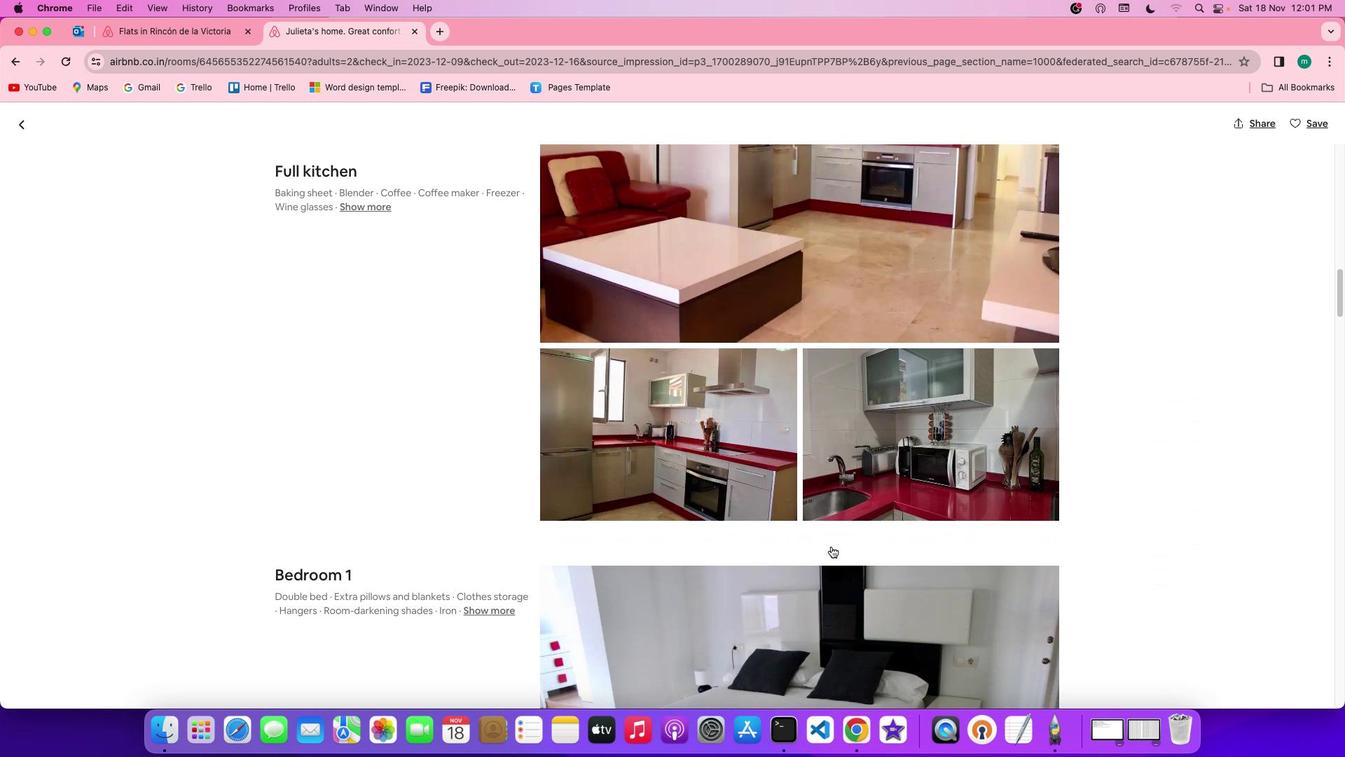 
Action: Mouse scrolled (830, 543) with delta (-1, -2)
Screenshot: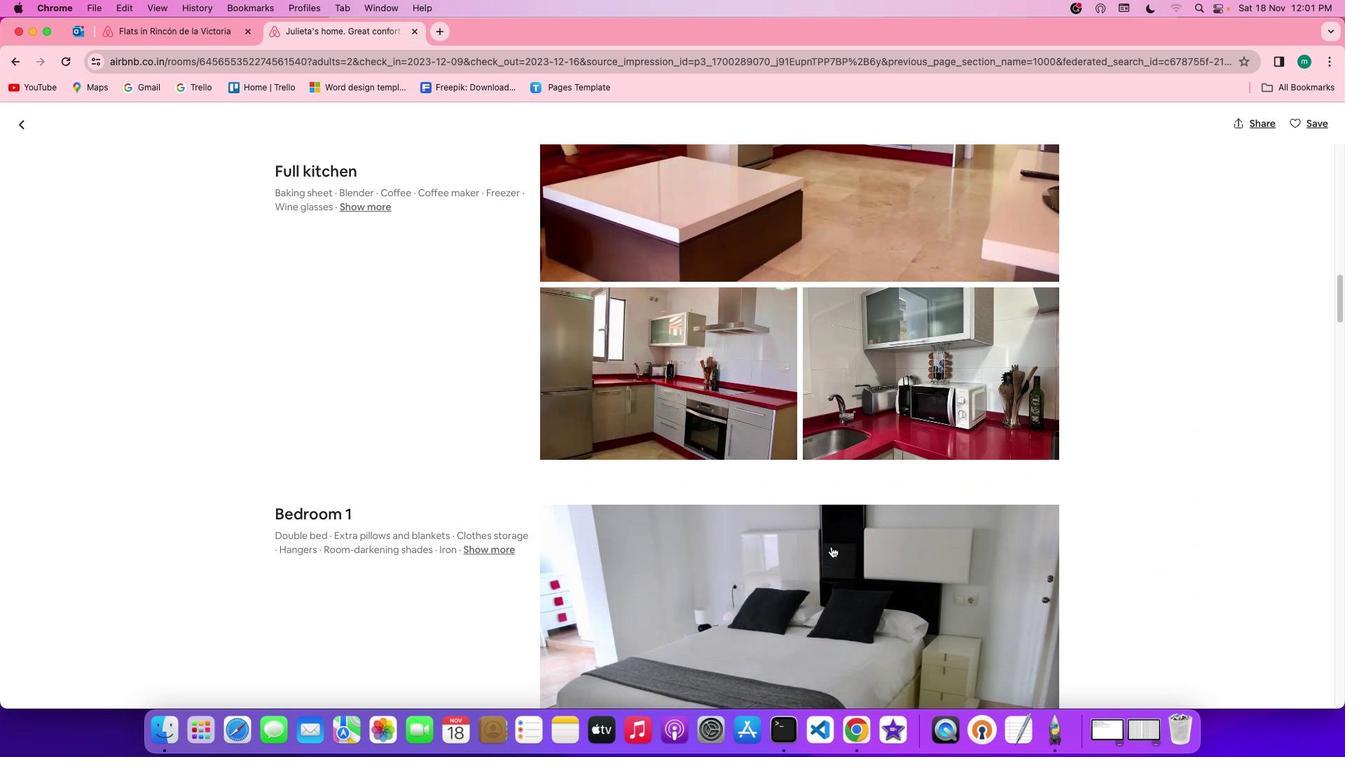 
Action: Mouse scrolled (830, 543) with delta (-1, -2)
Screenshot: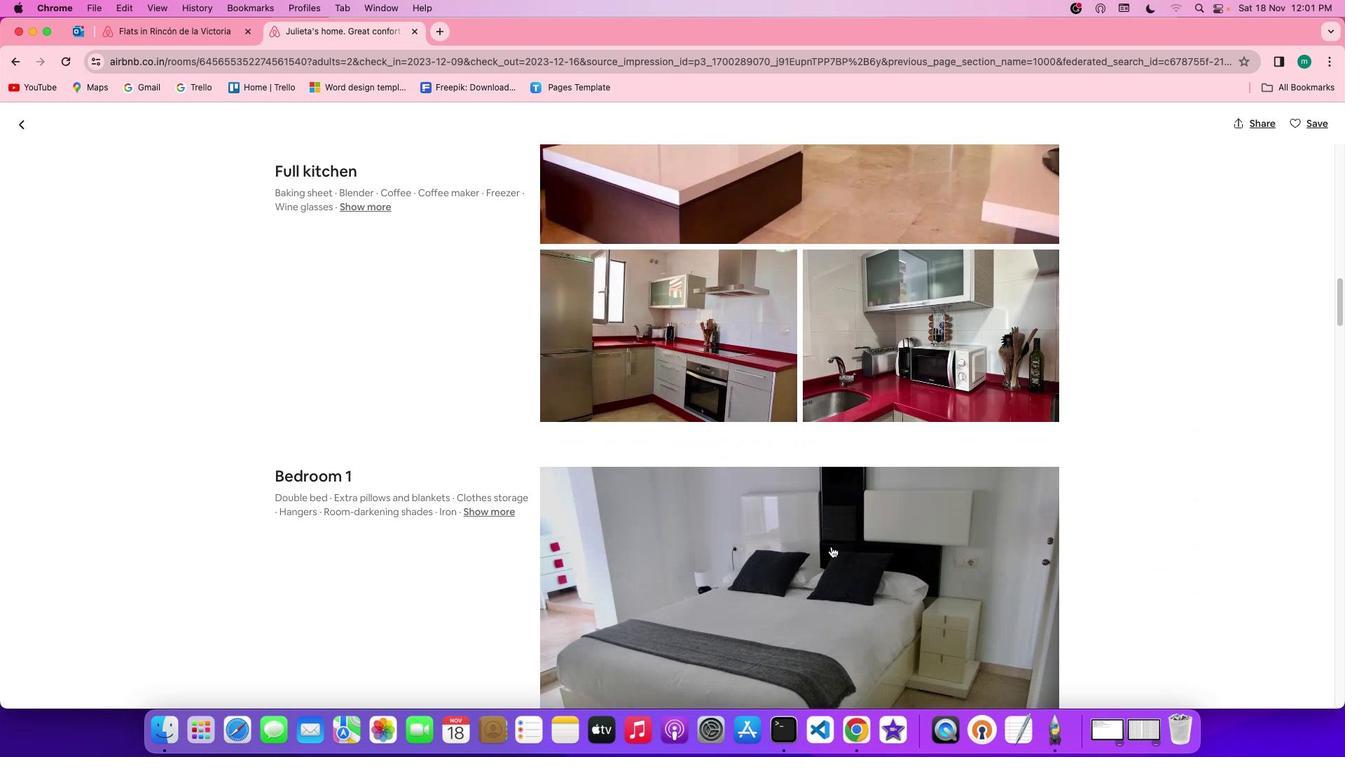 
Action: Mouse scrolled (830, 543) with delta (-1, -2)
Screenshot: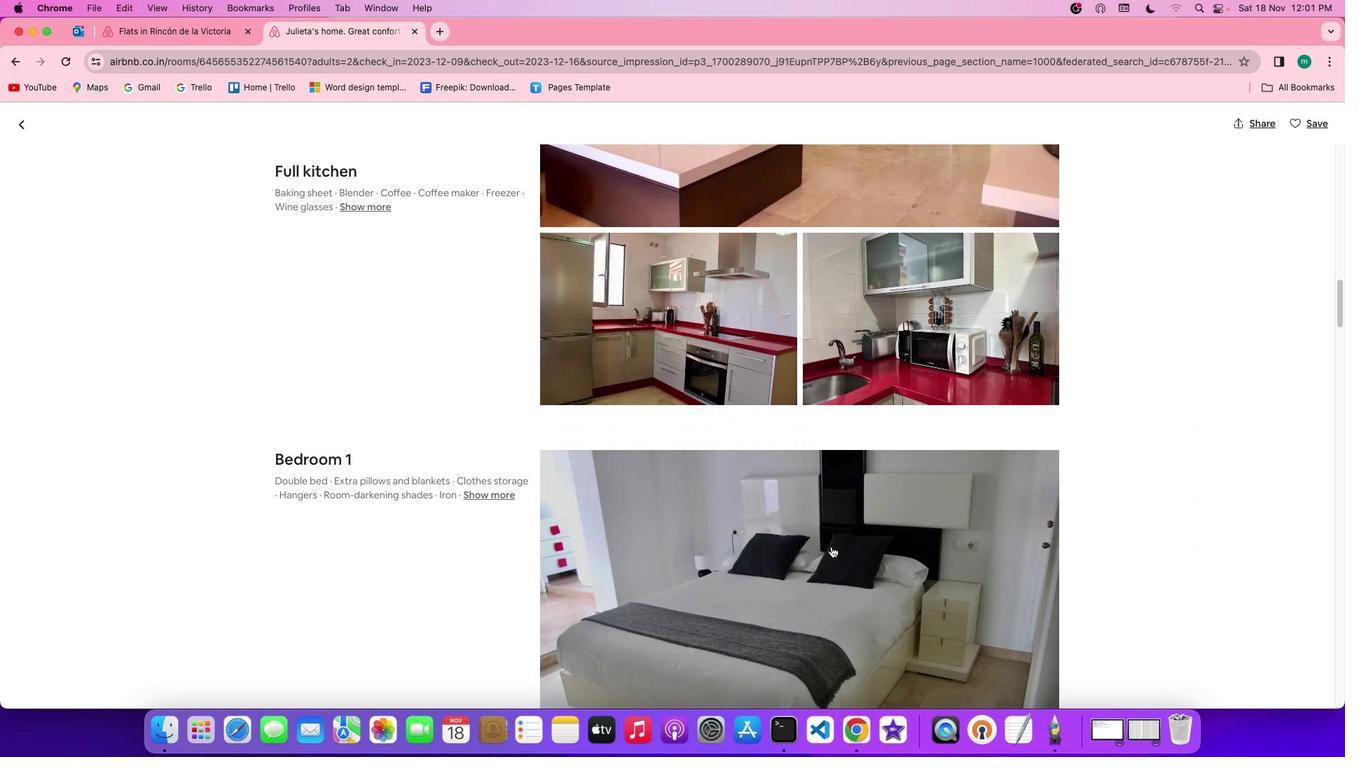 
Action: Mouse scrolled (830, 543) with delta (-1, -2)
Screenshot: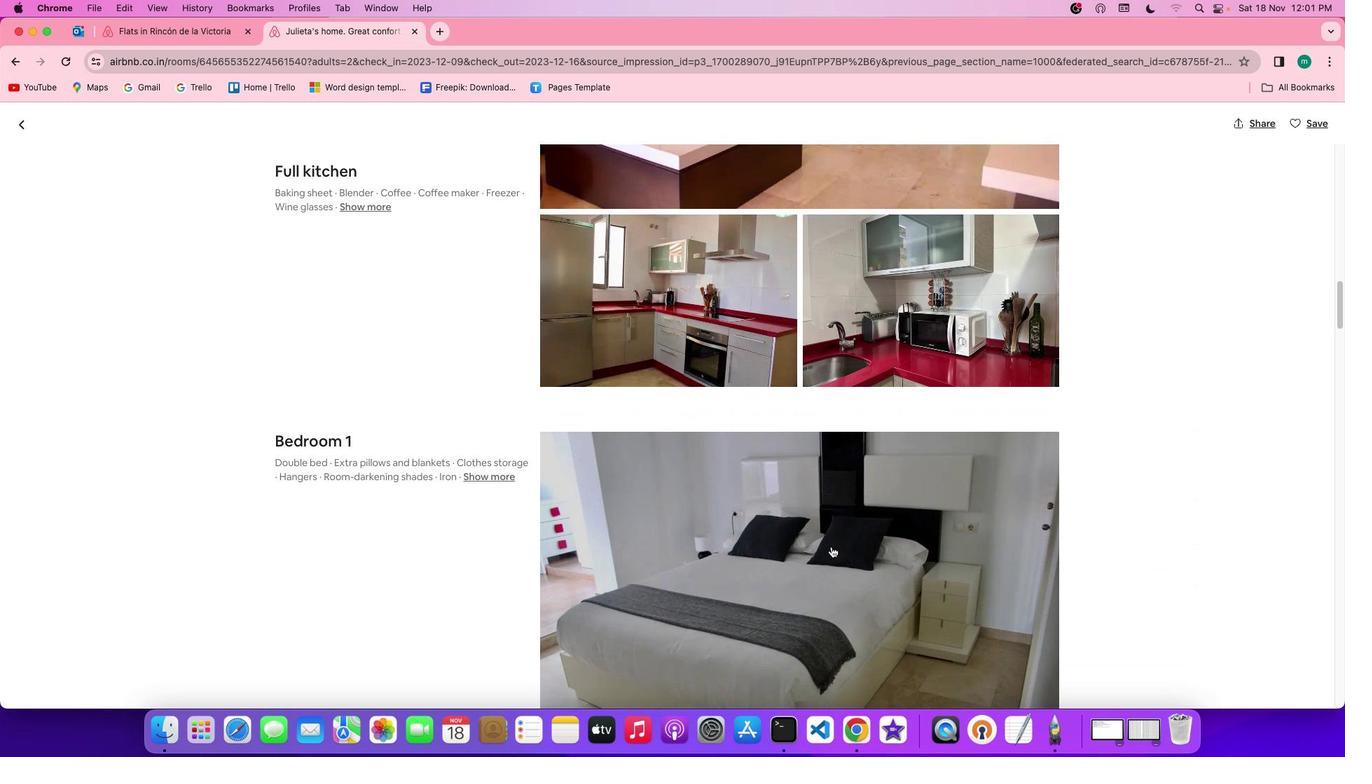 
Action: Mouse scrolled (830, 543) with delta (-1, -2)
Screenshot: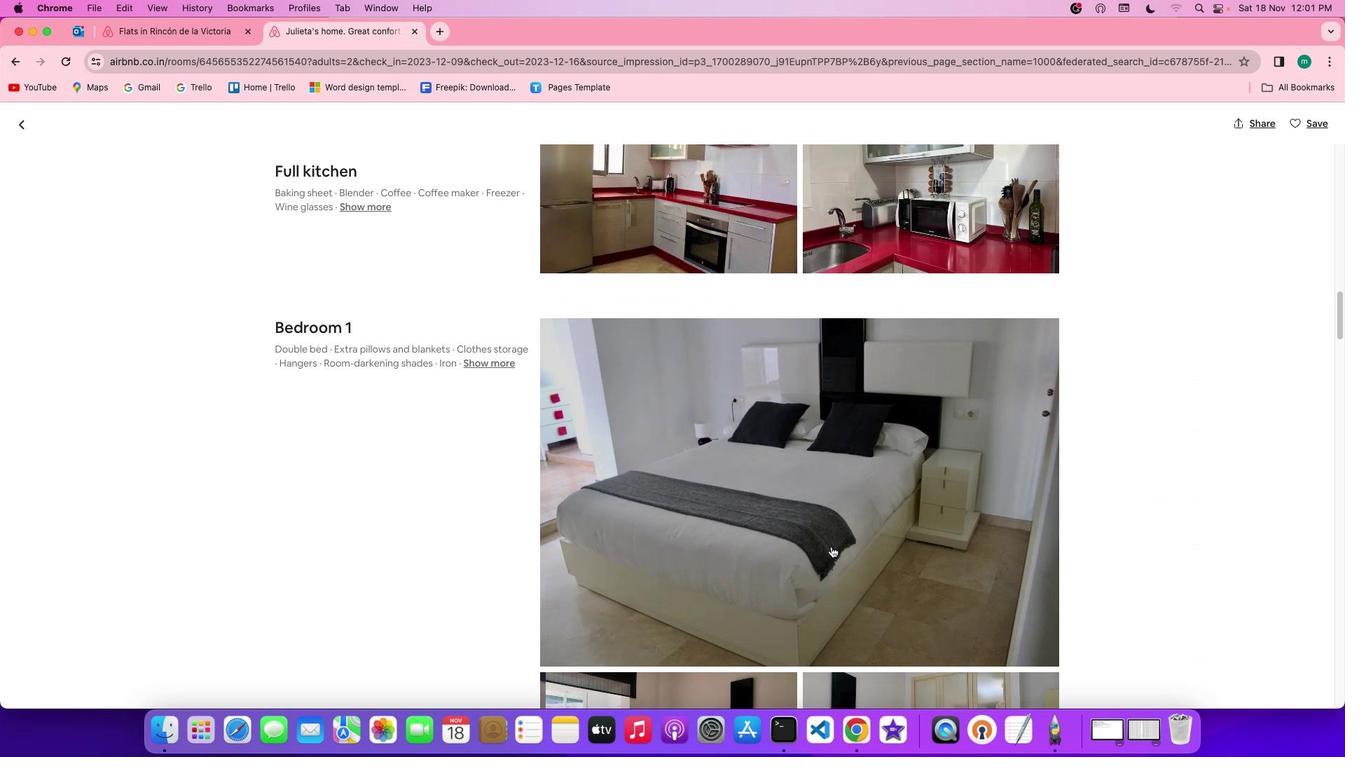 
Action: Mouse scrolled (830, 543) with delta (-1, -2)
Screenshot: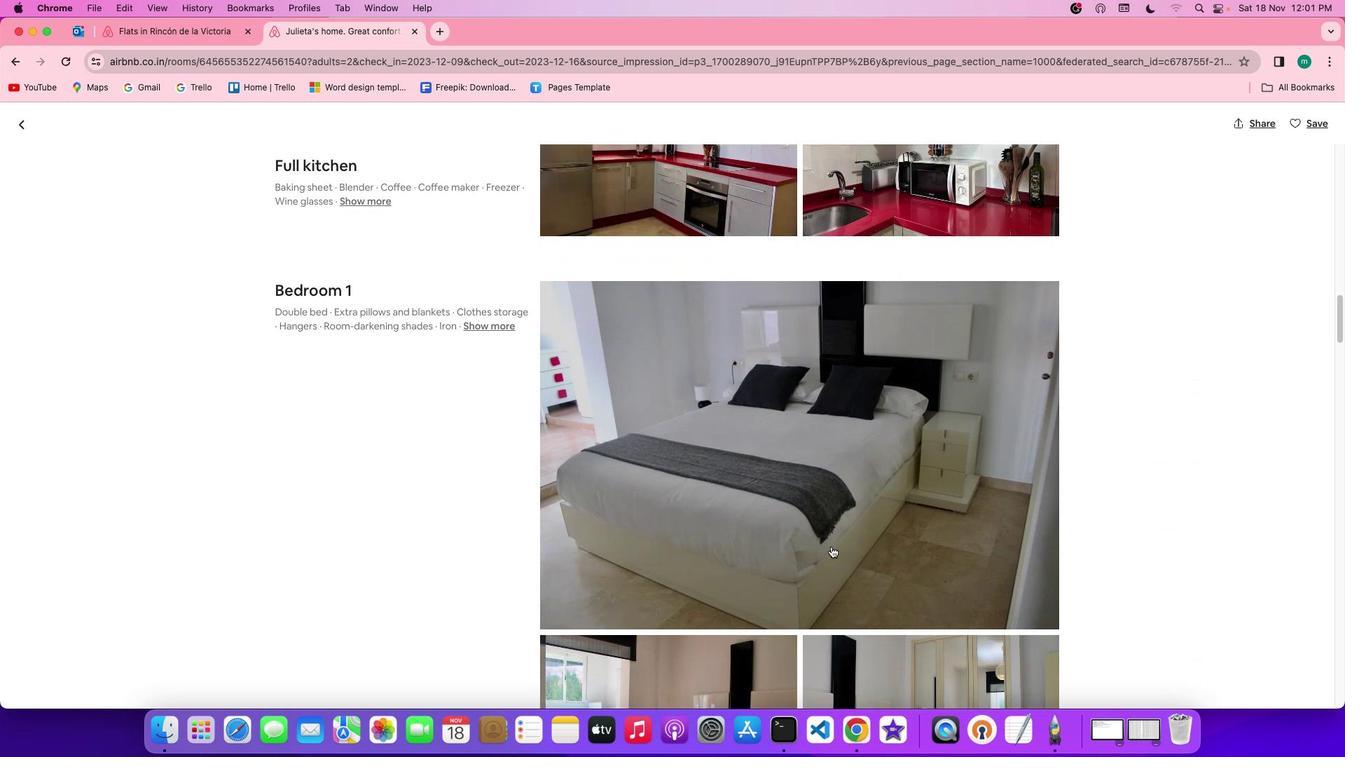 
Action: Mouse scrolled (830, 543) with delta (-1, -2)
Screenshot: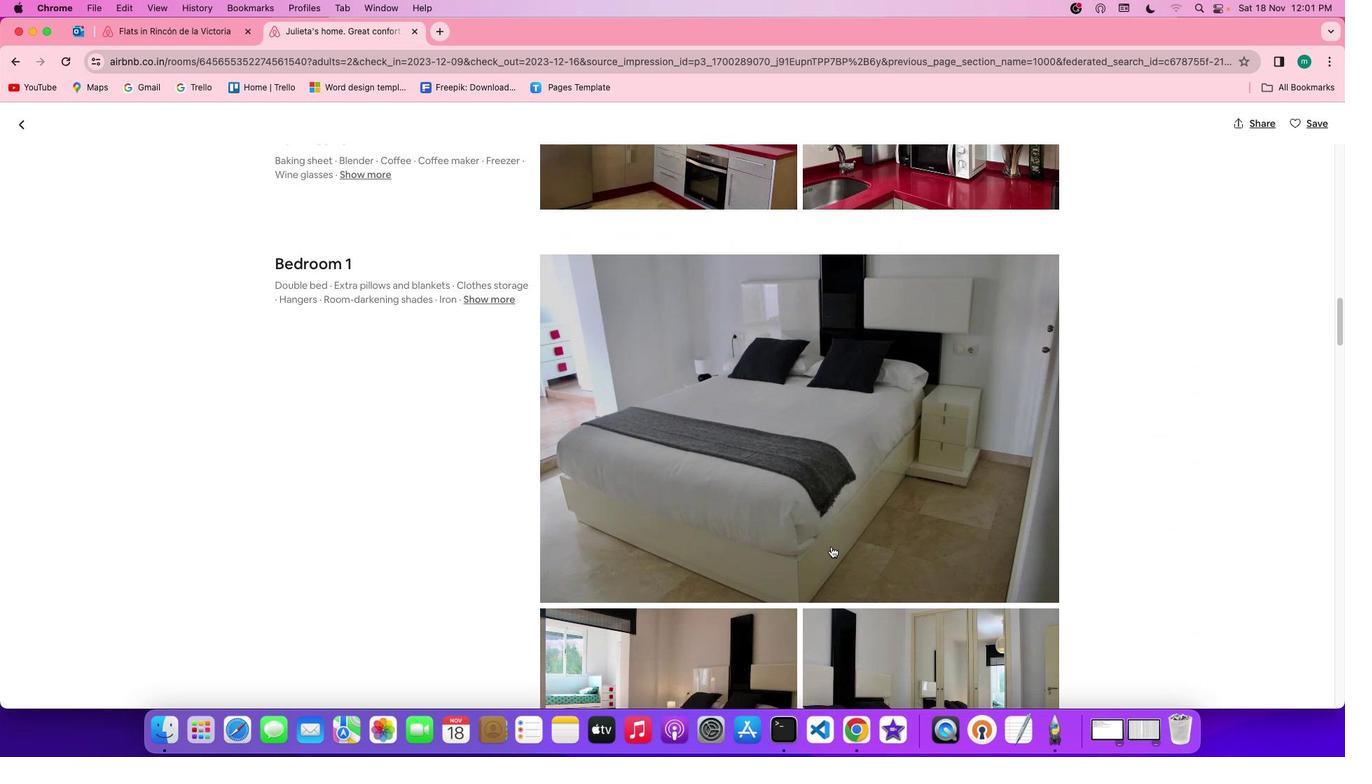 
Action: Mouse scrolled (830, 543) with delta (-1, -3)
Screenshot: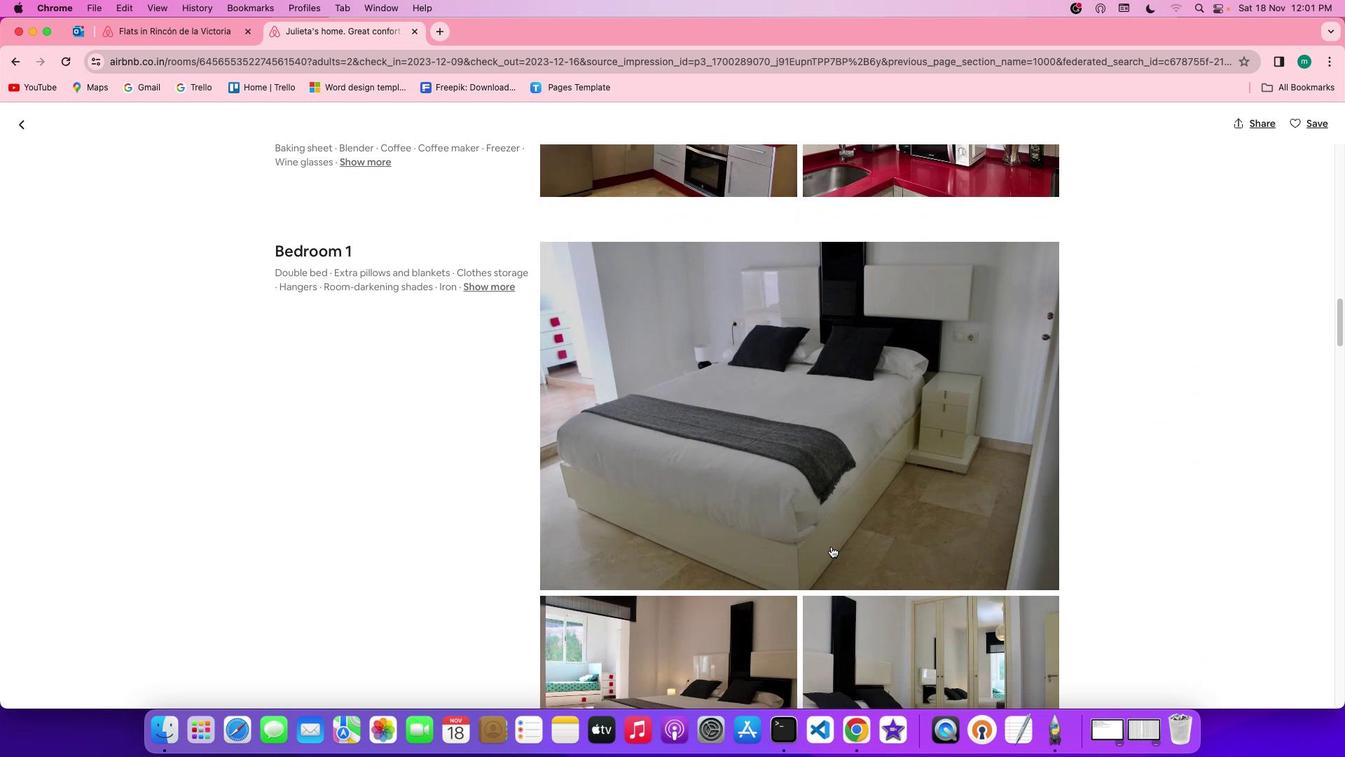 
Action: Mouse scrolled (830, 543) with delta (-1, -2)
Screenshot: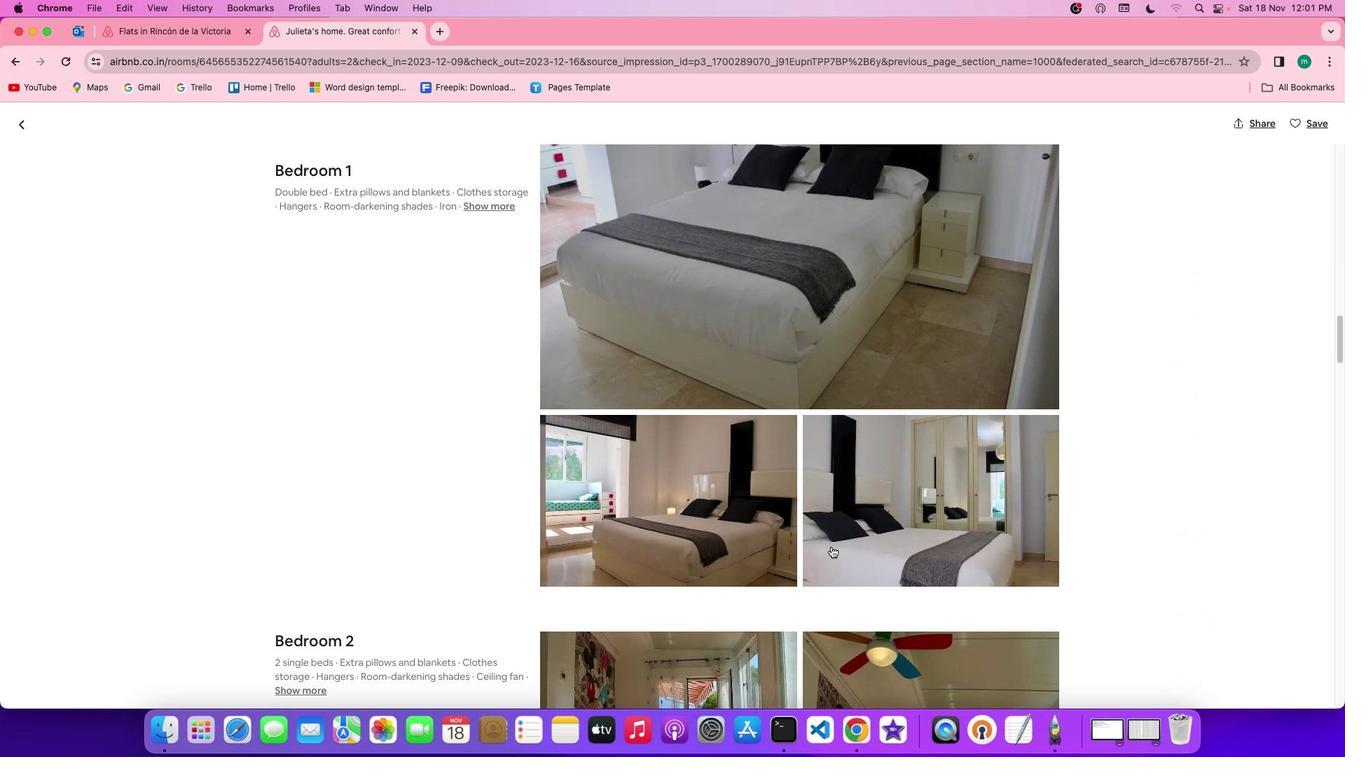 
Action: Mouse scrolled (830, 543) with delta (-1, -2)
Screenshot: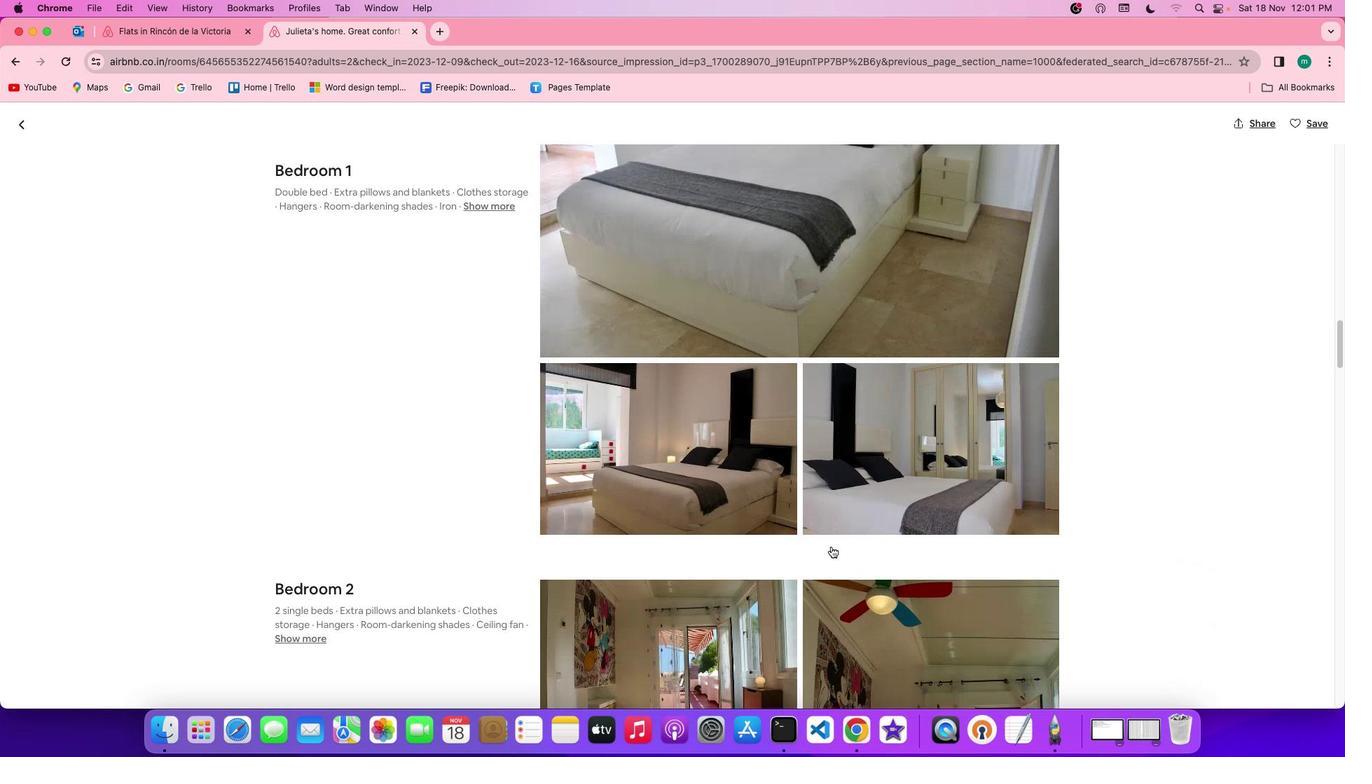 
Action: Mouse scrolled (830, 543) with delta (-1, -3)
Screenshot: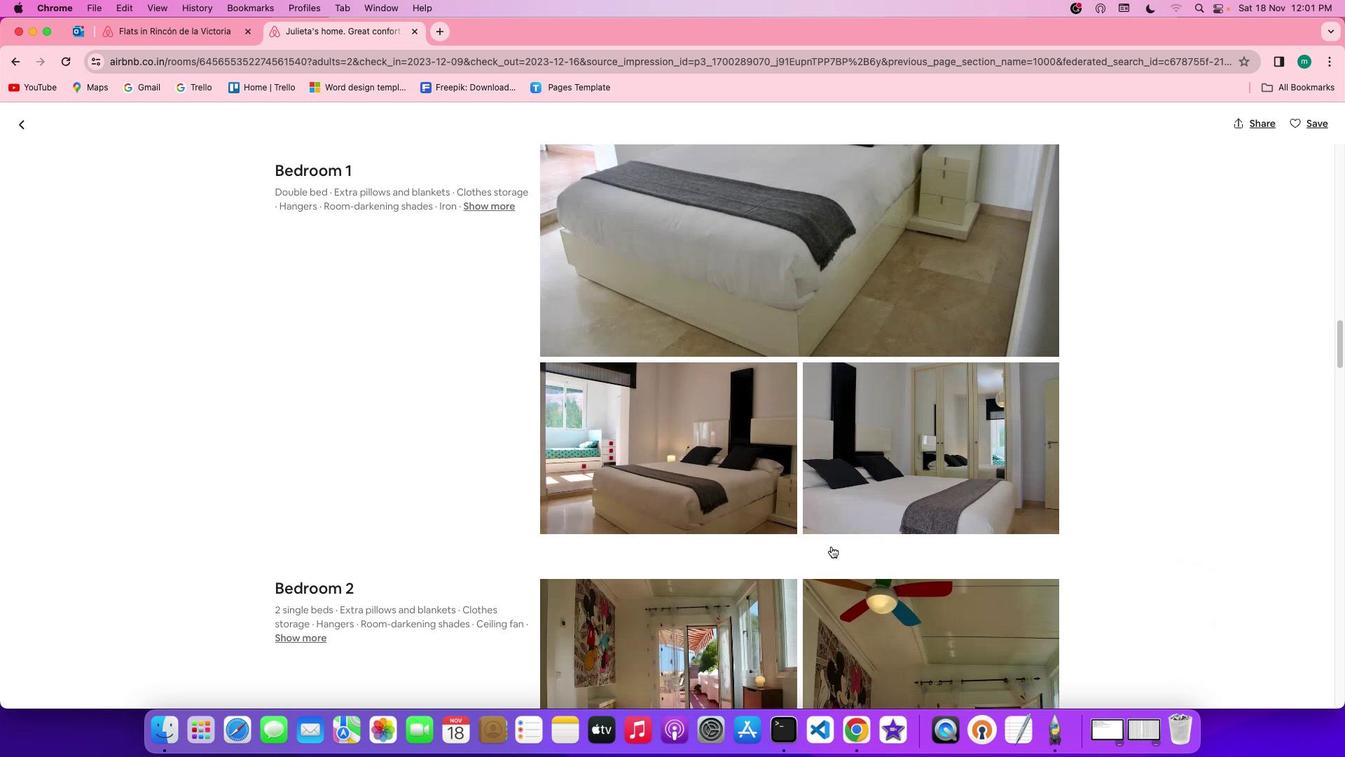 
Action: Mouse scrolled (830, 543) with delta (-1, -4)
Screenshot: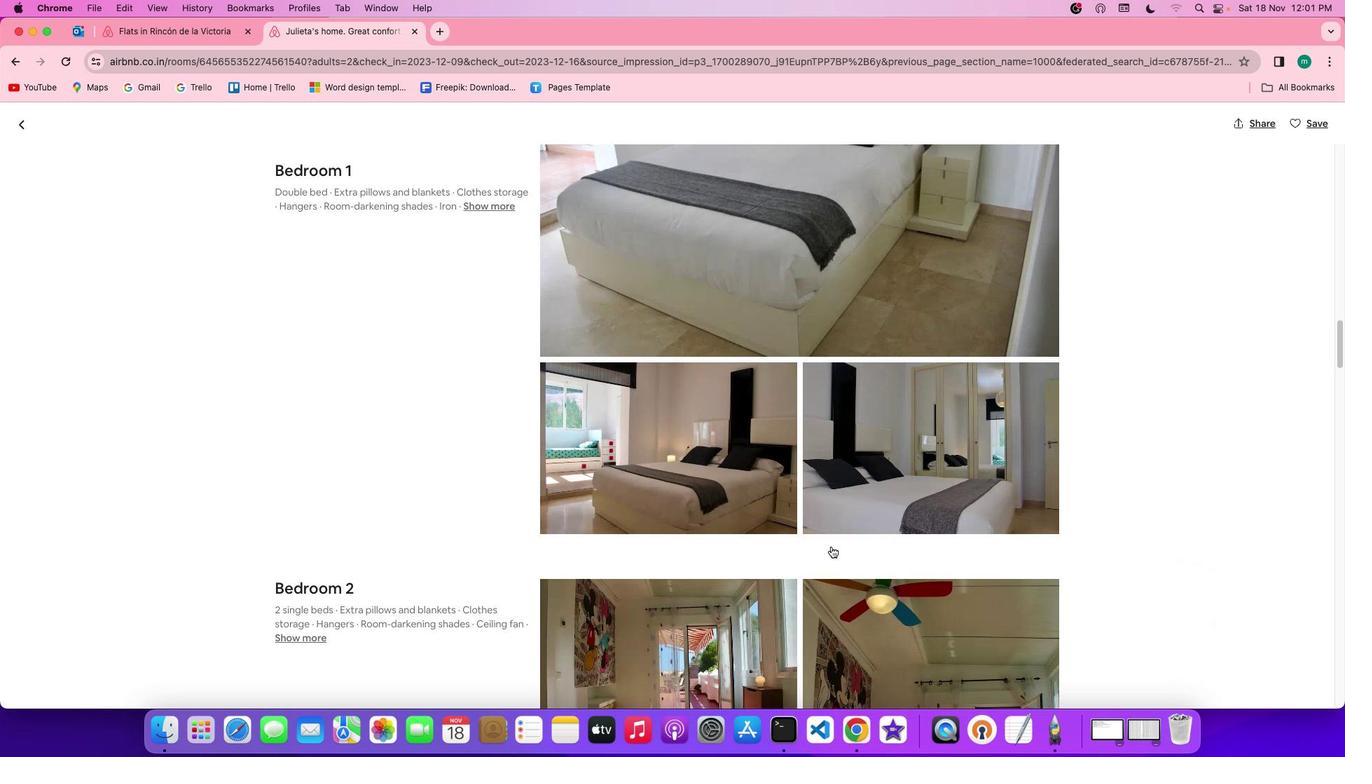 
Action: Mouse scrolled (830, 543) with delta (-1, -2)
Screenshot: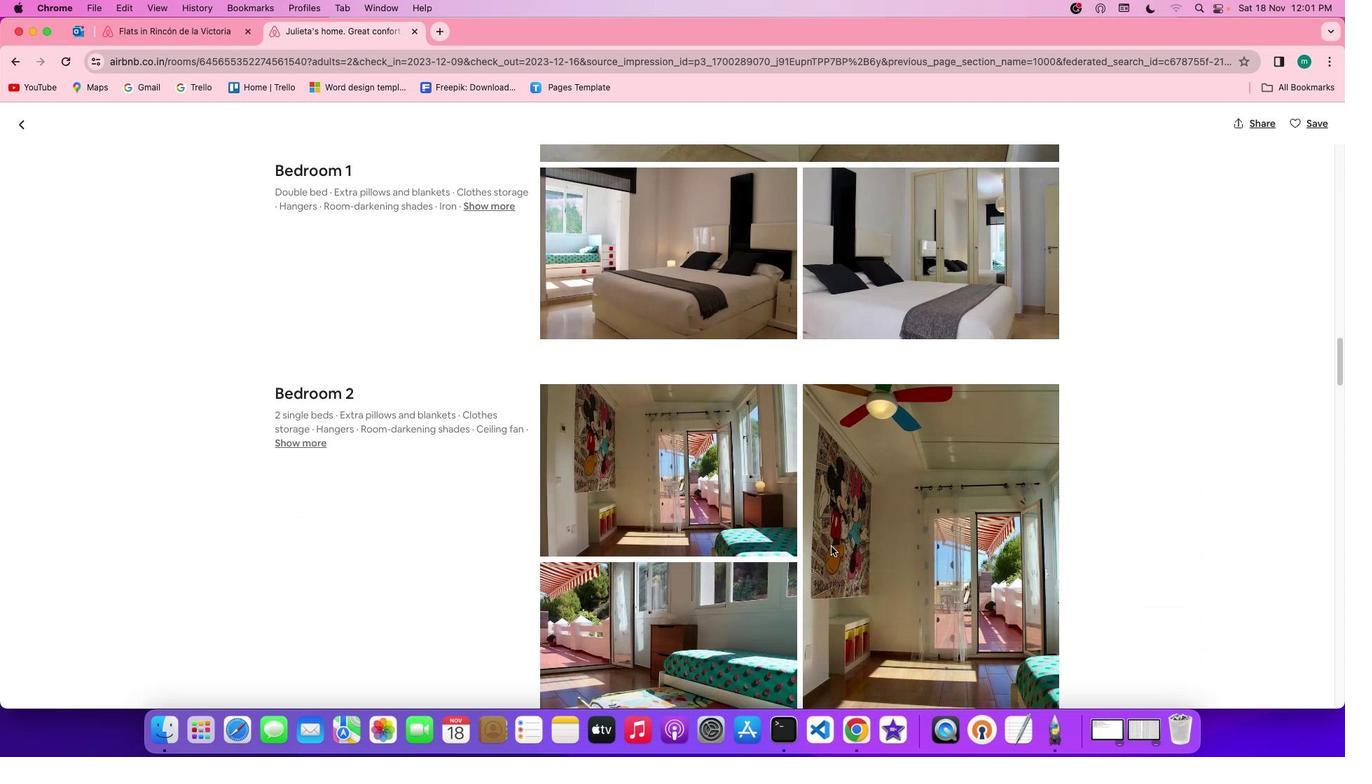 
Action: Mouse scrolled (830, 543) with delta (-1, -2)
Screenshot: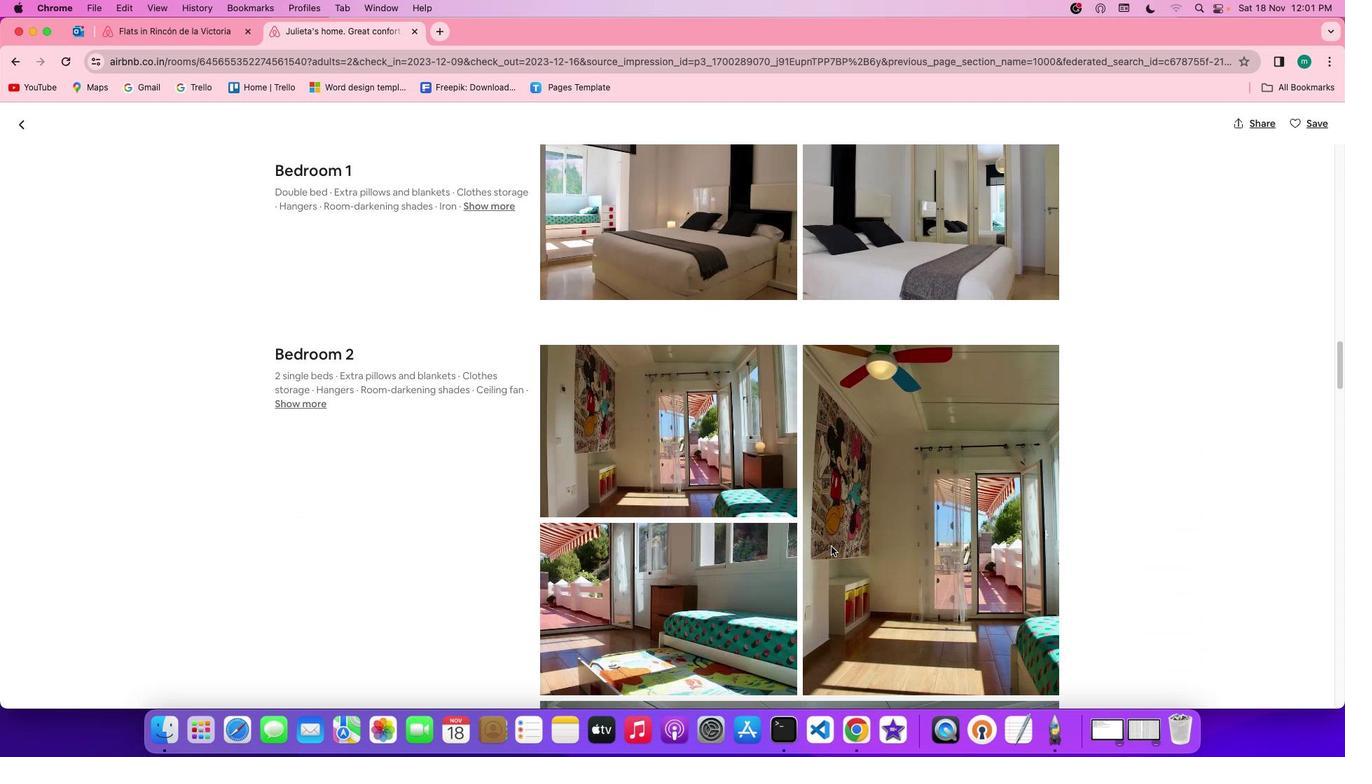 
Action: Mouse scrolled (830, 543) with delta (-1, -3)
Screenshot: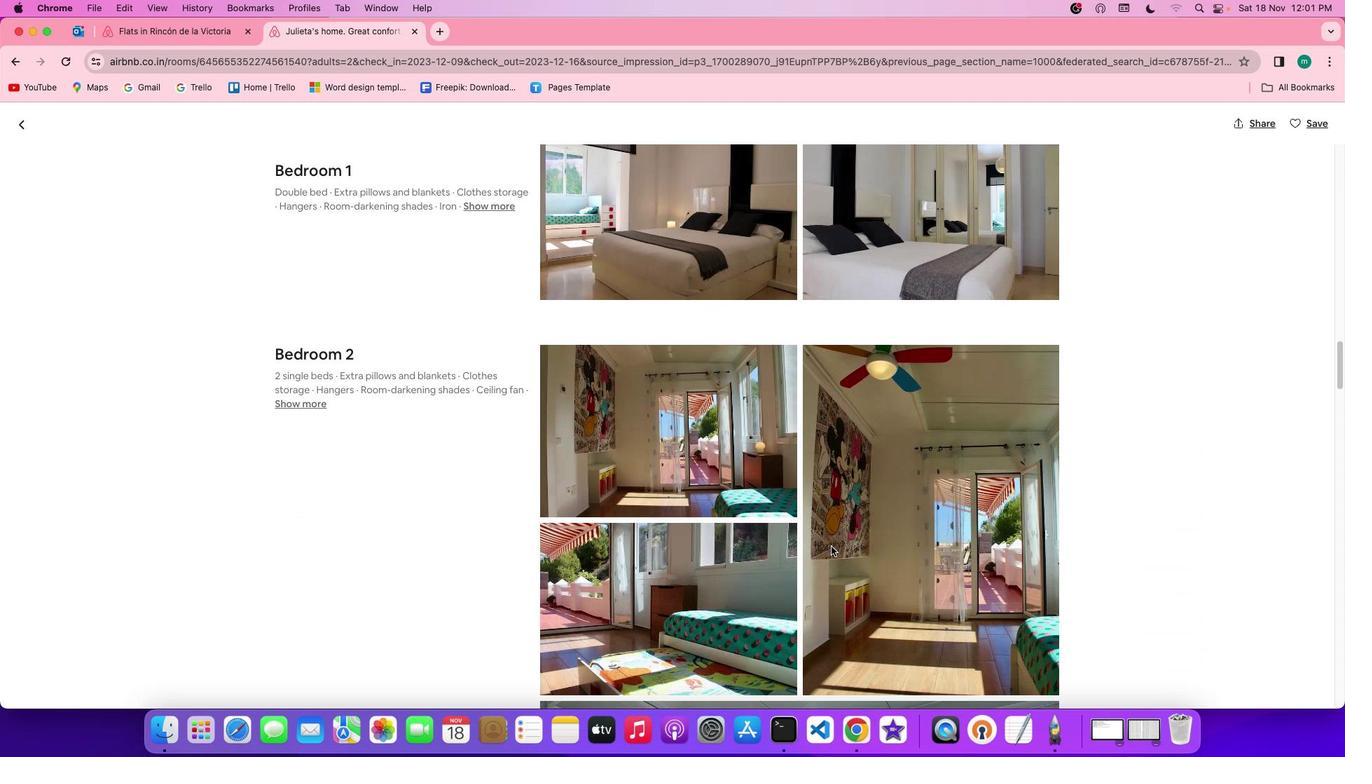 
Action: Mouse scrolled (830, 543) with delta (-1, -4)
Screenshot: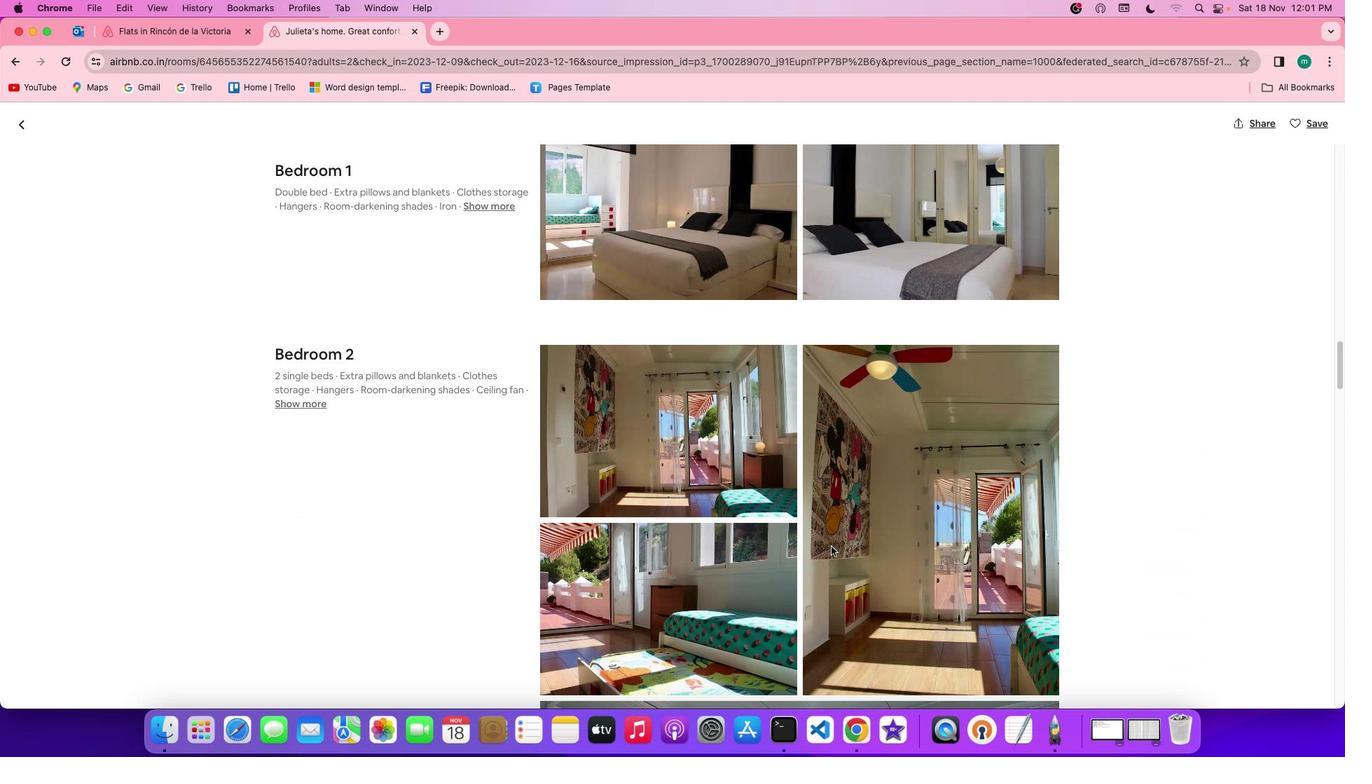 
Action: Mouse scrolled (830, 543) with delta (-1, -2)
Screenshot: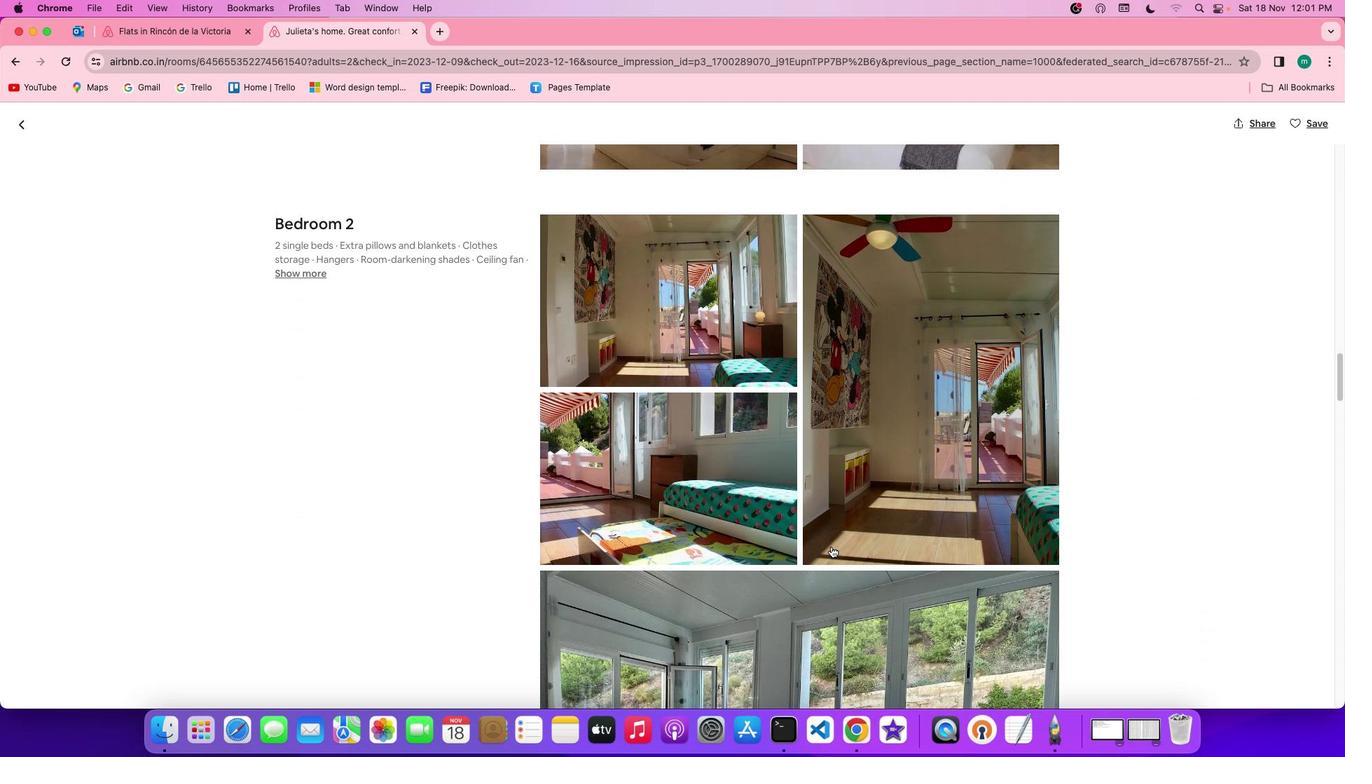 
Action: Mouse scrolled (830, 543) with delta (-1, -2)
Screenshot: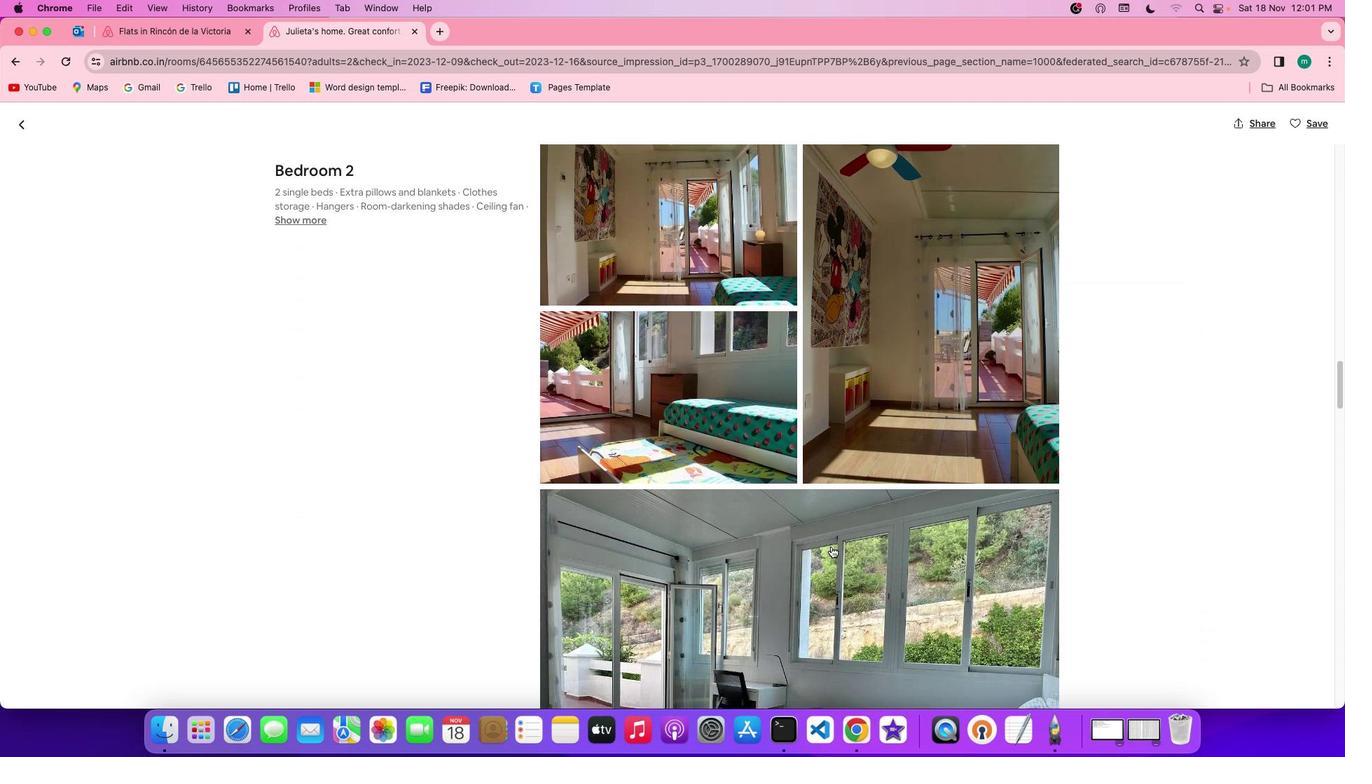 
Action: Mouse scrolled (830, 543) with delta (-1, -2)
Screenshot: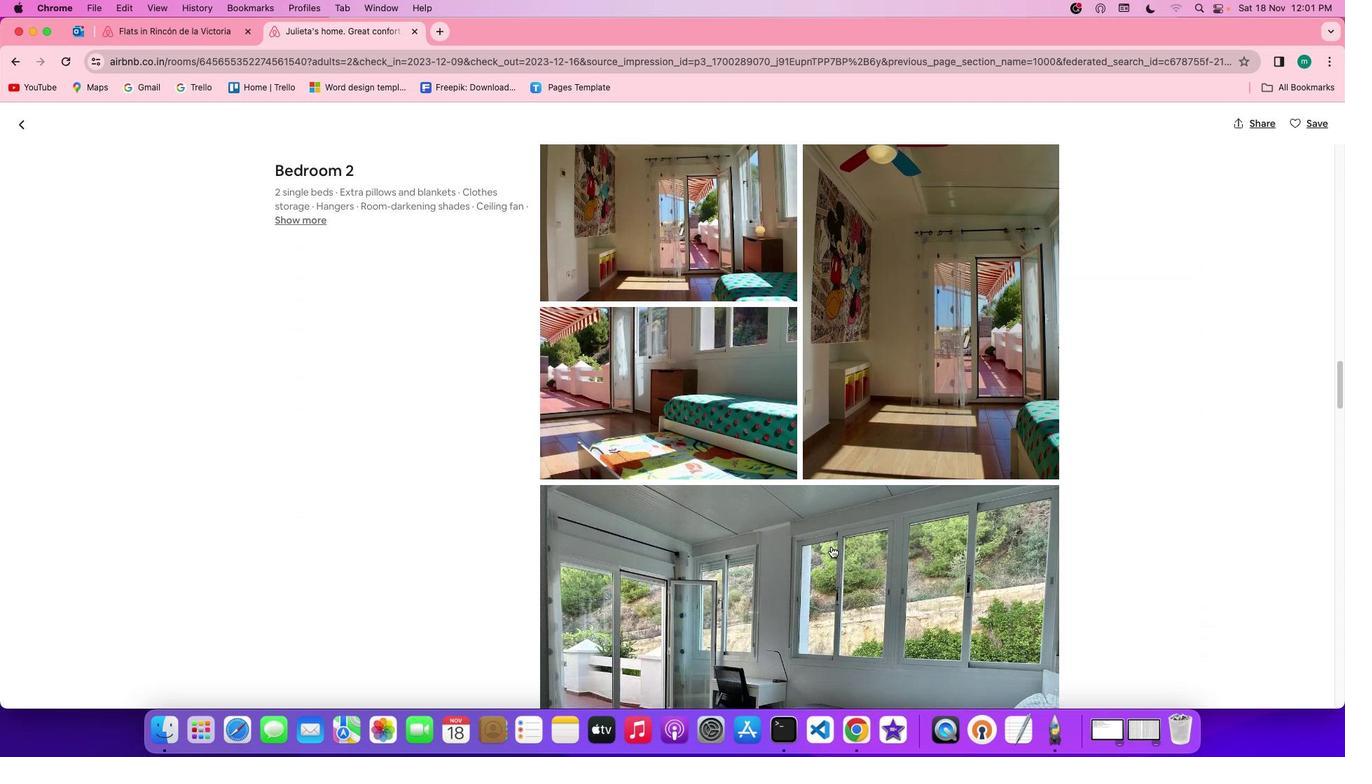 
Action: Mouse scrolled (830, 543) with delta (-1, -3)
Screenshot: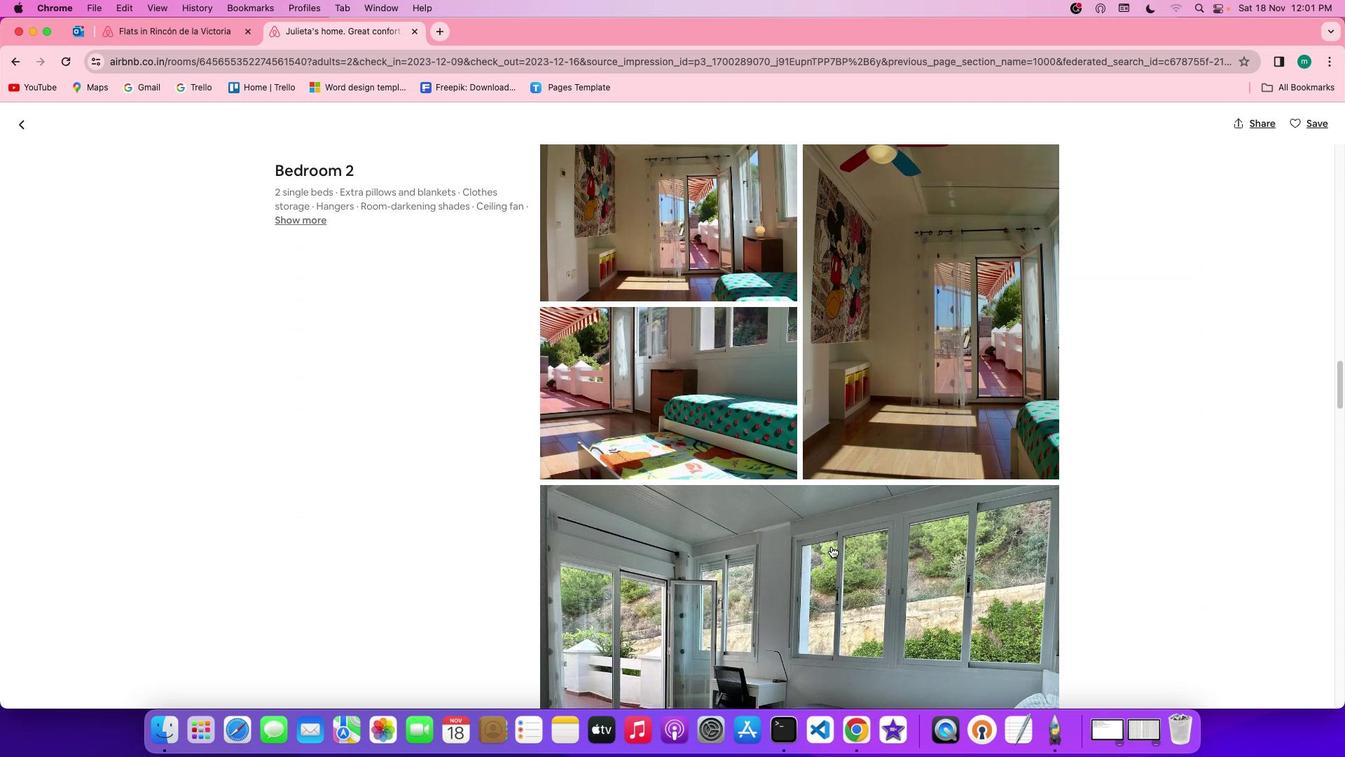 
Action: Mouse scrolled (830, 543) with delta (-1, -2)
Screenshot: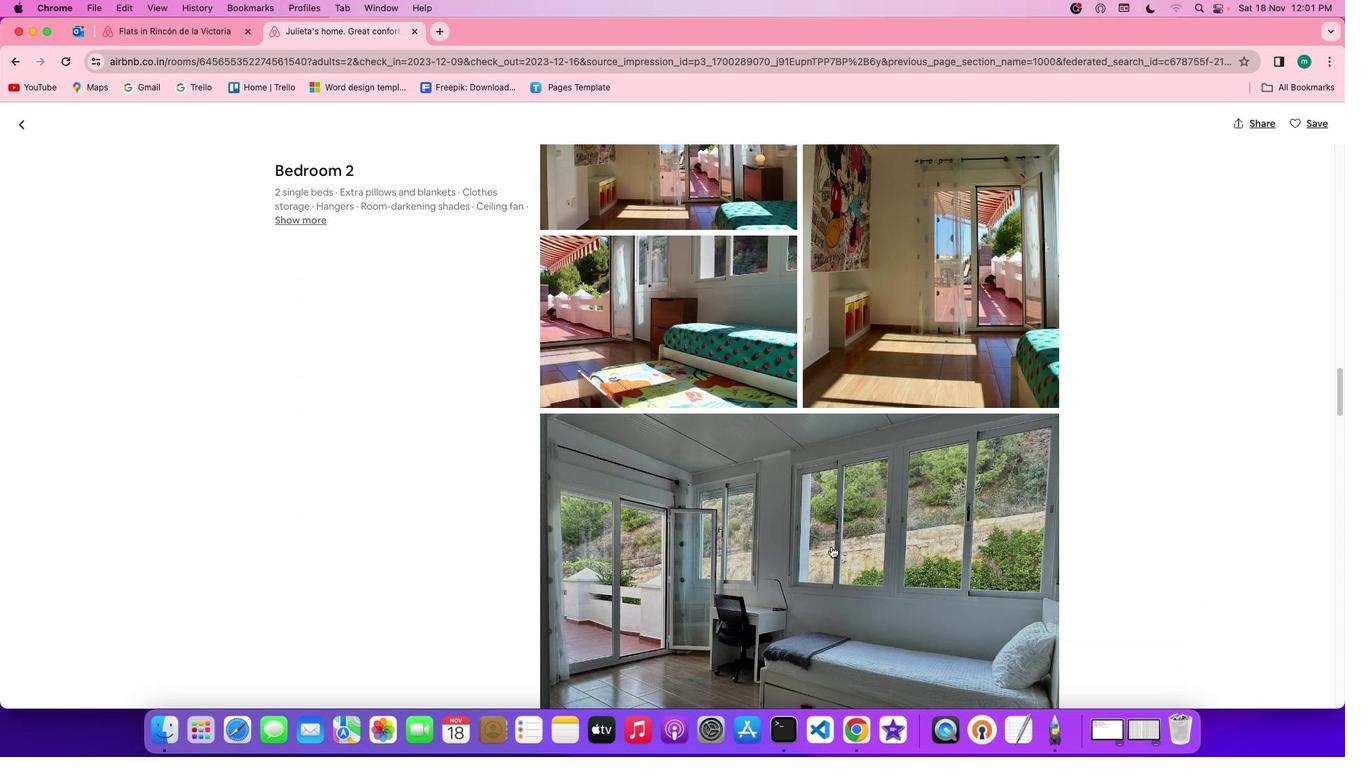 
Action: Mouse scrolled (830, 543) with delta (-1, -2)
Screenshot: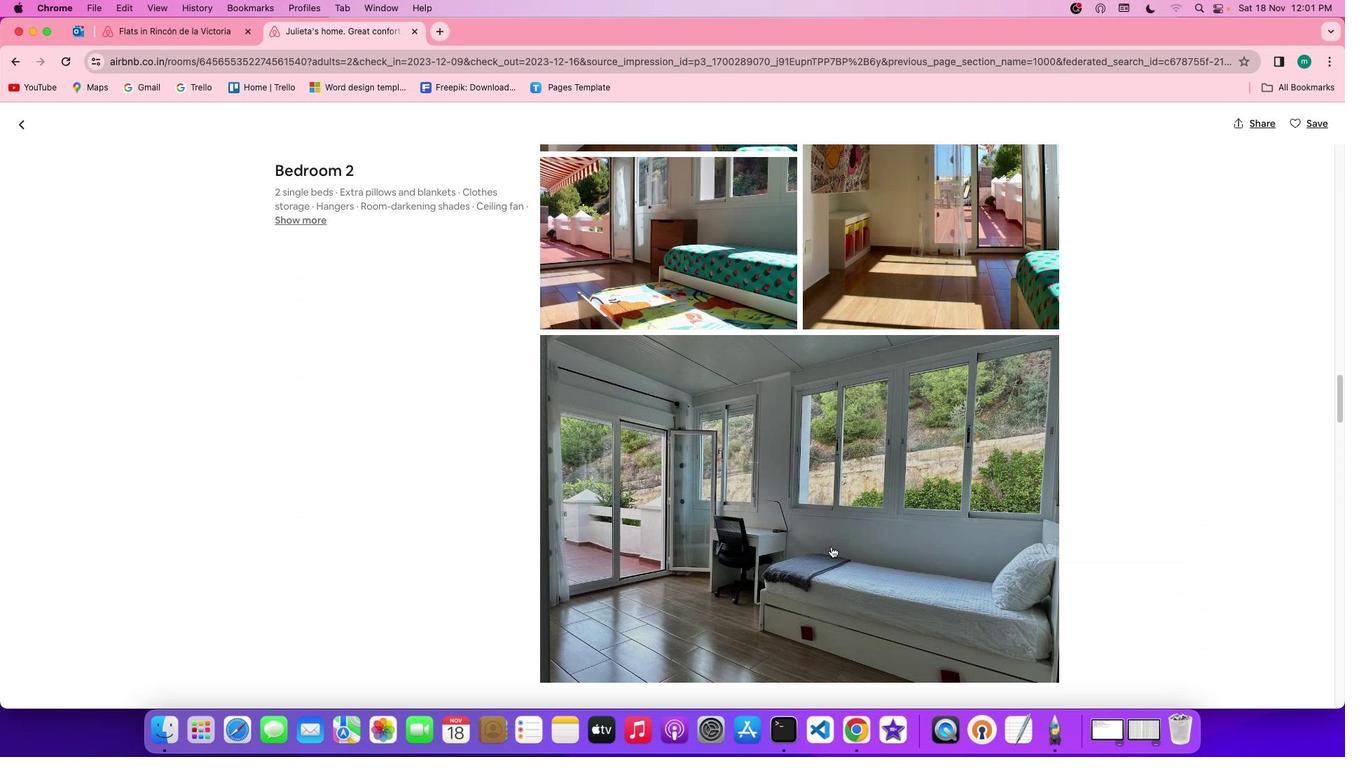
Action: Mouse scrolled (830, 543) with delta (-1, -2)
Screenshot: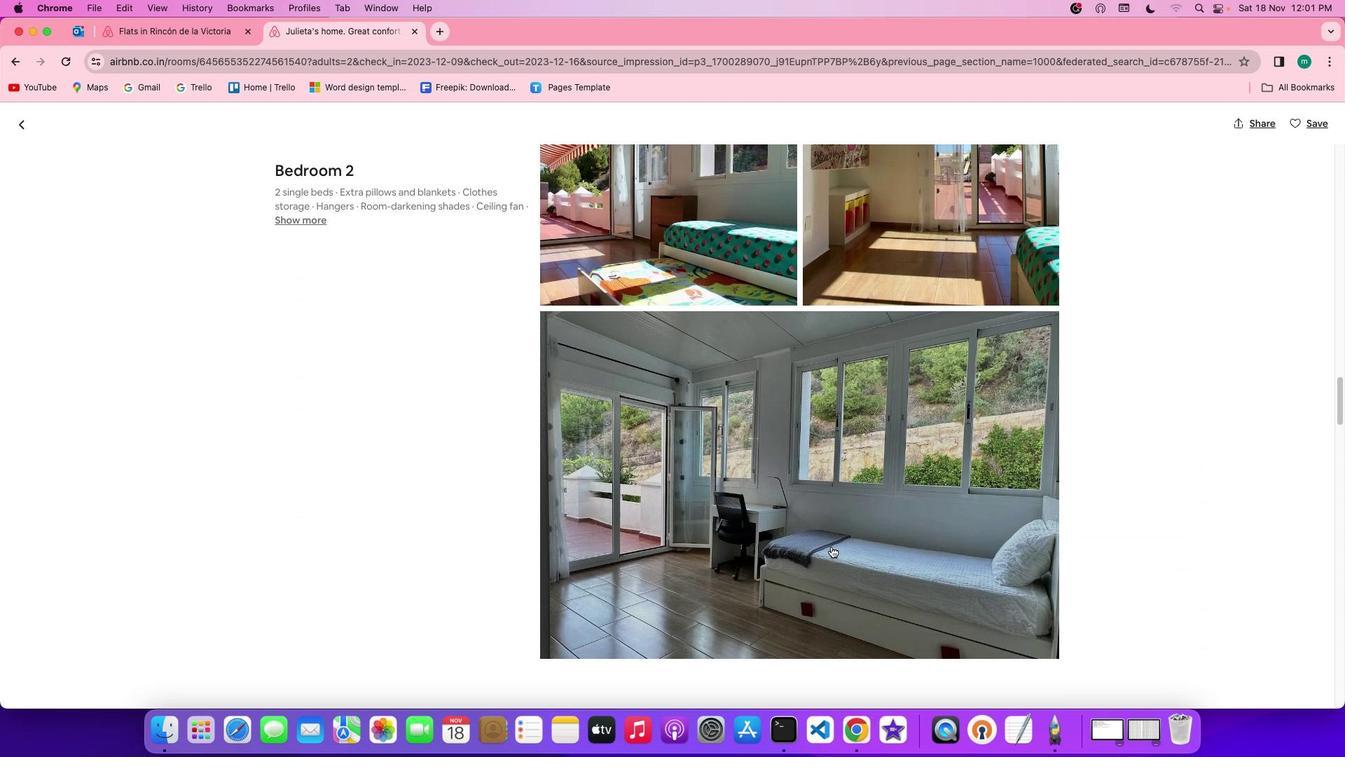 
Action: Mouse scrolled (830, 543) with delta (-1, -3)
Screenshot: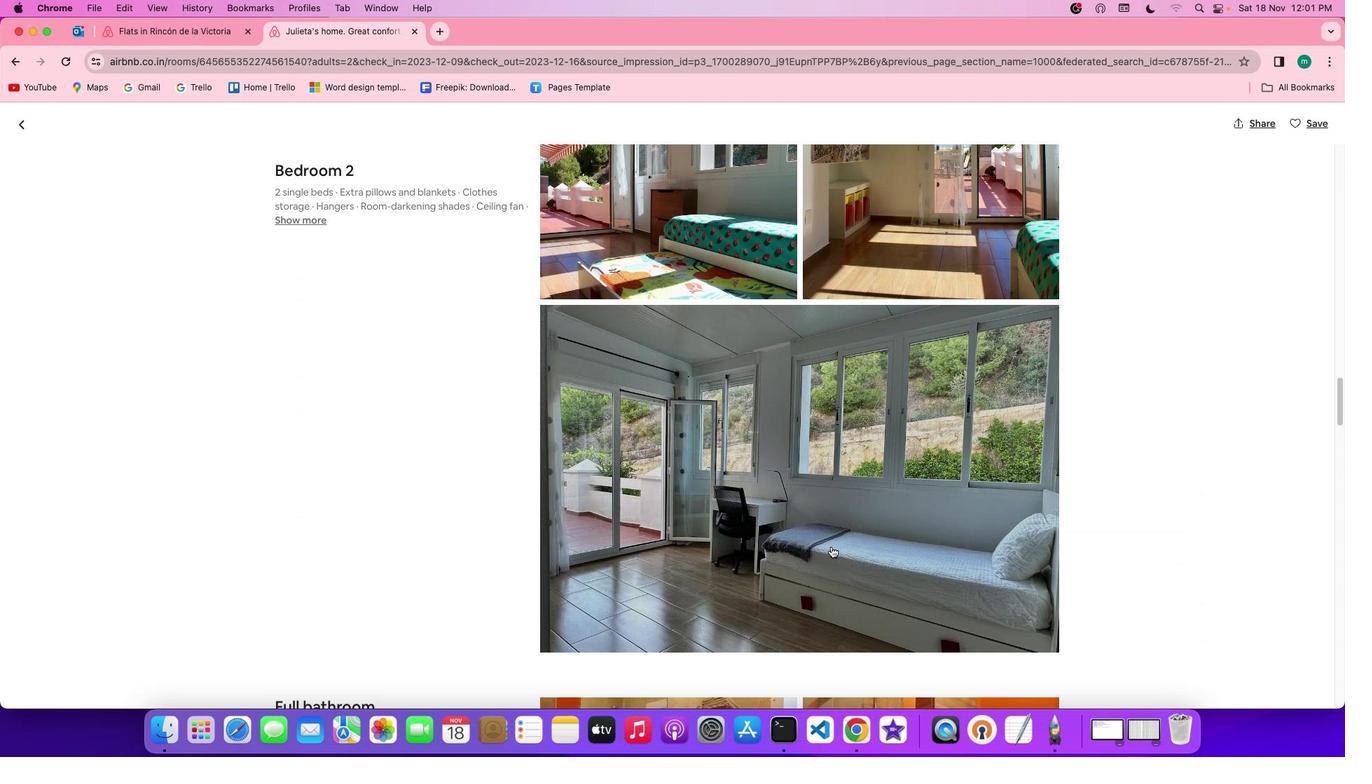 
Action: Mouse scrolled (830, 543) with delta (-1, -2)
Screenshot: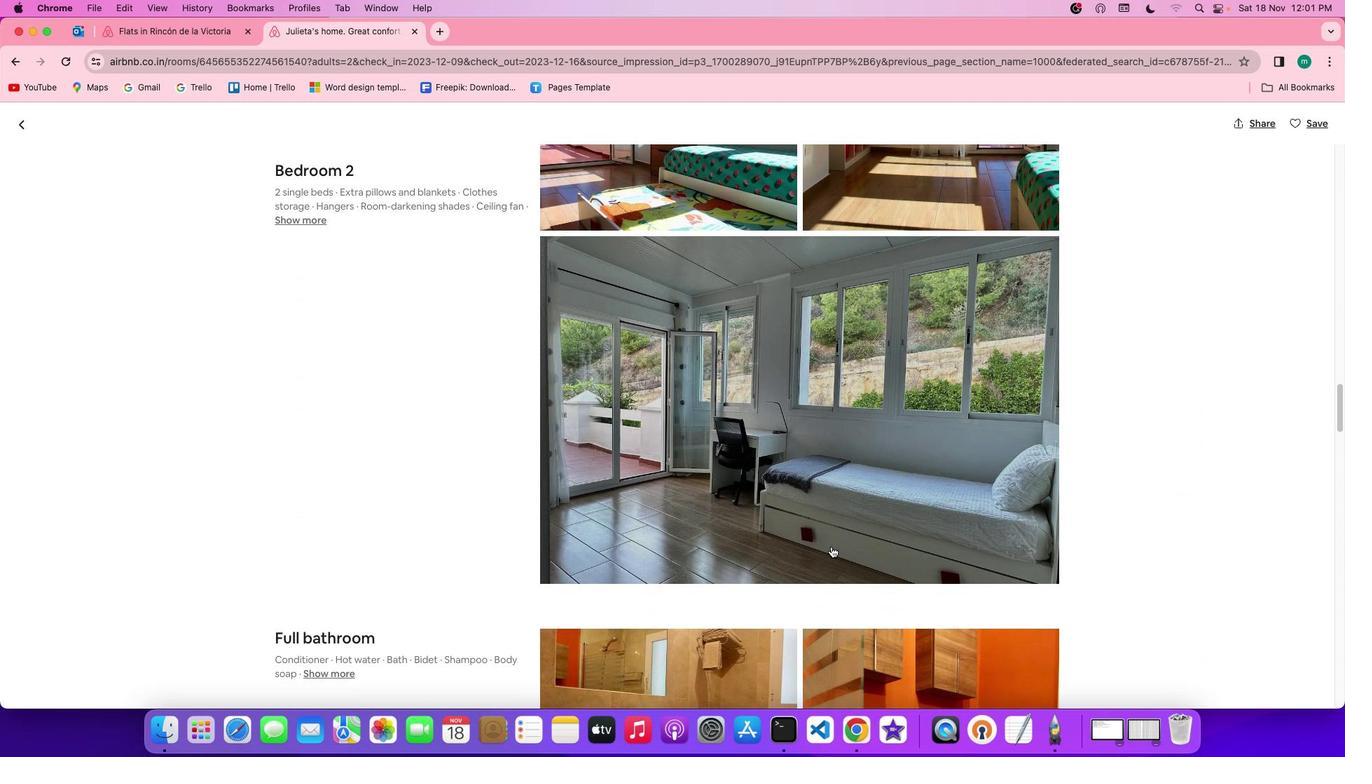
Action: Mouse scrolled (830, 543) with delta (-1, -2)
Screenshot: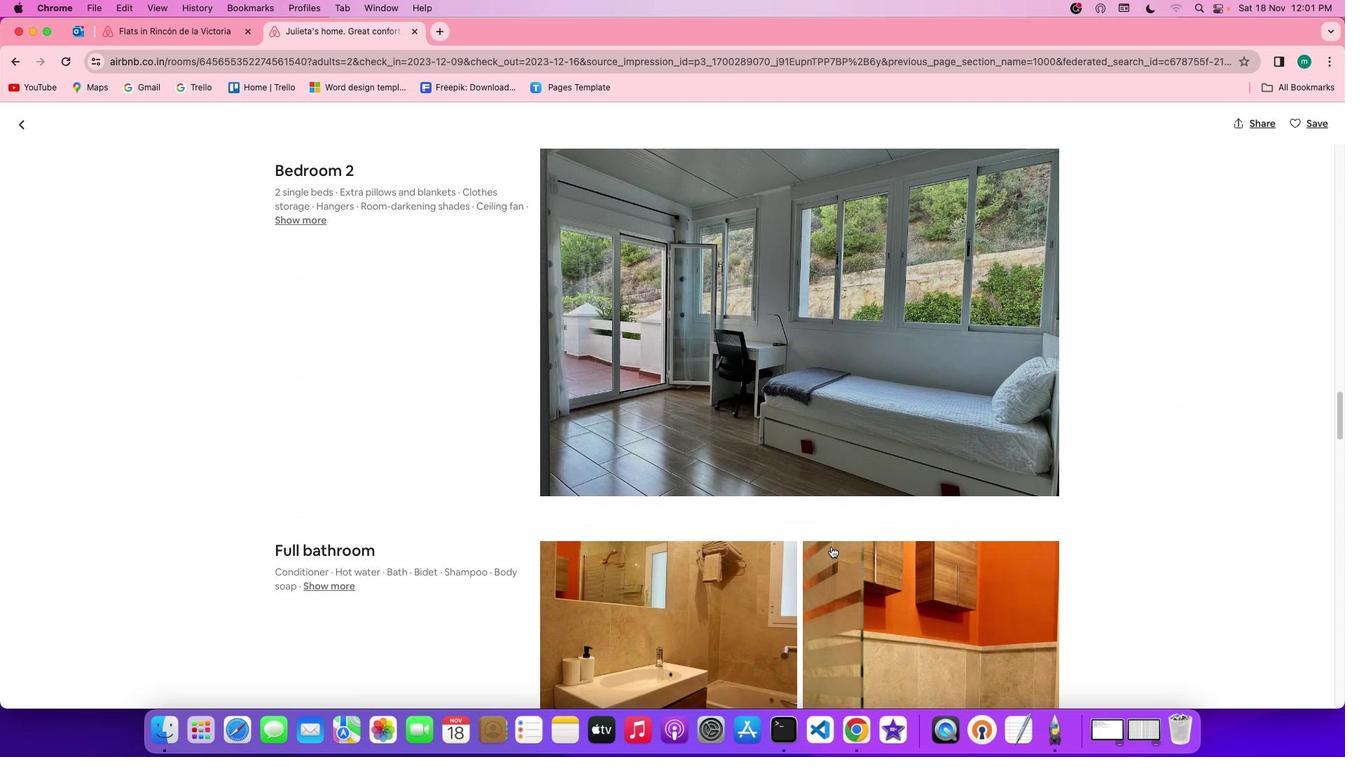 
Action: Mouse scrolled (830, 543) with delta (-1, -2)
Screenshot: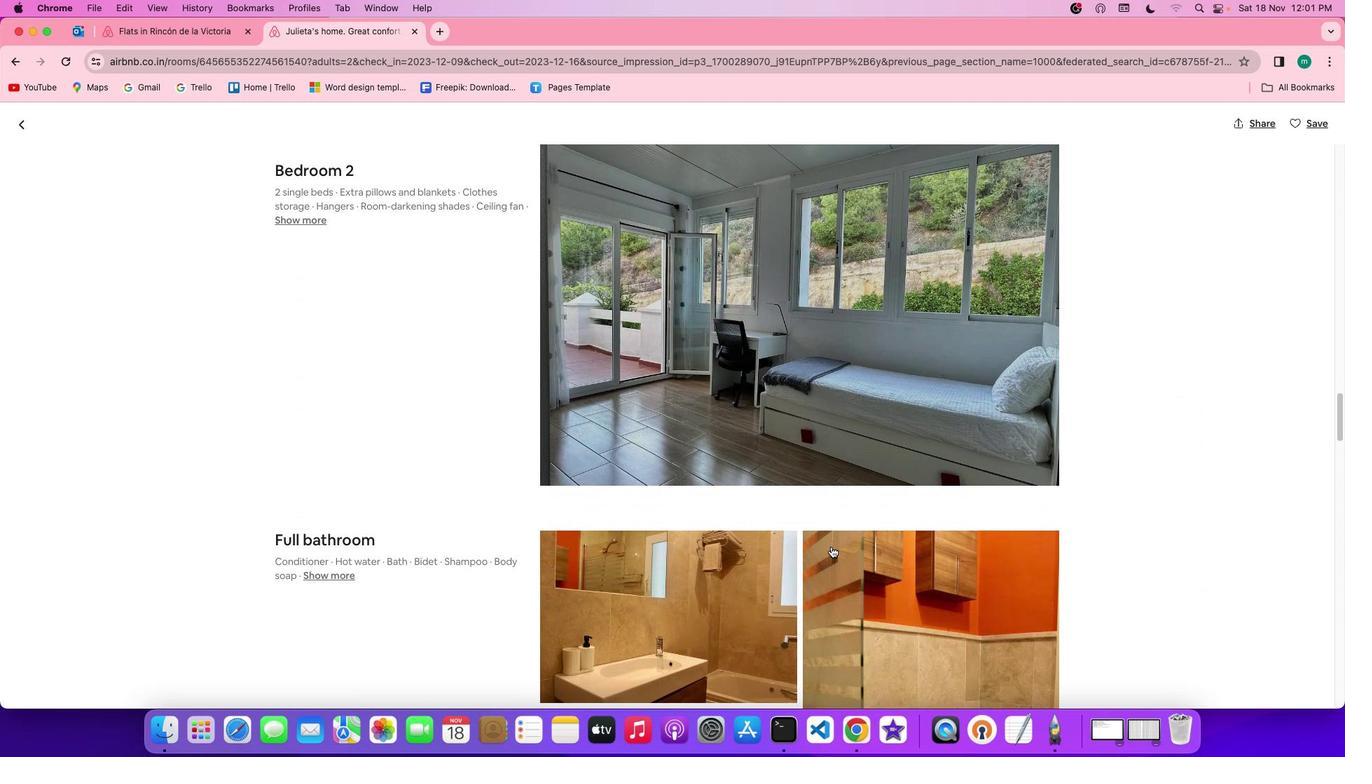 
Action: Mouse scrolled (830, 543) with delta (-1, -3)
Screenshot: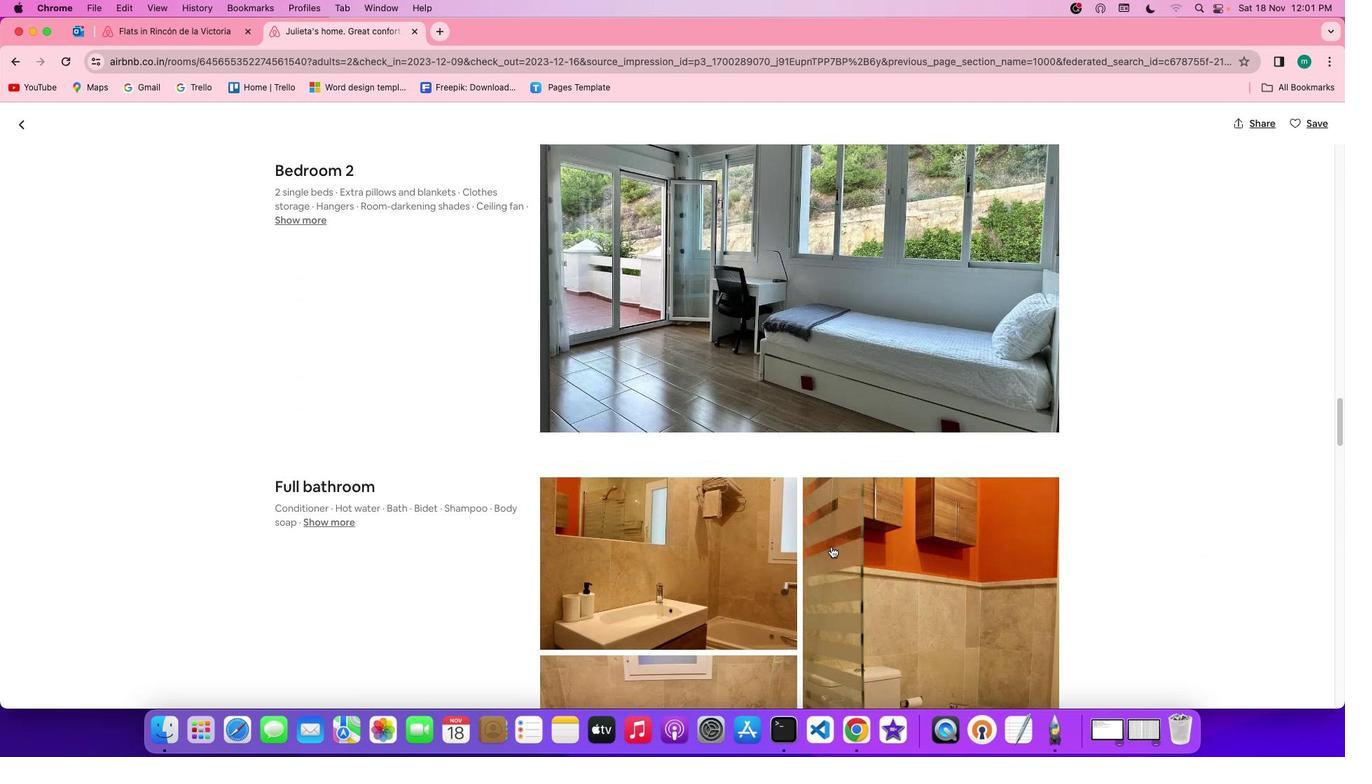 
Action: Mouse scrolled (830, 543) with delta (-1, -2)
Screenshot: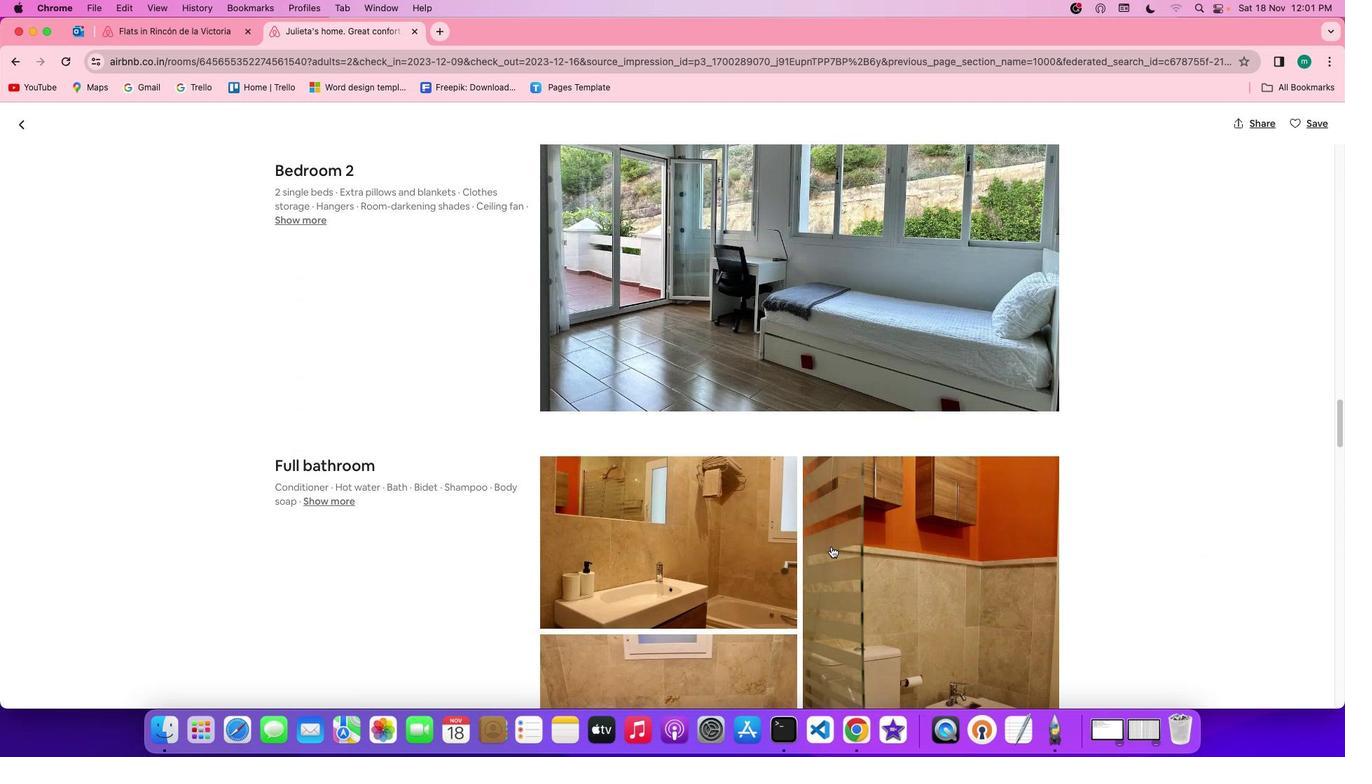 
Action: Mouse scrolled (830, 543) with delta (-1, -2)
Screenshot: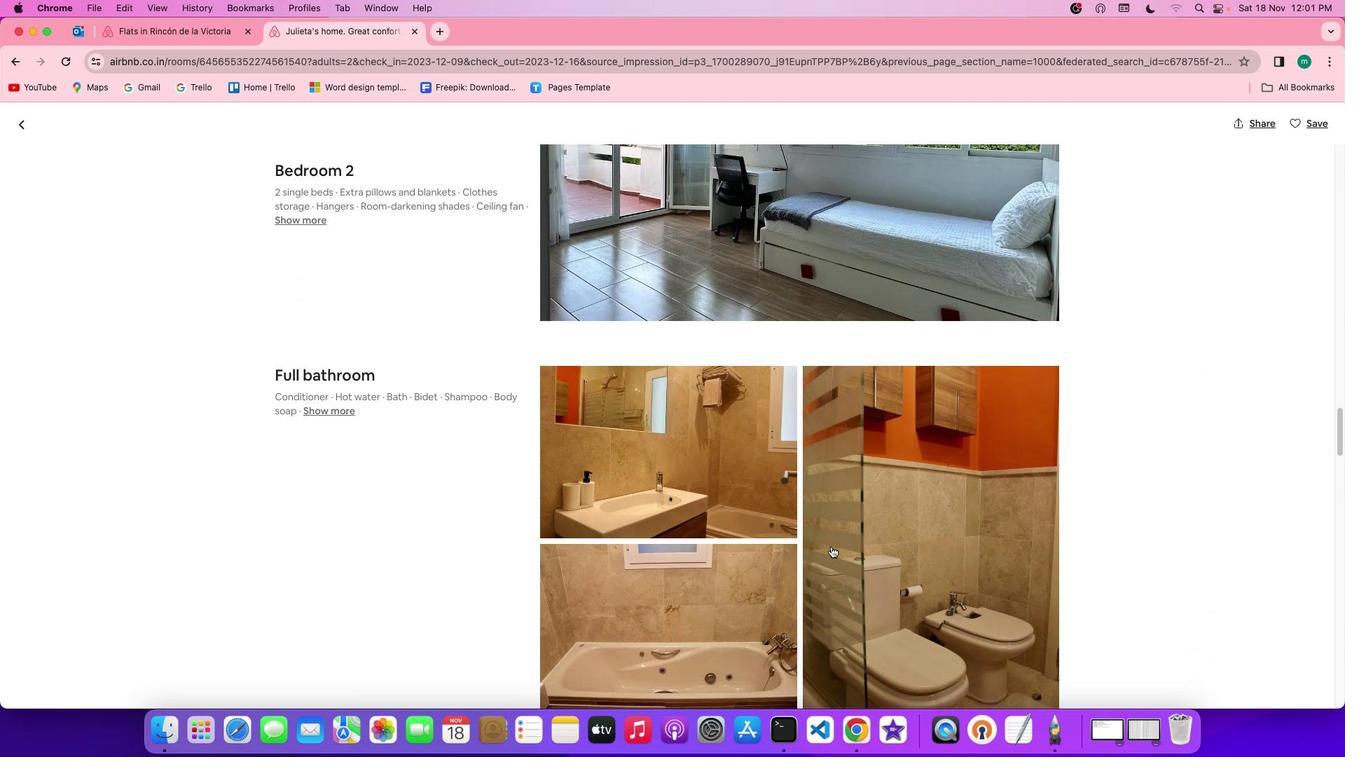 
Action: Mouse scrolled (830, 543) with delta (-1, -2)
Screenshot: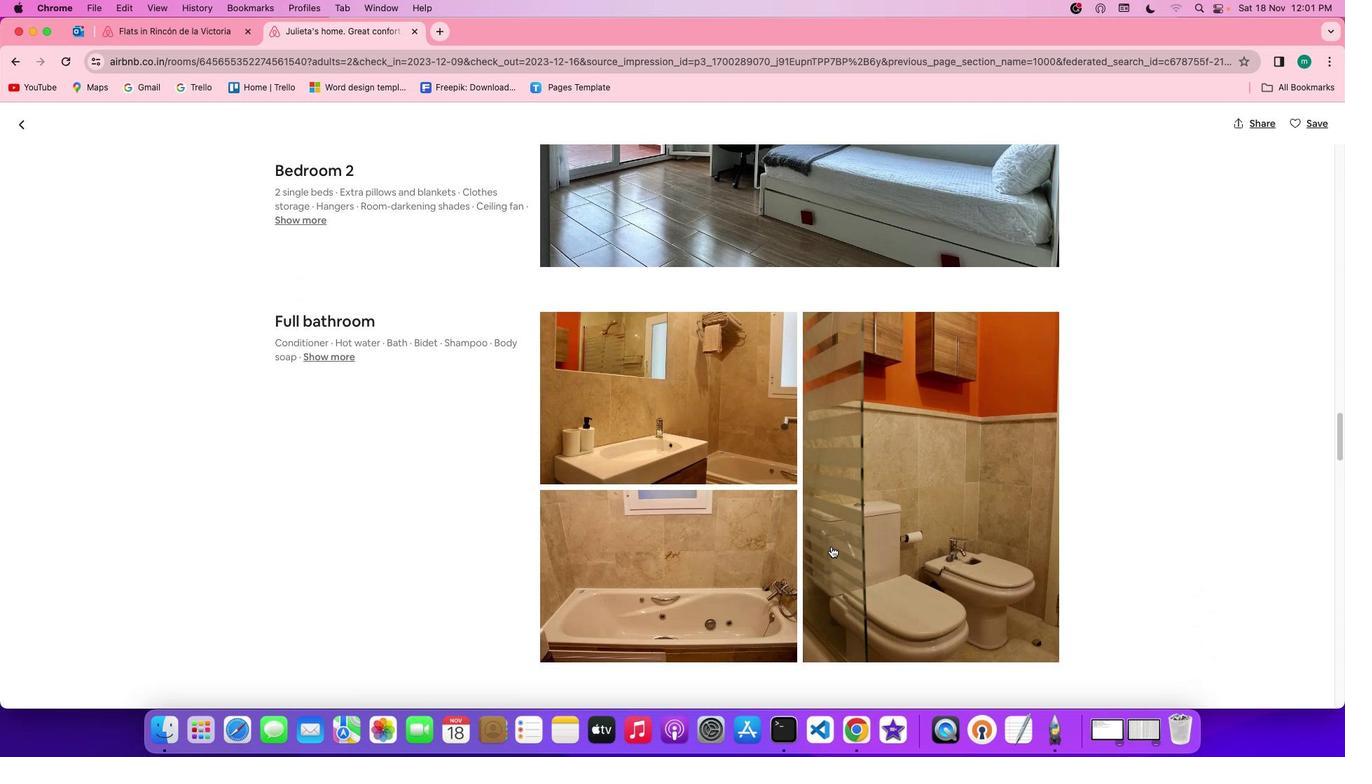 
Action: Mouse scrolled (830, 543) with delta (-1, -2)
Screenshot: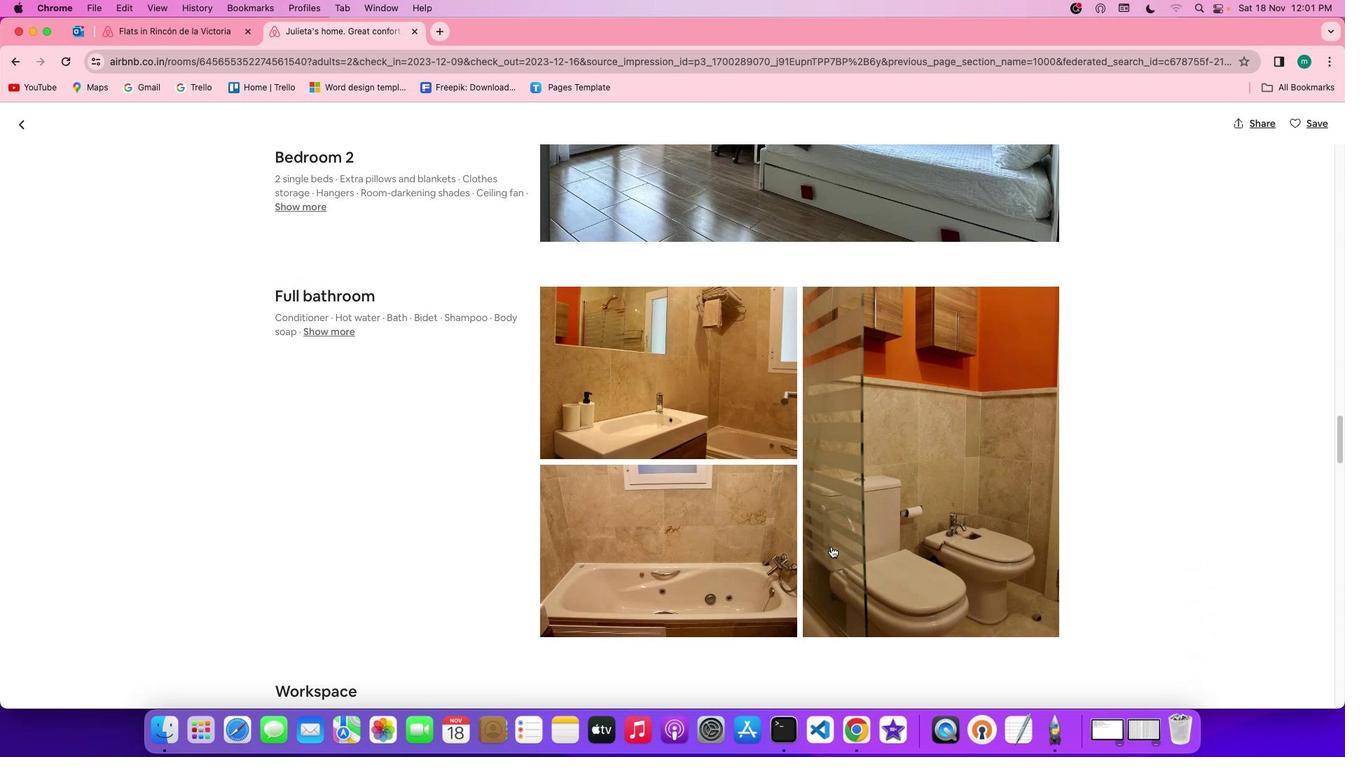 
Action: Mouse scrolled (830, 543) with delta (-1, -3)
Screenshot: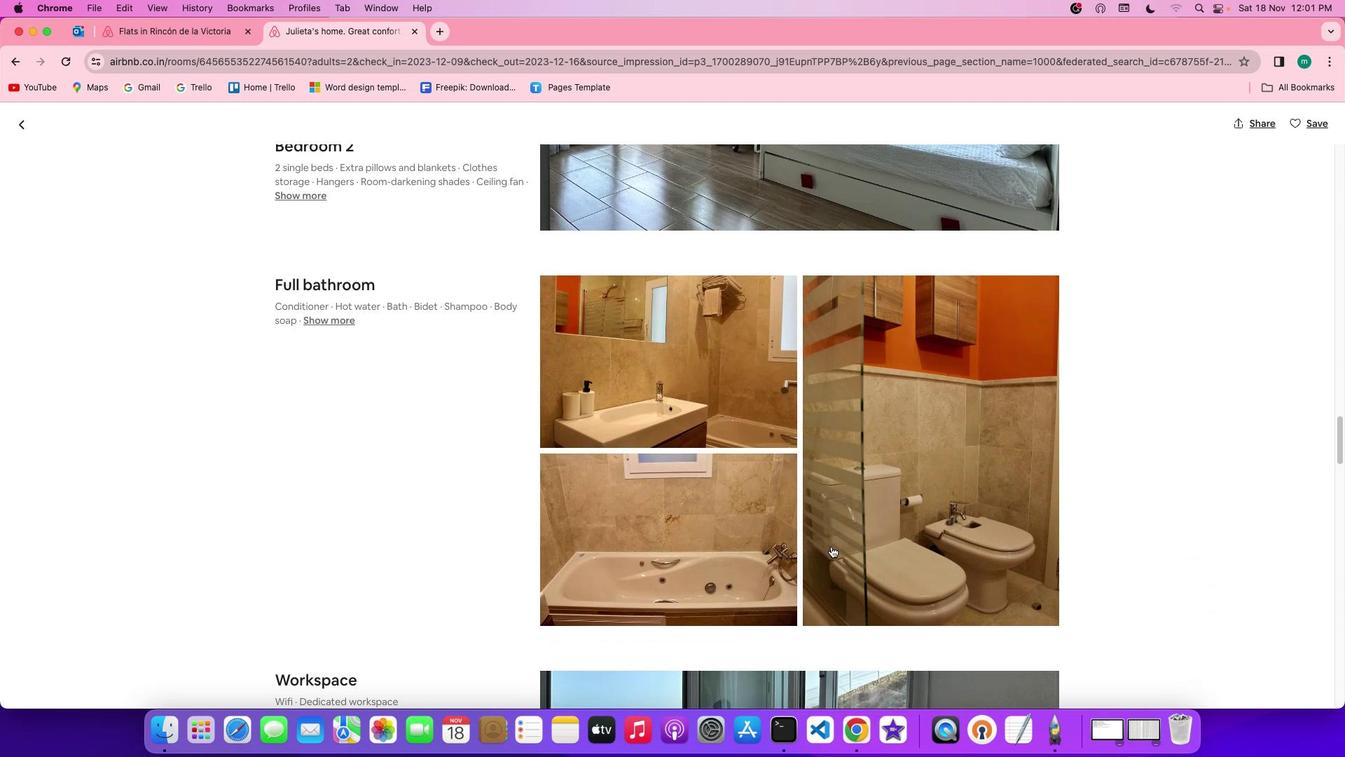 
Action: Mouse scrolled (830, 543) with delta (-1, -2)
Screenshot: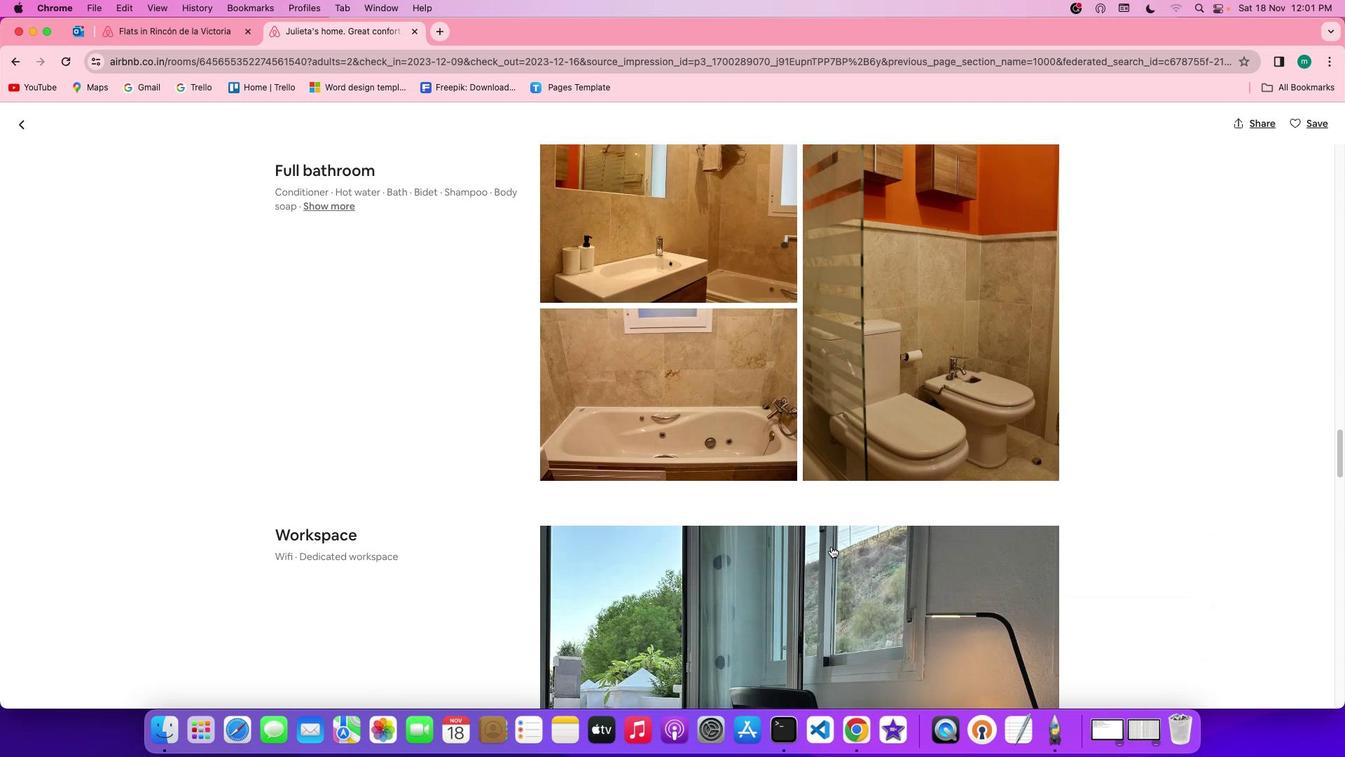 
Action: Mouse scrolled (830, 543) with delta (-1, -2)
Screenshot: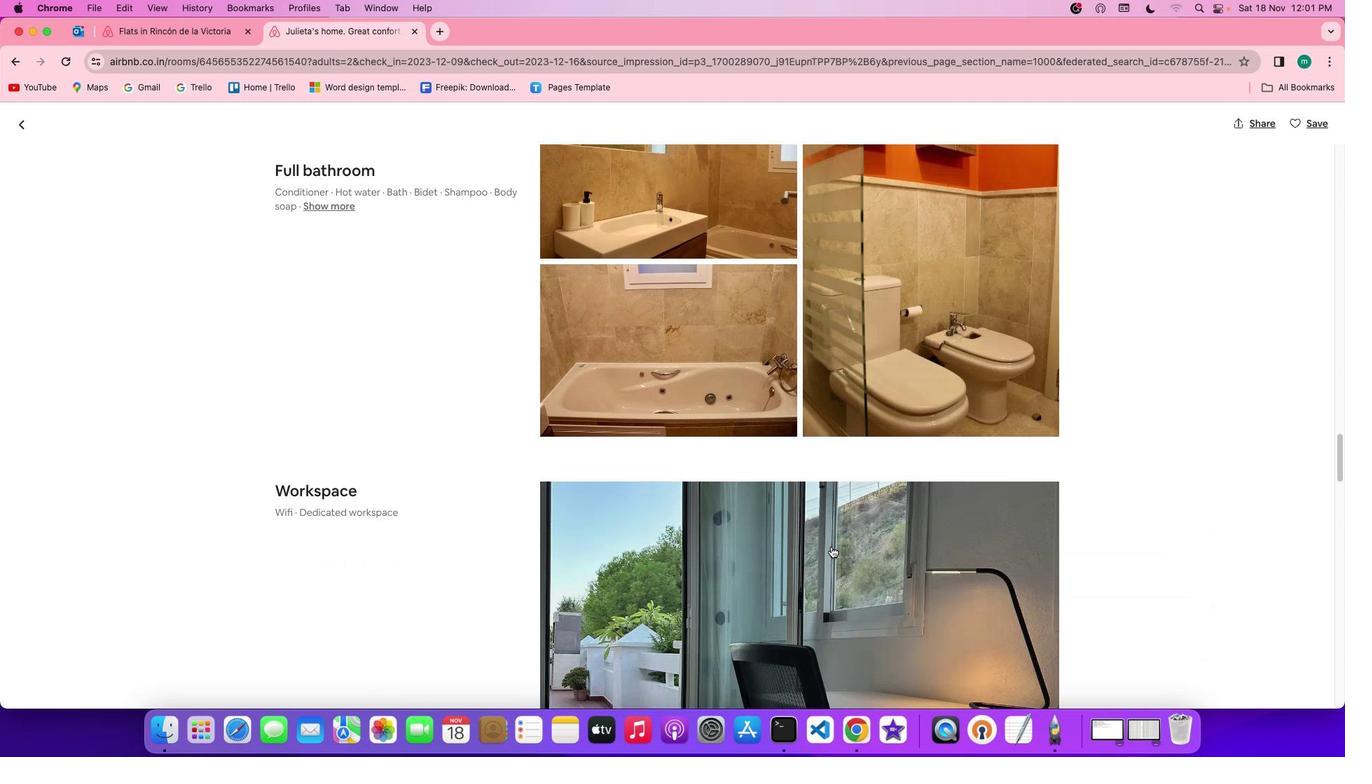 
Action: Mouse scrolled (830, 543) with delta (-1, -2)
Screenshot: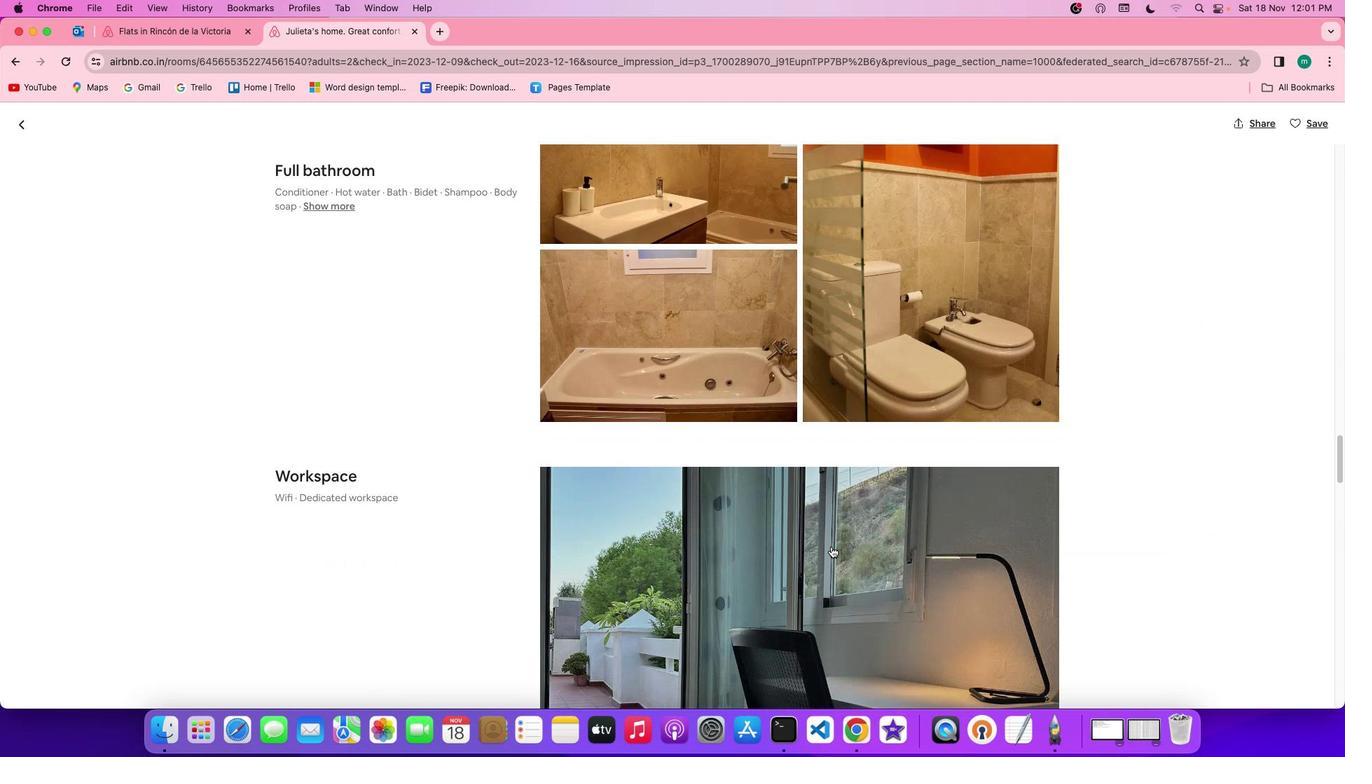 
Action: Mouse scrolled (830, 543) with delta (-1, -3)
Screenshot: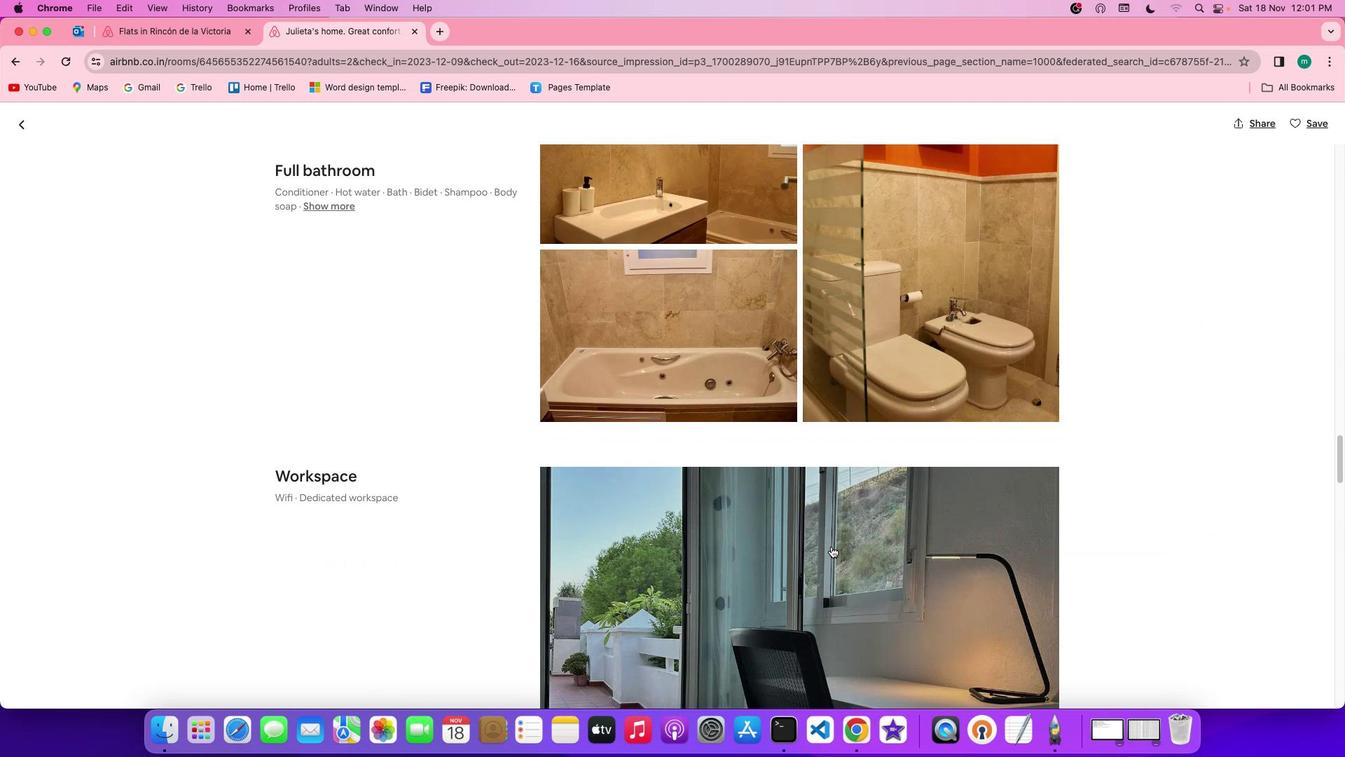 
Action: Mouse scrolled (830, 543) with delta (-1, -2)
Screenshot: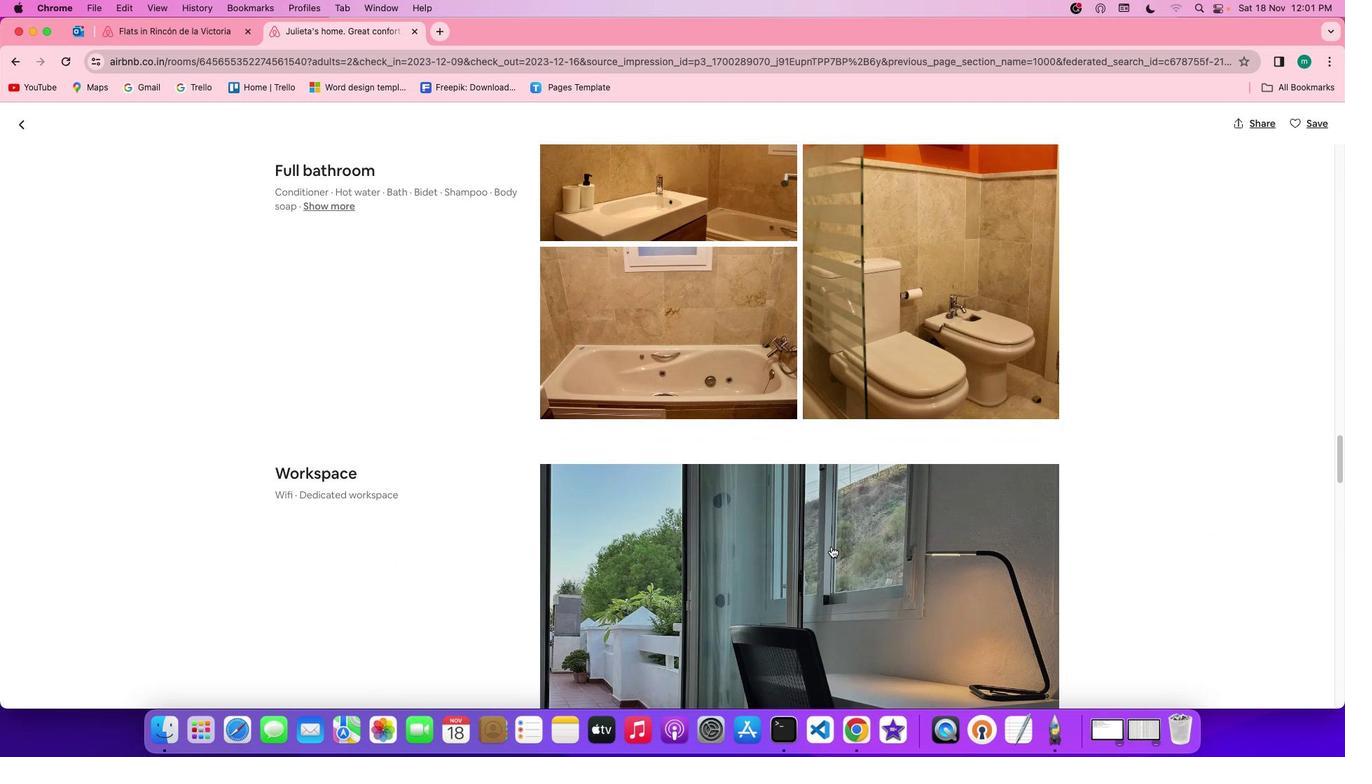 
Action: Mouse scrolled (830, 543) with delta (-1, -2)
Screenshot: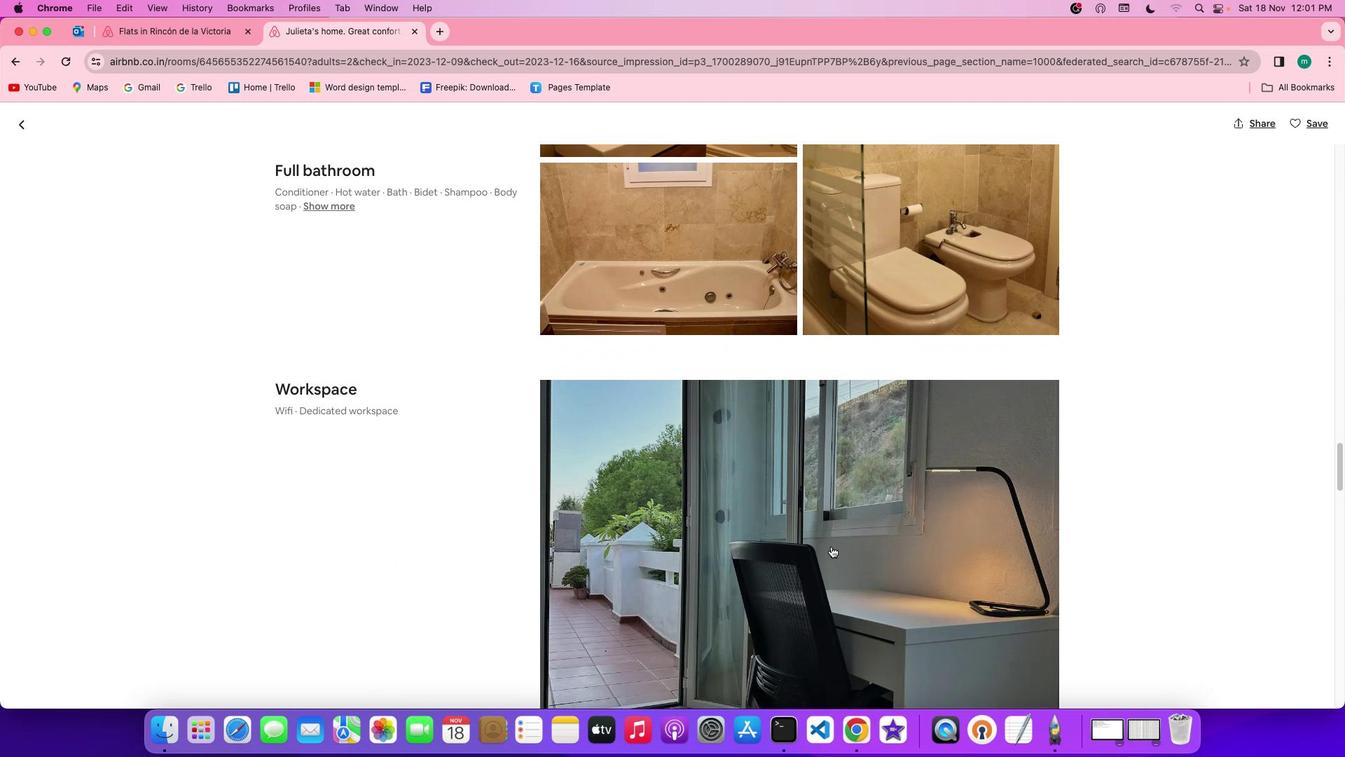 
Action: Mouse scrolled (830, 543) with delta (-1, -2)
Screenshot: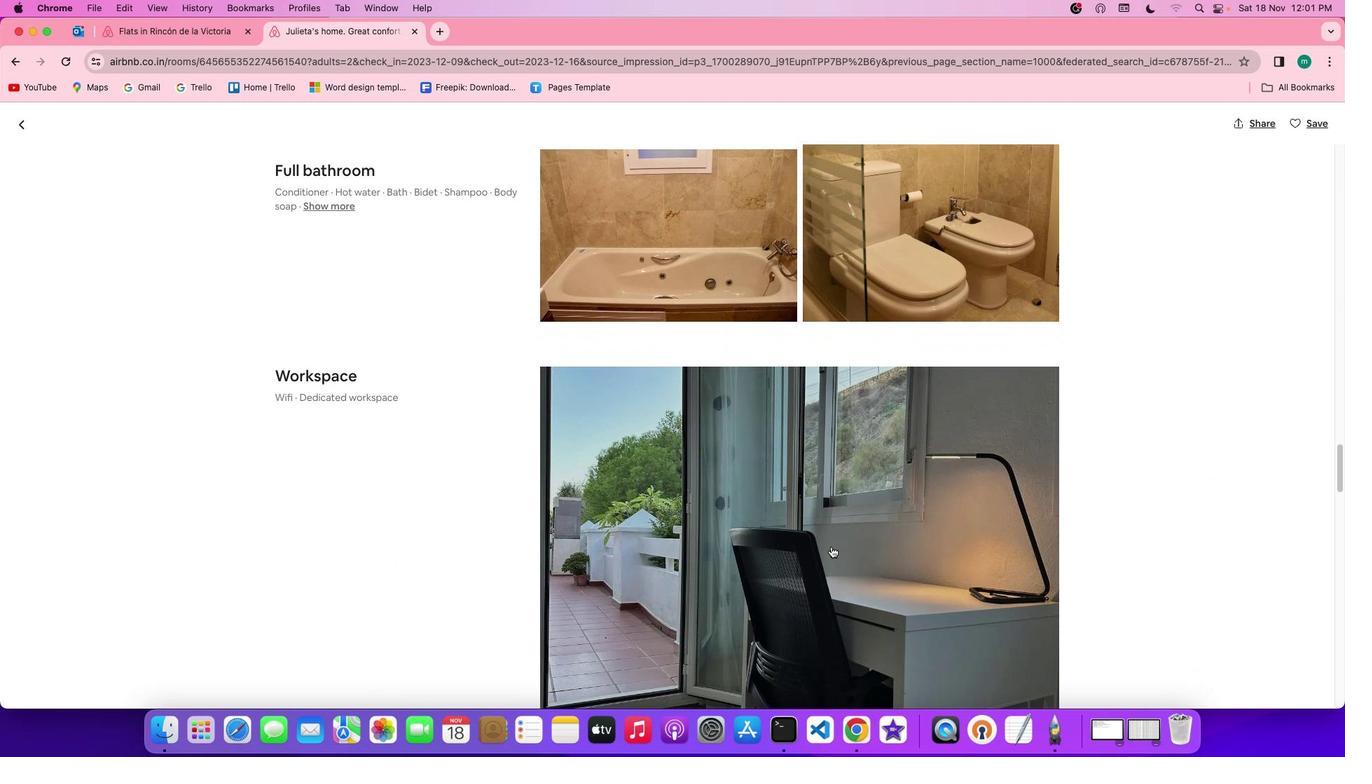 
Action: Mouse scrolled (830, 543) with delta (-1, -2)
Screenshot: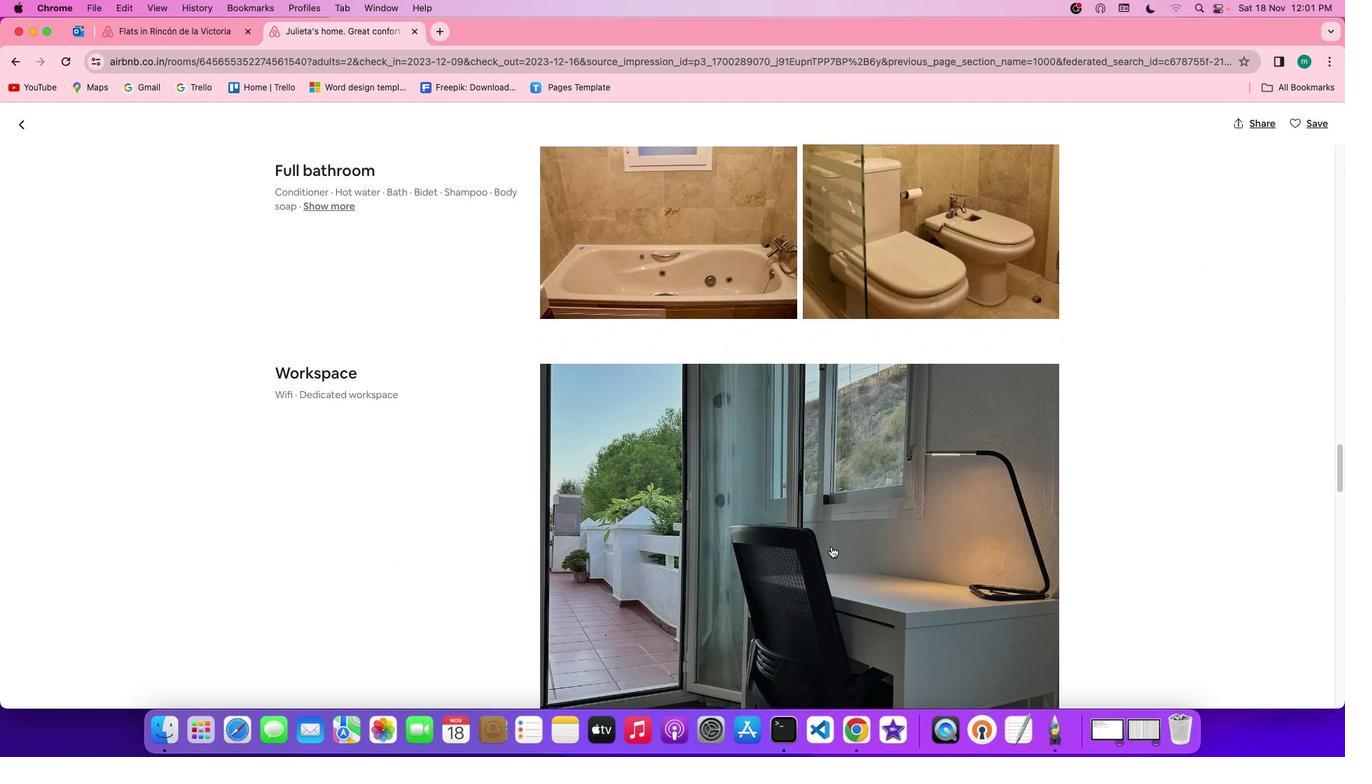 
Action: Mouse scrolled (830, 543) with delta (-1, -2)
Screenshot: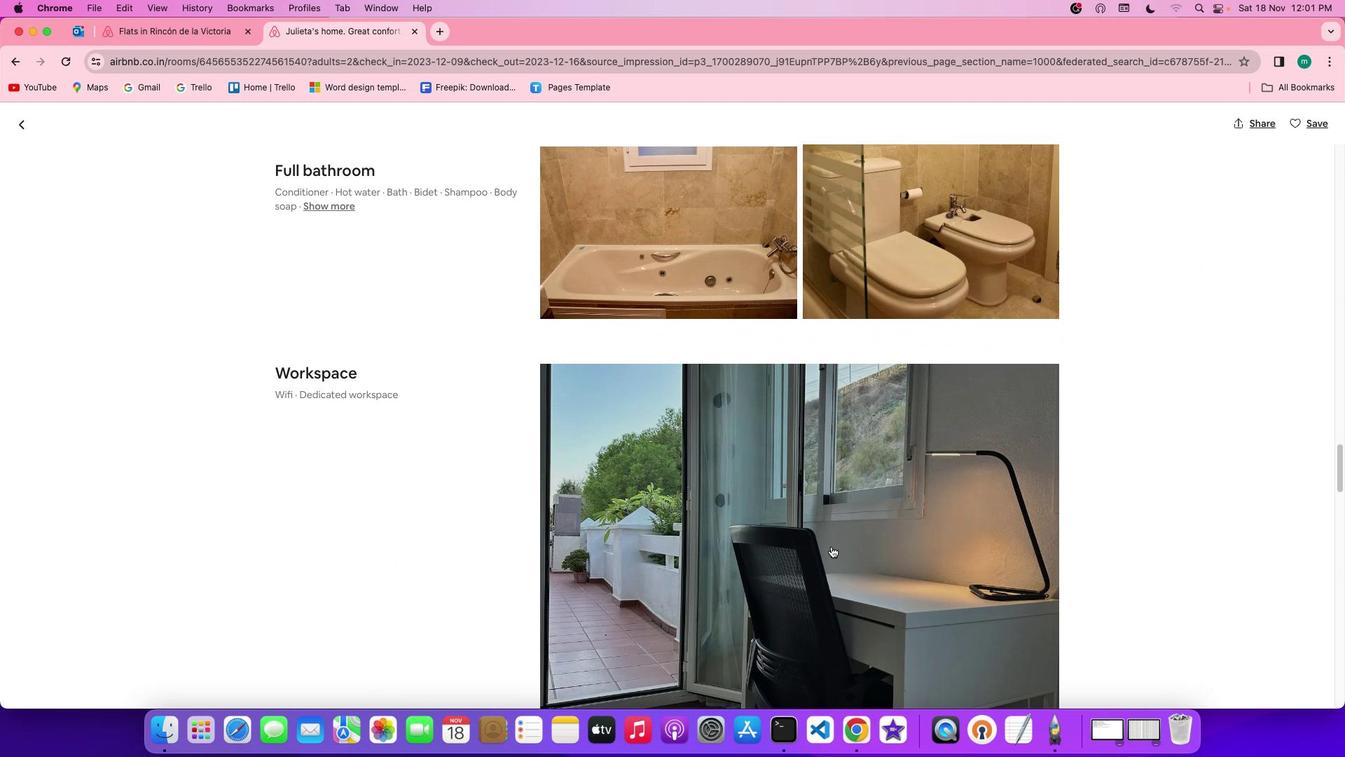 
Action: Mouse scrolled (830, 543) with delta (-1, -2)
Screenshot: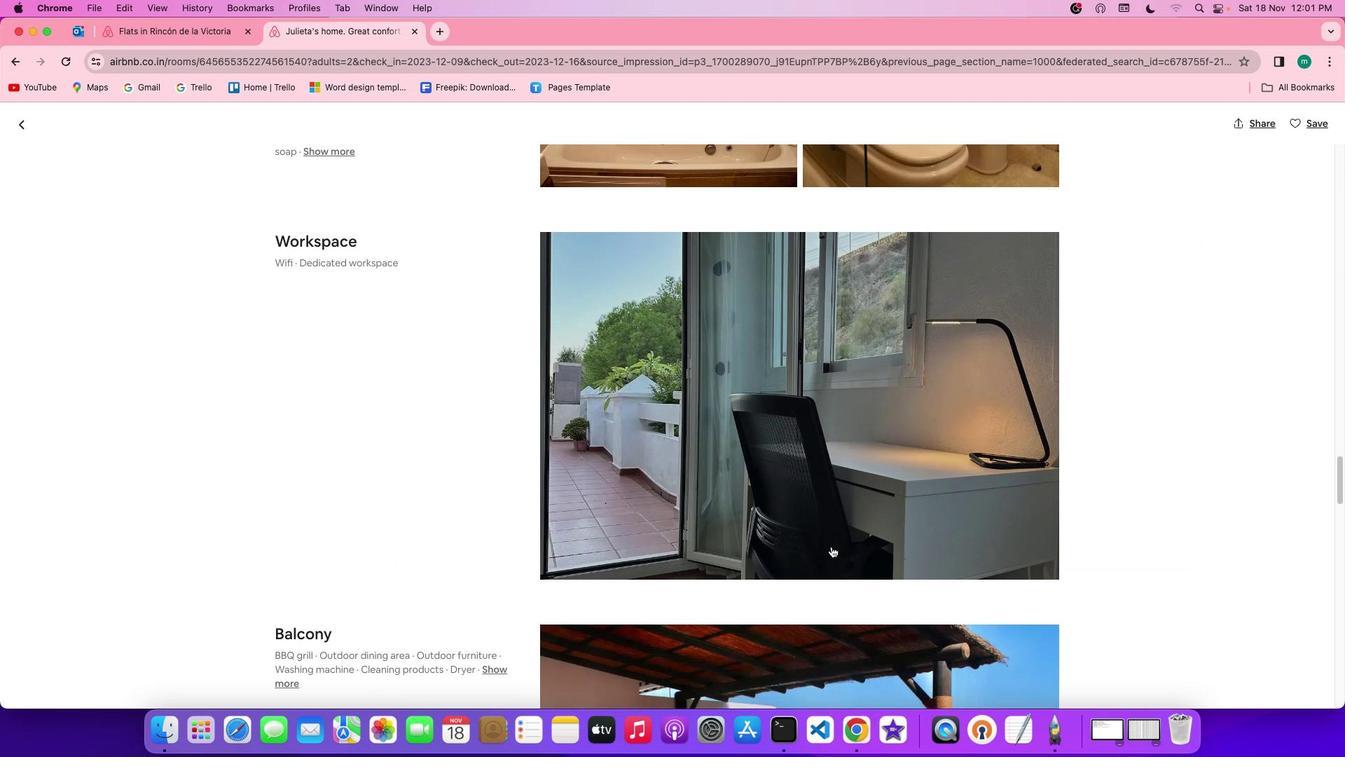 
Action: Mouse scrolled (830, 543) with delta (-1, -2)
Screenshot: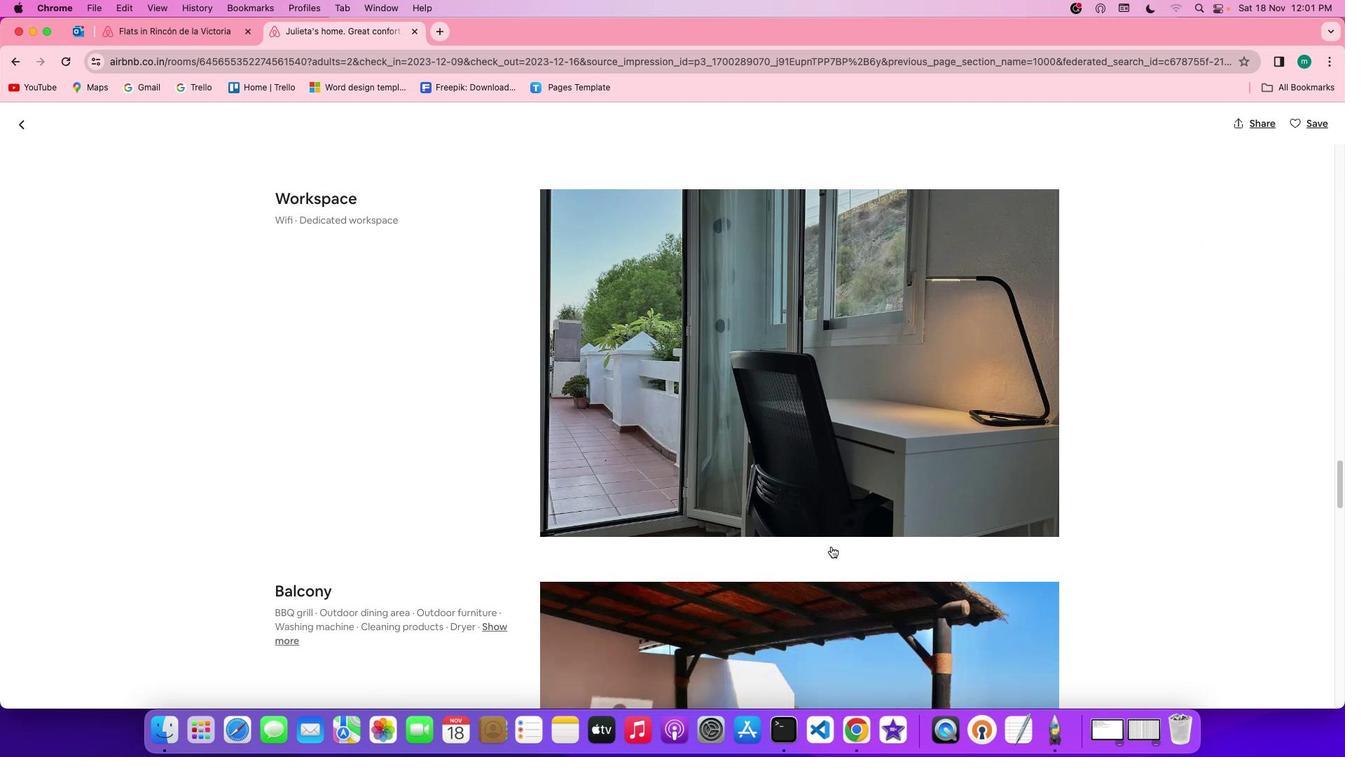 
Action: Mouse scrolled (830, 543) with delta (-1, -2)
Screenshot: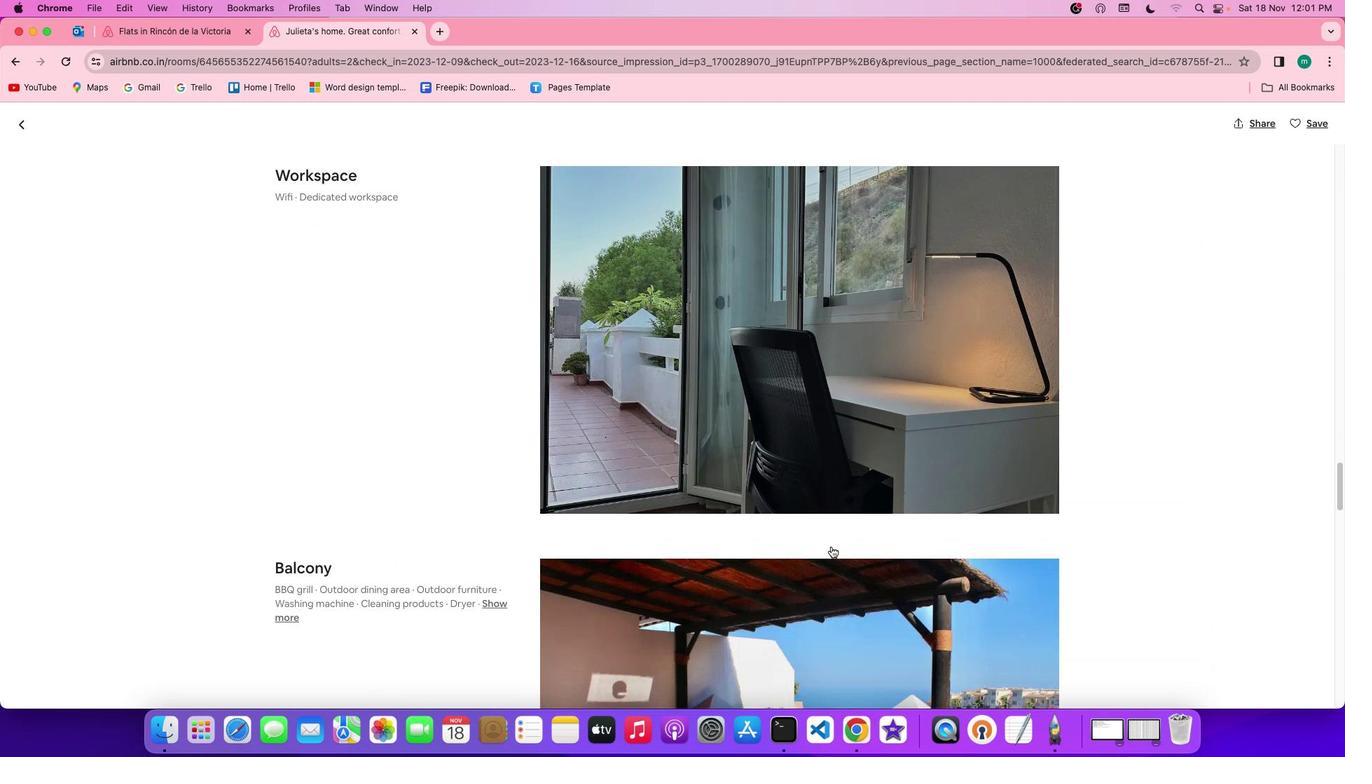 
Action: Mouse scrolled (830, 543) with delta (-1, -3)
Screenshot: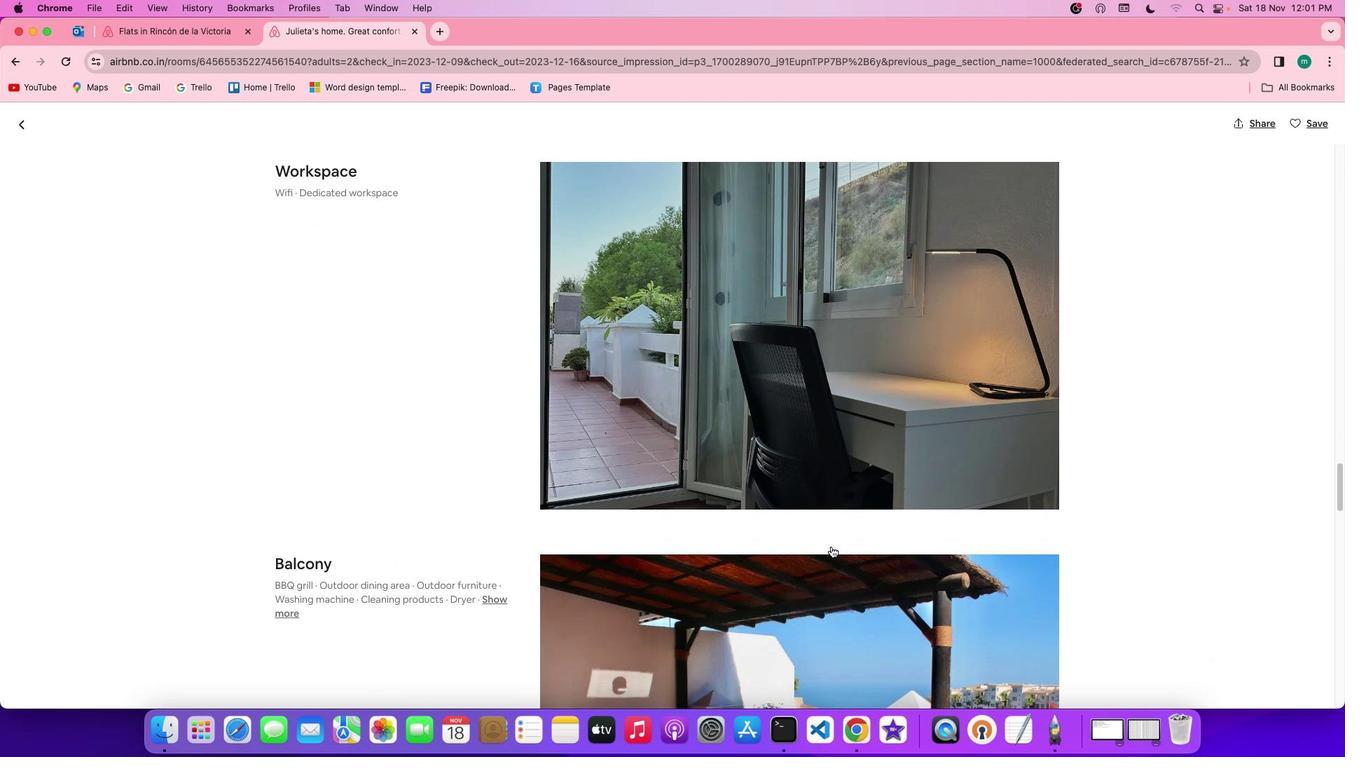 
Action: Mouse scrolled (830, 543) with delta (-1, -2)
Screenshot: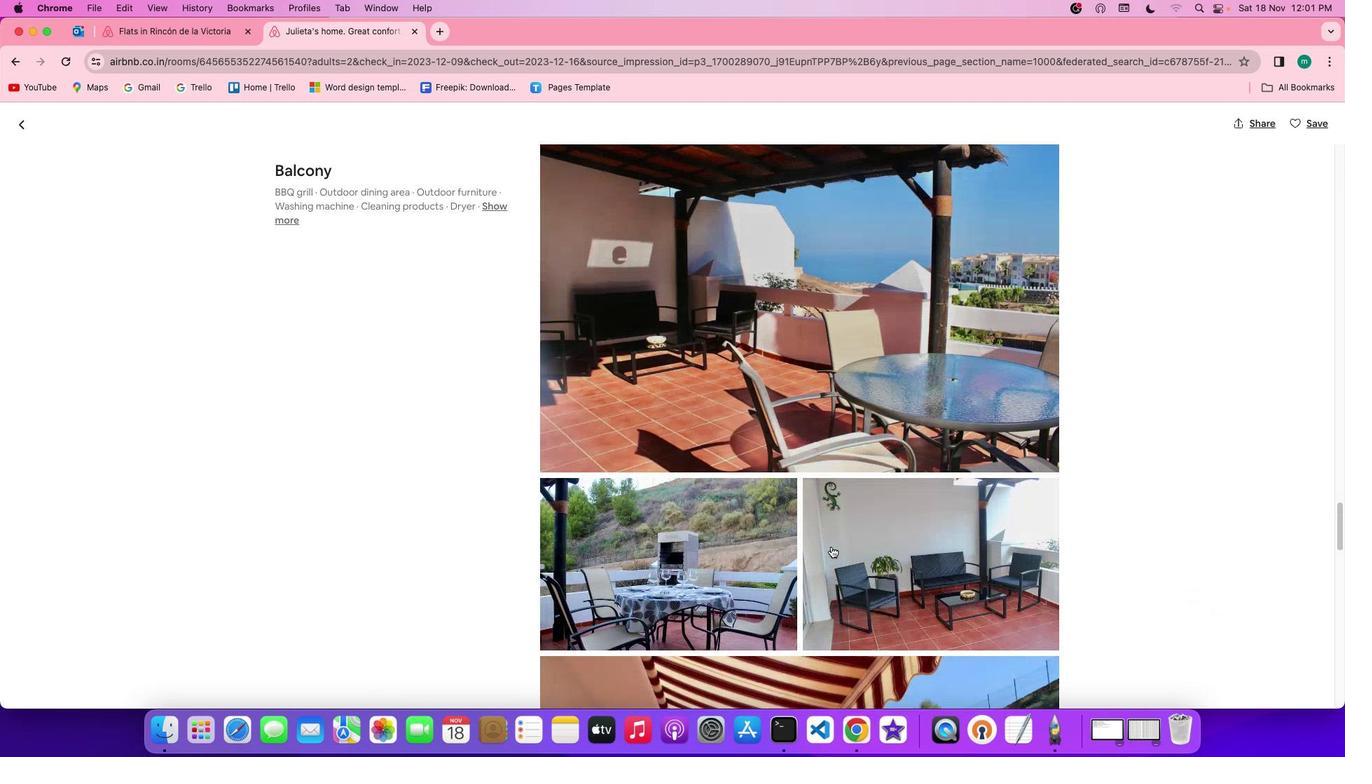 
Action: Mouse scrolled (830, 543) with delta (-1, -2)
Screenshot: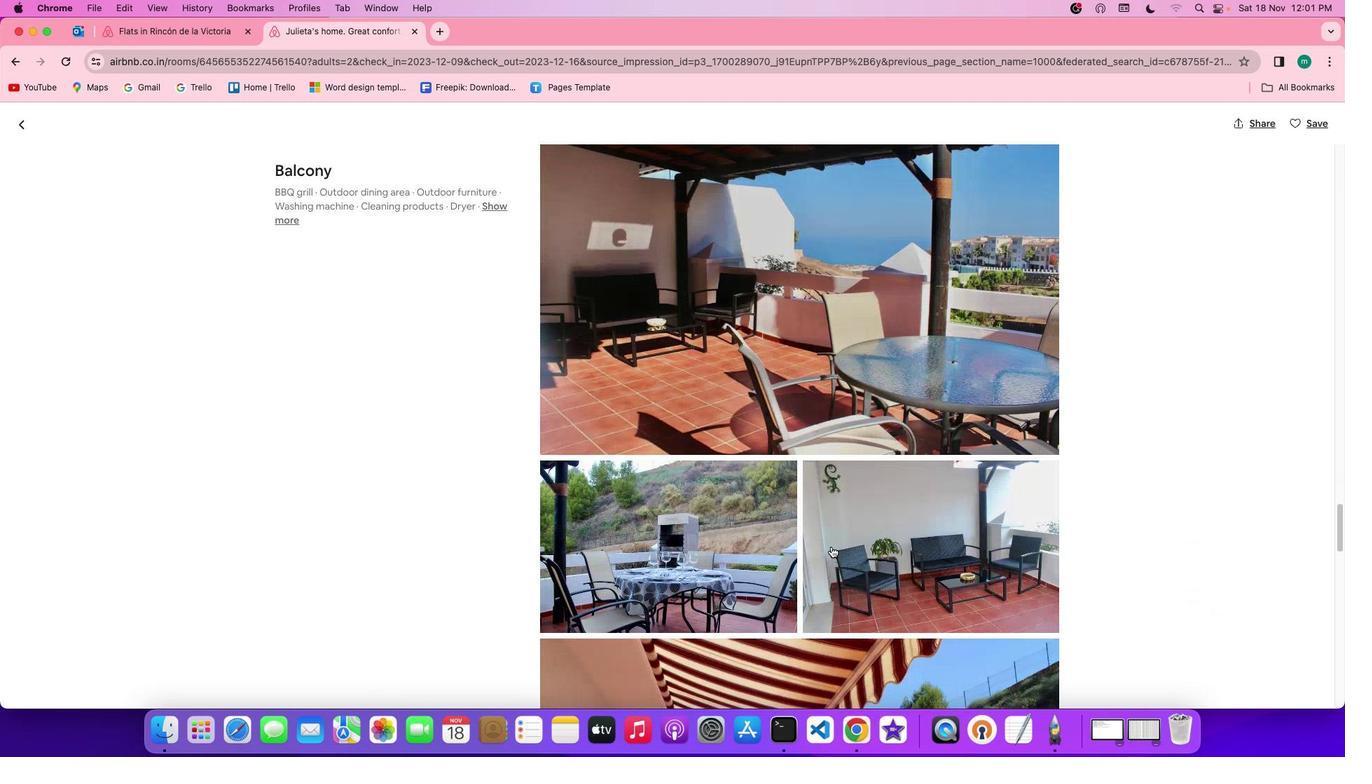 
Action: Mouse scrolled (830, 543) with delta (-1, -3)
Screenshot: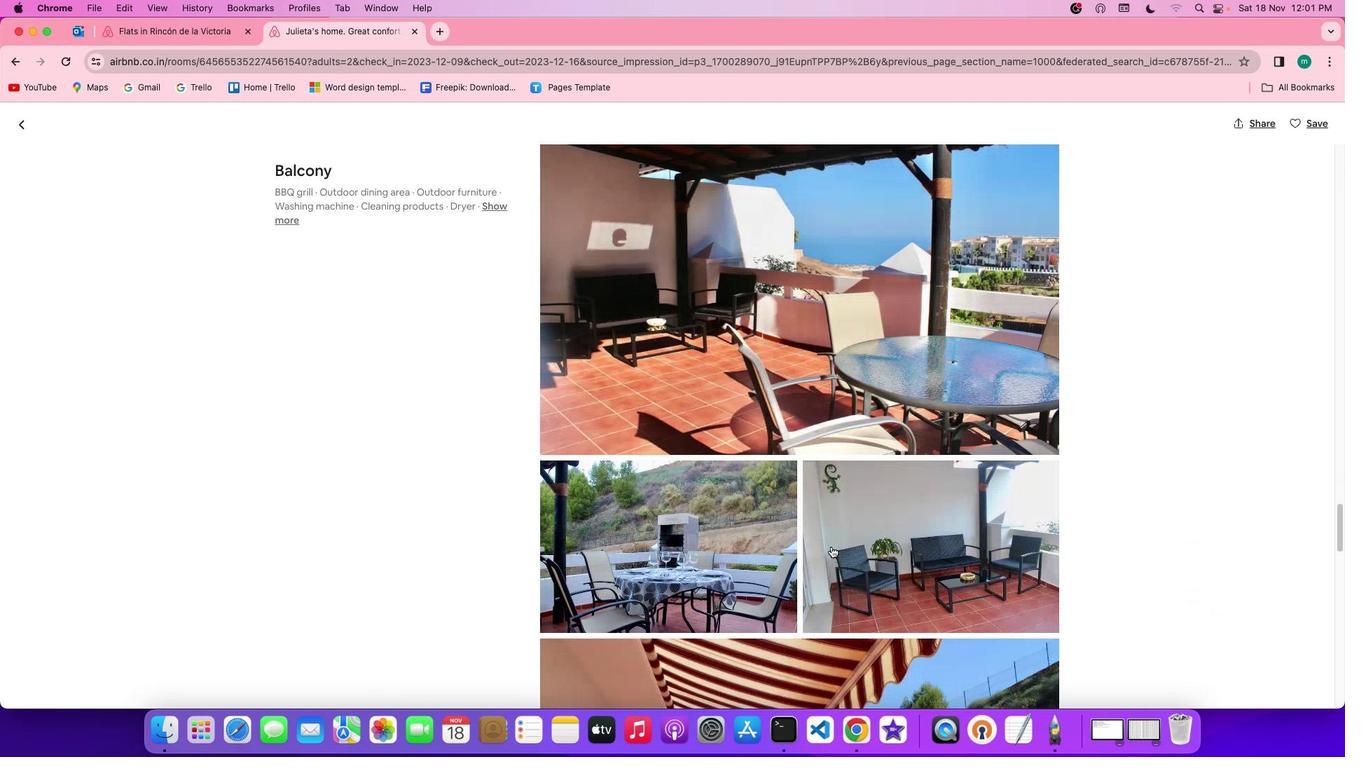 
Action: Mouse scrolled (830, 543) with delta (-1, -4)
Screenshot: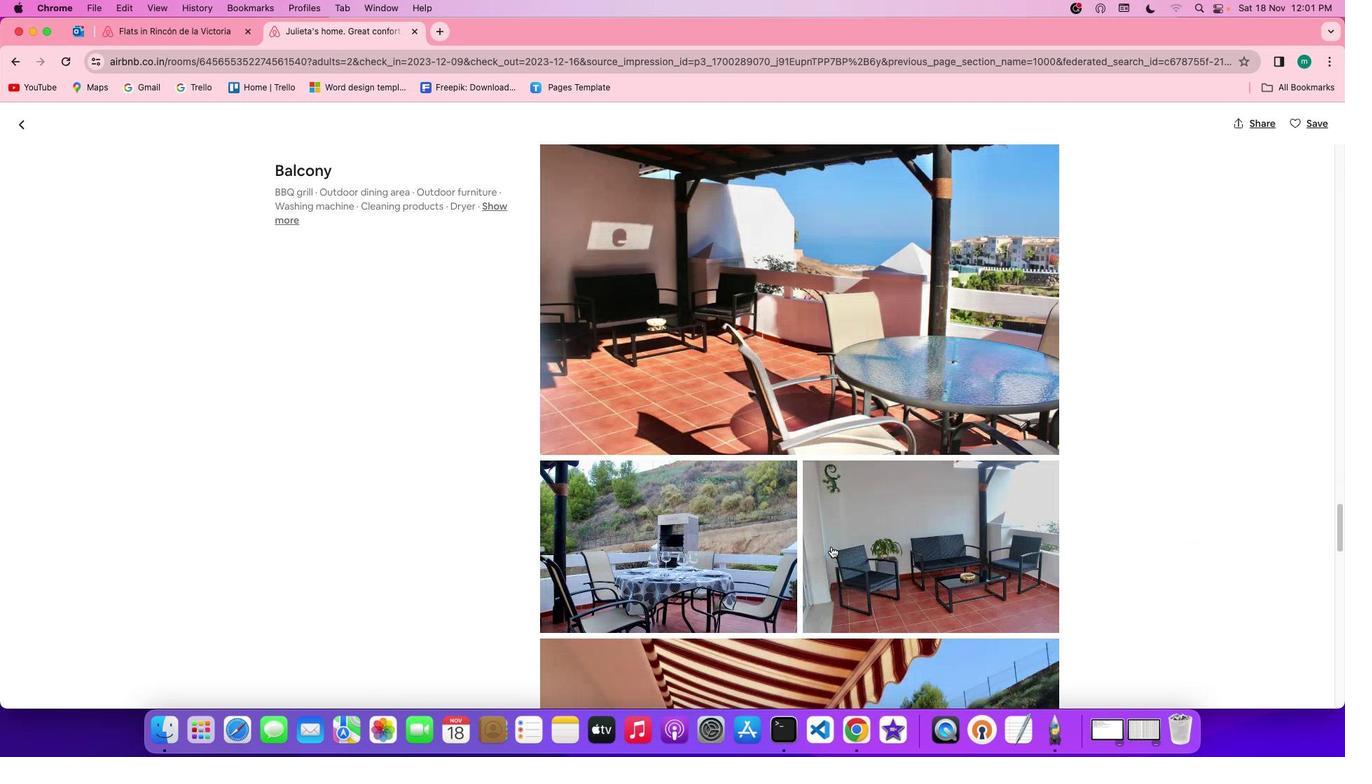 
Action: Mouse scrolled (830, 543) with delta (-1, -4)
Screenshot: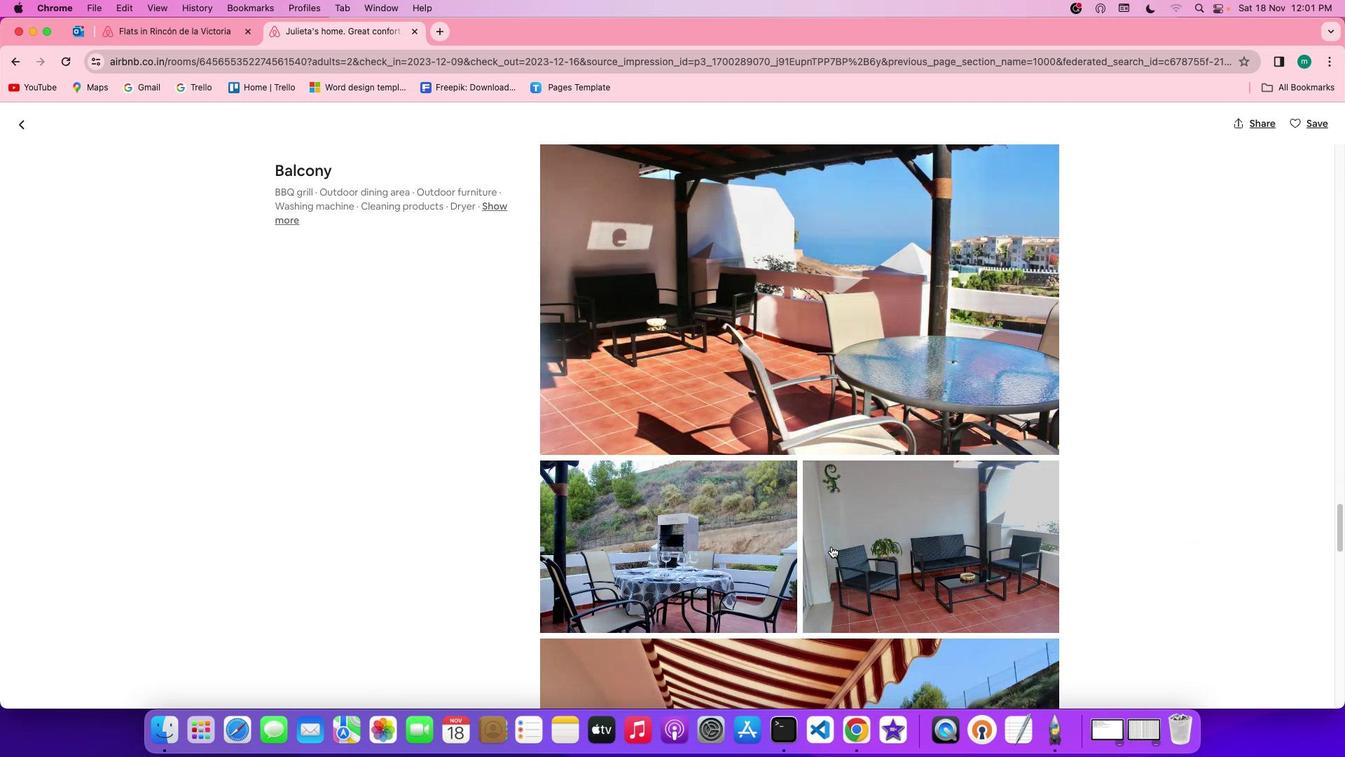 
Action: Mouse scrolled (830, 543) with delta (-1, -2)
Screenshot: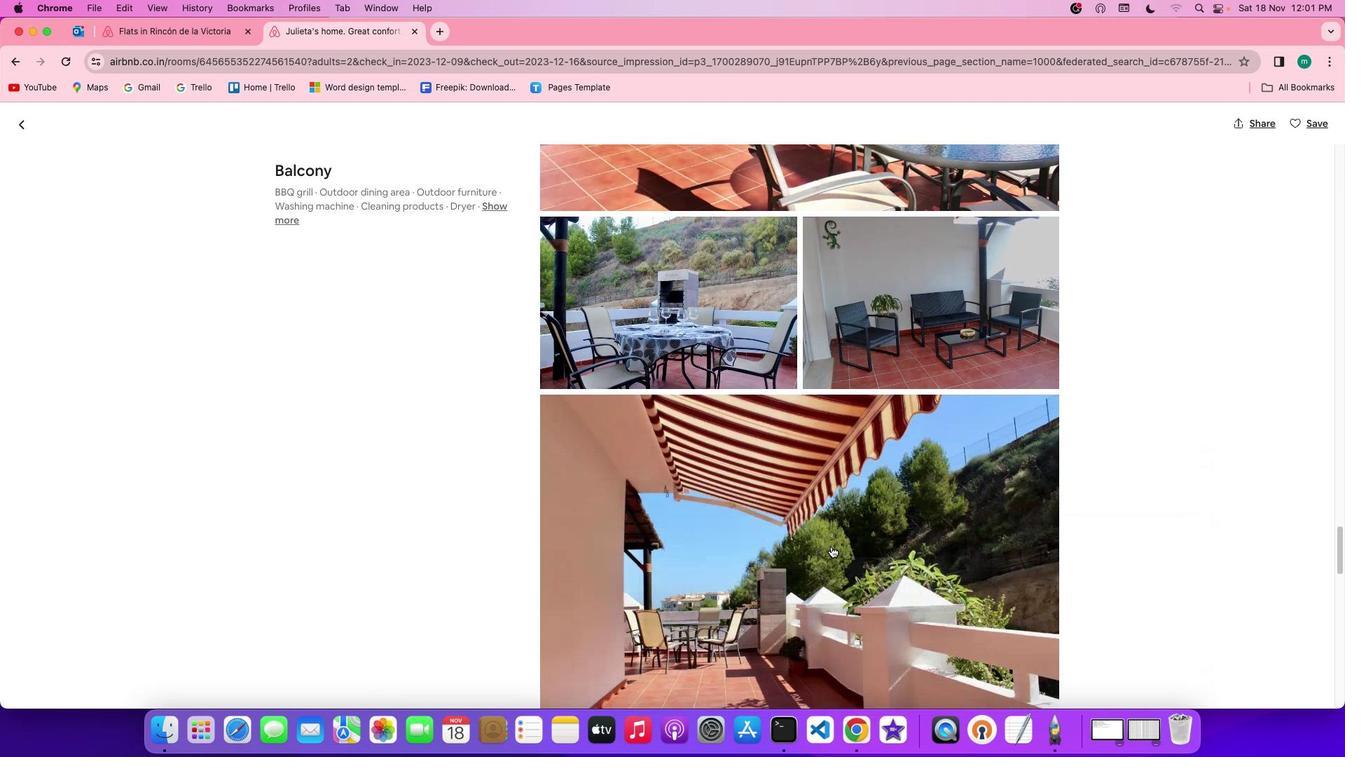 
Action: Mouse scrolled (830, 543) with delta (-1, -2)
Screenshot: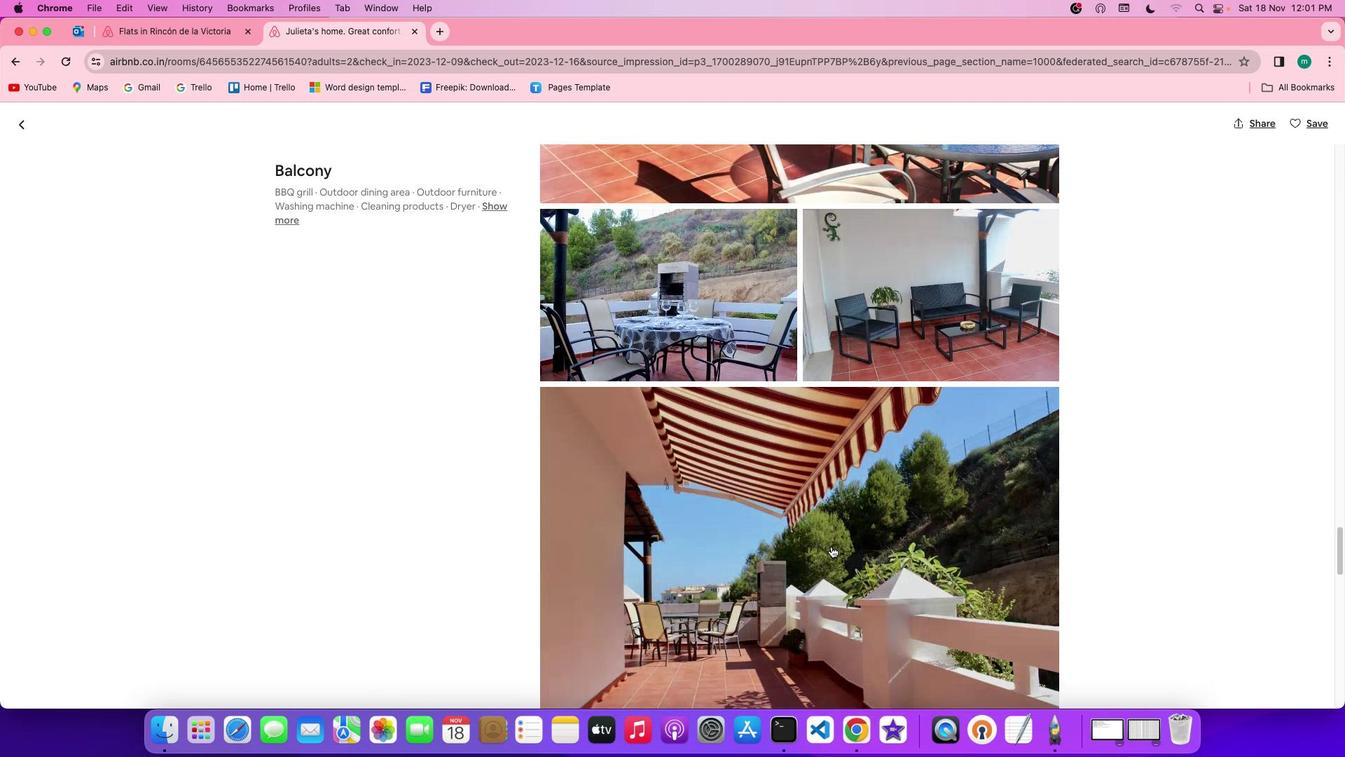 
Action: Mouse scrolled (830, 543) with delta (-1, -3)
Screenshot: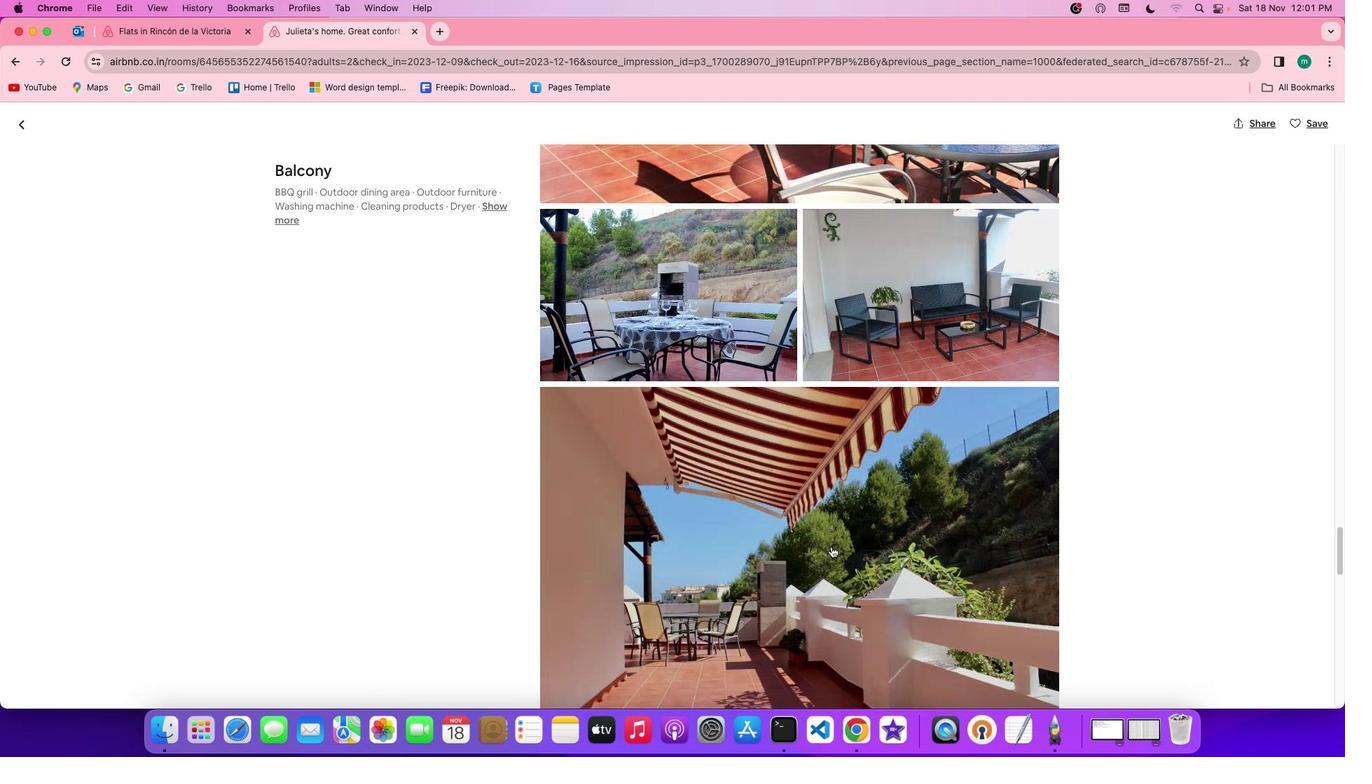 
Action: Mouse scrolled (830, 543) with delta (-1, -4)
Screenshot: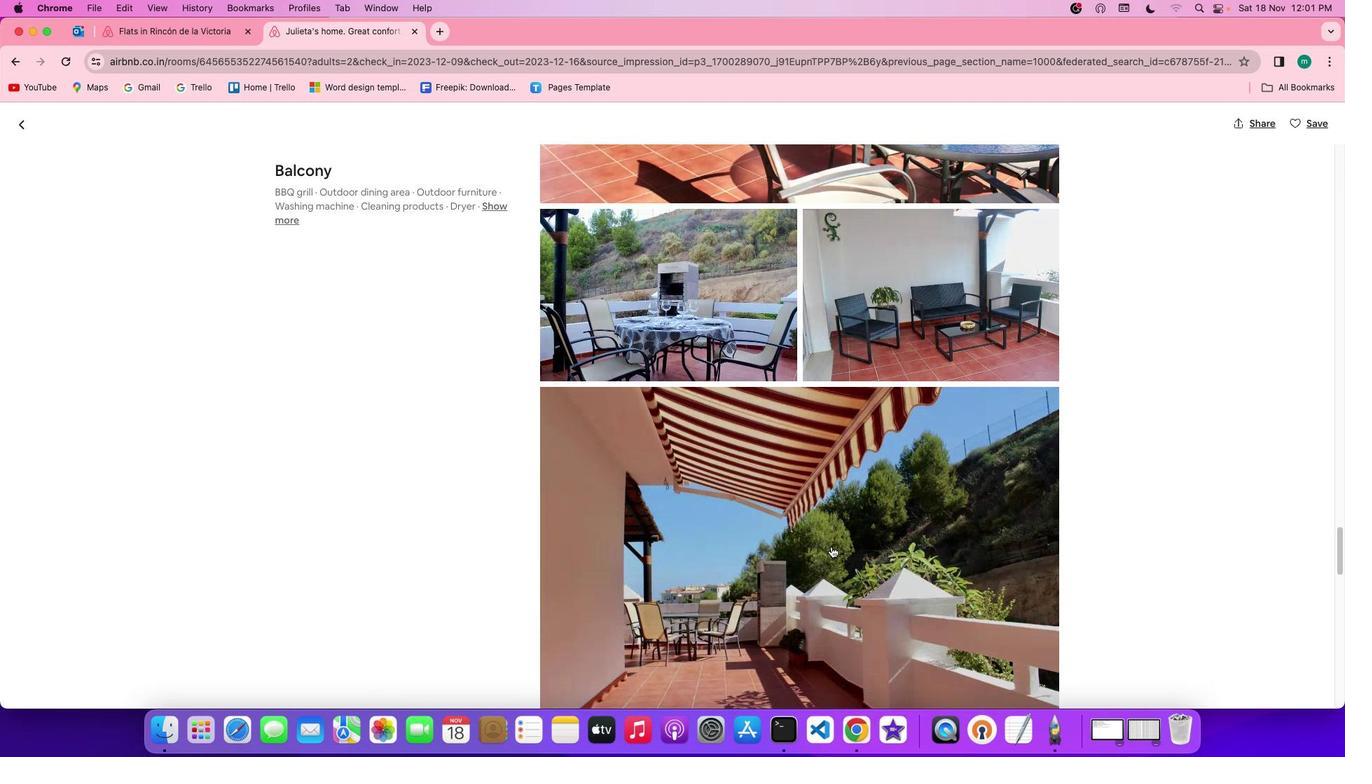 
Action: Mouse scrolled (830, 543) with delta (-1, -2)
Screenshot: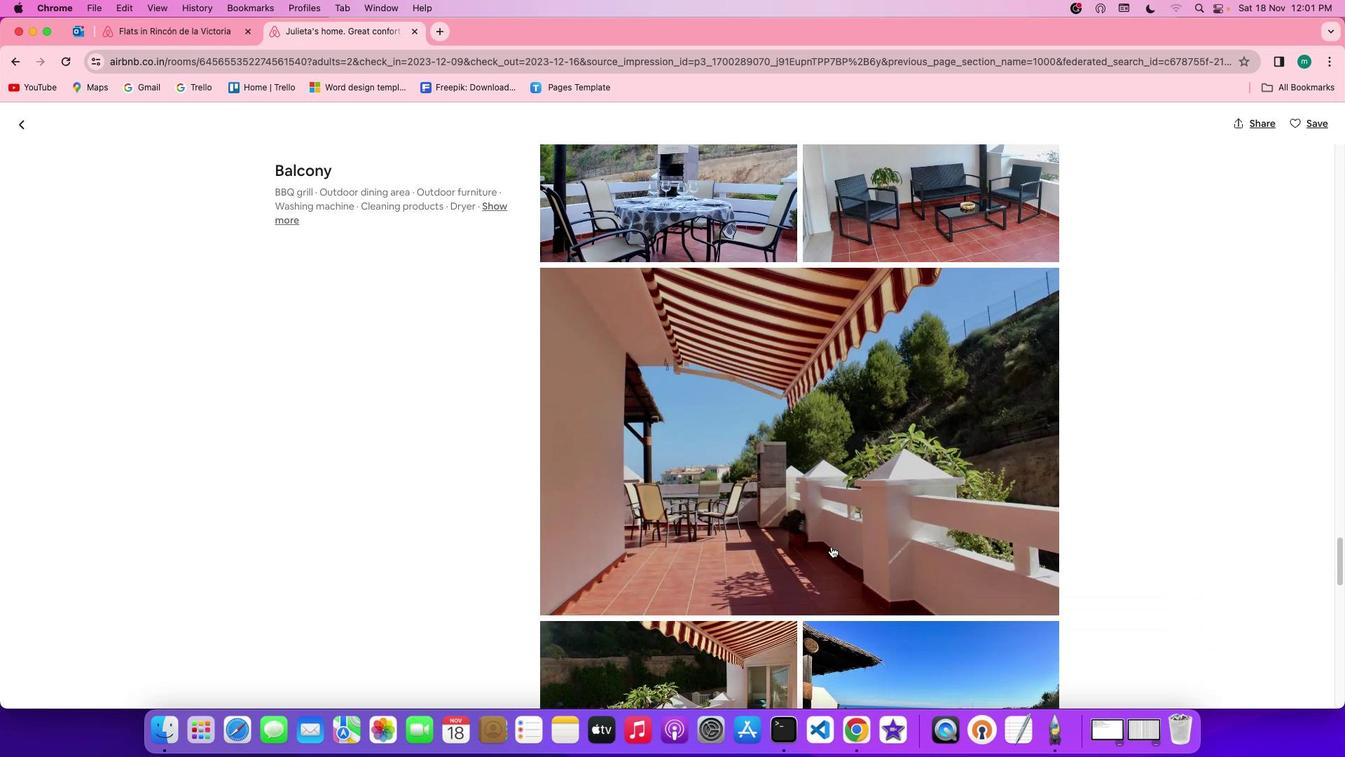 
Action: Mouse scrolled (830, 543) with delta (-1, -2)
Screenshot: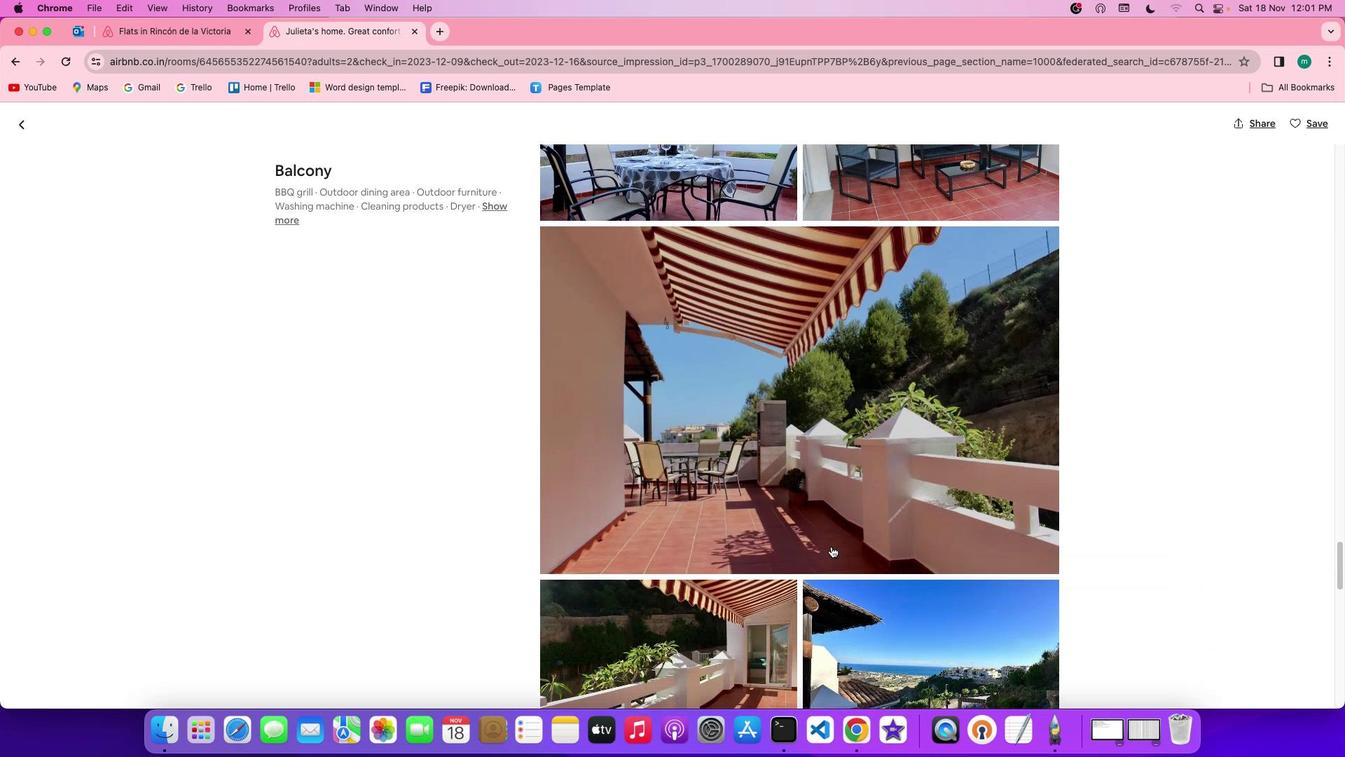 
Action: Mouse scrolled (830, 543) with delta (-1, -2)
Screenshot: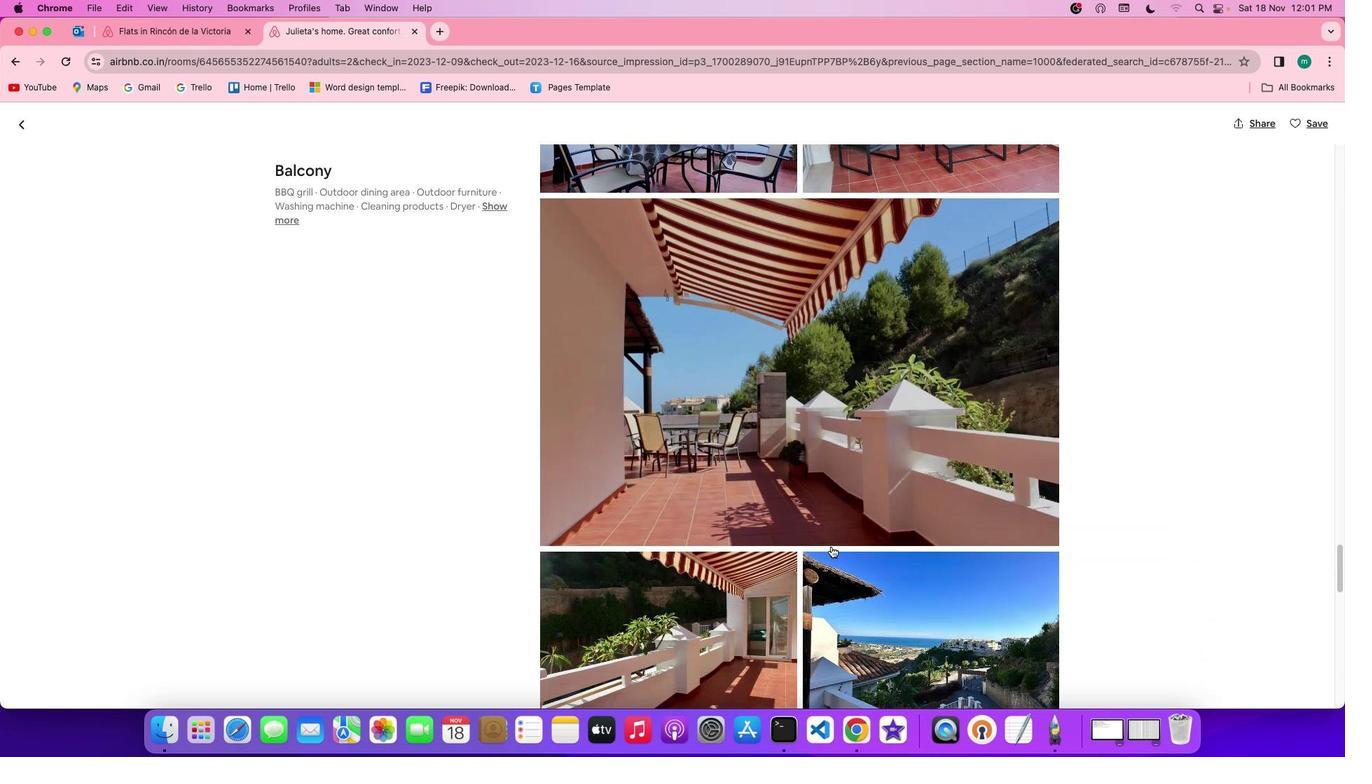 
Action: Mouse scrolled (830, 543) with delta (-1, -3)
Screenshot: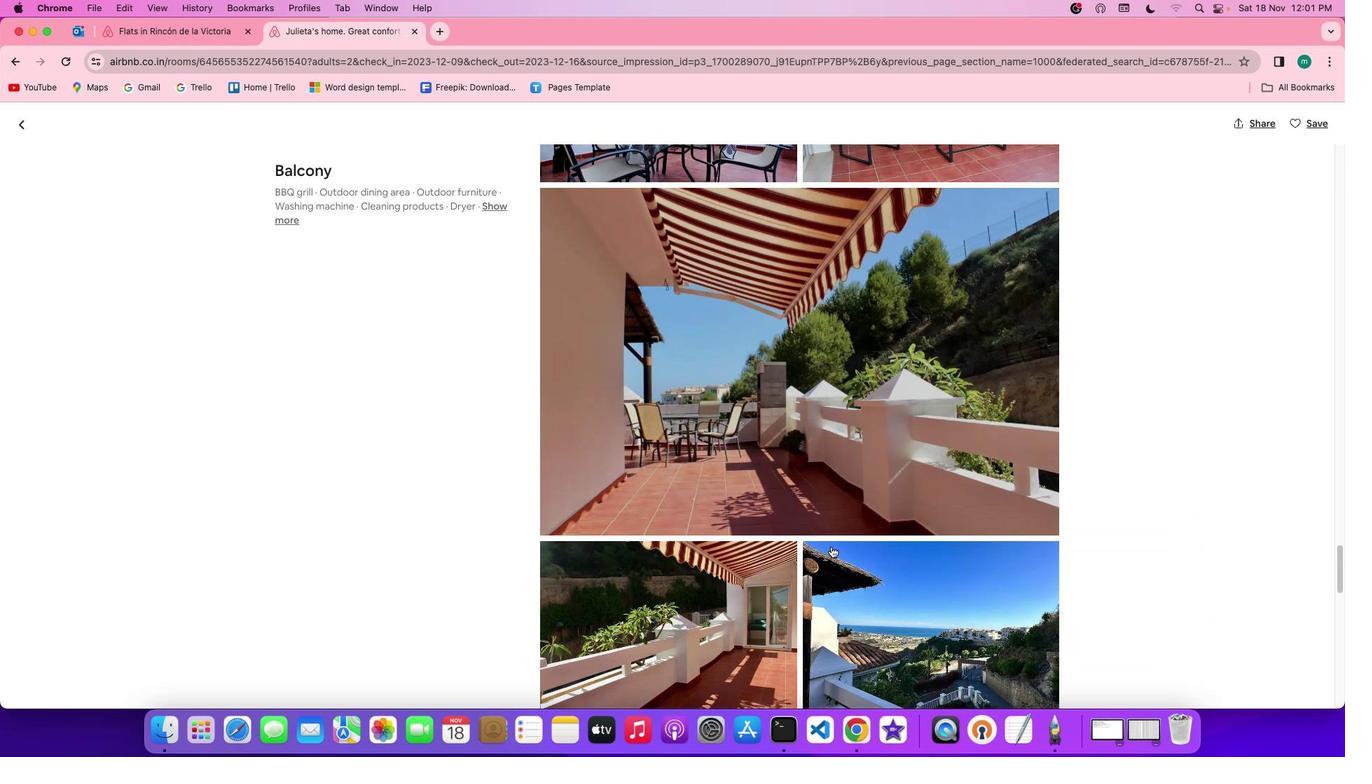 
Action: Mouse scrolled (830, 543) with delta (-1, -2)
Screenshot: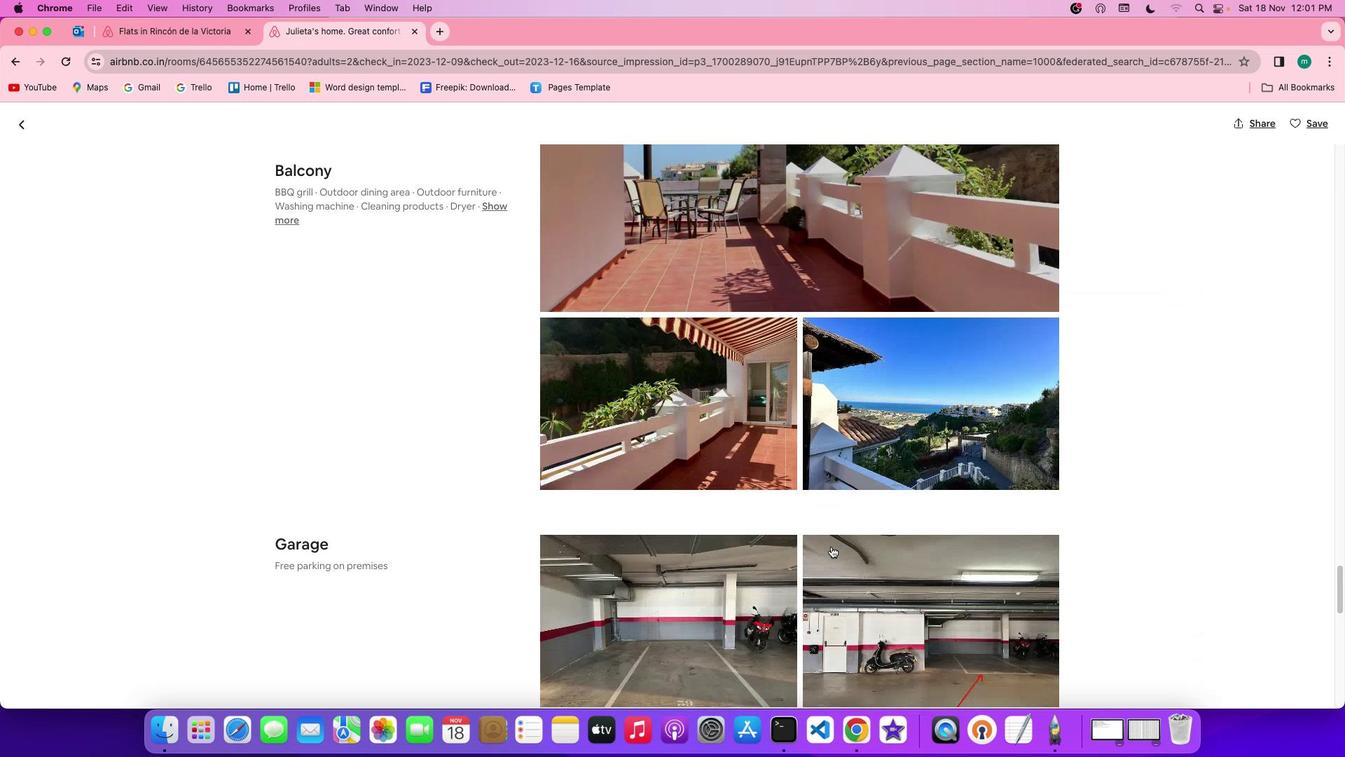 
Action: Mouse scrolled (830, 543) with delta (-1, -2)
Screenshot: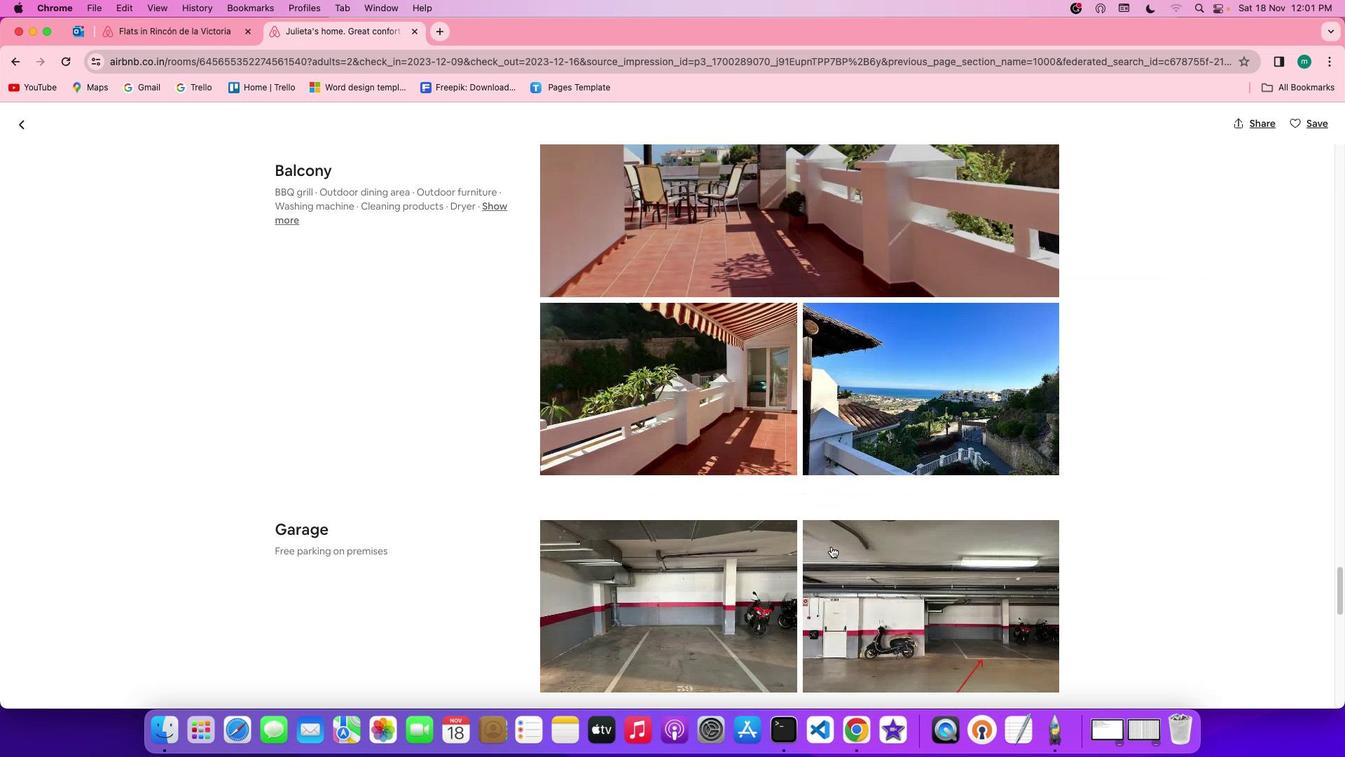 
Action: Mouse scrolled (830, 543) with delta (-1, -3)
Screenshot: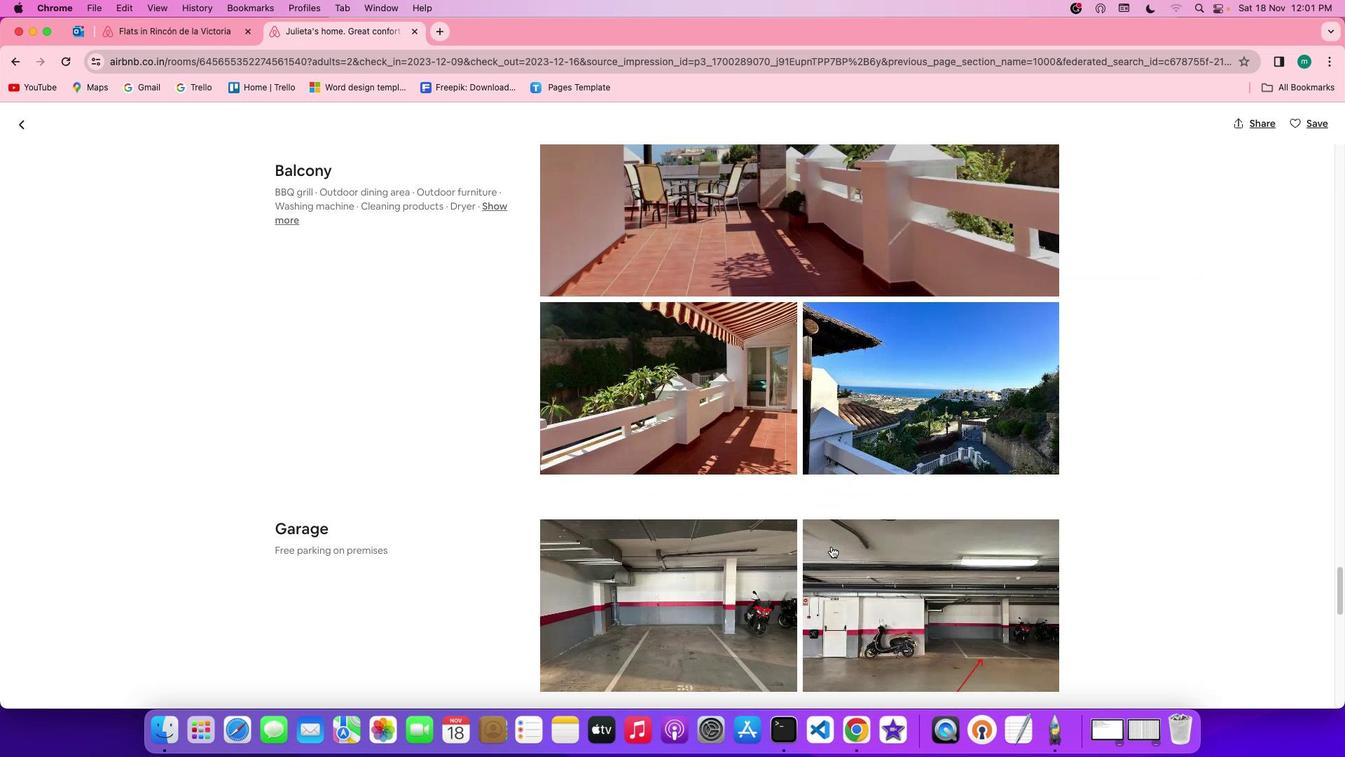 
Action: Mouse scrolled (830, 543) with delta (-1, -4)
Screenshot: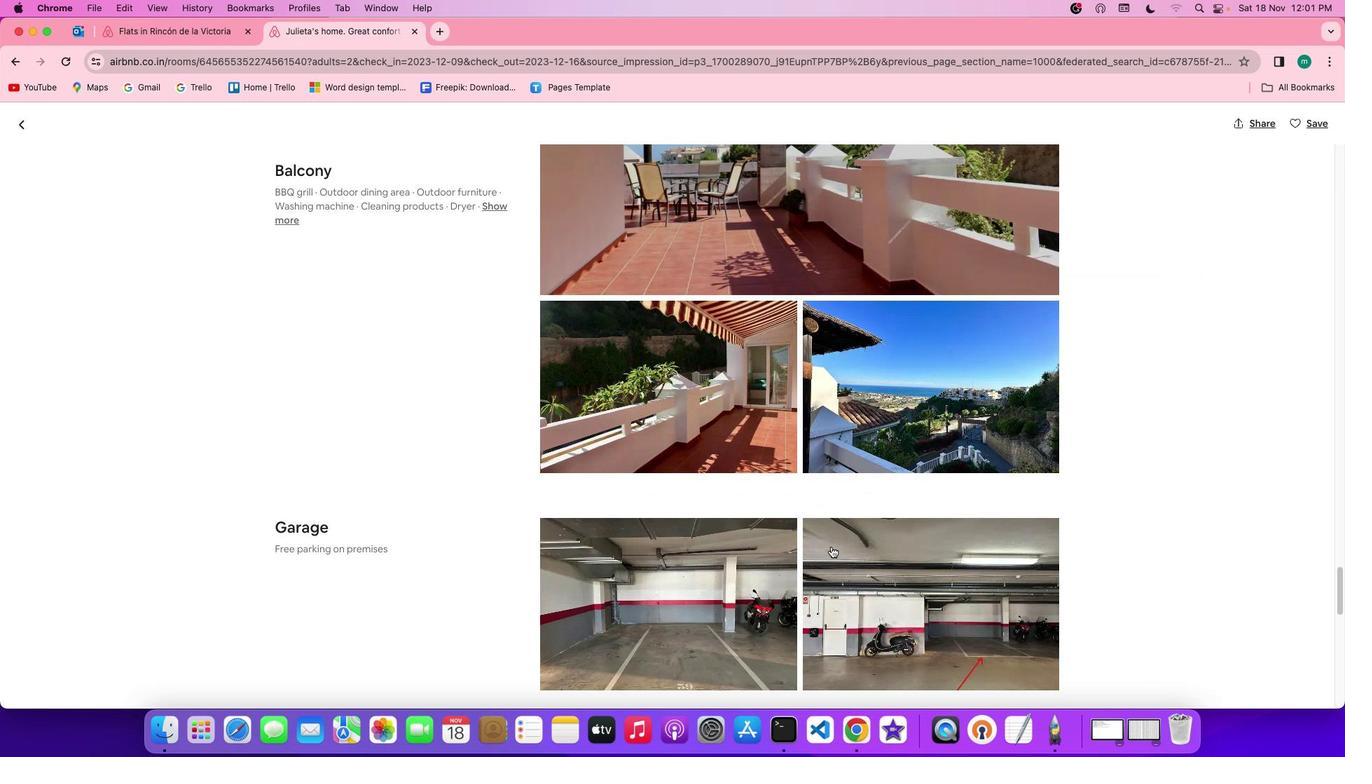 
Action: Mouse scrolled (830, 543) with delta (-1, -2)
Screenshot: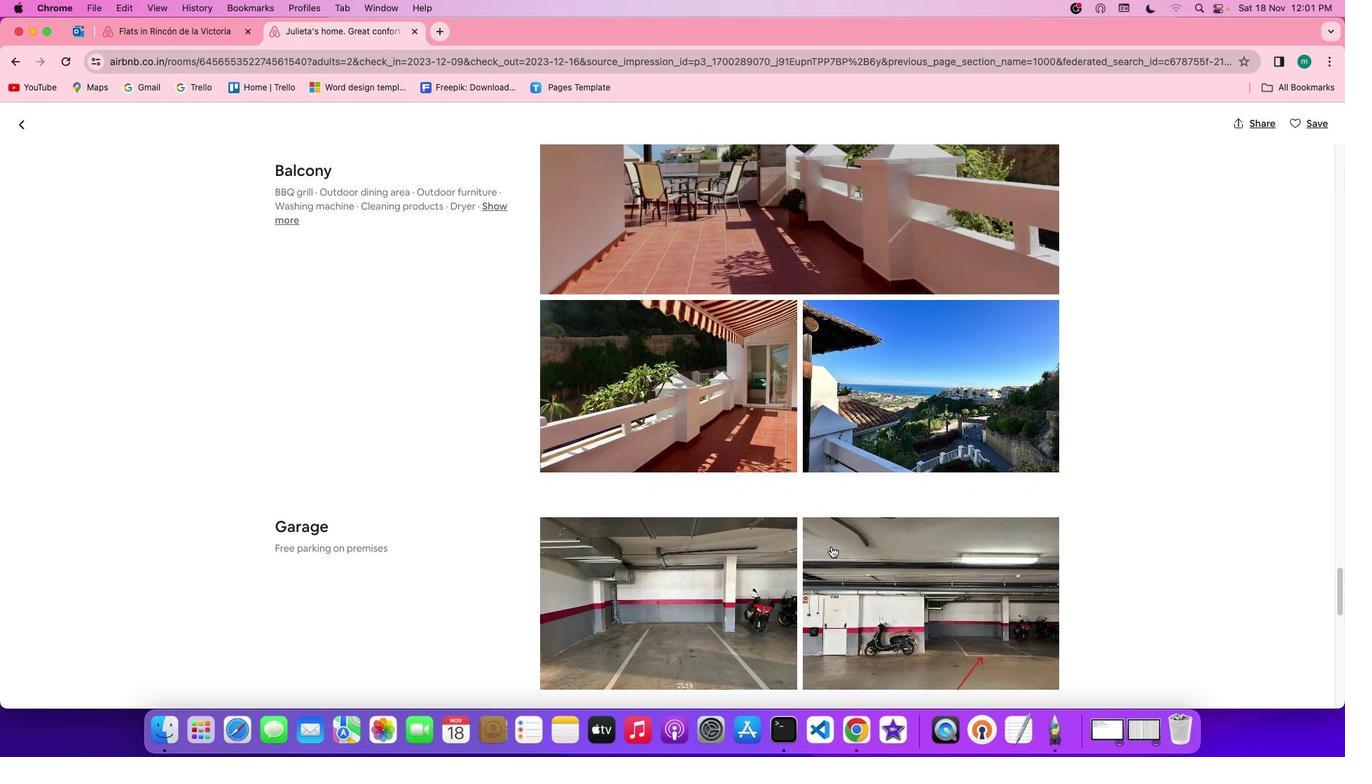 
Action: Mouse scrolled (830, 543) with delta (-1, -2)
Screenshot: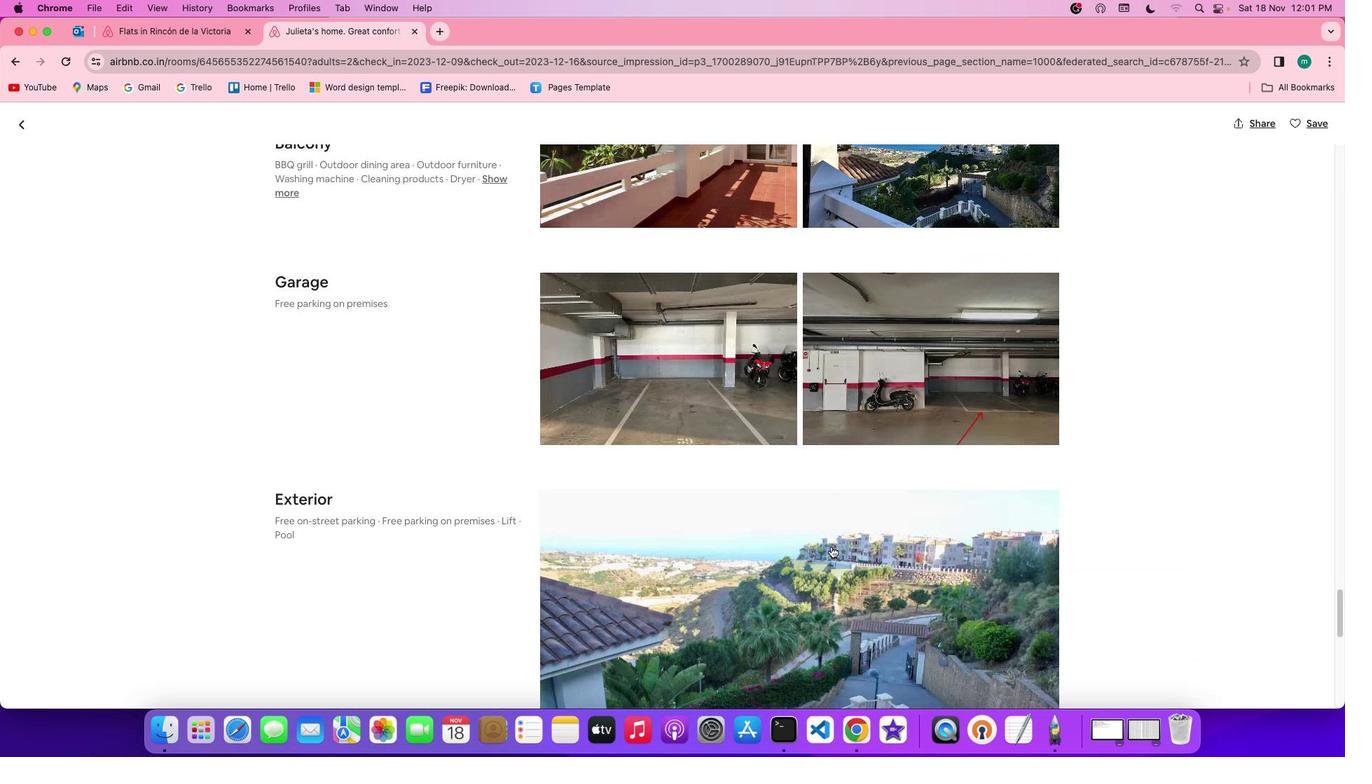 
Action: Mouse scrolled (830, 543) with delta (-1, -2)
Screenshot: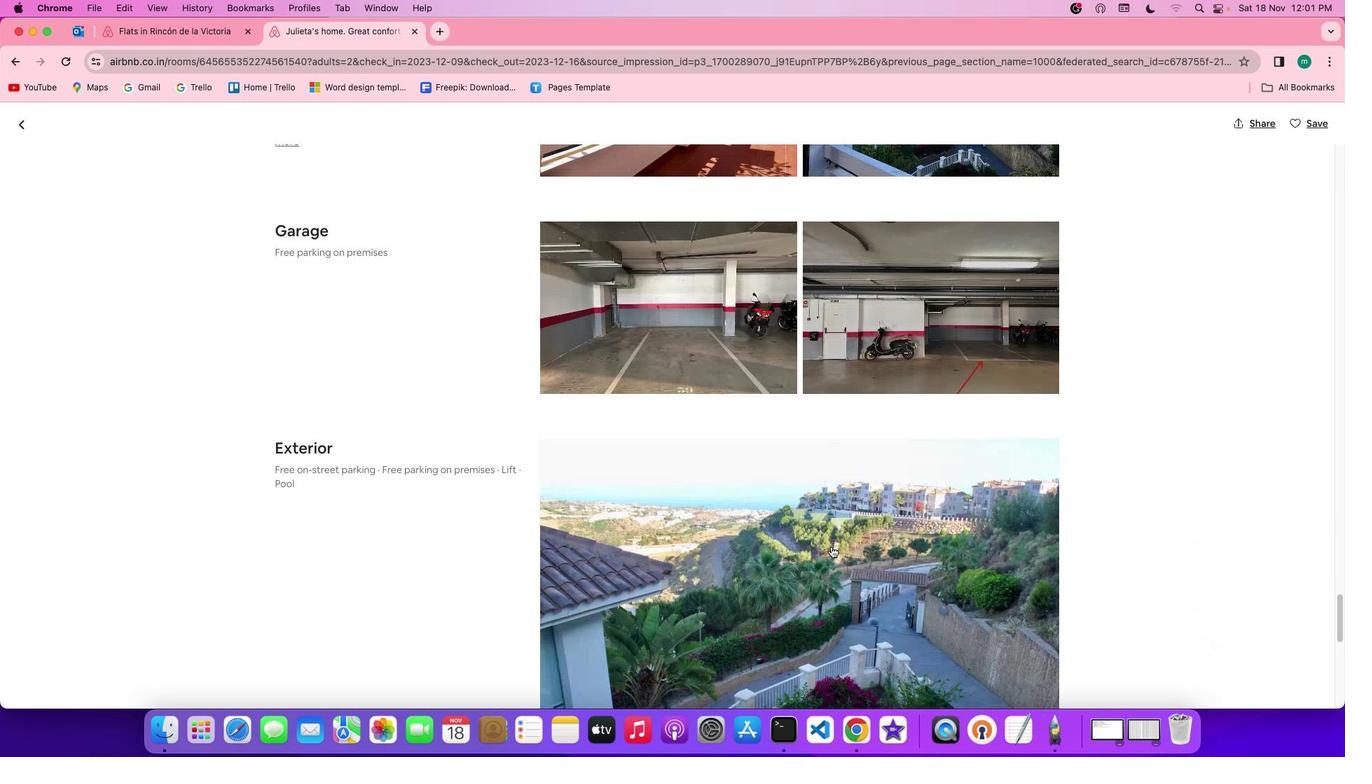
Action: Mouse scrolled (830, 543) with delta (-1, -3)
Screenshot: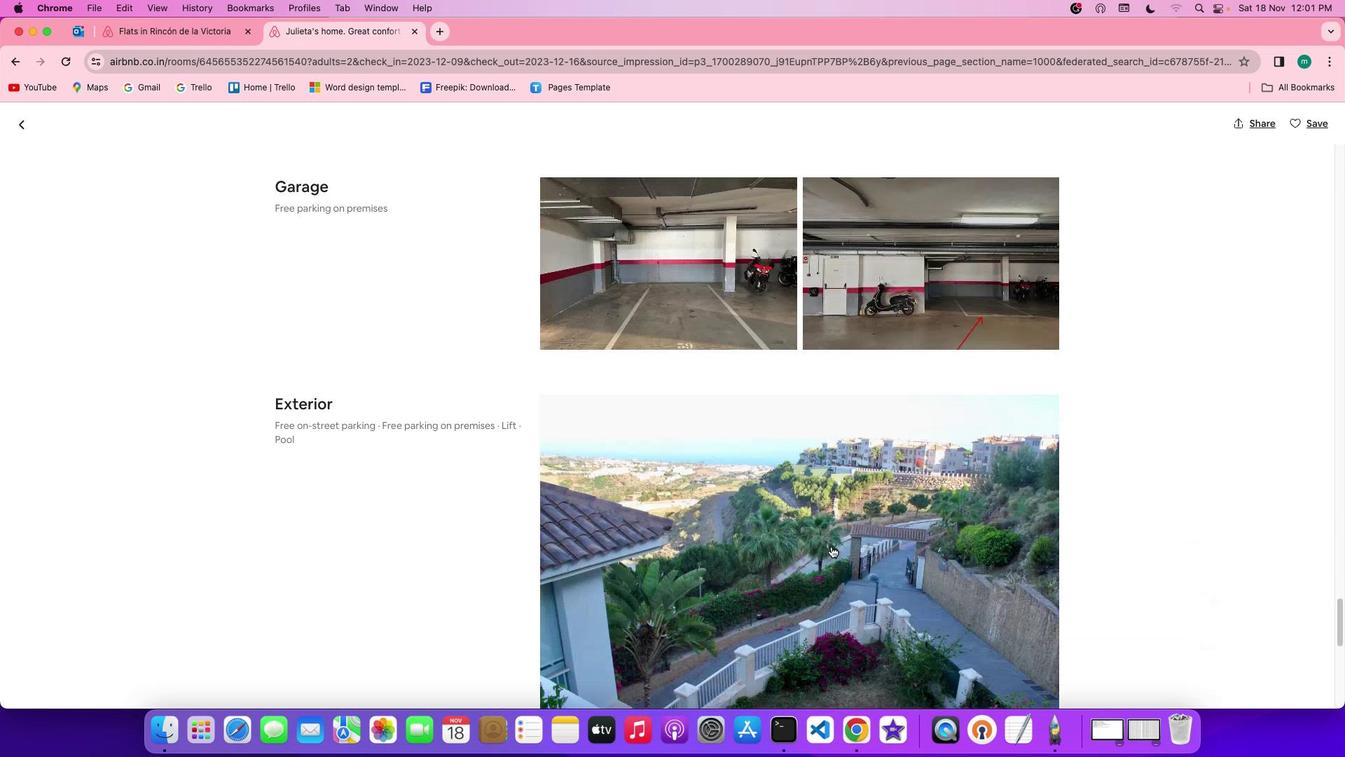 
Action: Mouse scrolled (830, 543) with delta (-1, -4)
Screenshot: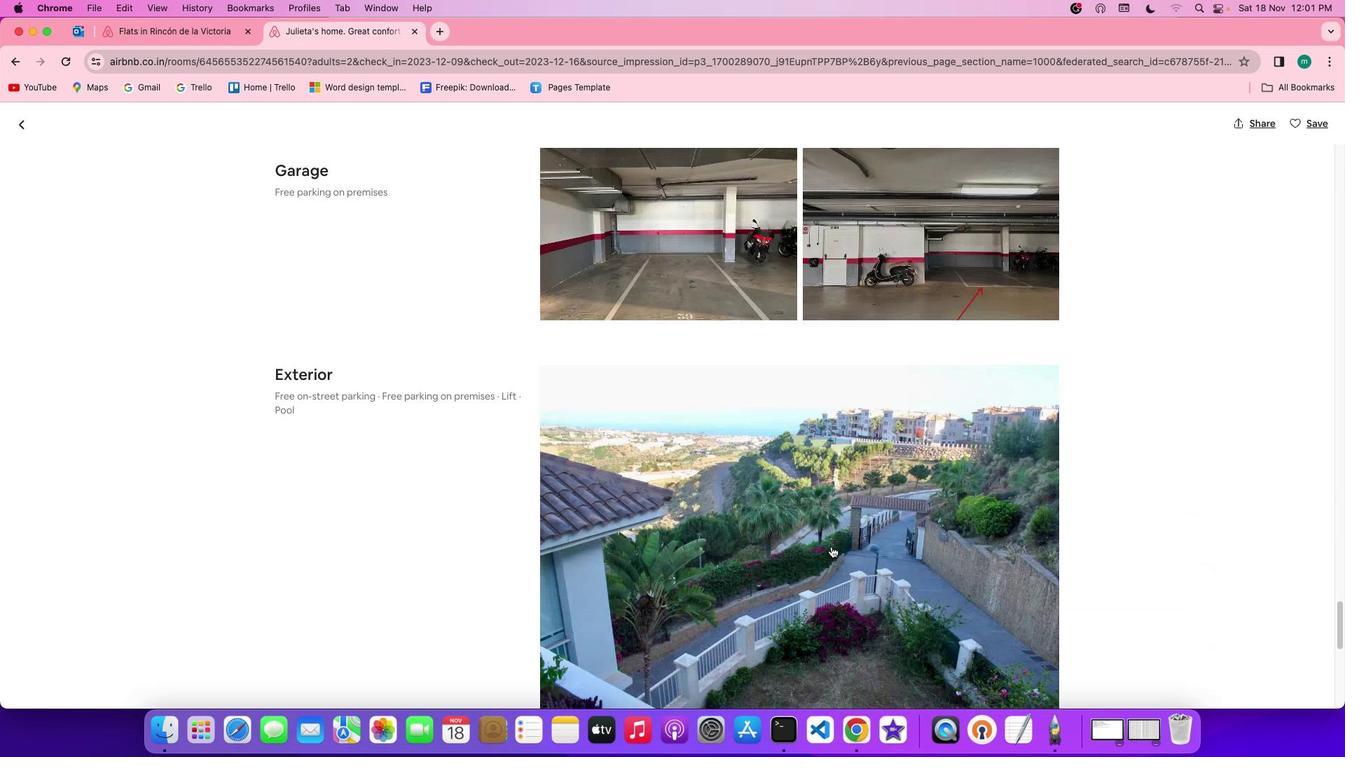 
Action: Mouse scrolled (830, 543) with delta (-1, -4)
Screenshot: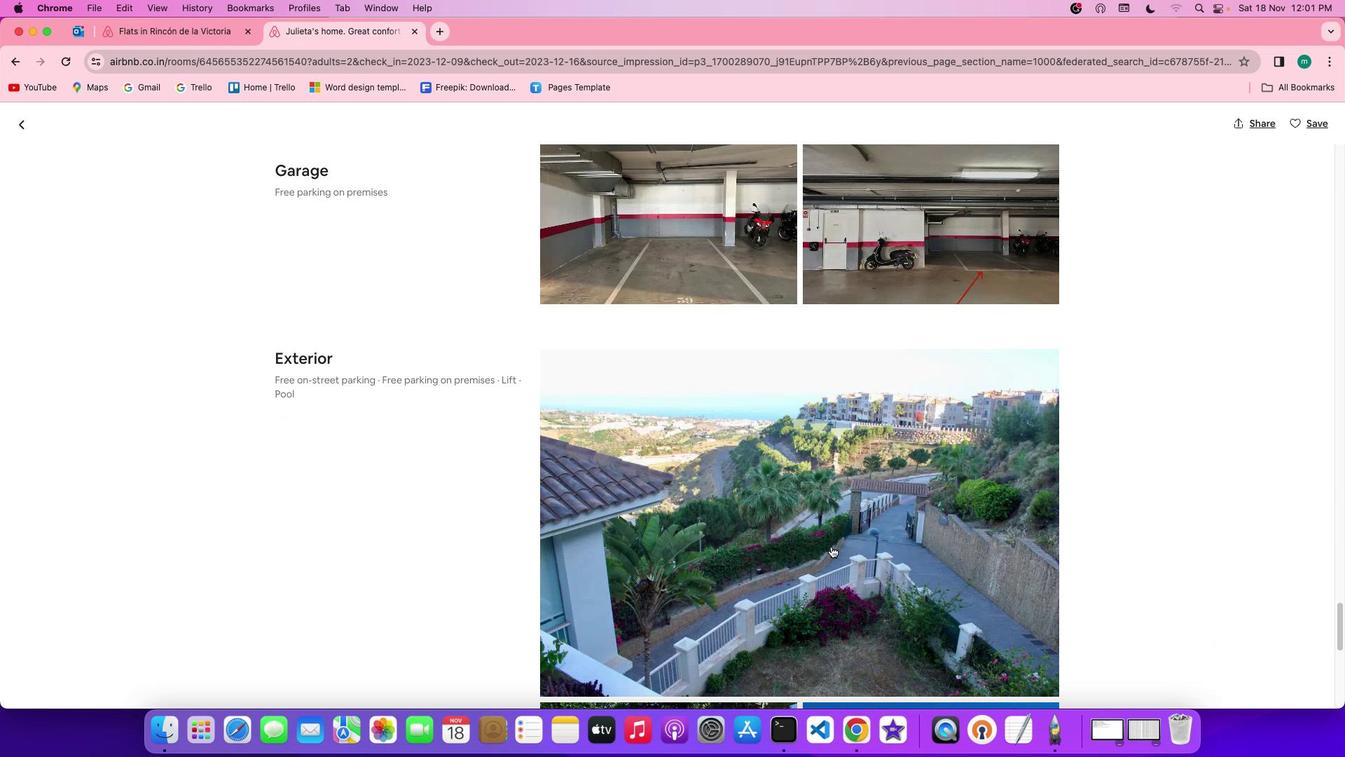 
Action: Mouse scrolled (830, 543) with delta (-1, -2)
Screenshot: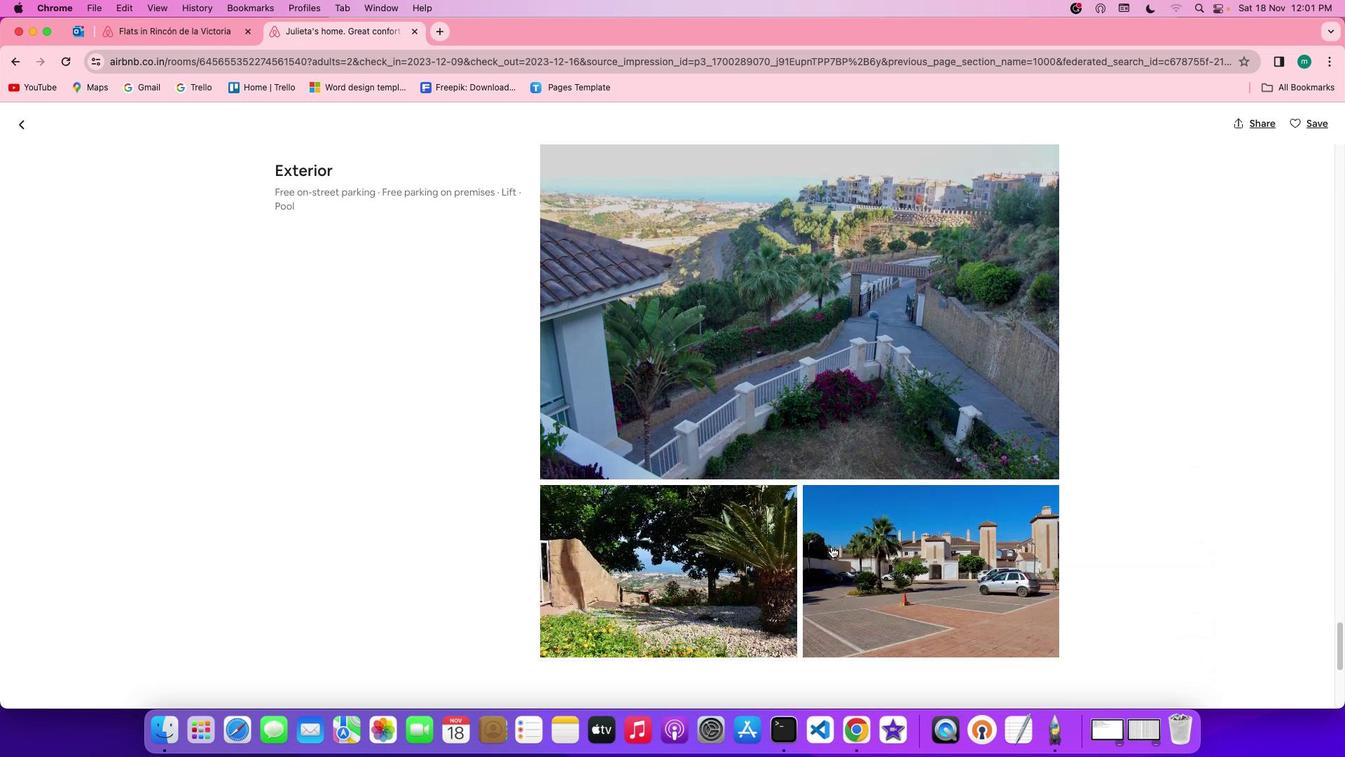 
Action: Mouse scrolled (830, 543) with delta (-1, -2)
Screenshot: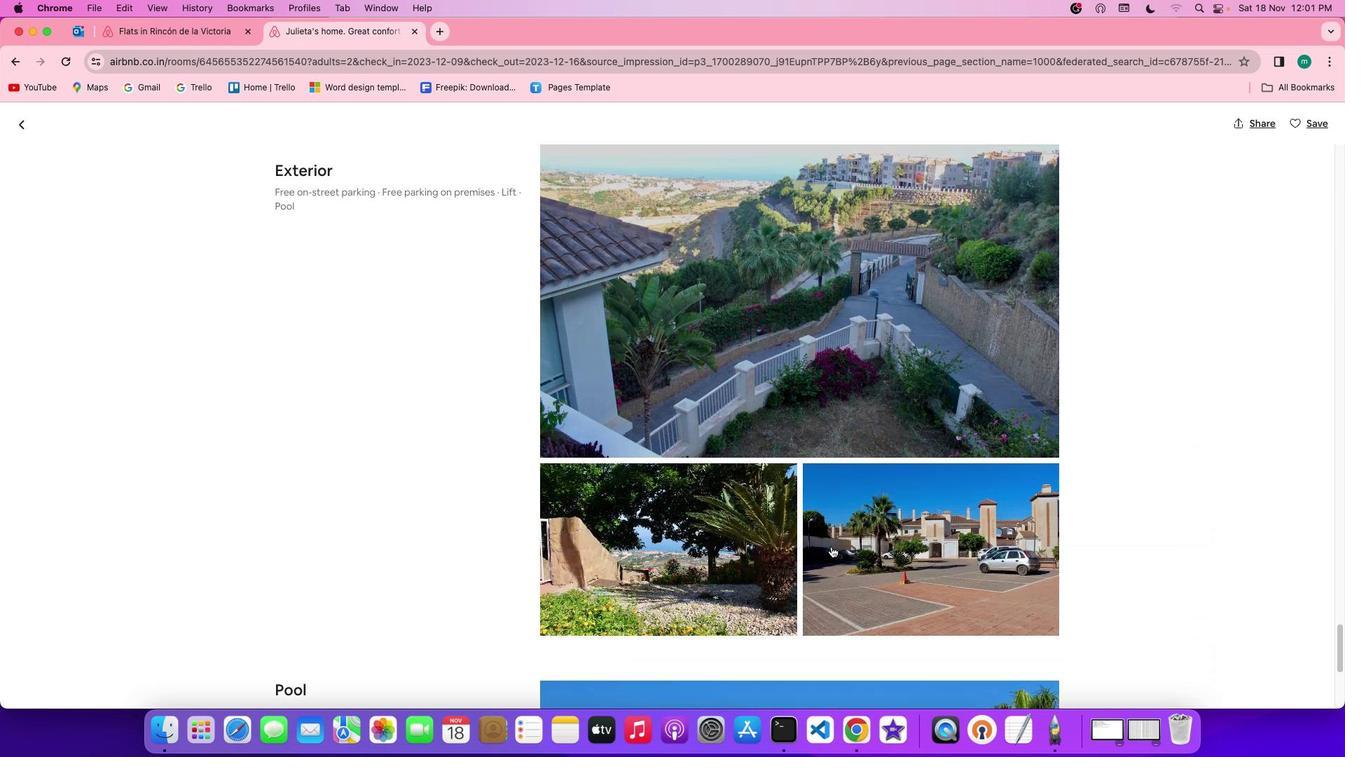 
Action: Mouse scrolled (830, 543) with delta (-1, -2)
Screenshot: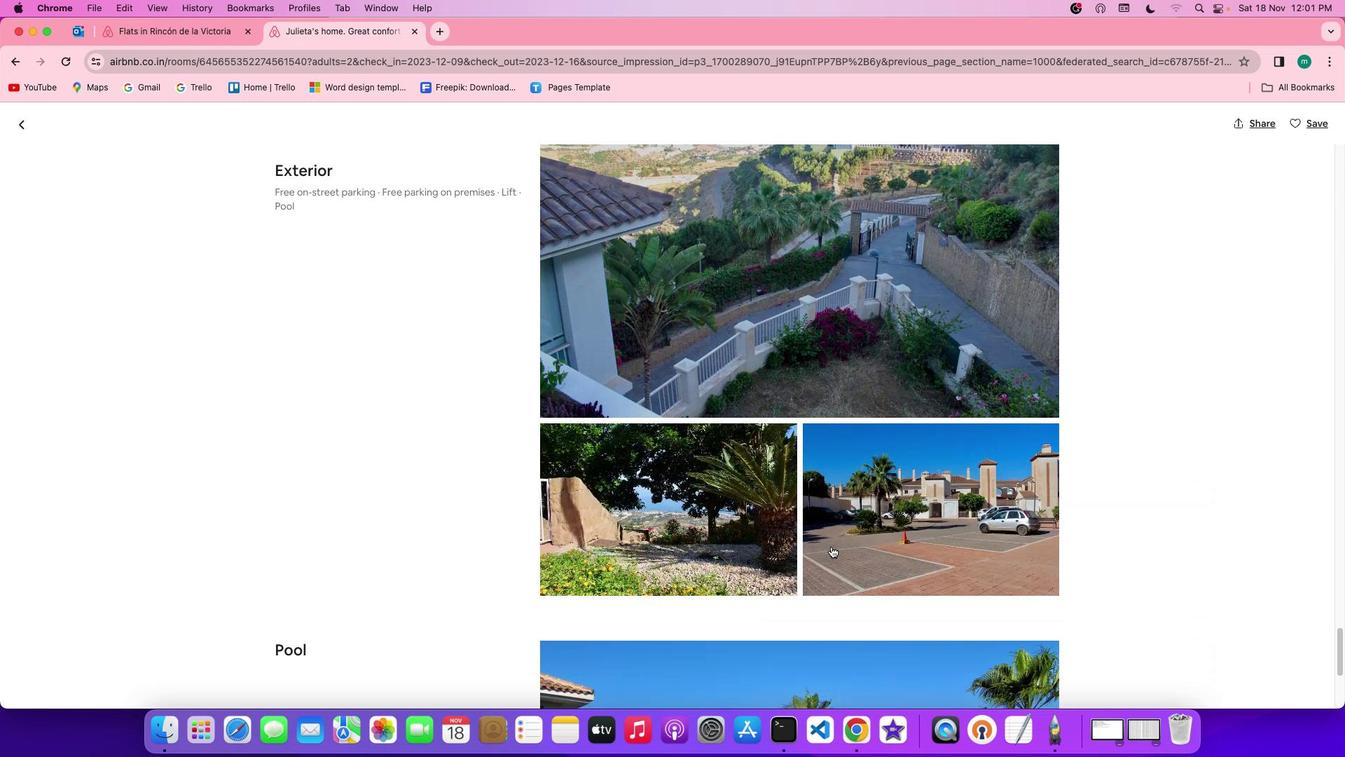 
Action: Mouse scrolled (830, 543) with delta (-1, -4)
Screenshot: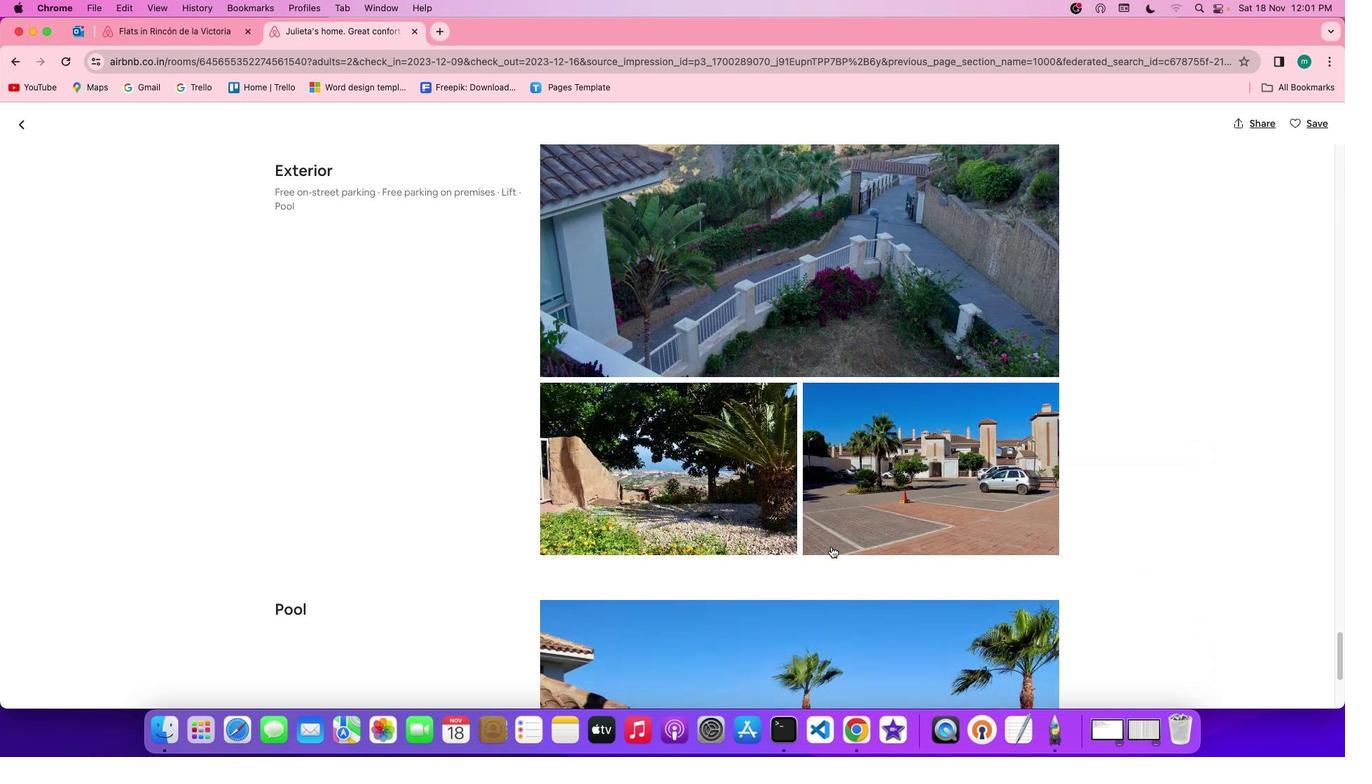 
Action: Mouse scrolled (830, 543) with delta (-1, -4)
Screenshot: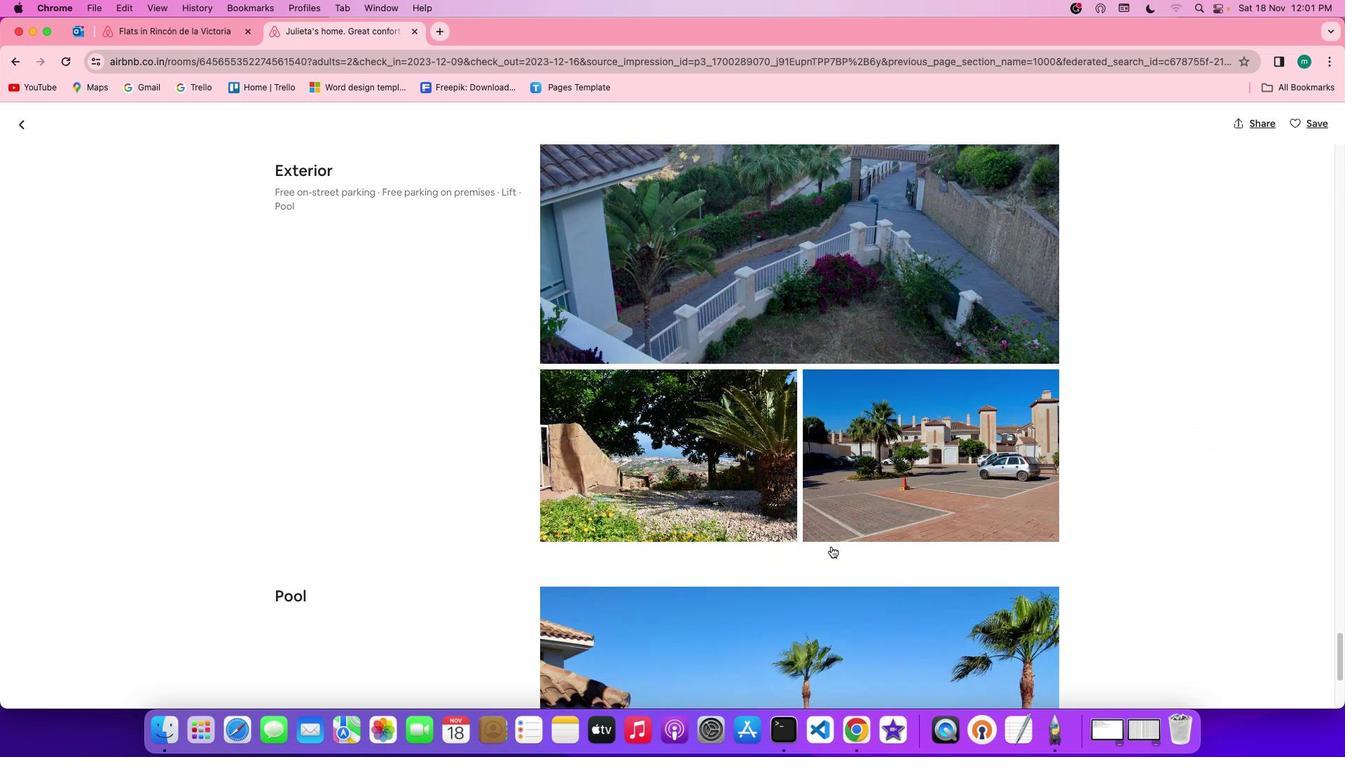 
Action: Mouse scrolled (830, 543) with delta (-1, -2)
Screenshot: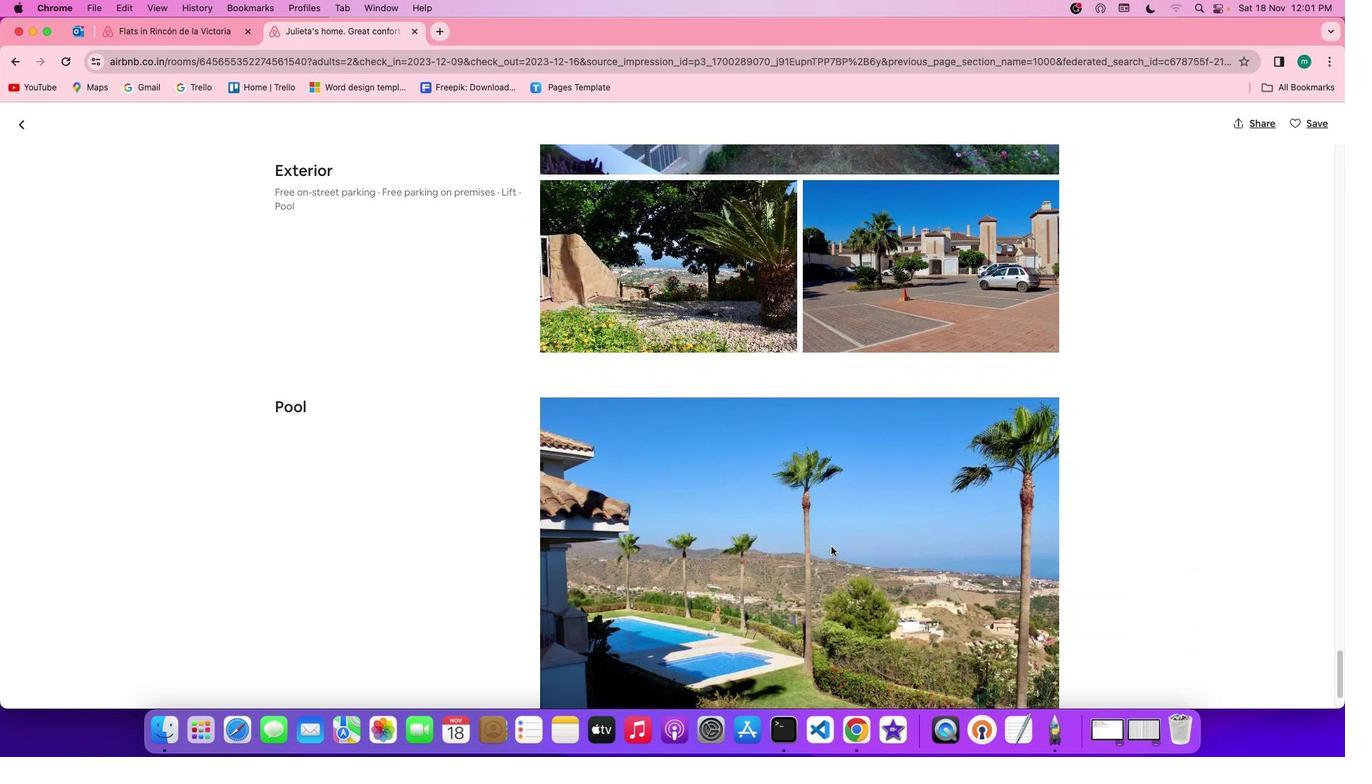 
Action: Mouse scrolled (830, 543) with delta (-1, -2)
Screenshot: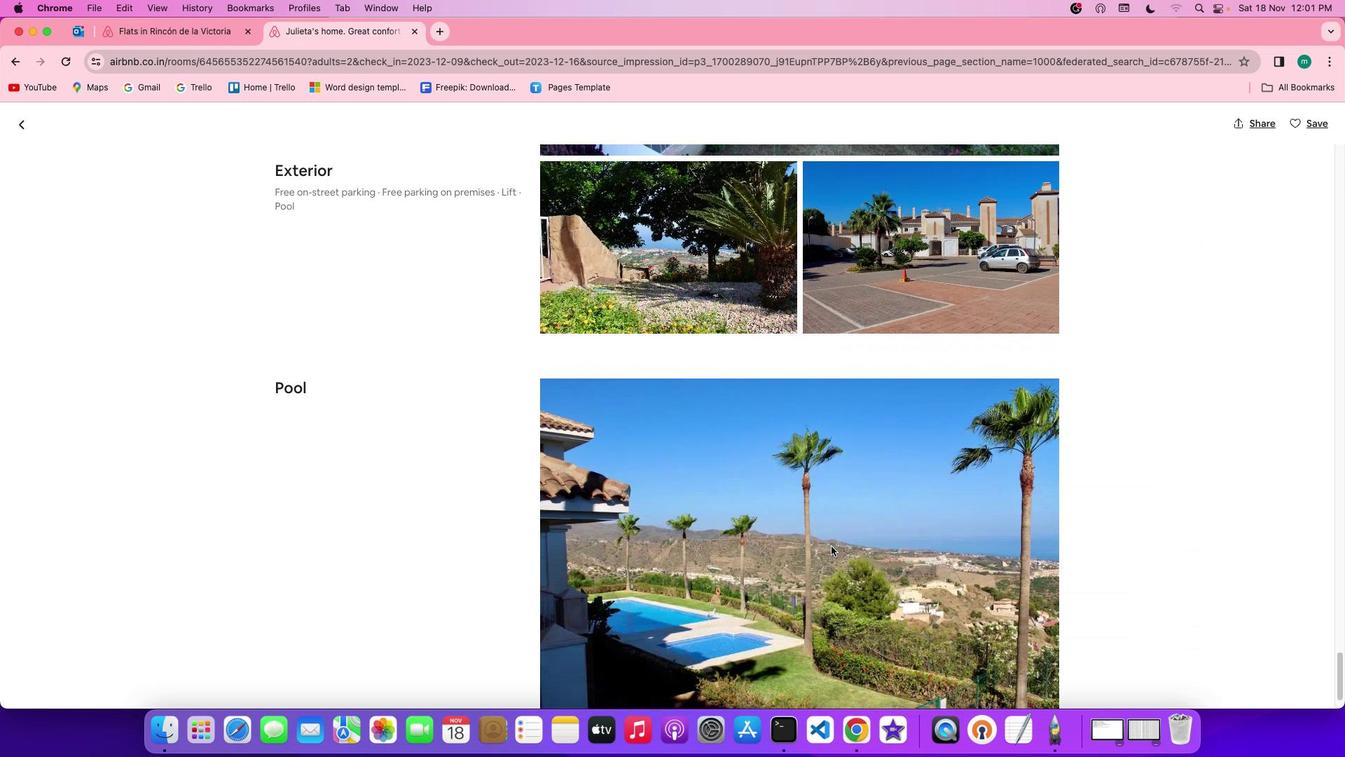 
Action: Mouse scrolled (830, 543) with delta (-1, -2)
Screenshot: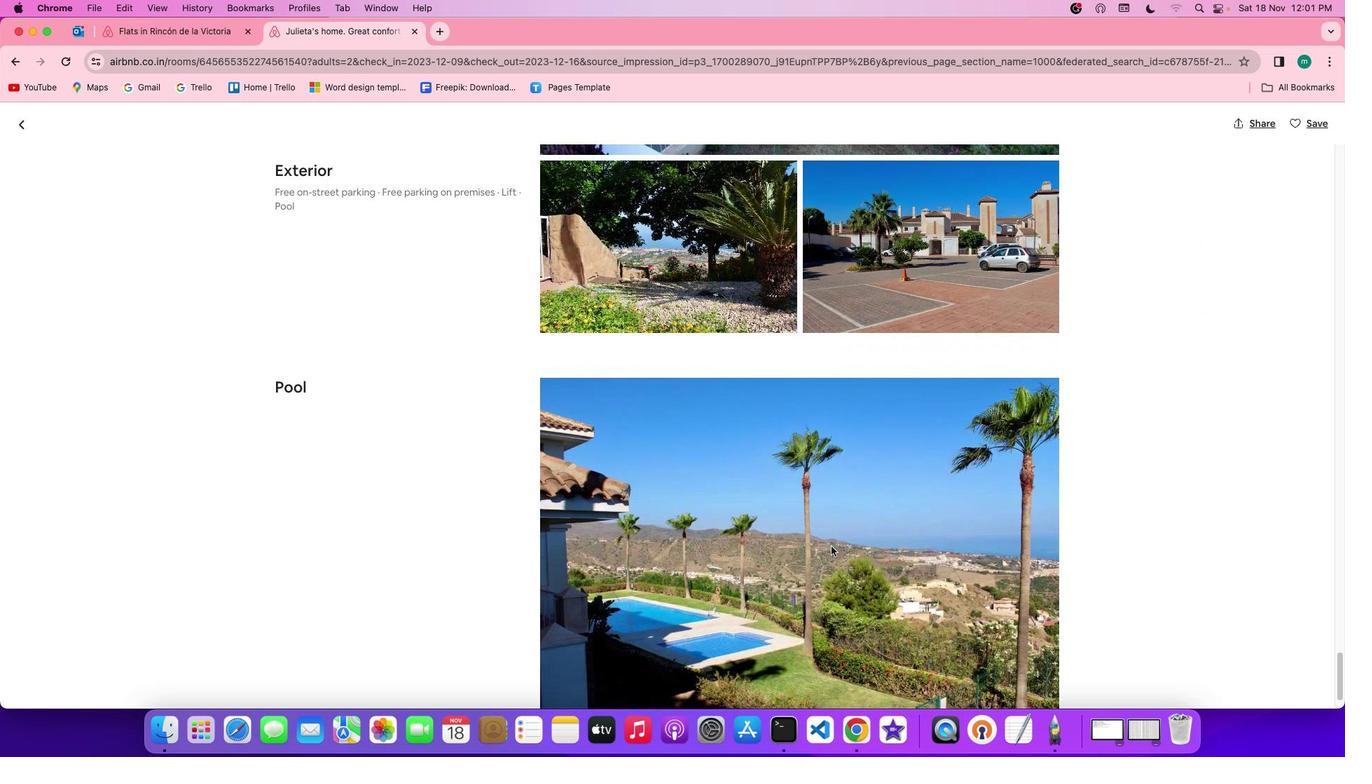 
Action: Mouse scrolled (830, 543) with delta (-1, -3)
Screenshot: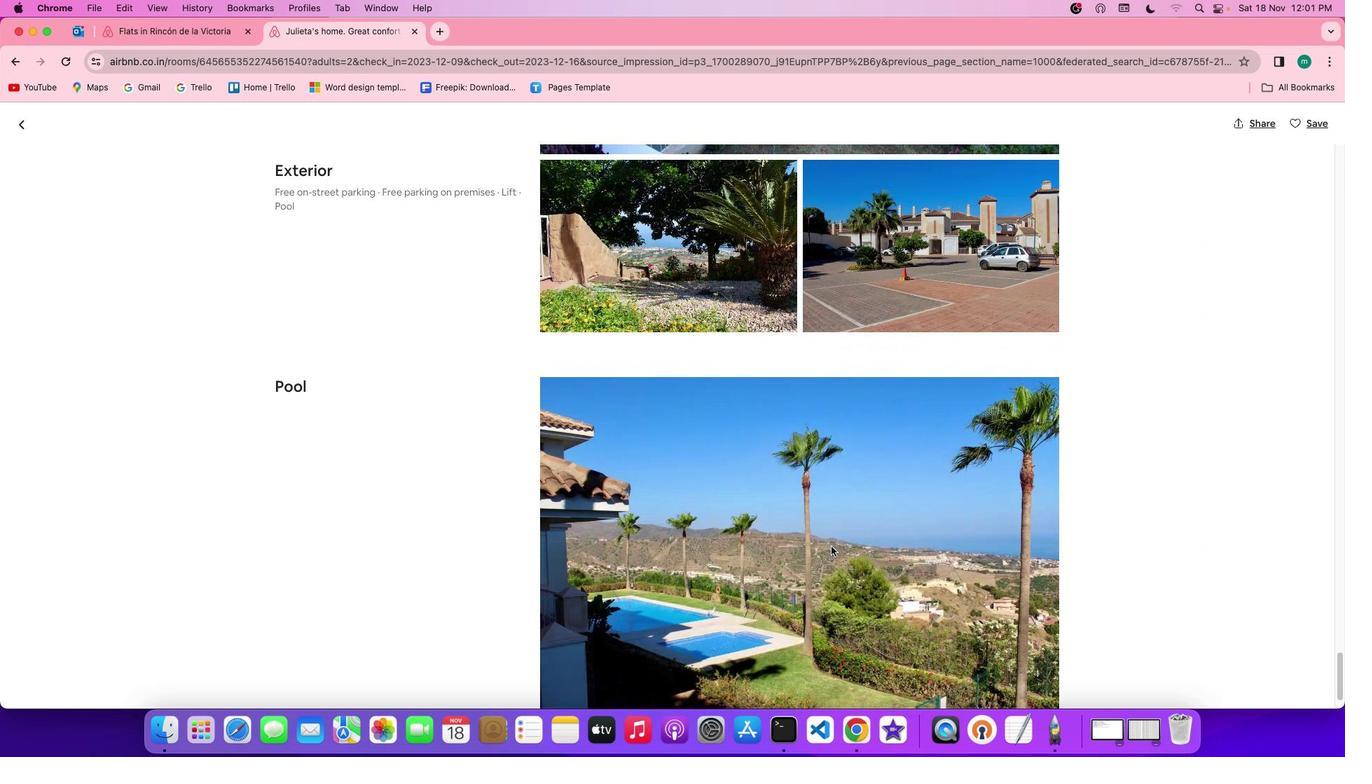 
Action: Mouse scrolled (830, 543) with delta (-1, -2)
Screenshot: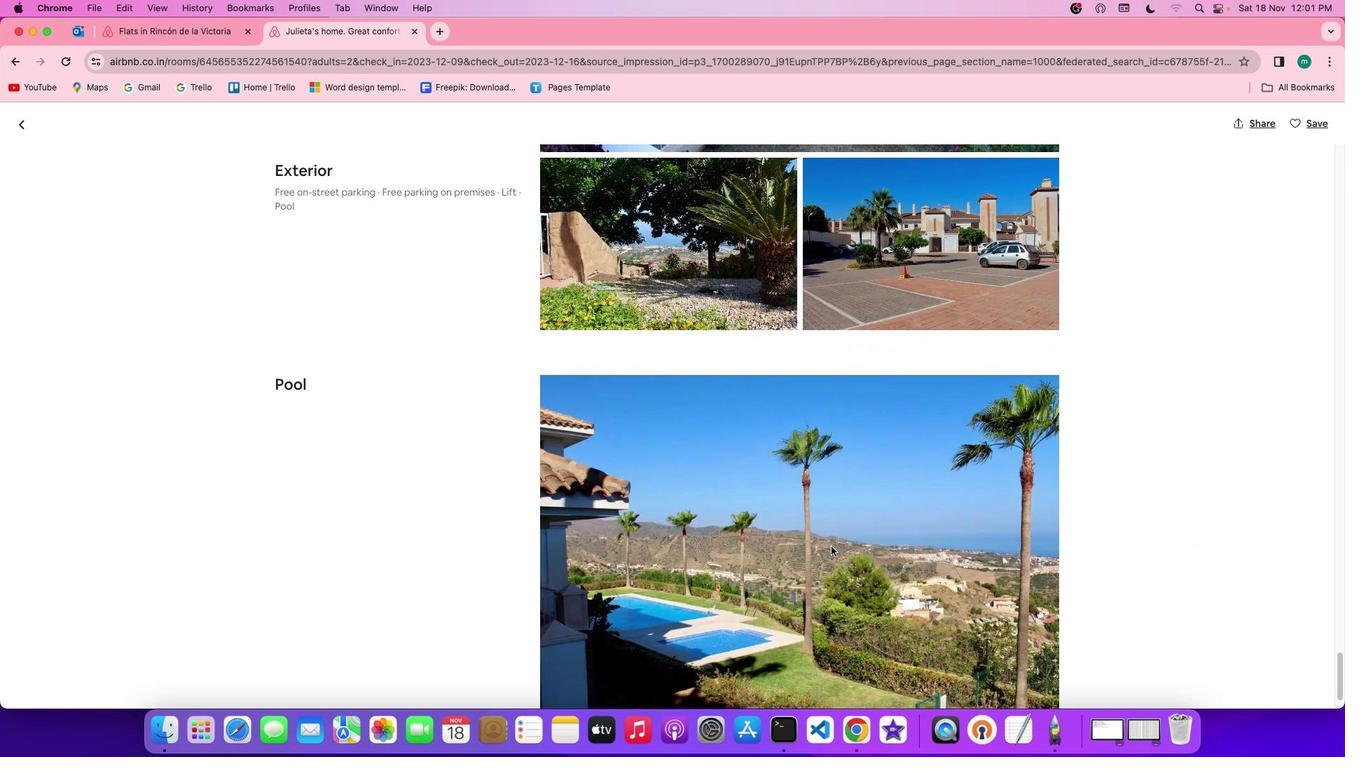 
Action: Mouse scrolled (830, 543) with delta (-1, -2)
Screenshot: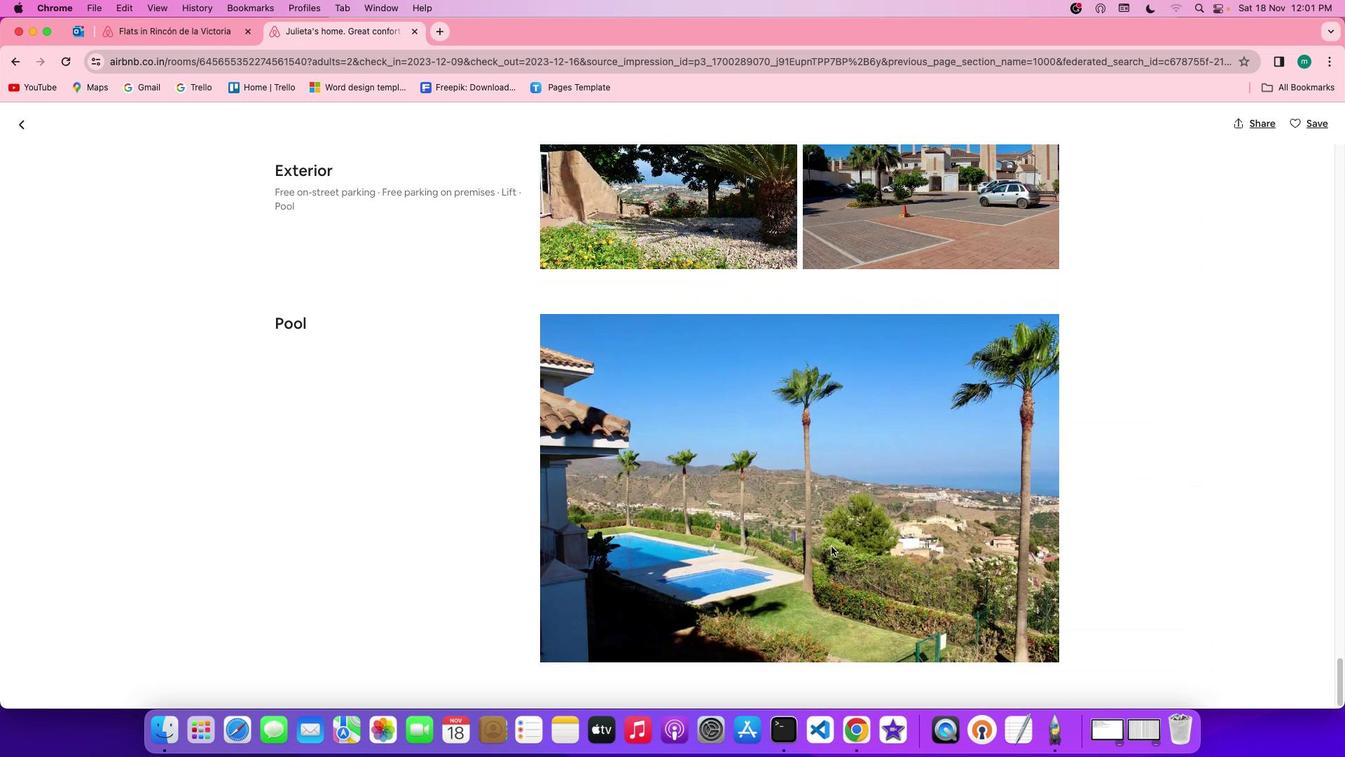 
Action: Mouse scrolled (830, 543) with delta (-1, -2)
Screenshot: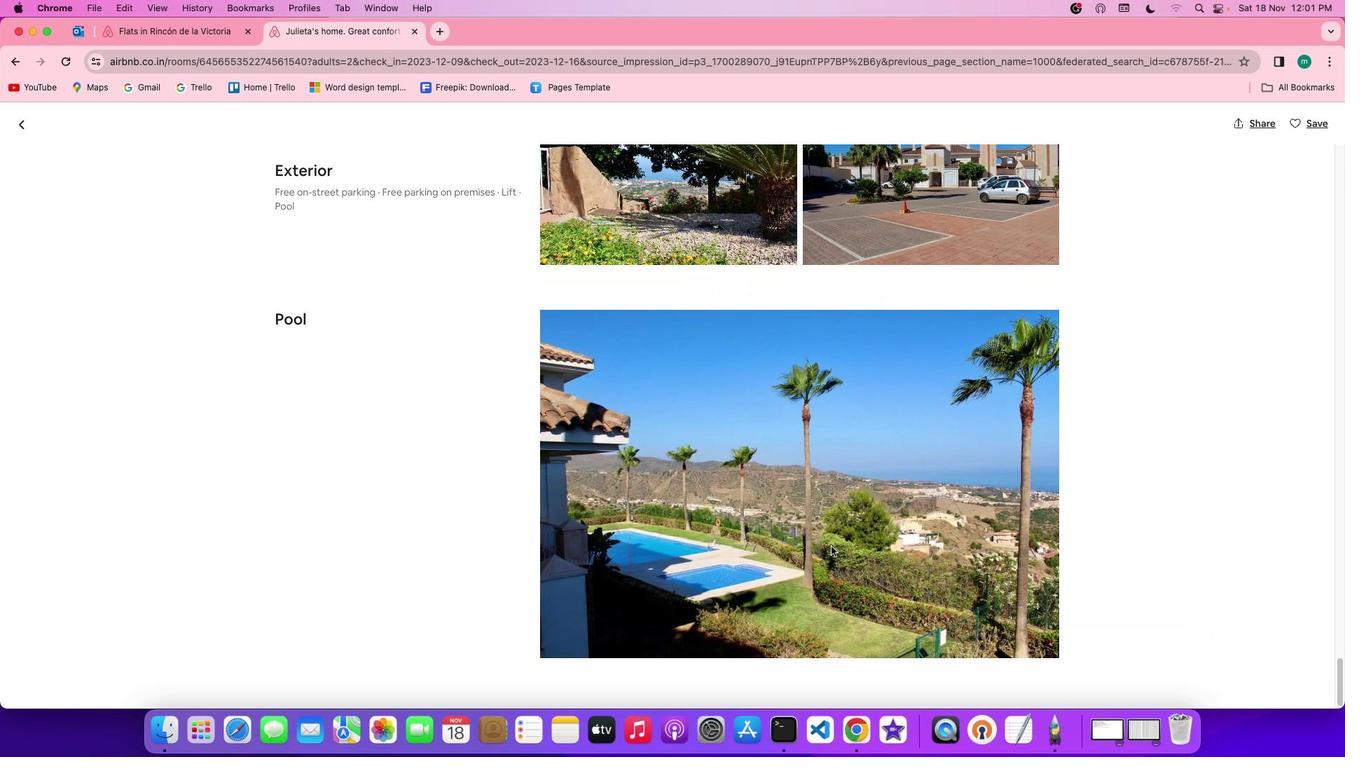 
Action: Mouse scrolled (830, 543) with delta (-1, -2)
Screenshot: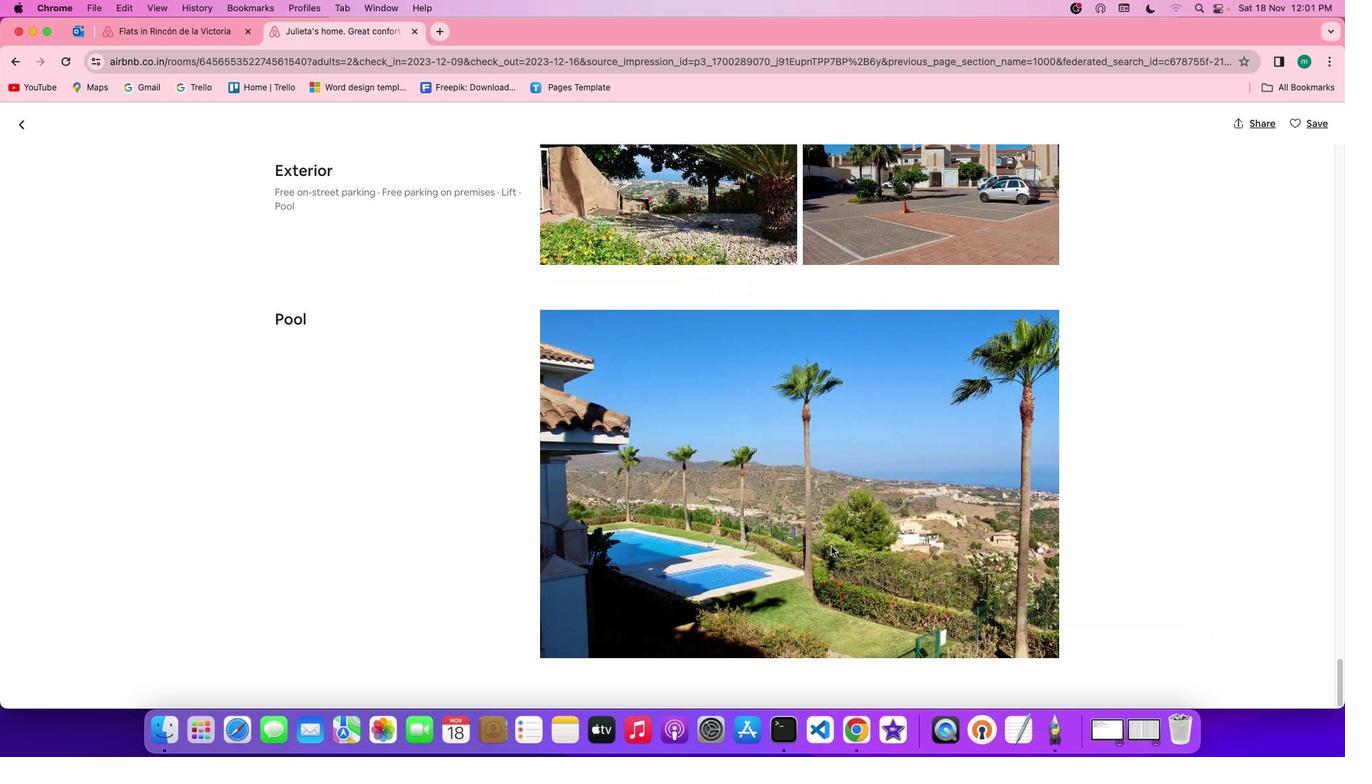 
Action: Mouse scrolled (830, 543) with delta (-1, -3)
Screenshot: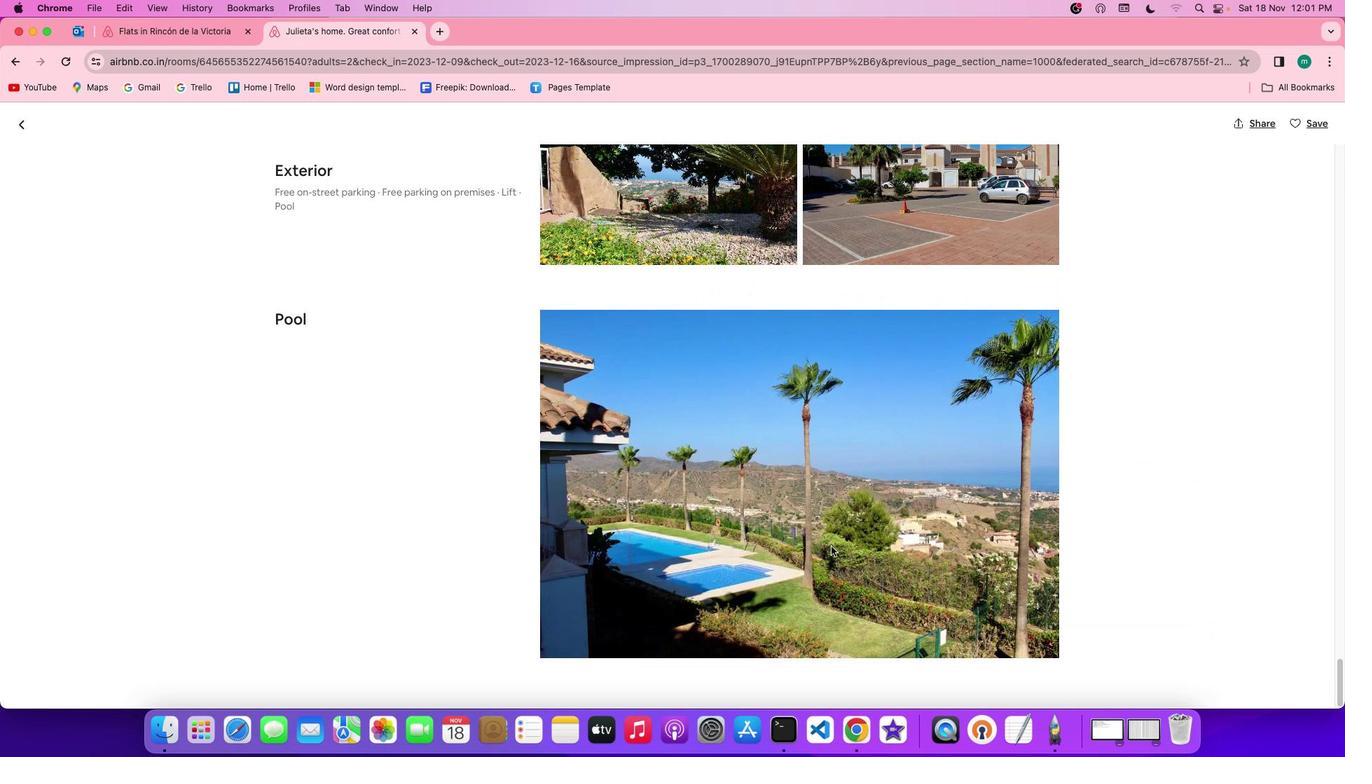 
Action: Mouse scrolled (830, 543) with delta (-1, -2)
Screenshot: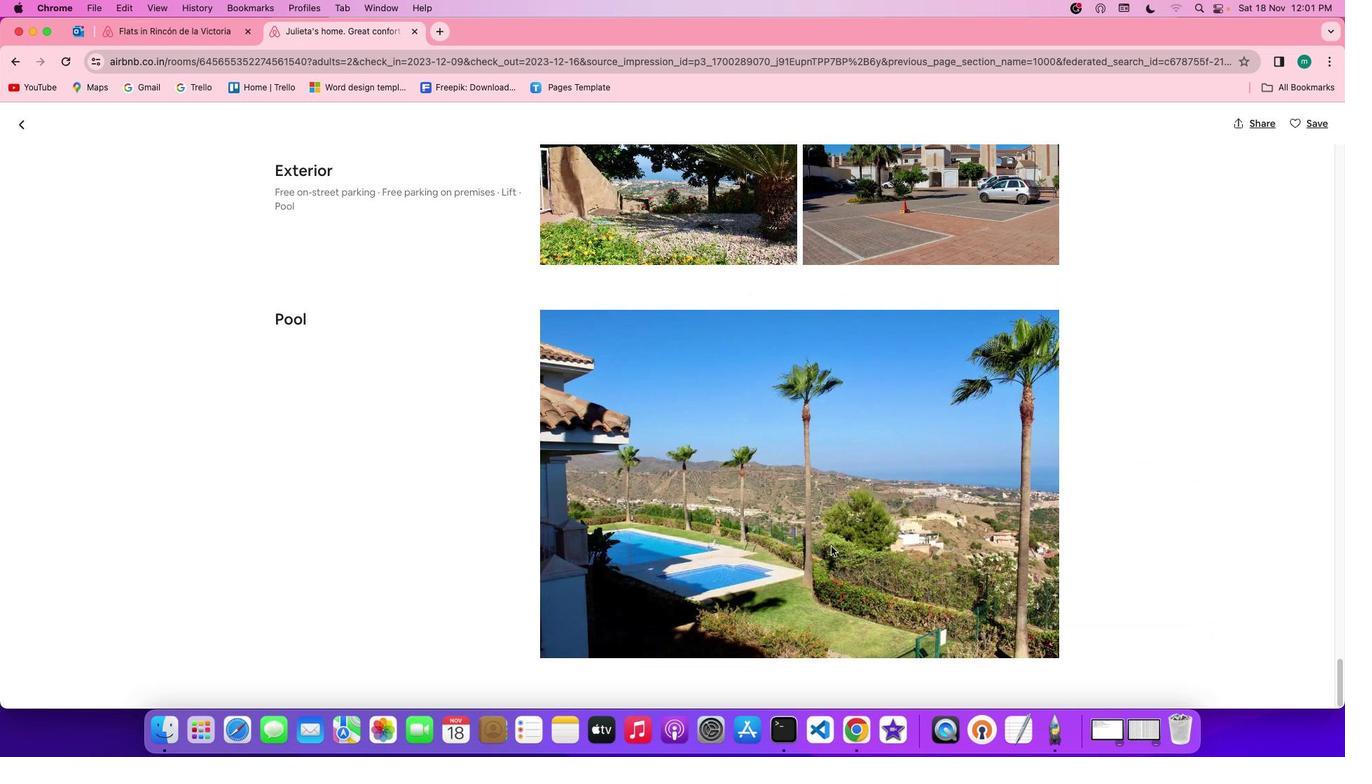 
Action: Mouse scrolled (830, 543) with delta (-1, -2)
Screenshot: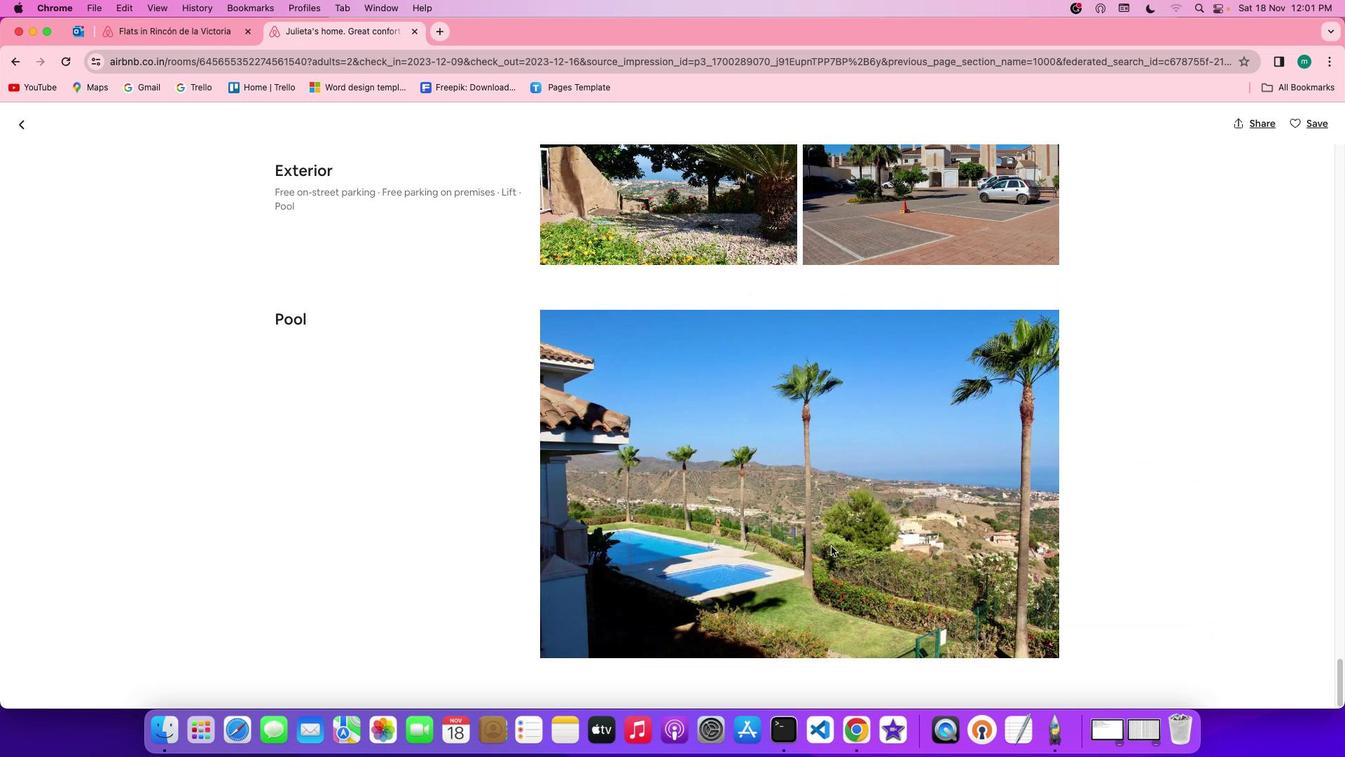 
Action: Mouse scrolled (830, 543) with delta (-1, -2)
Screenshot: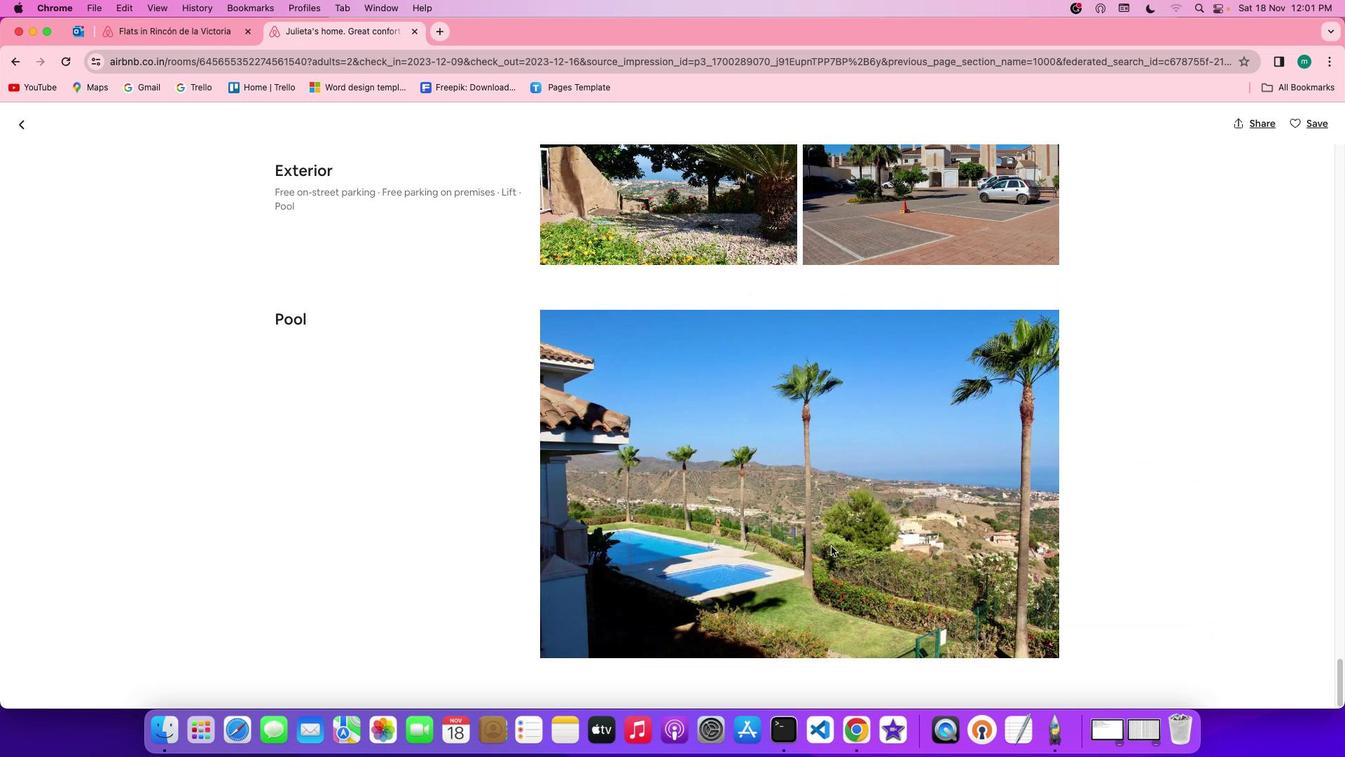 
Action: Mouse scrolled (830, 543) with delta (-1, -3)
Screenshot: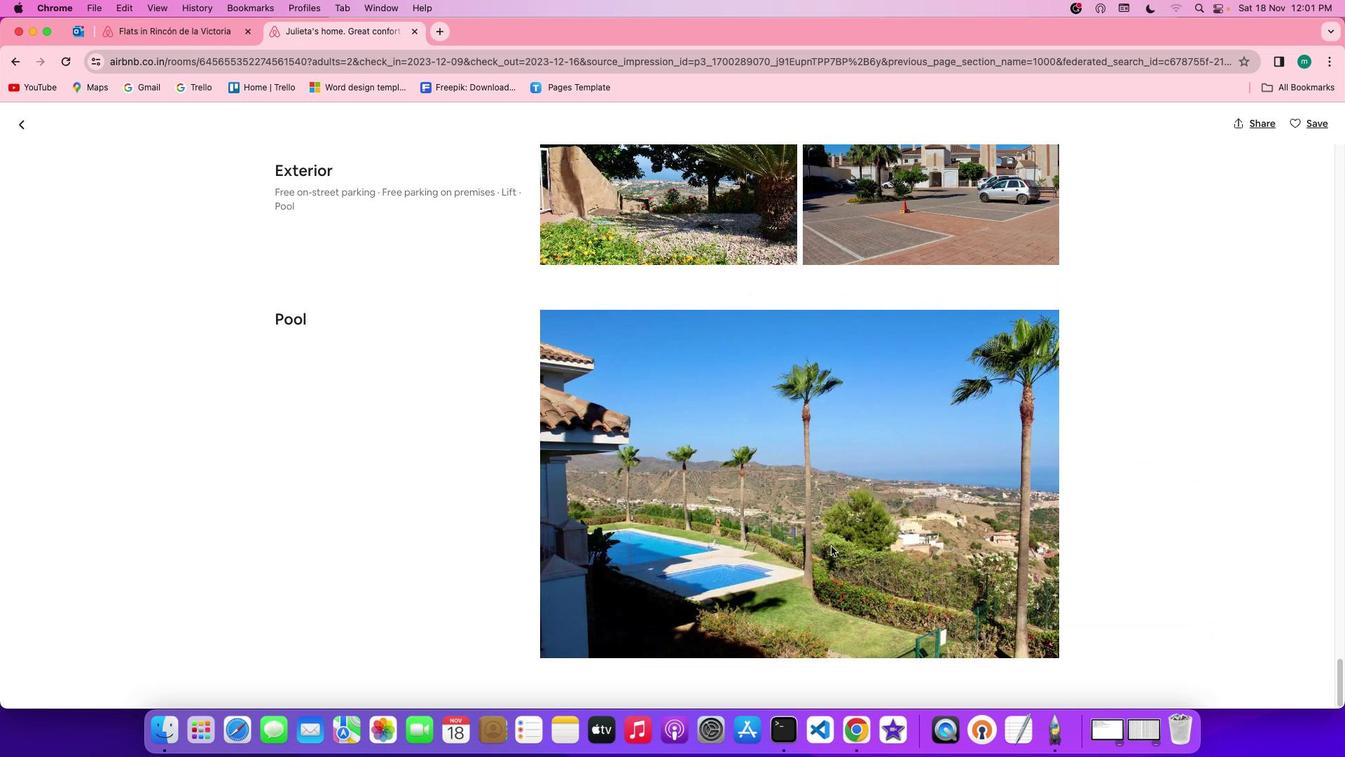 
Action: Mouse scrolled (830, 543) with delta (-1, -4)
Screenshot: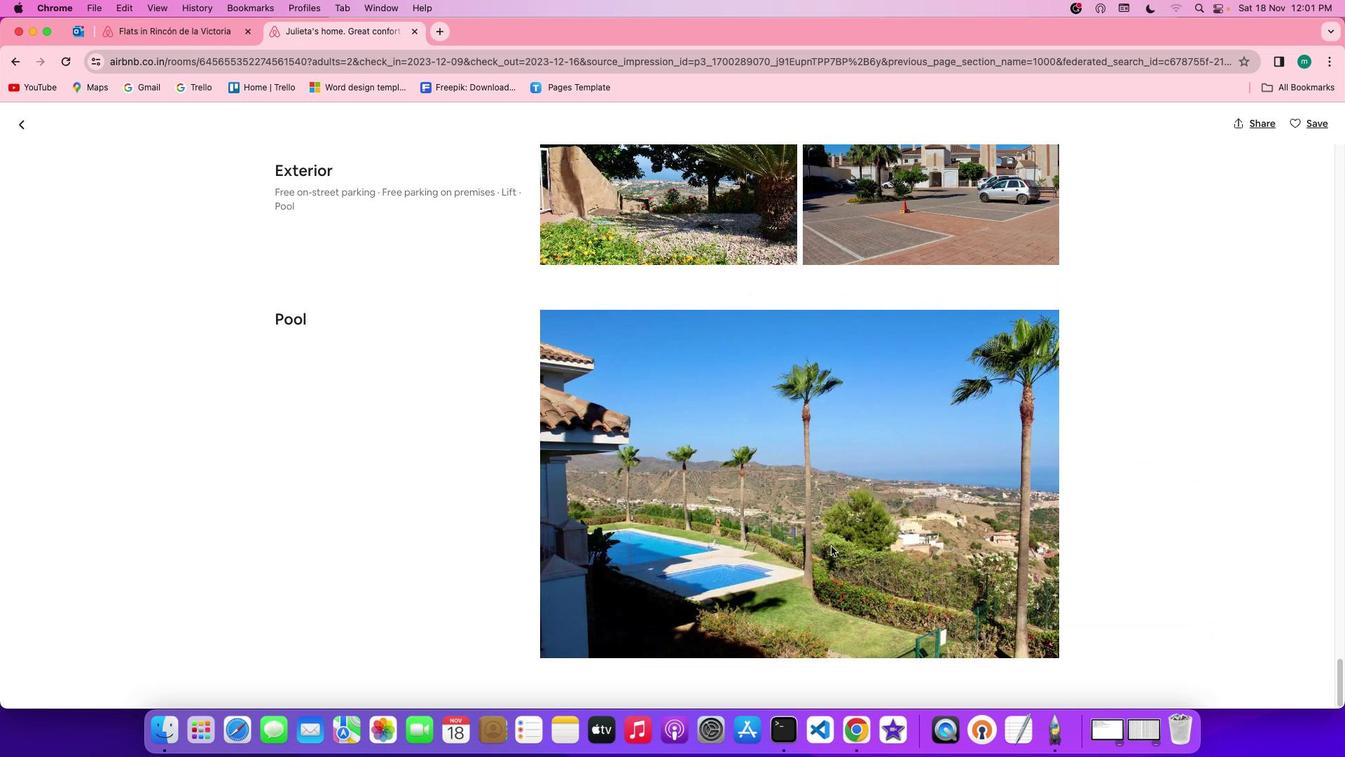 
Action: Mouse scrolled (830, 543) with delta (-1, -4)
Screenshot: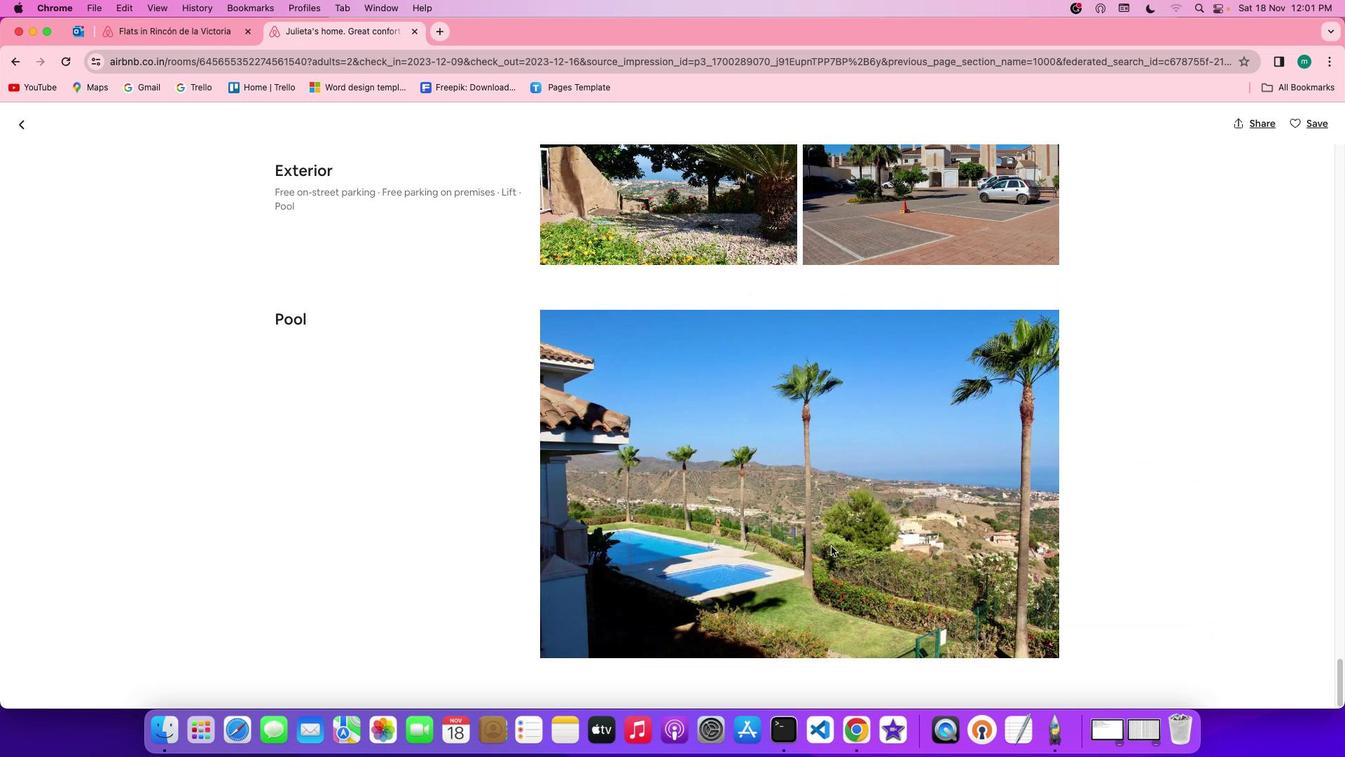 
Action: Mouse scrolled (830, 543) with delta (-1, -2)
Screenshot: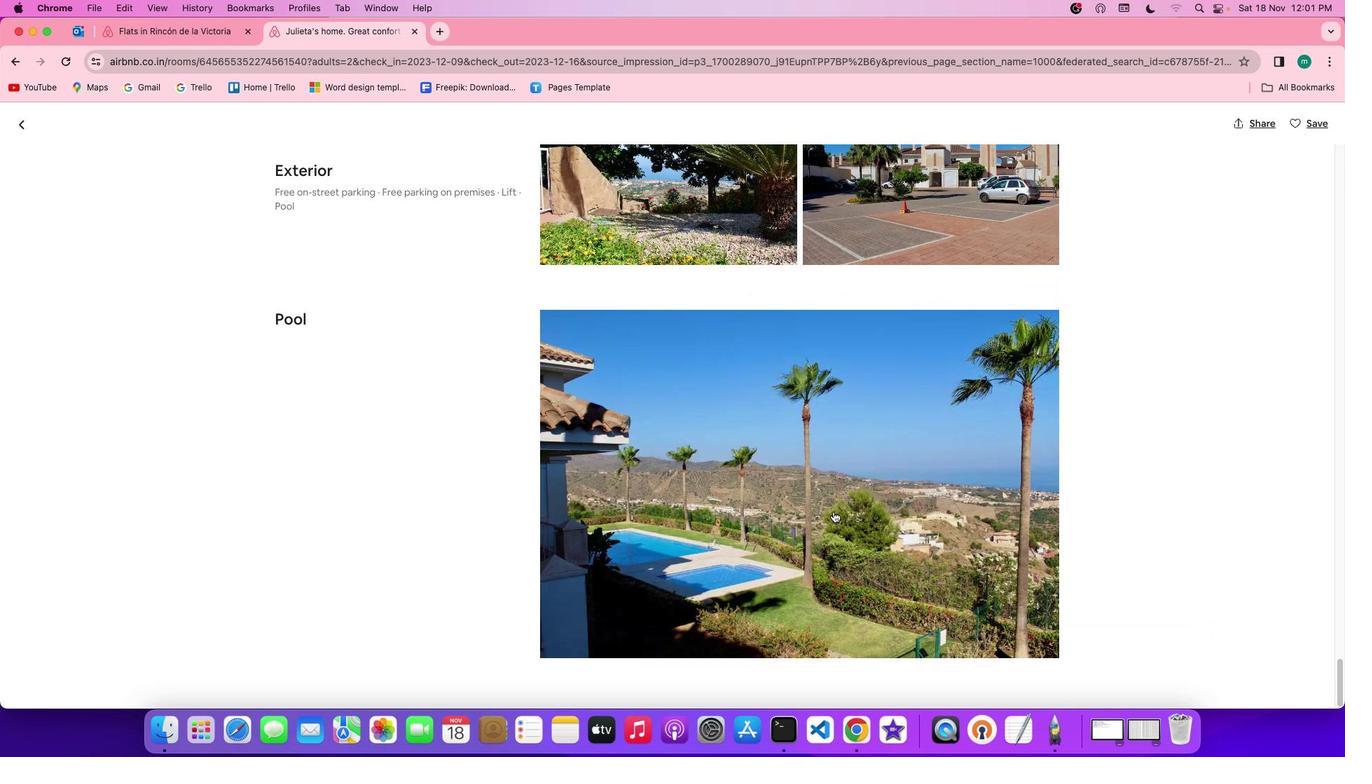 
Action: Mouse scrolled (830, 543) with delta (-1, -2)
Screenshot: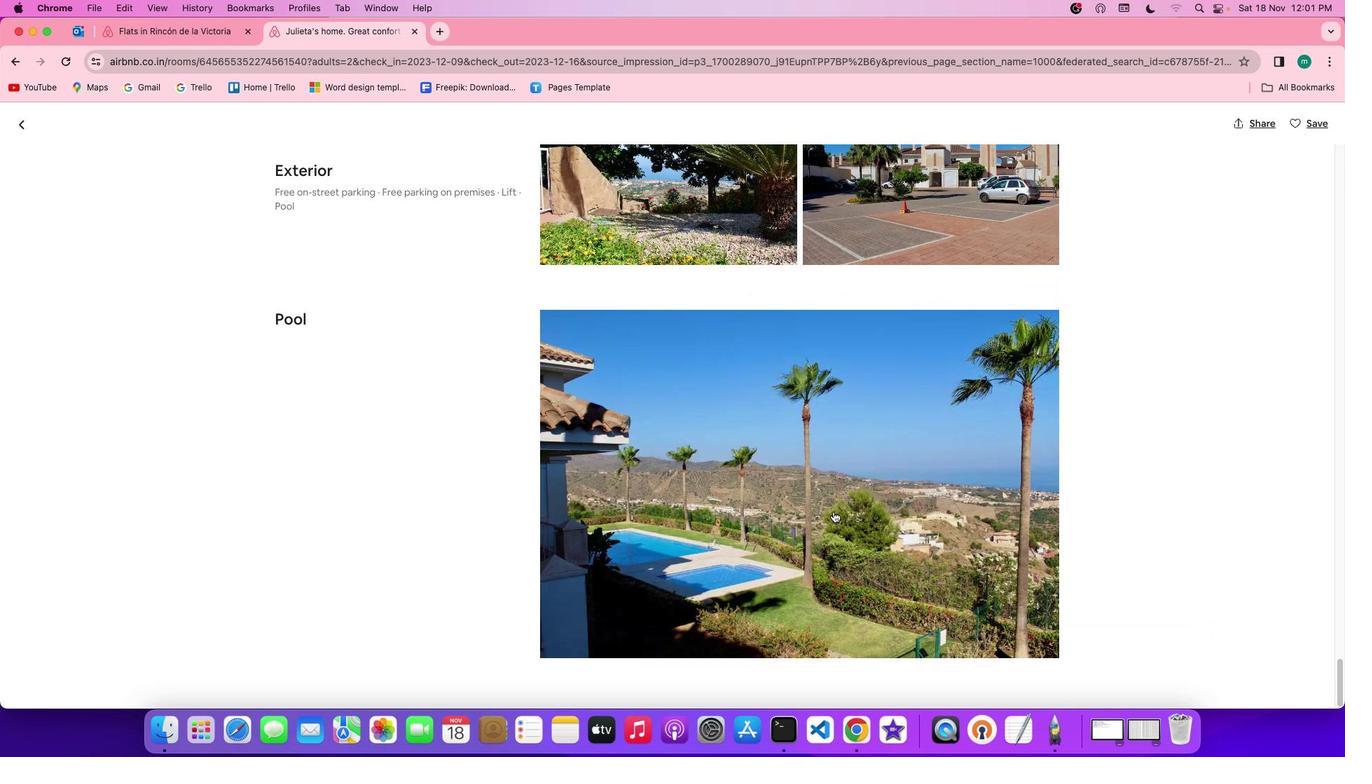 
Action: Mouse scrolled (830, 543) with delta (-1, -3)
Screenshot: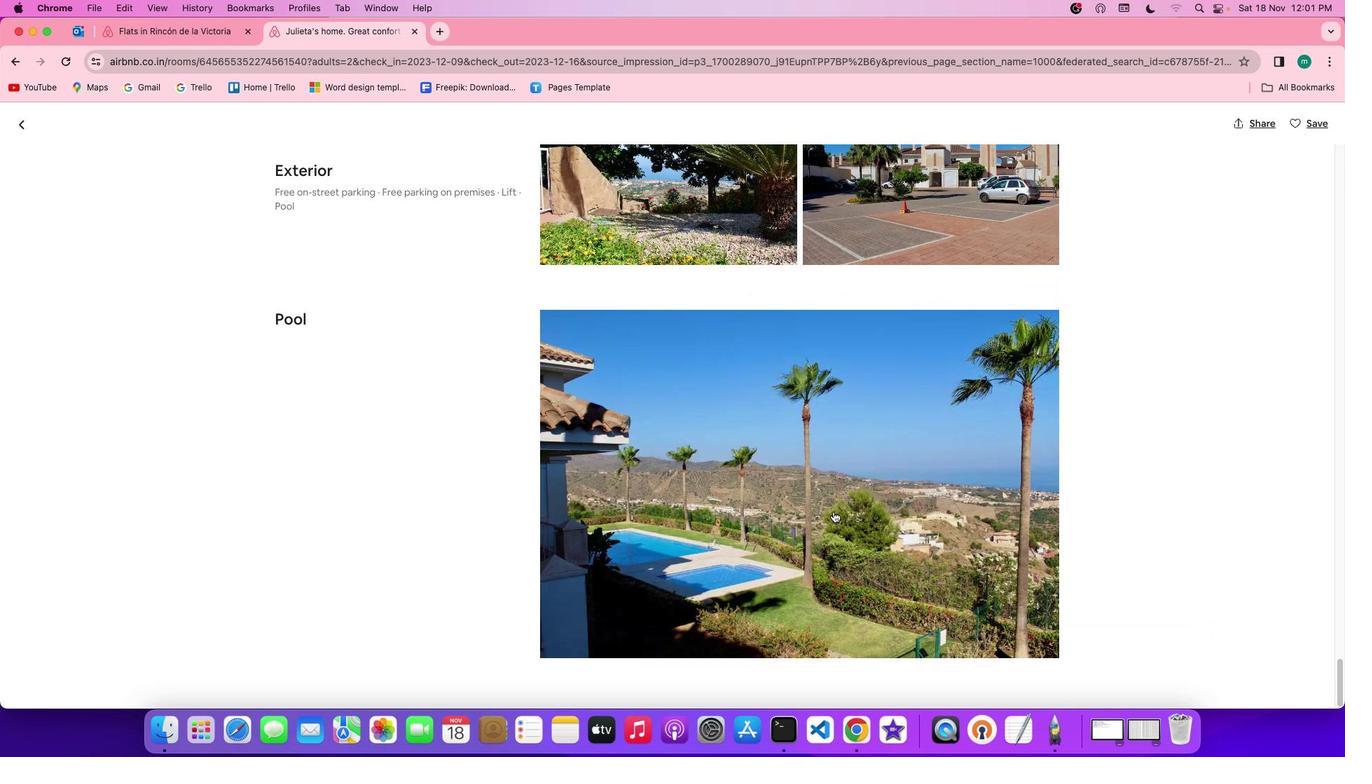 
Action: Mouse scrolled (830, 543) with delta (-1, -4)
Screenshot: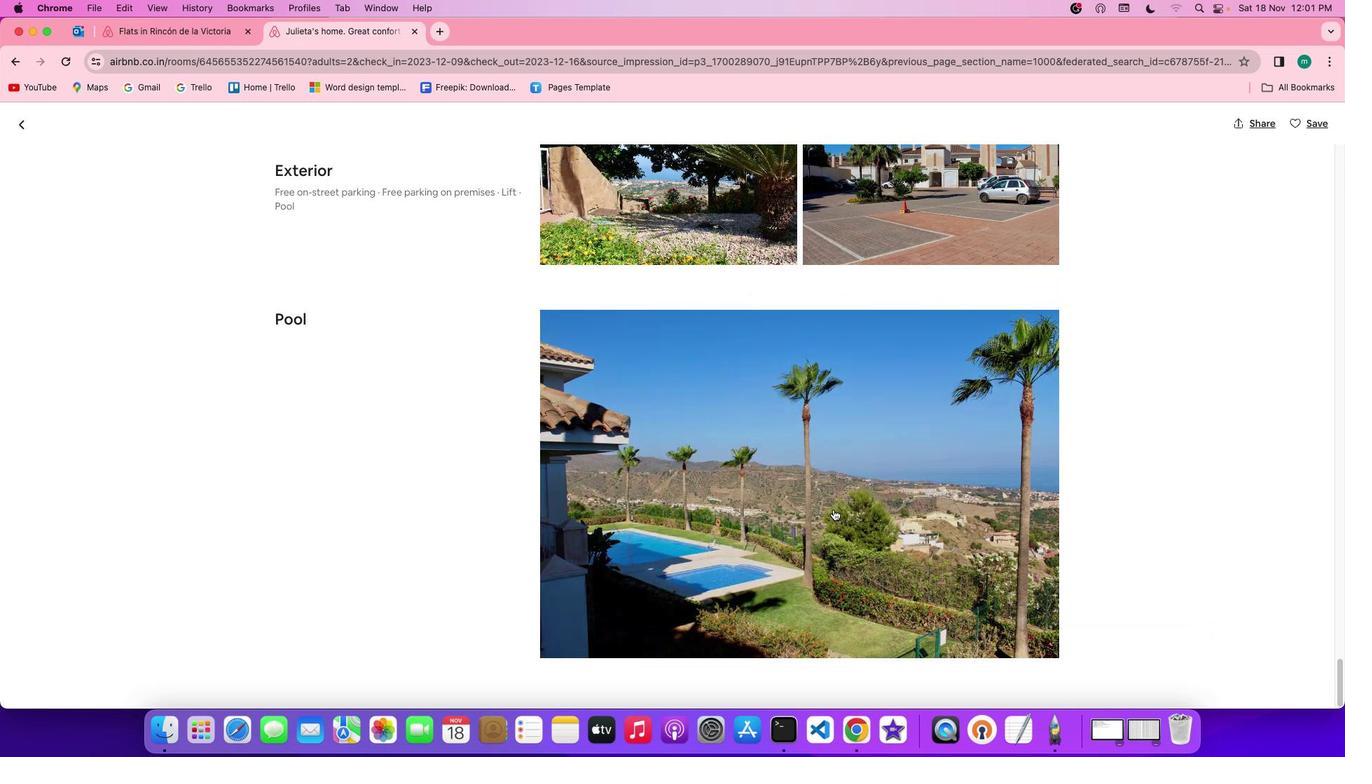 
Action: Mouse moved to (18, 124)
Screenshot: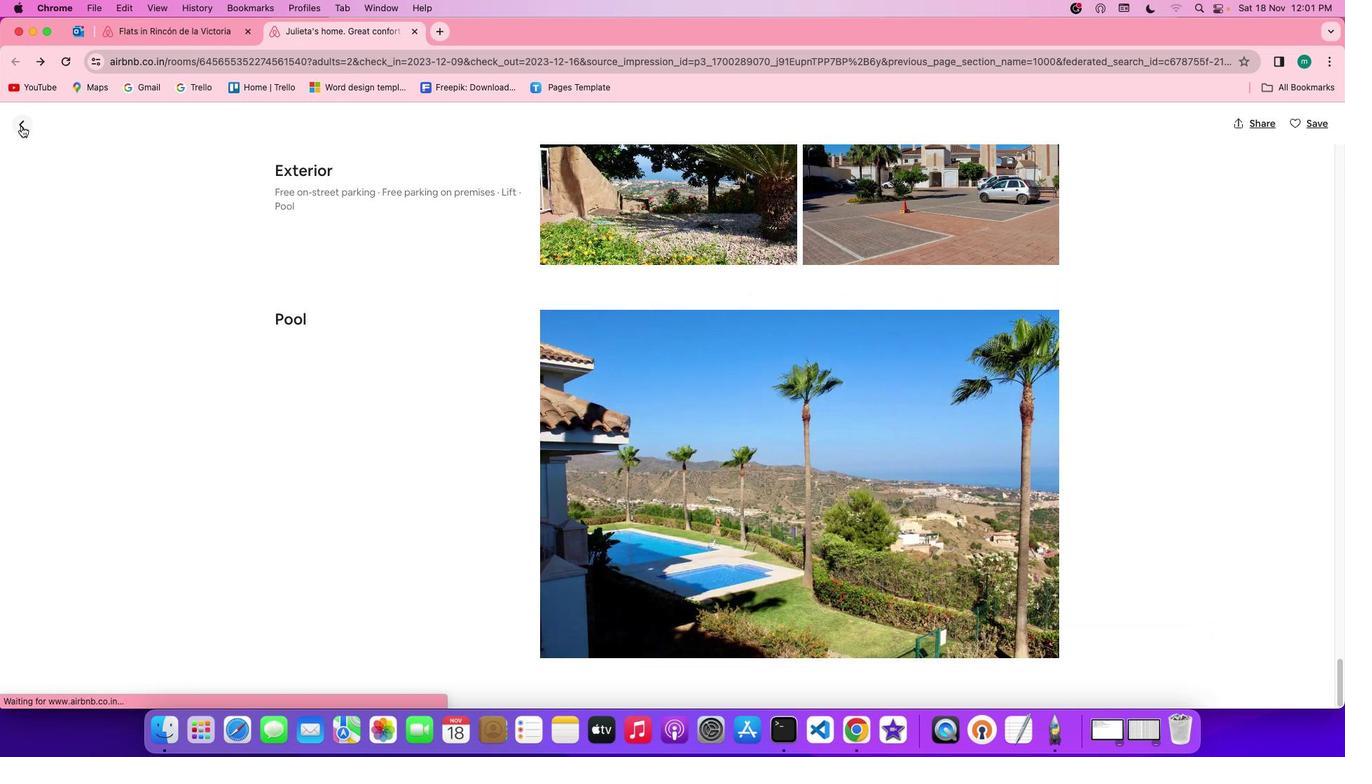 
Action: Mouse pressed left at (18, 124)
Screenshot: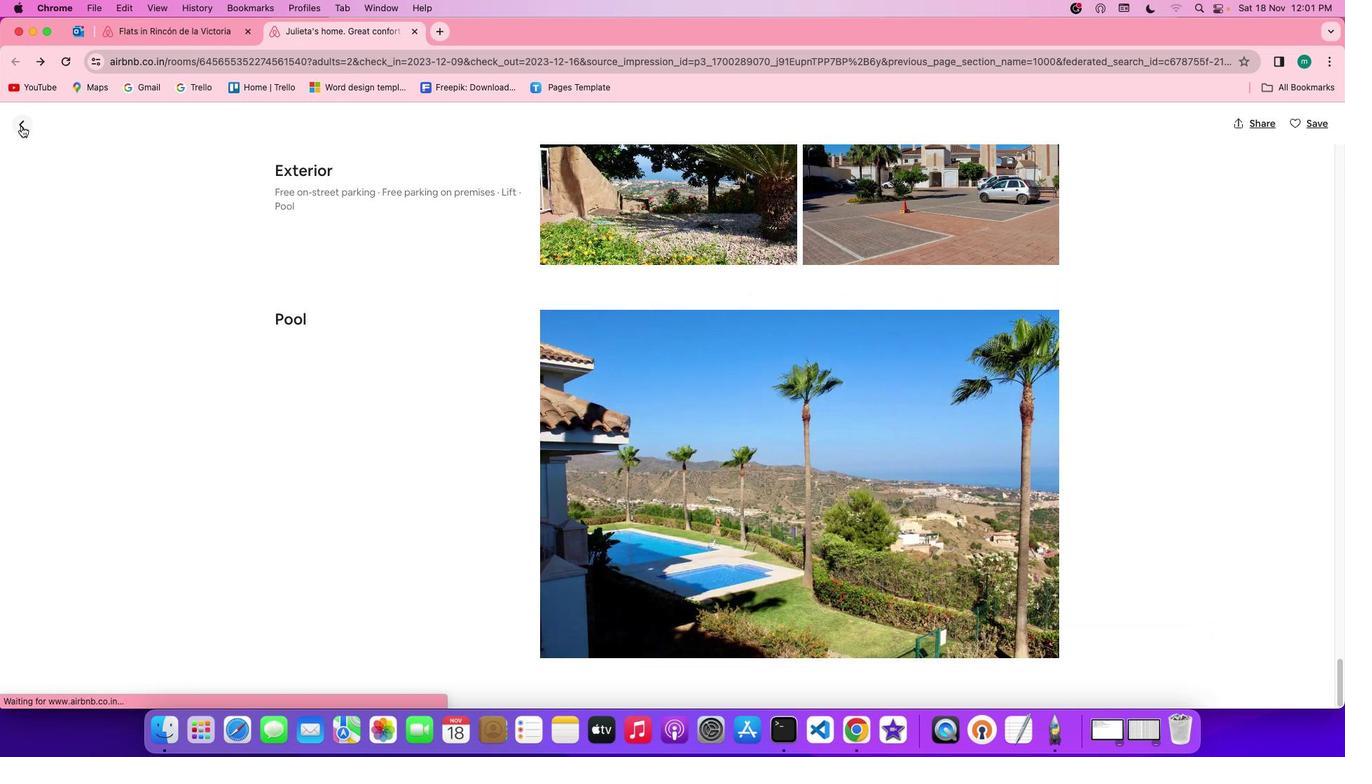 
Action: Mouse moved to (829, 525)
Screenshot: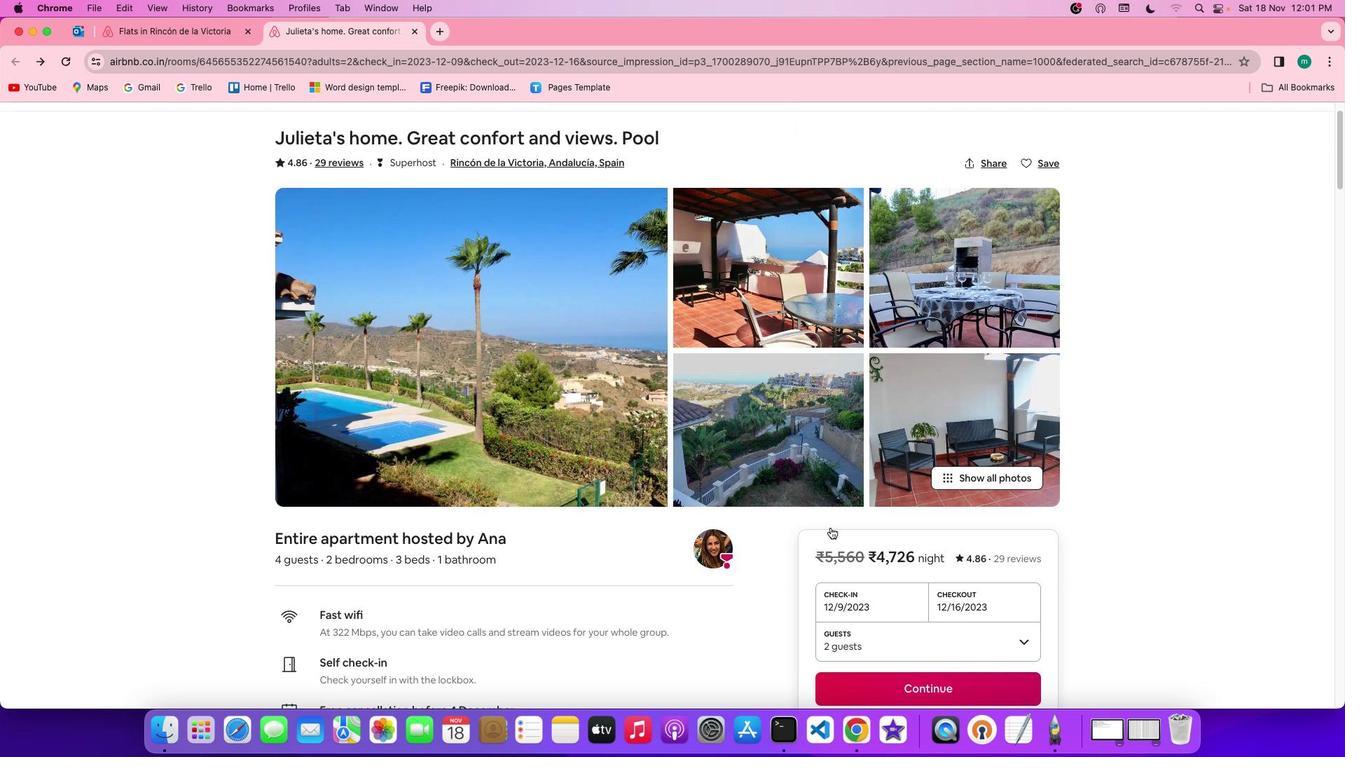 
Action: Mouse scrolled (829, 525) with delta (-1, -2)
Screenshot: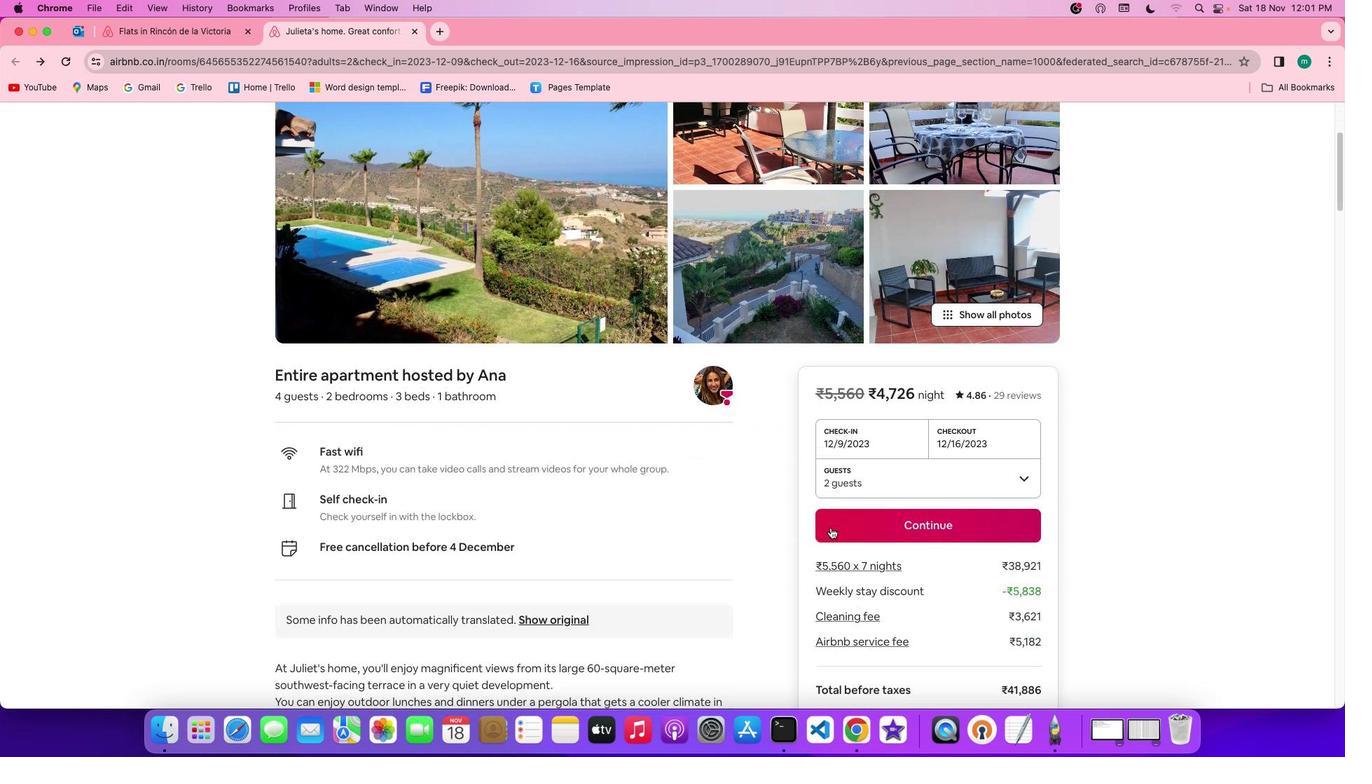 
Action: Mouse scrolled (829, 525) with delta (-1, -2)
Screenshot: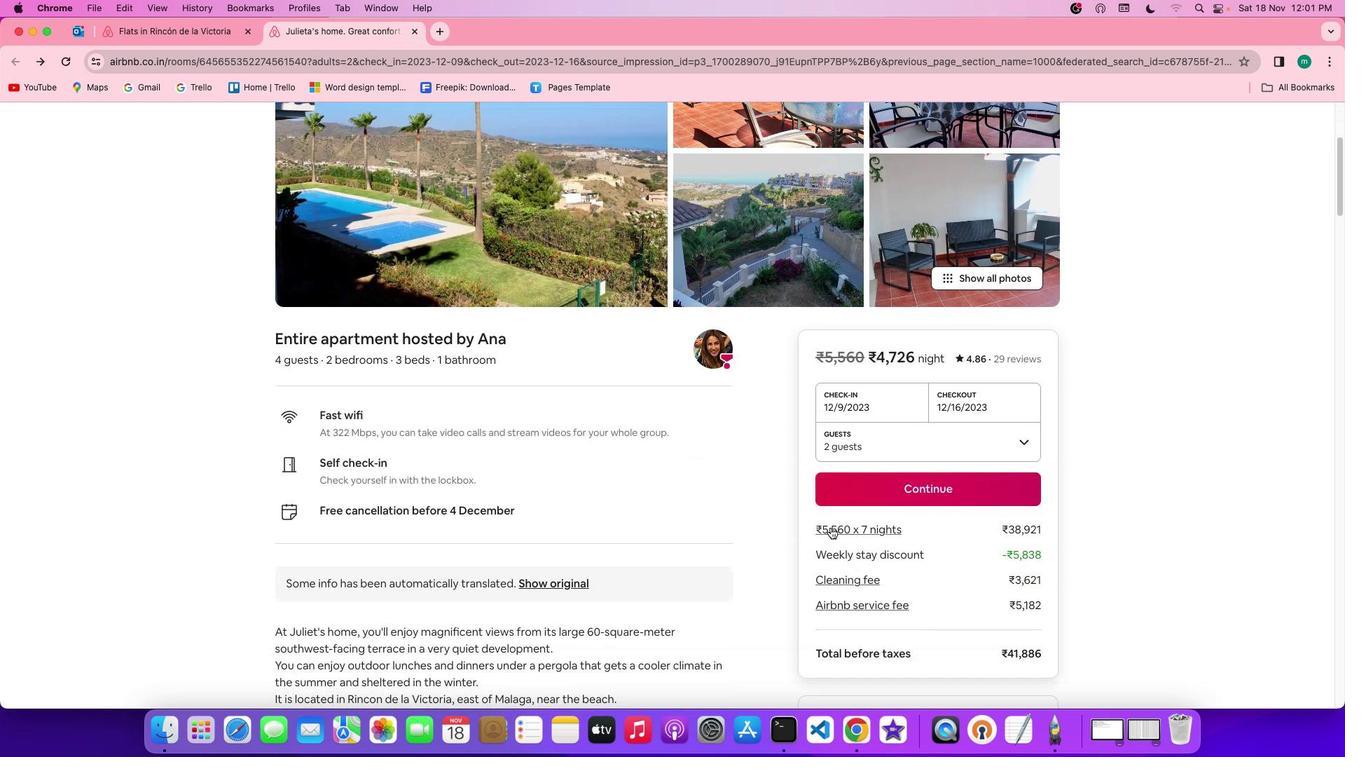 
Action: Mouse scrolled (829, 525) with delta (-1, -3)
Screenshot: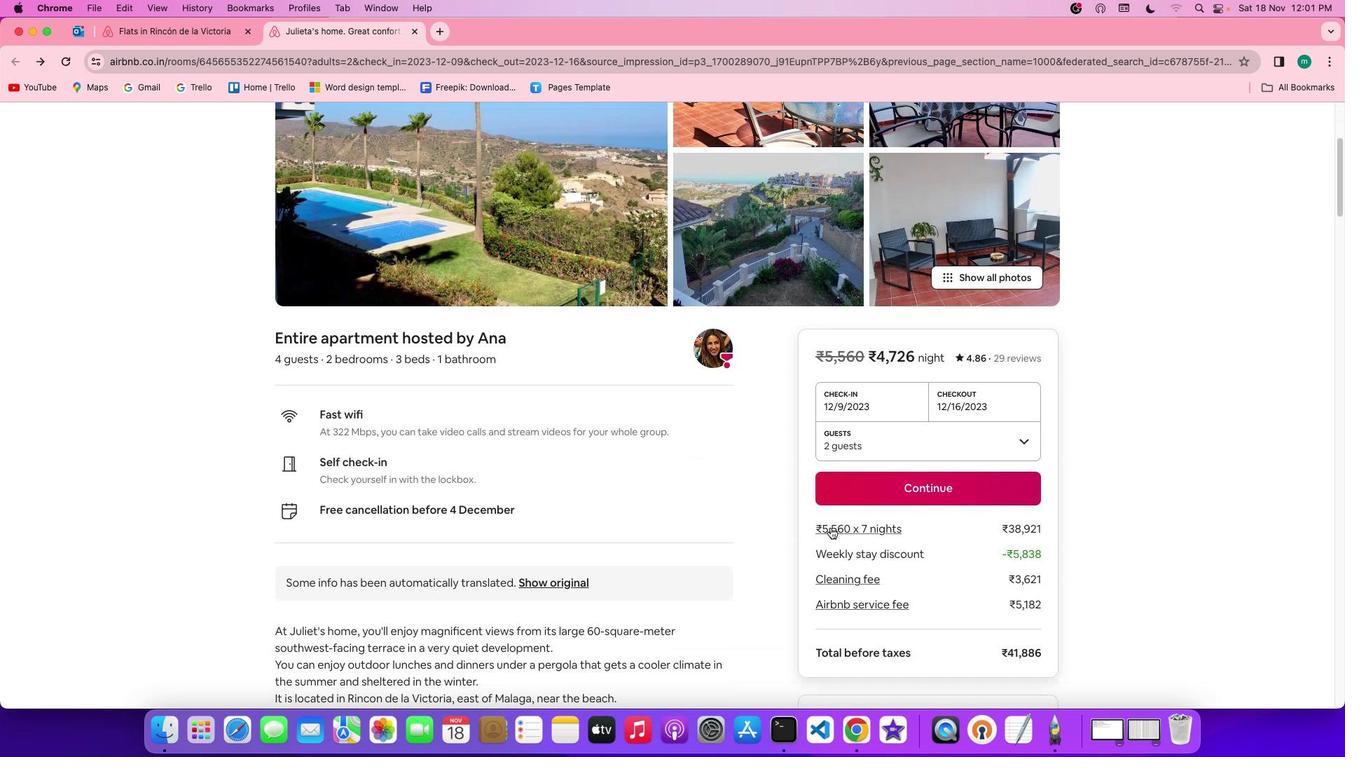 
Action: Mouse scrolled (829, 525) with delta (-1, -4)
Screenshot: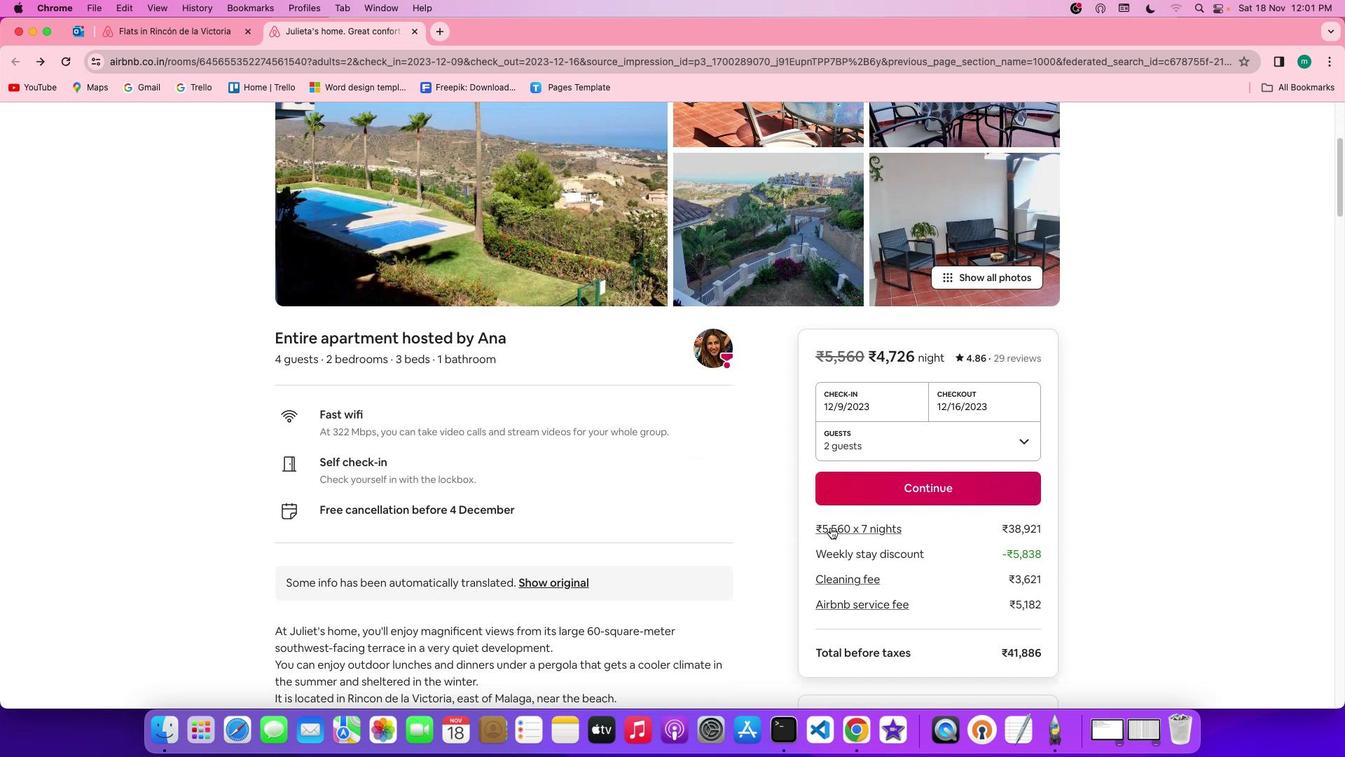 
Action: Mouse moved to (694, 527)
Screenshot: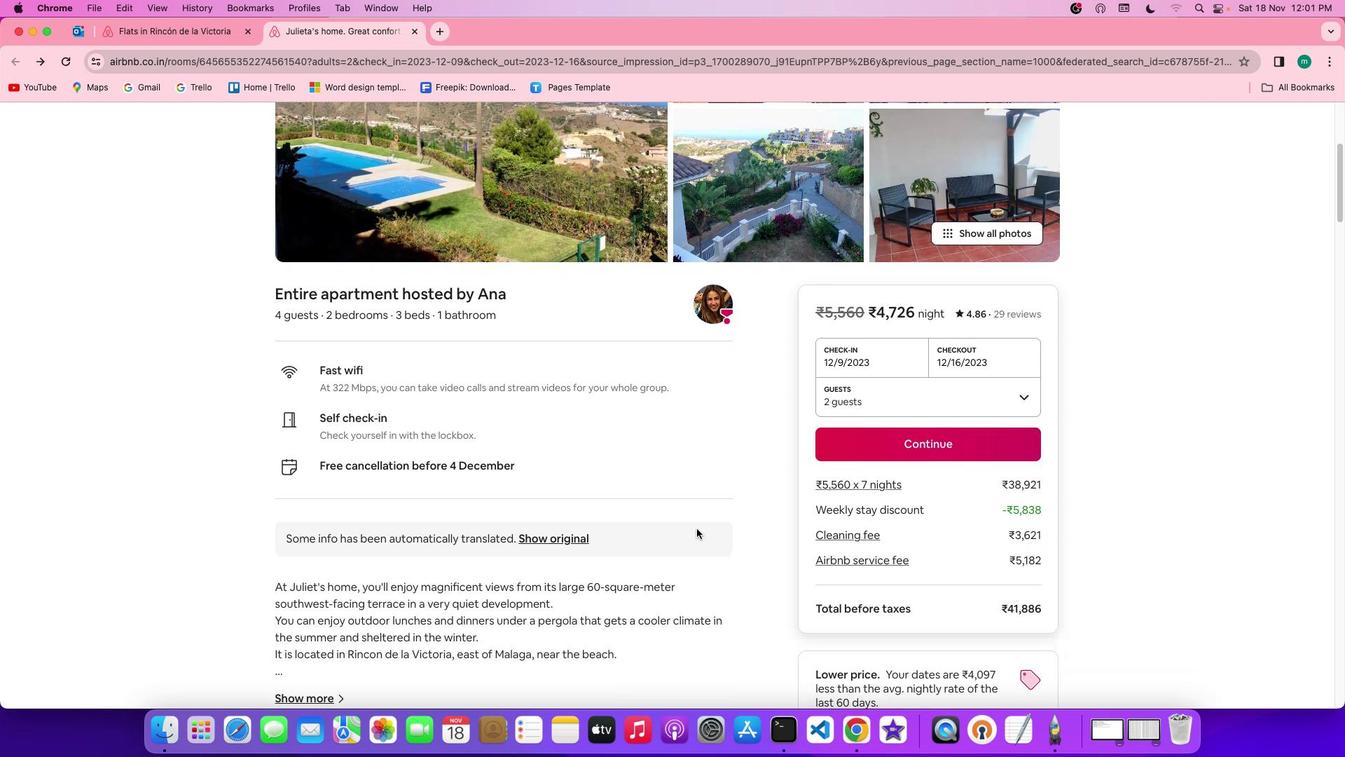 
Action: Mouse scrolled (694, 527) with delta (-1, -2)
Screenshot: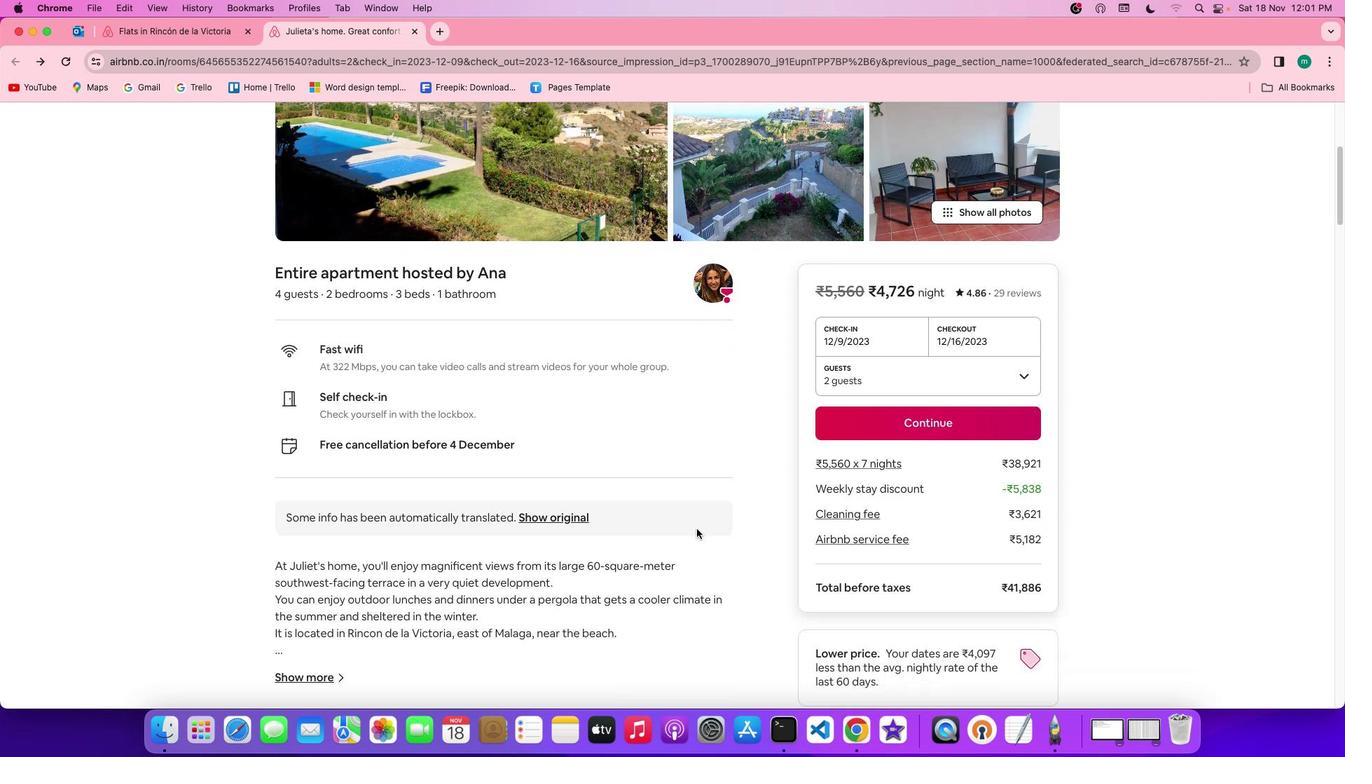 
Action: Mouse scrolled (694, 527) with delta (-1, -2)
Screenshot: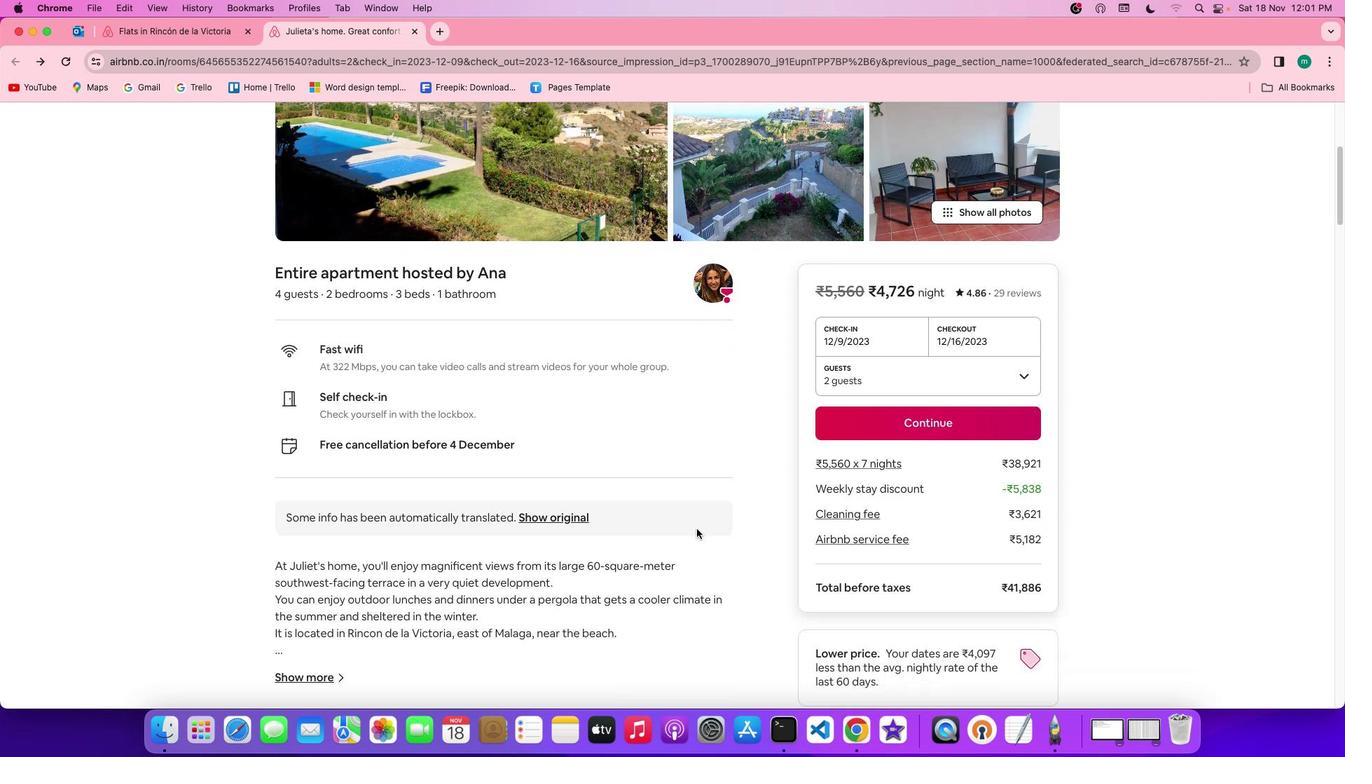 
Action: Mouse scrolled (694, 527) with delta (-1, -2)
Screenshot: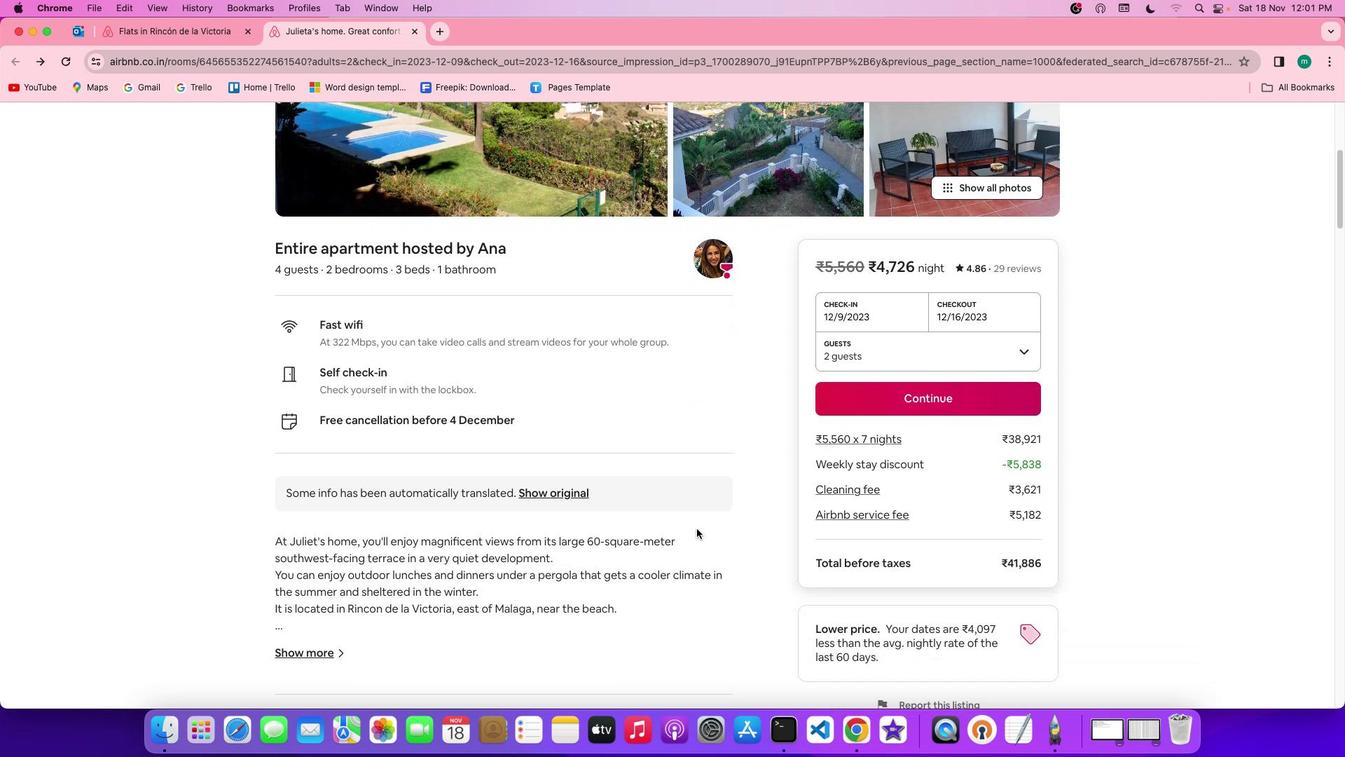 
Action: Mouse moved to (585, 537)
Screenshot: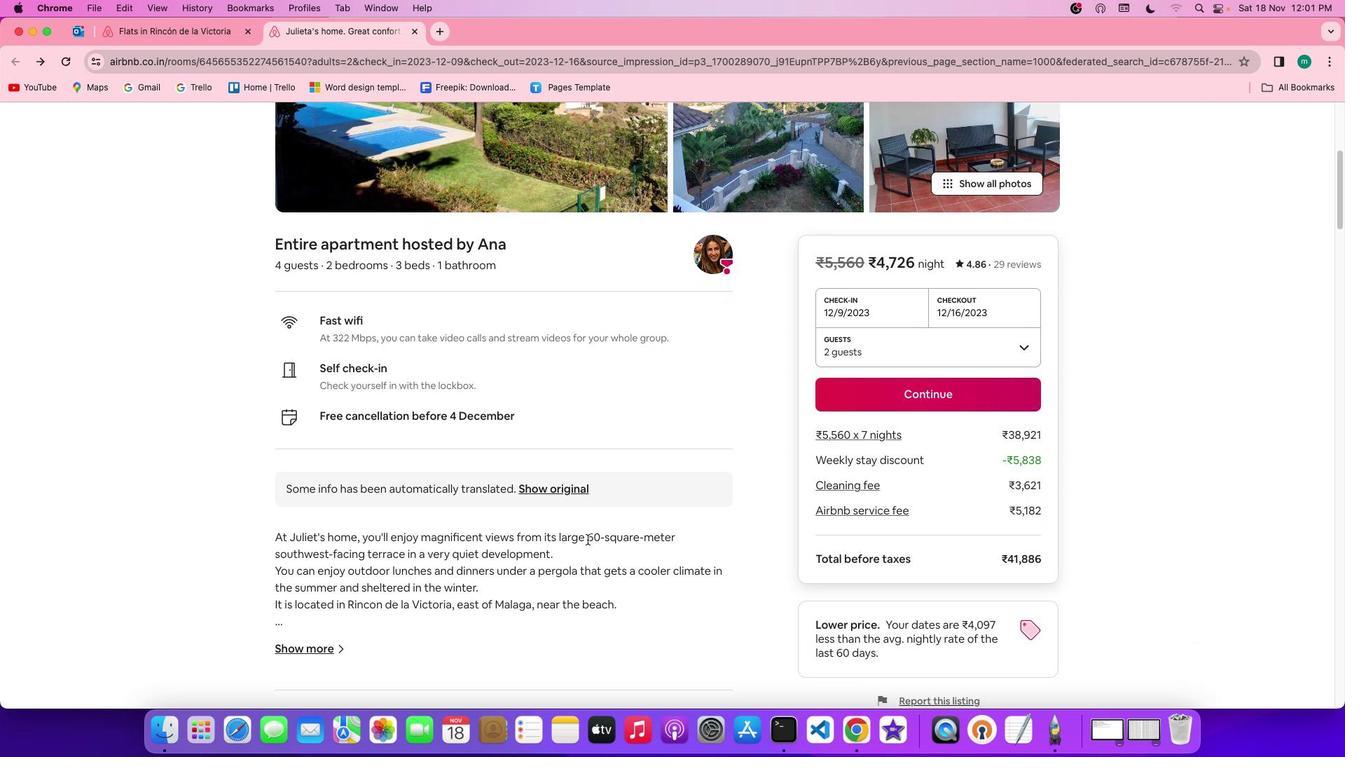 
Action: Mouse scrolled (585, 537) with delta (-1, -2)
Screenshot: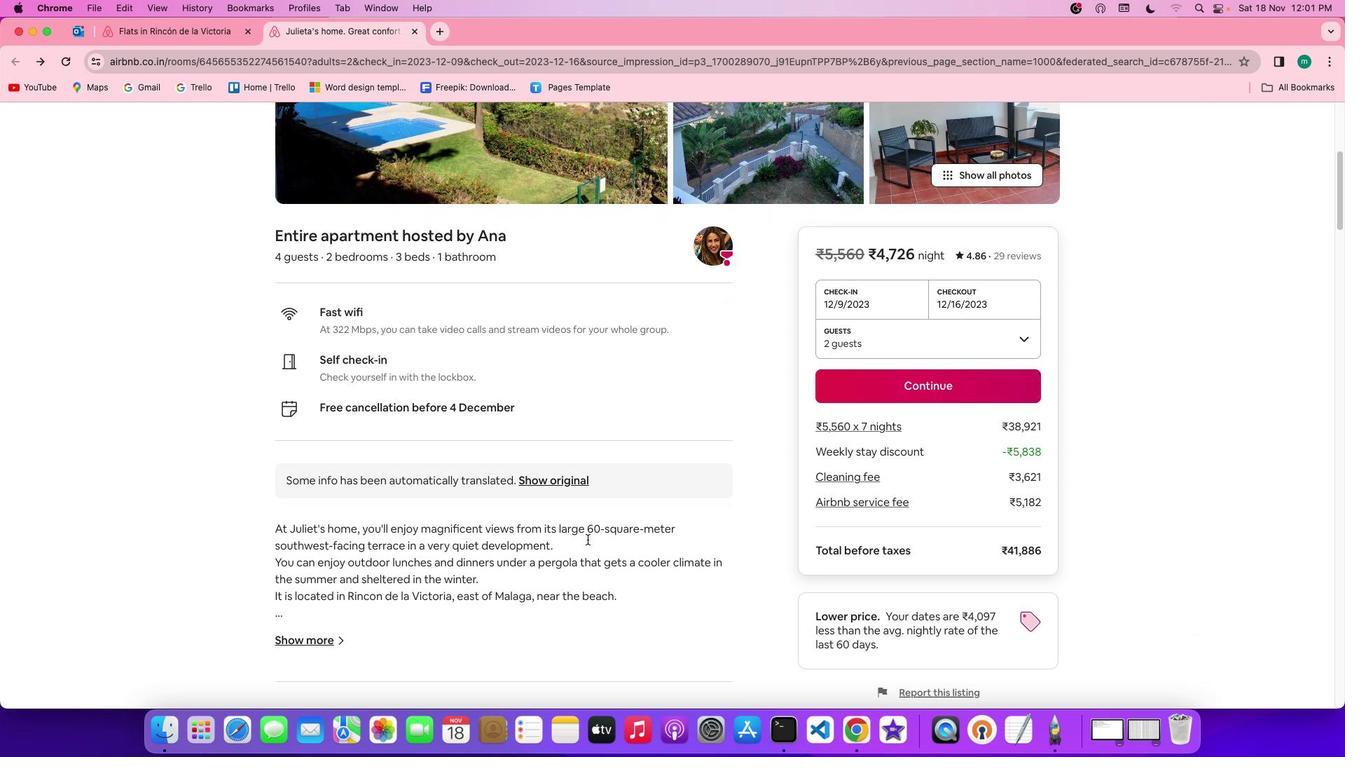 
Action: Mouse scrolled (585, 537) with delta (-1, -2)
Screenshot: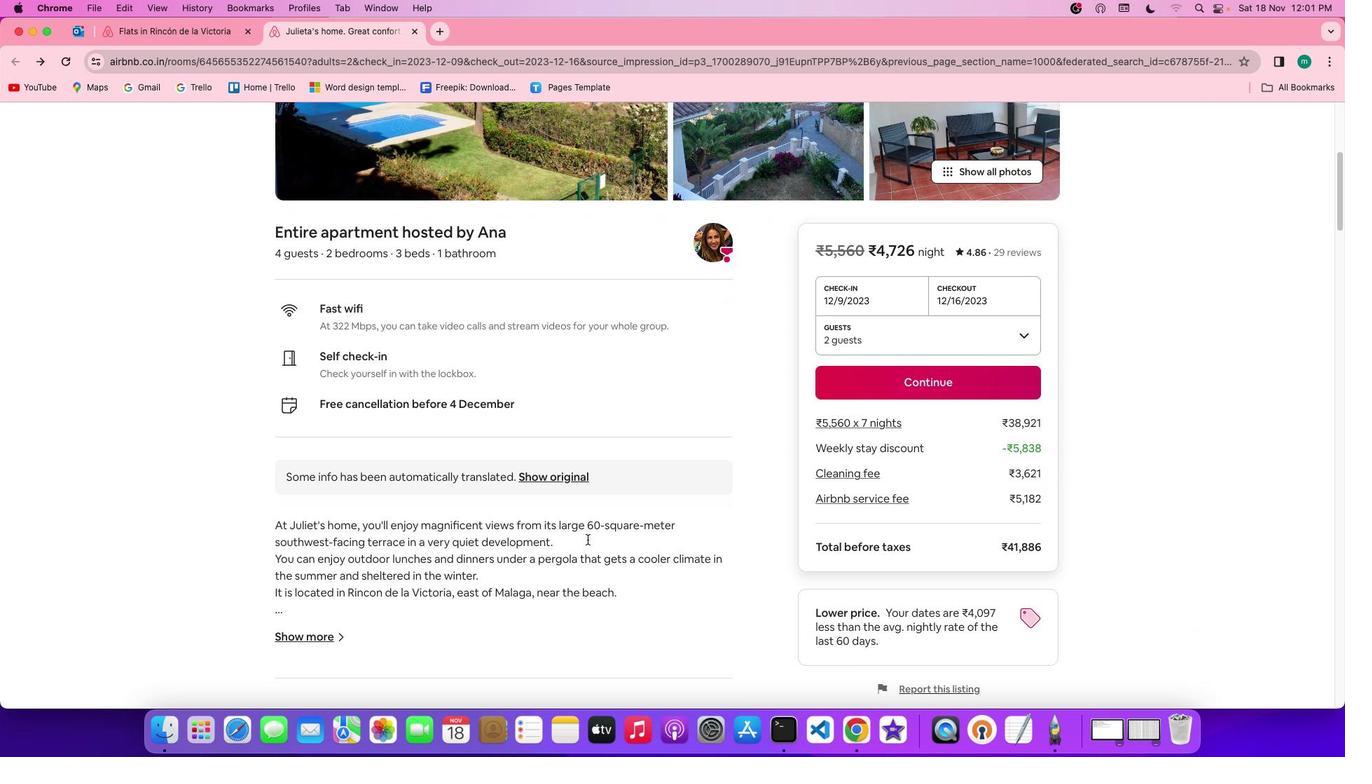 
Action: Mouse scrolled (585, 537) with delta (-1, -2)
Screenshot: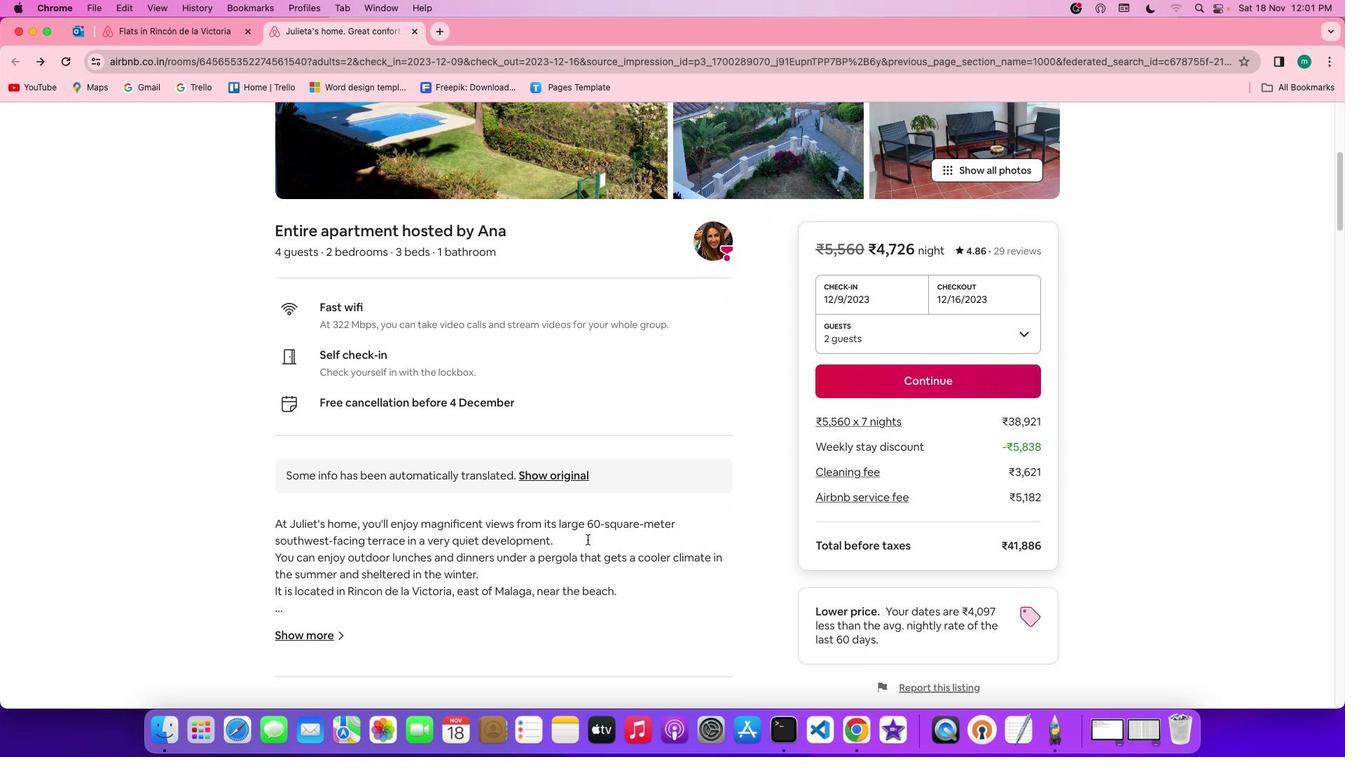 
Action: Mouse moved to (585, 537)
Screenshot: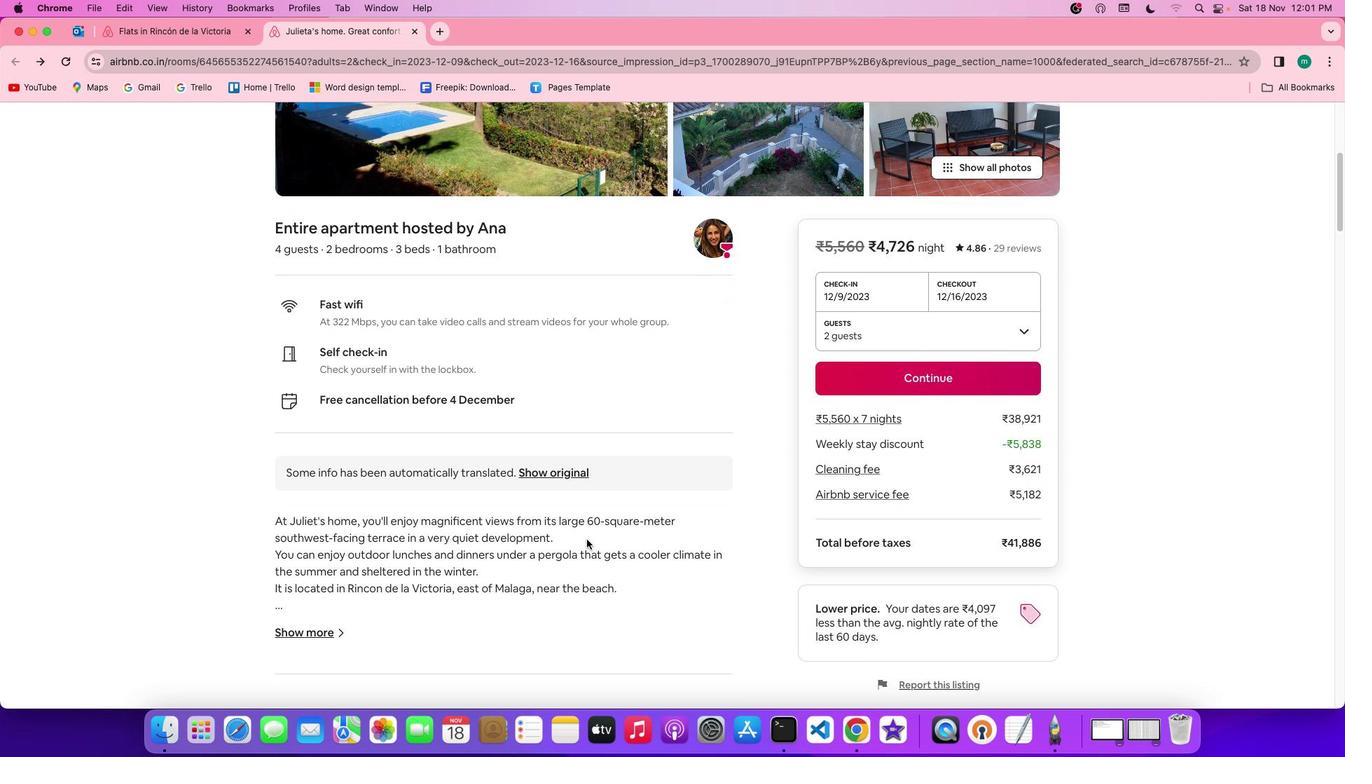 
Action: Mouse scrolled (585, 537) with delta (-1, -2)
Screenshot: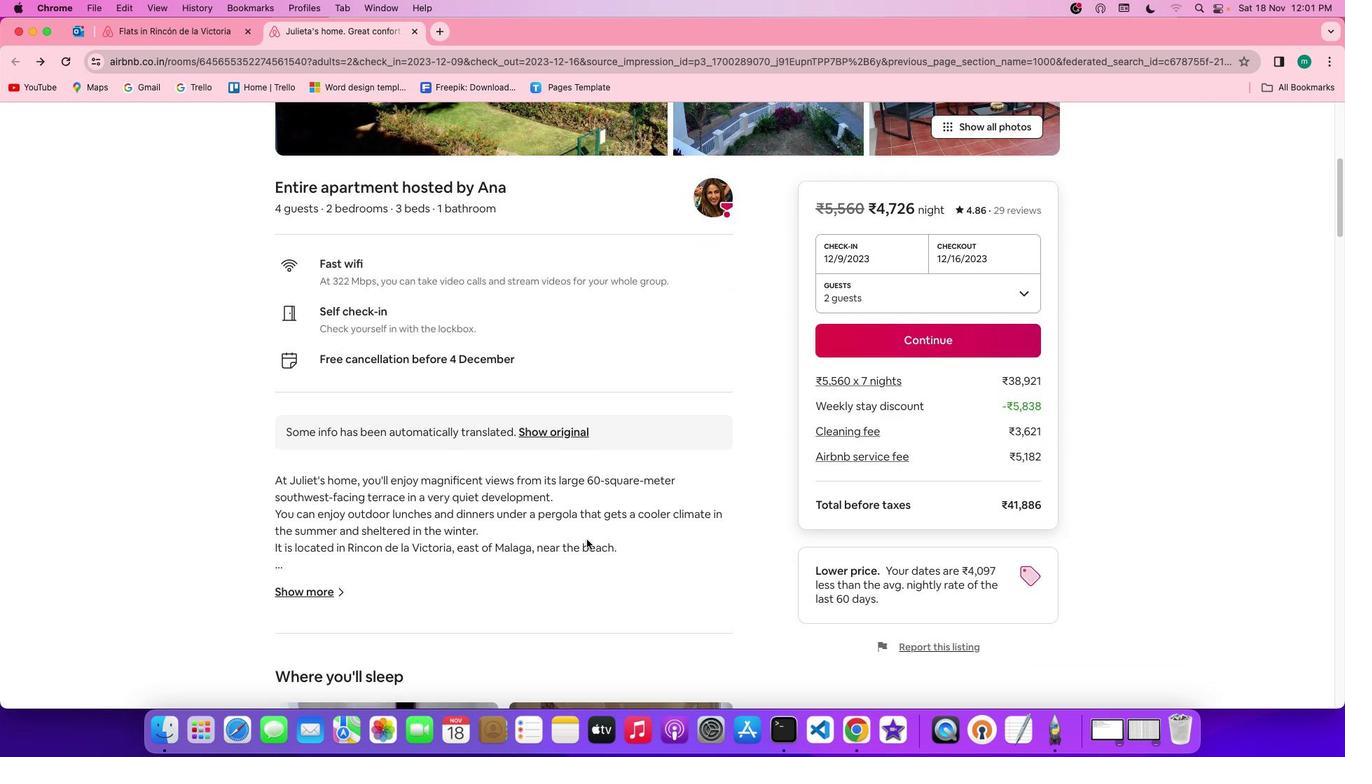 
Action: Mouse scrolled (585, 537) with delta (-1, -2)
Screenshot: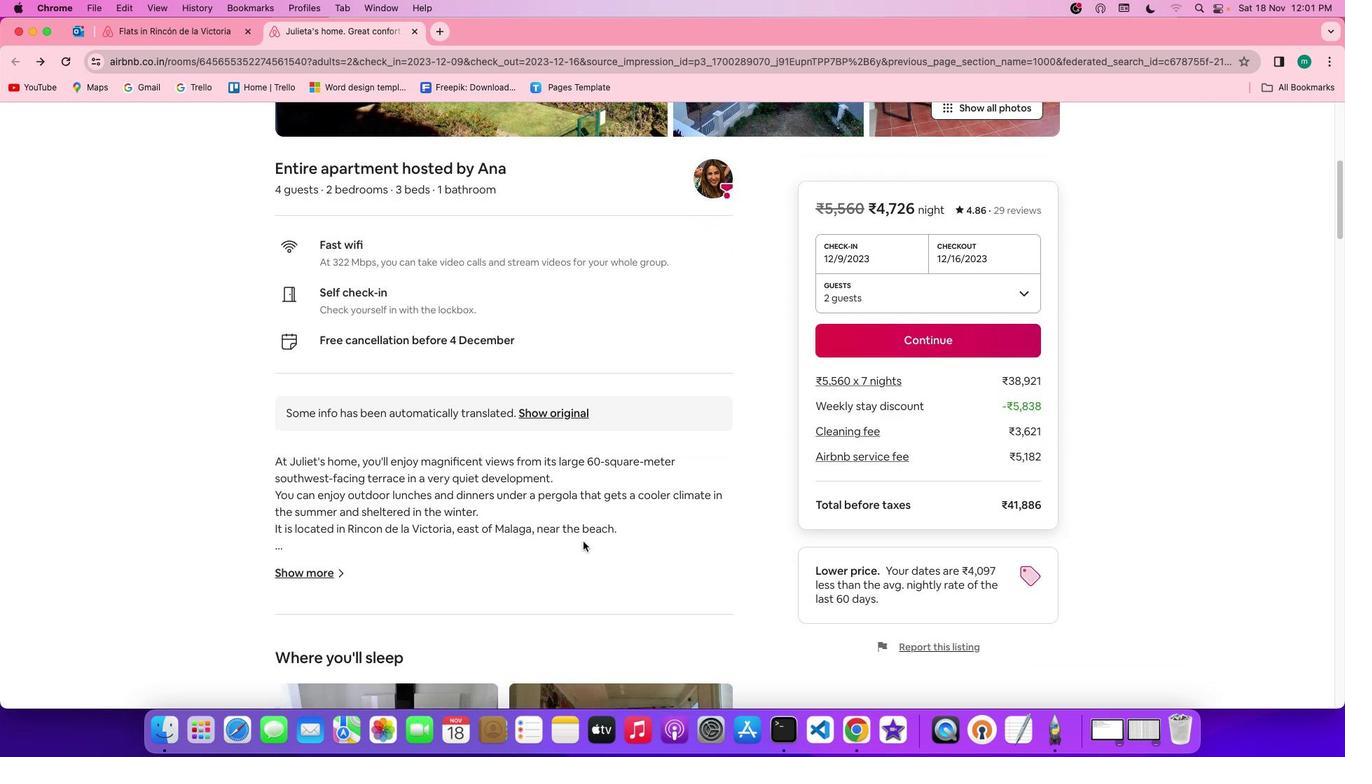 
Action: Mouse scrolled (585, 537) with delta (-1, -2)
Screenshot: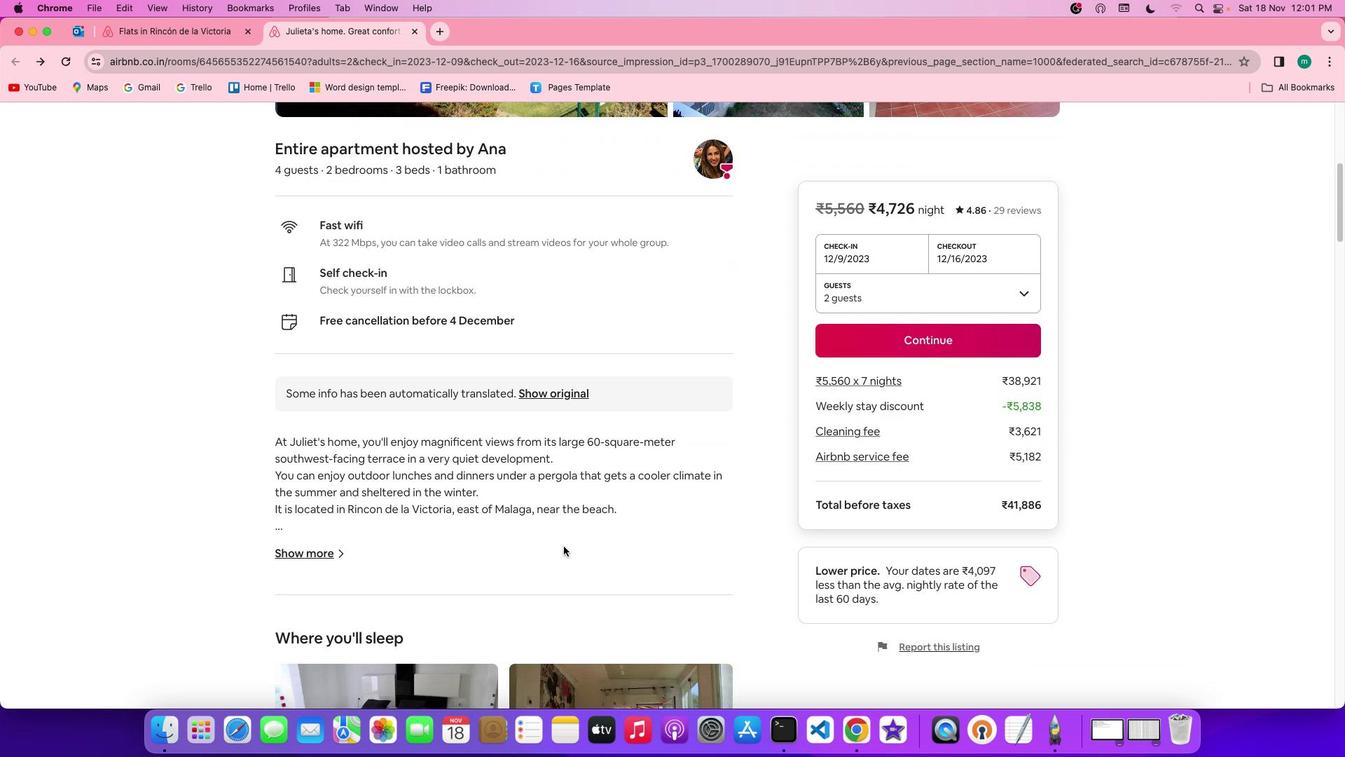 
Action: Mouse moved to (561, 544)
Screenshot: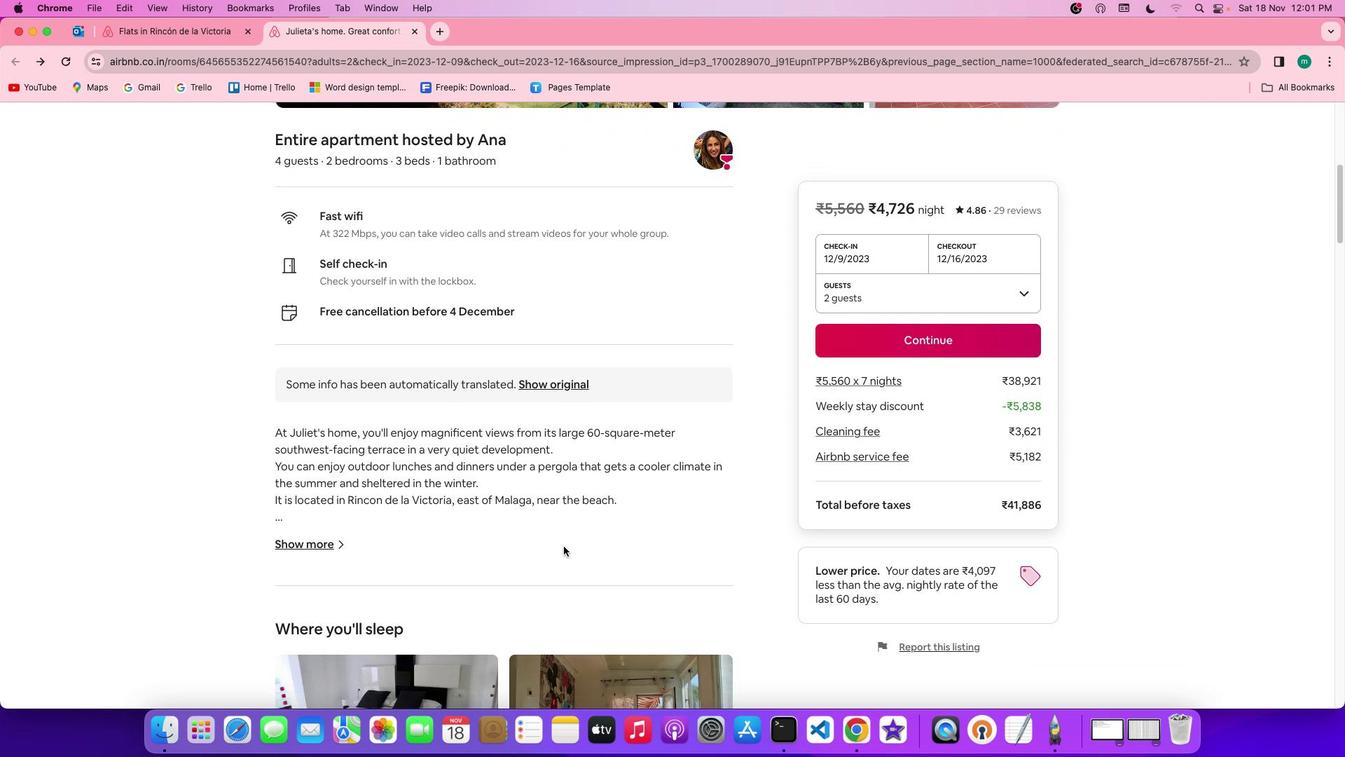 
Action: Mouse scrolled (561, 544) with delta (-1, -2)
Screenshot: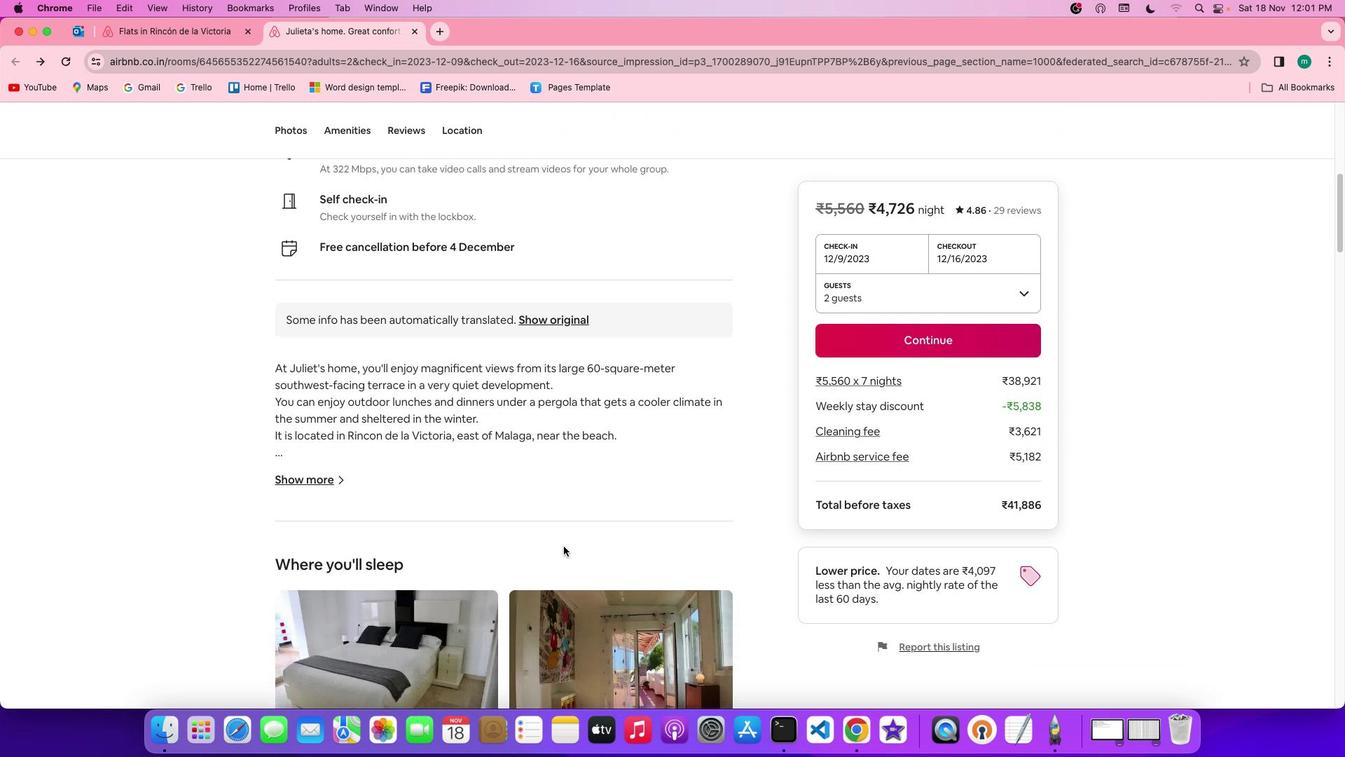 
Action: Mouse scrolled (561, 544) with delta (-1, -2)
Screenshot: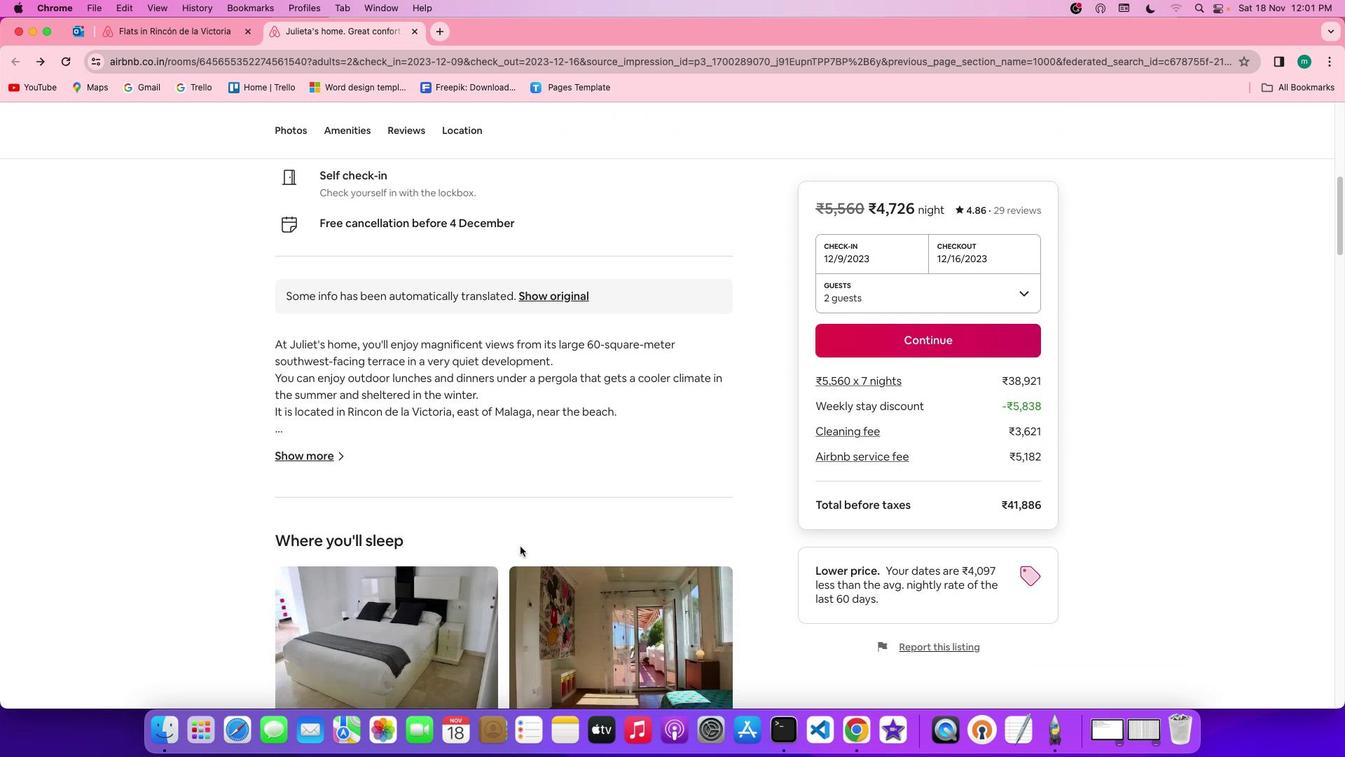 
Action: Mouse scrolled (561, 544) with delta (-1, -2)
